 Task: Plan a trip to Kardítsa, Greece from 5th December, 2023 to 10th December, 2023 for 4 adults.2 bedrooms having and 4 beds. Property type can be house. Amenities needed are: washing machine. Booking option can be shelf check-in. Look for 3 properties as per requirement.
Action: Mouse moved to (433, 68)
Screenshot: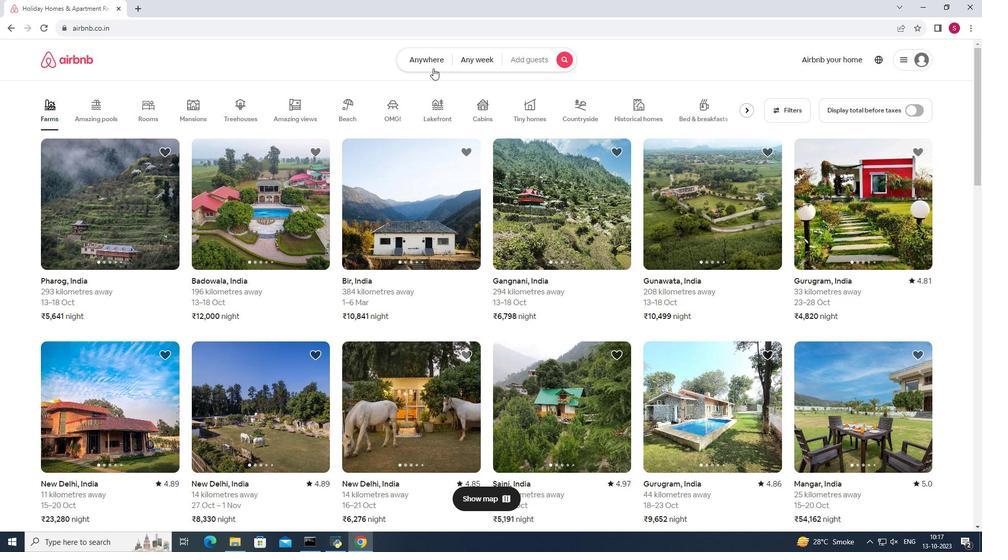 
Action: Mouse pressed left at (433, 68)
Screenshot: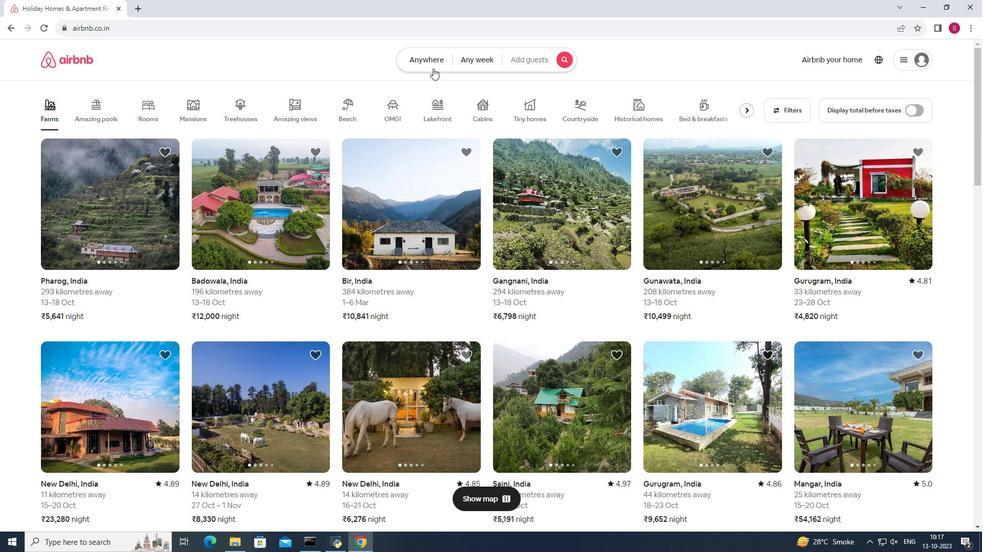 
Action: Mouse moved to (379, 99)
Screenshot: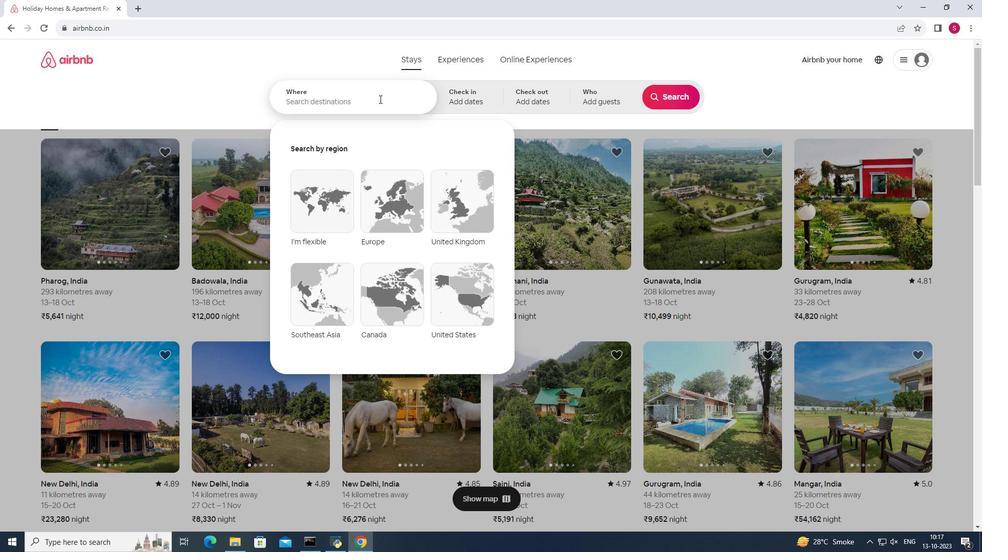 
Action: Mouse pressed left at (379, 99)
Screenshot: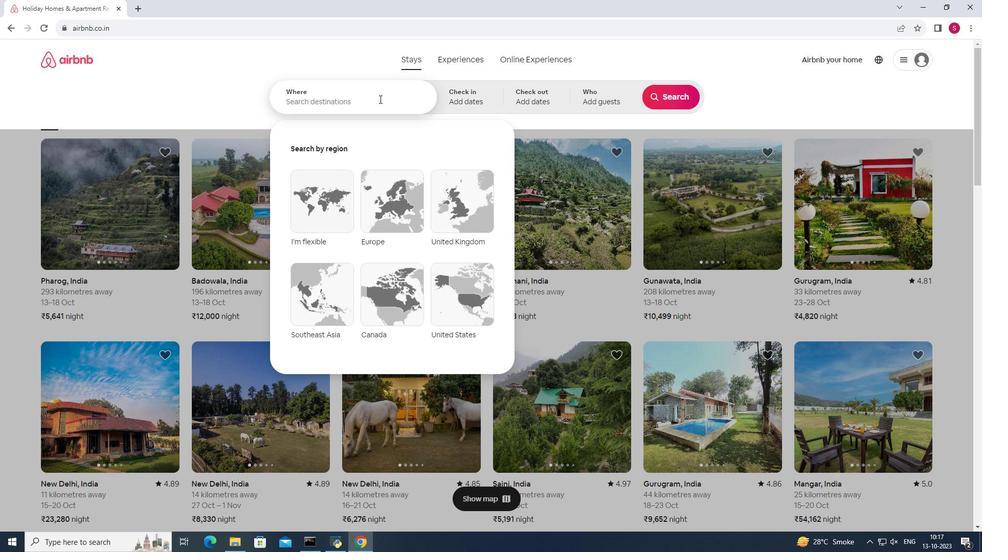 
Action: Key pressed <Key.shift><Key.shift><Key.shift><Key.shift><Key.shift><Key.shift><Key.shift><Key.shift>Karditsa,
Screenshot: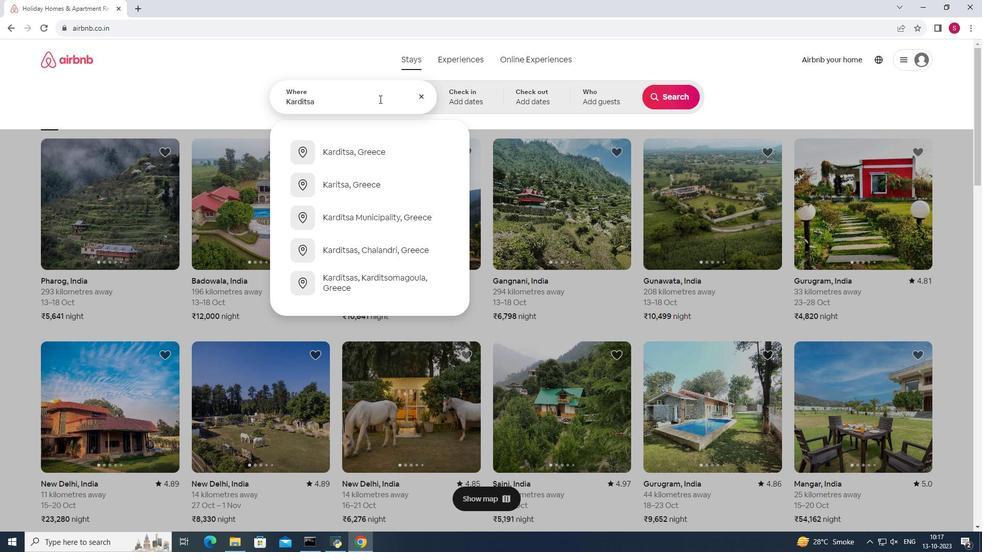 
Action: Mouse moved to (349, 149)
Screenshot: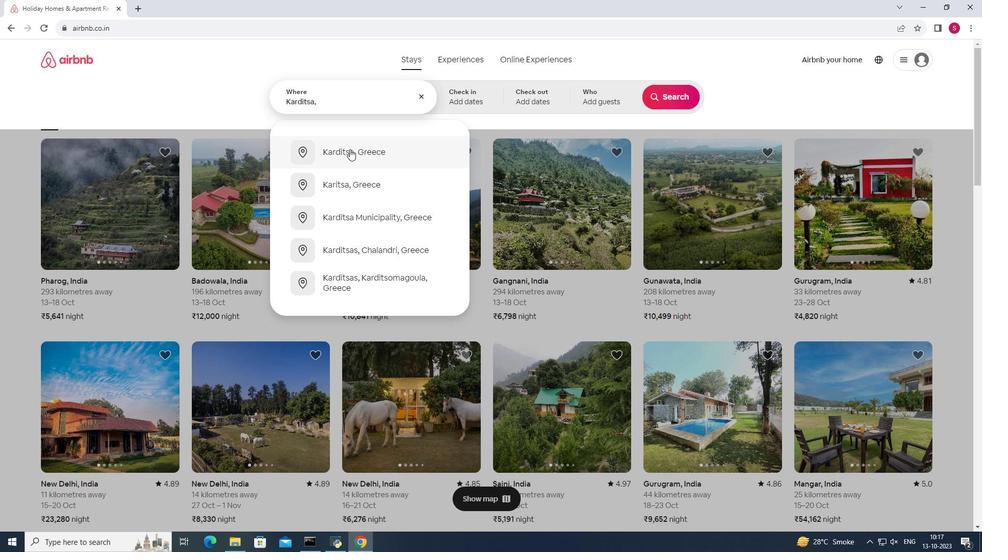 
Action: Mouse pressed left at (349, 149)
Screenshot: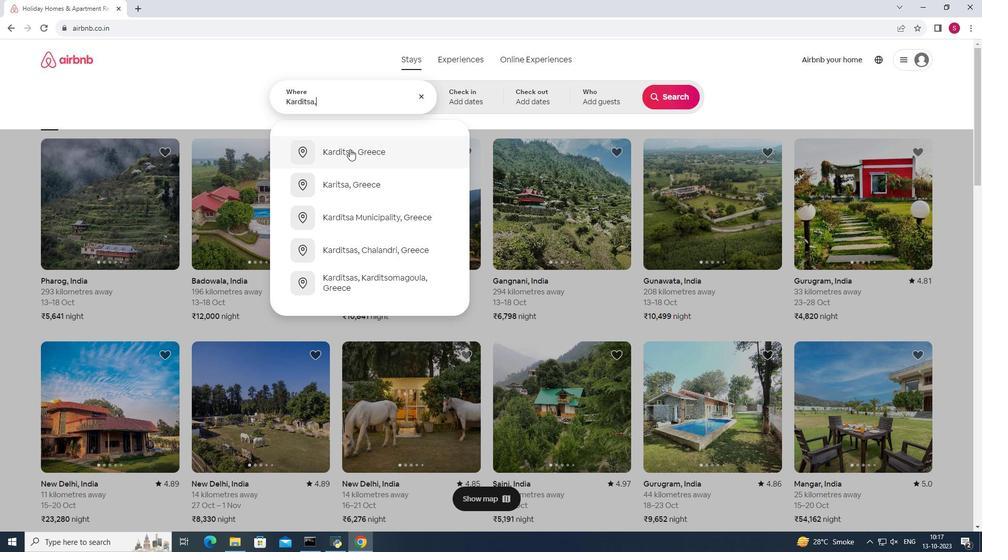 
Action: Mouse moved to (672, 182)
Screenshot: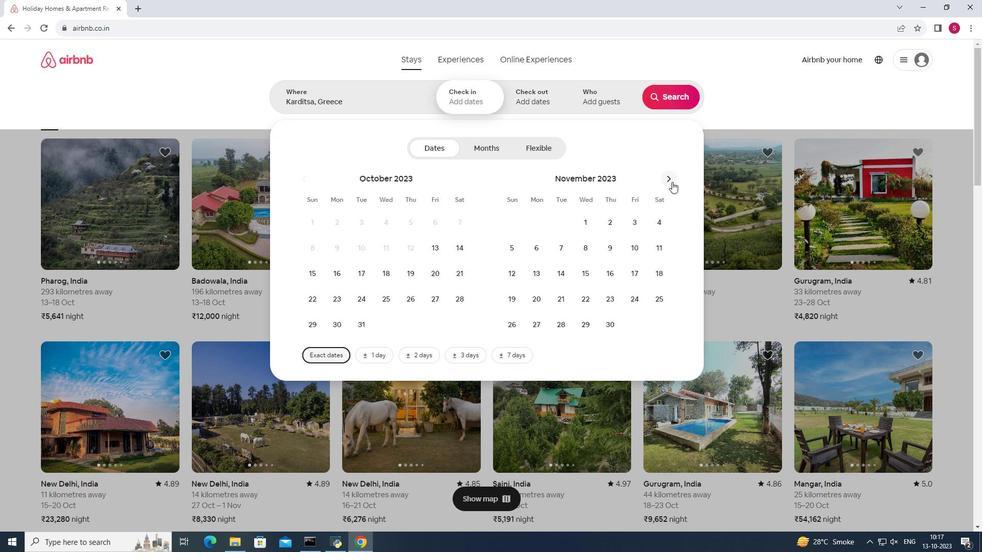 
Action: Mouse pressed left at (672, 182)
Screenshot: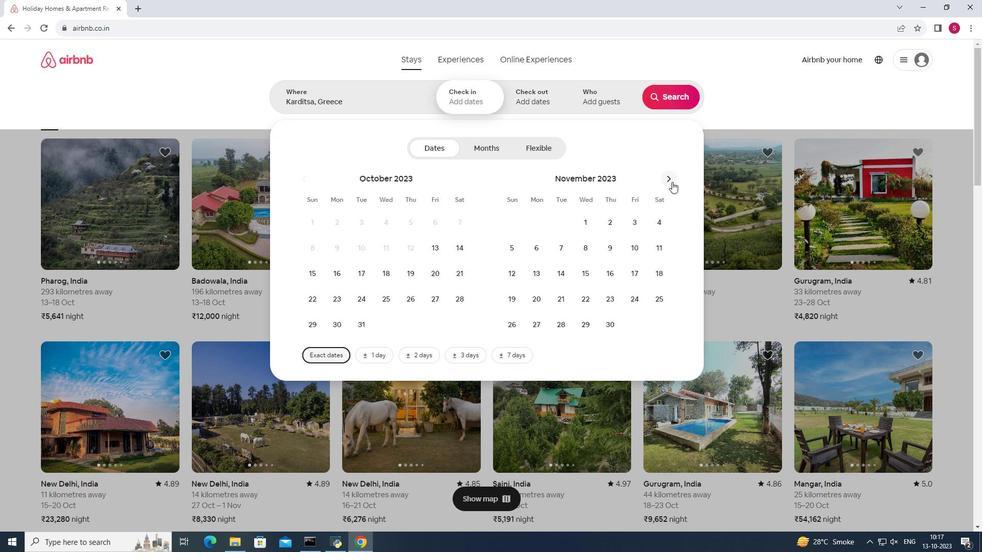 
Action: Mouse pressed left at (672, 182)
Screenshot: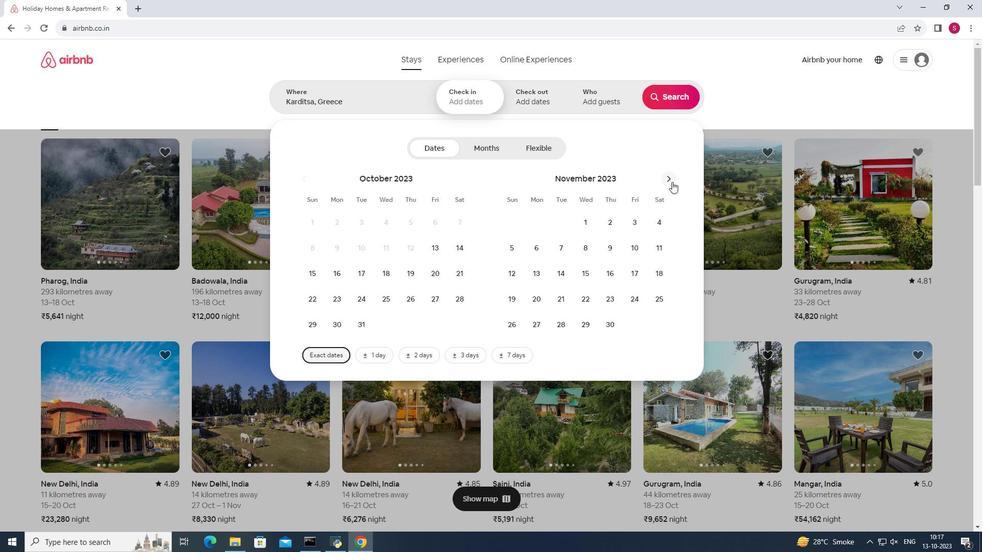 
Action: Mouse moved to (551, 253)
Screenshot: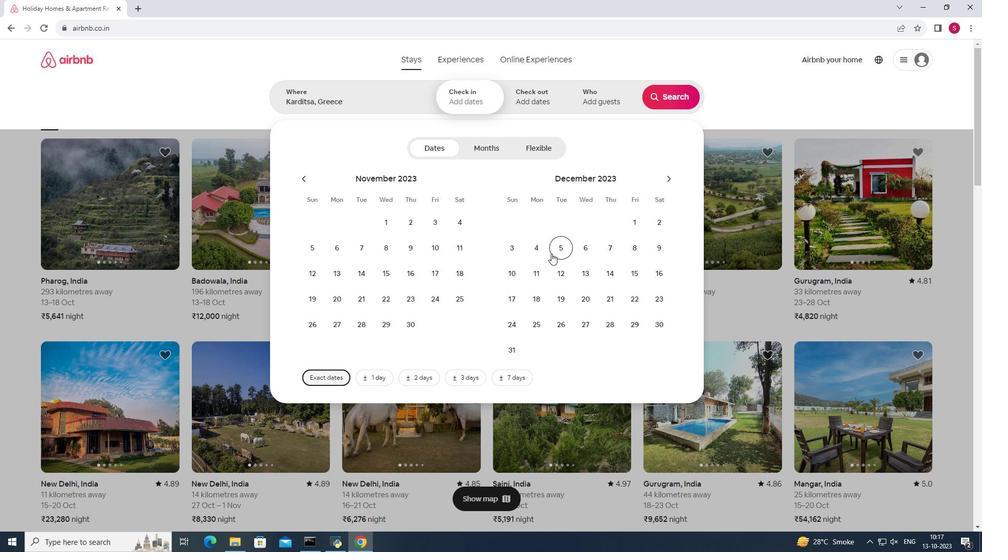 
Action: Mouse pressed left at (551, 253)
Screenshot: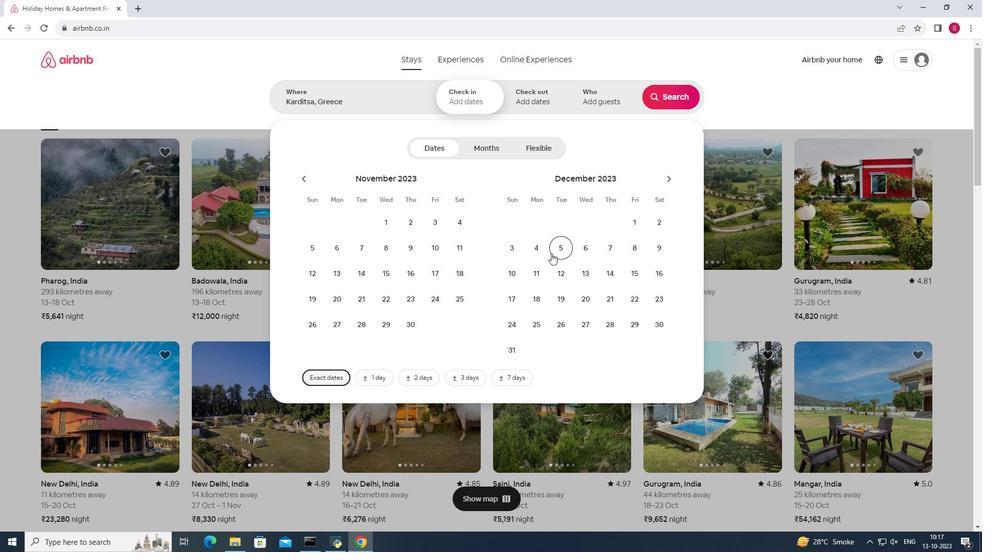 
Action: Mouse moved to (512, 273)
Screenshot: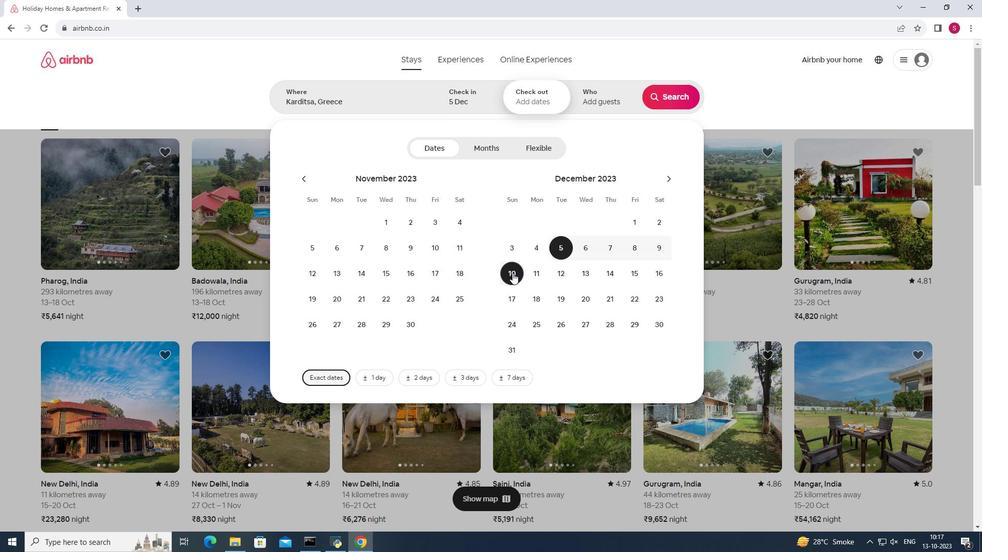 
Action: Mouse pressed left at (512, 273)
Screenshot: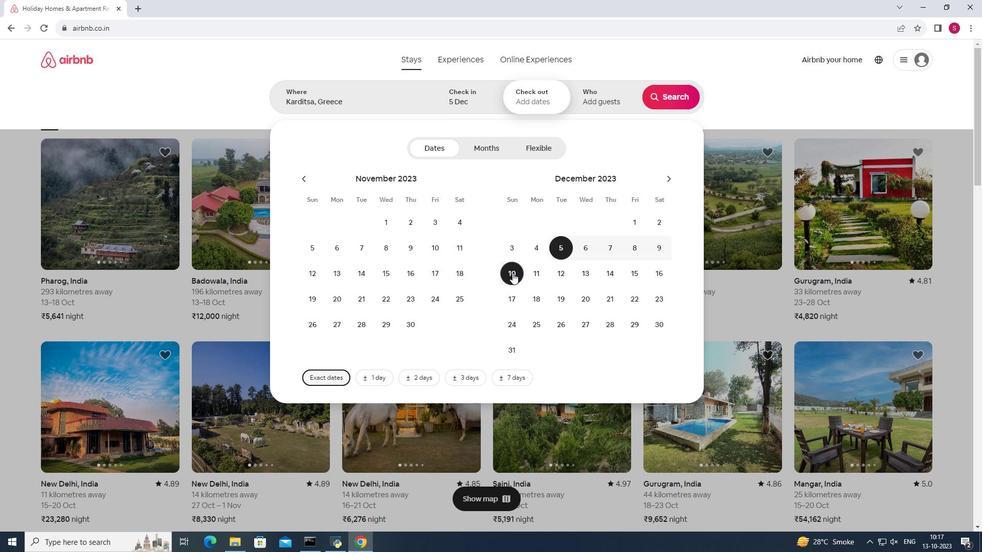 
Action: Mouse moved to (602, 94)
Screenshot: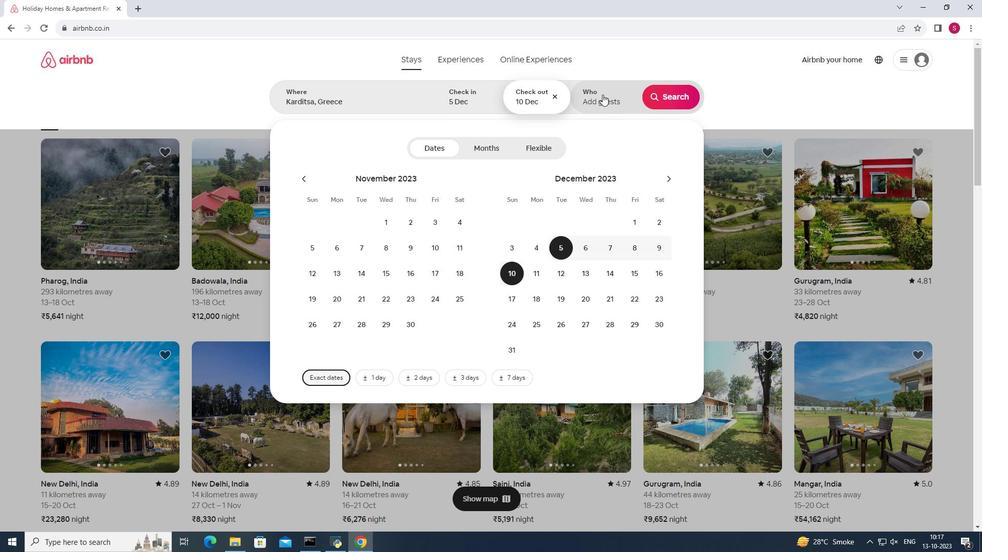 
Action: Mouse pressed left at (602, 94)
Screenshot: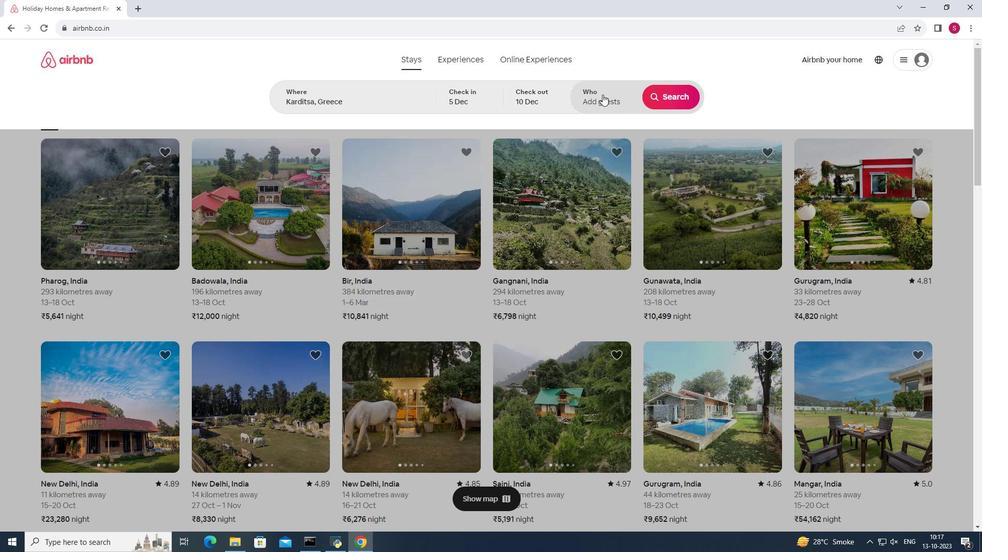 
Action: Mouse pressed left at (602, 94)
Screenshot: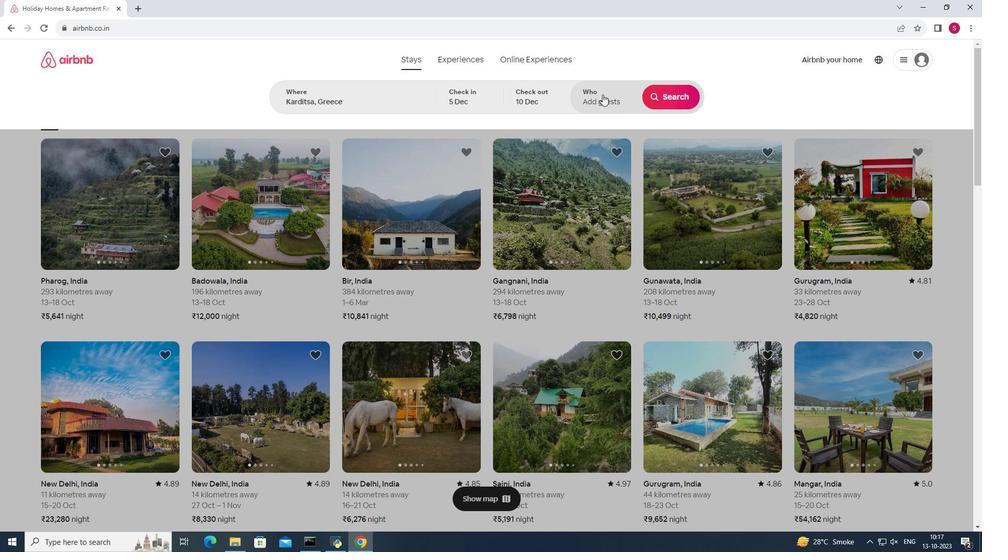 
Action: Mouse moved to (598, 92)
Screenshot: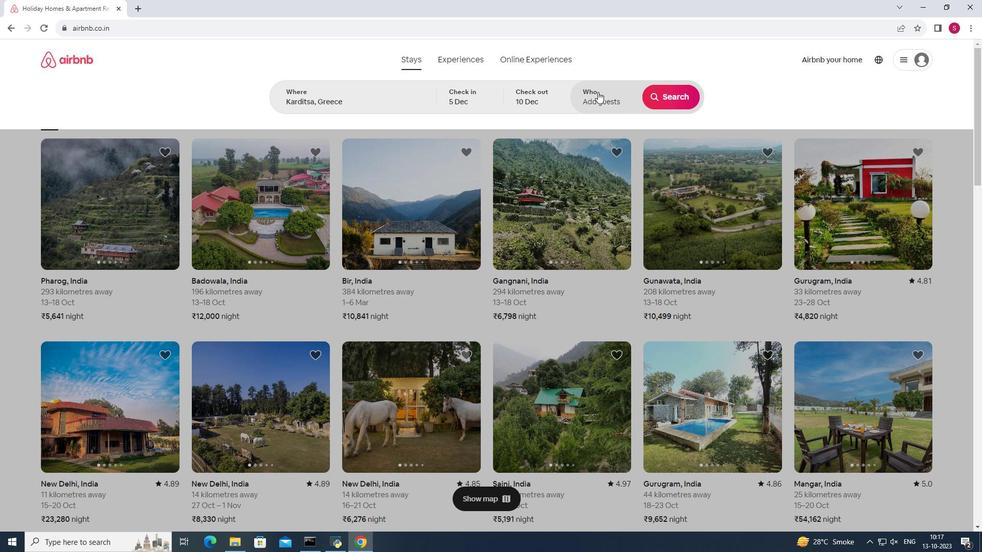 
Action: Mouse pressed left at (598, 92)
Screenshot: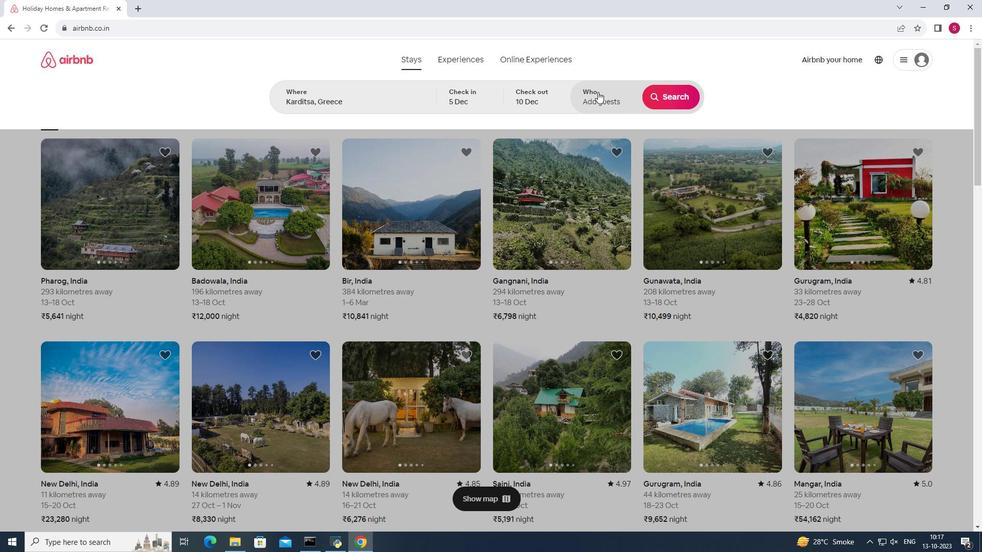 
Action: Mouse moved to (677, 155)
Screenshot: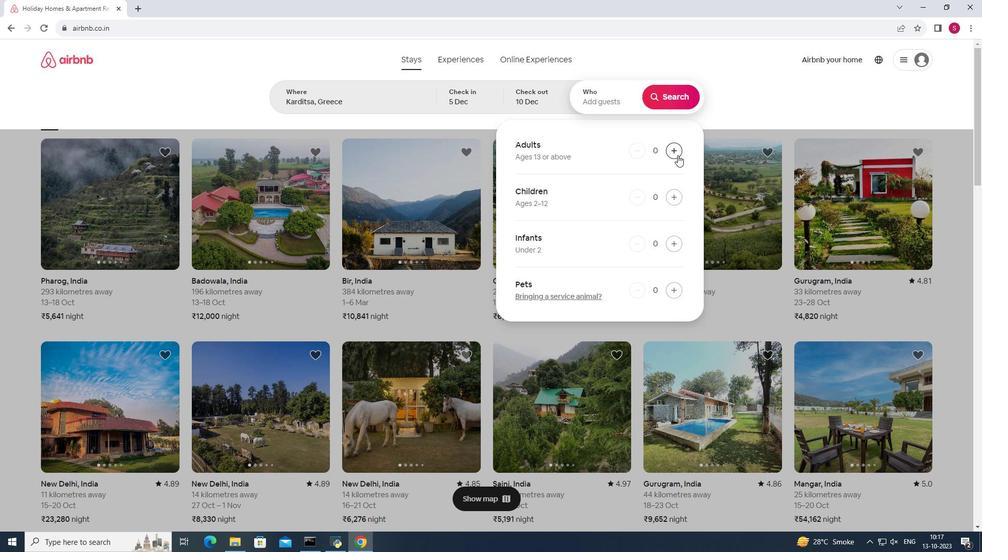 
Action: Mouse pressed left at (677, 155)
Screenshot: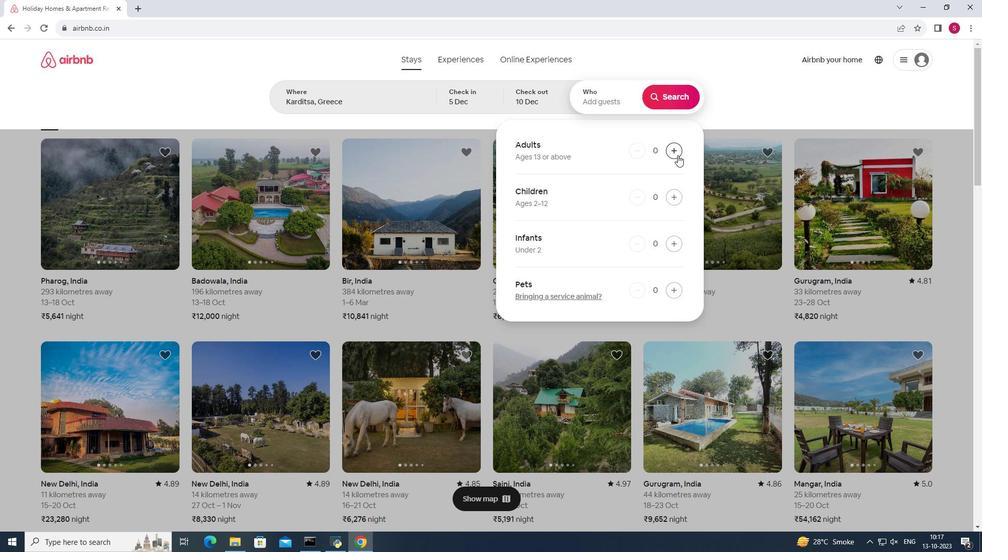 
Action: Mouse pressed left at (677, 155)
Screenshot: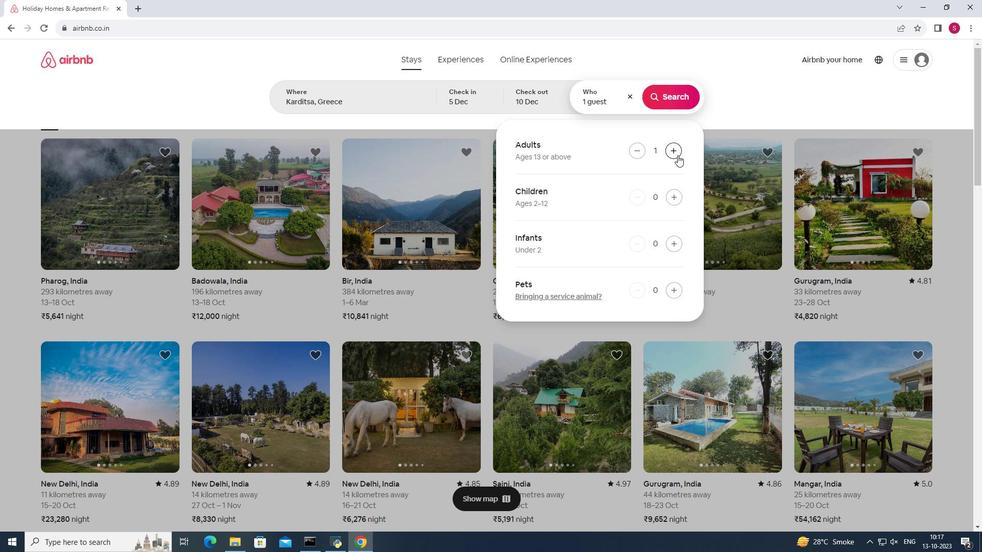 
Action: Mouse pressed left at (677, 155)
Screenshot: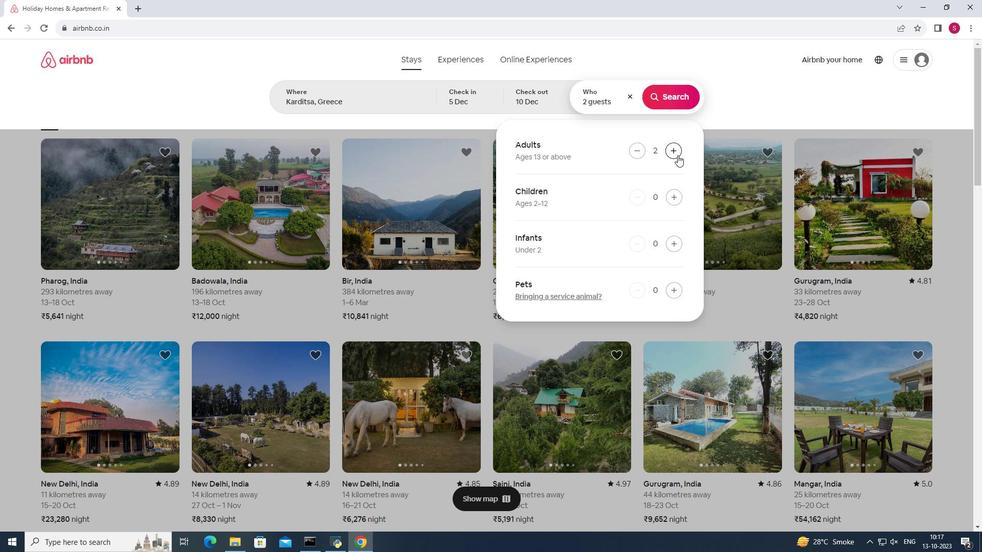 
Action: Mouse pressed left at (677, 155)
Screenshot: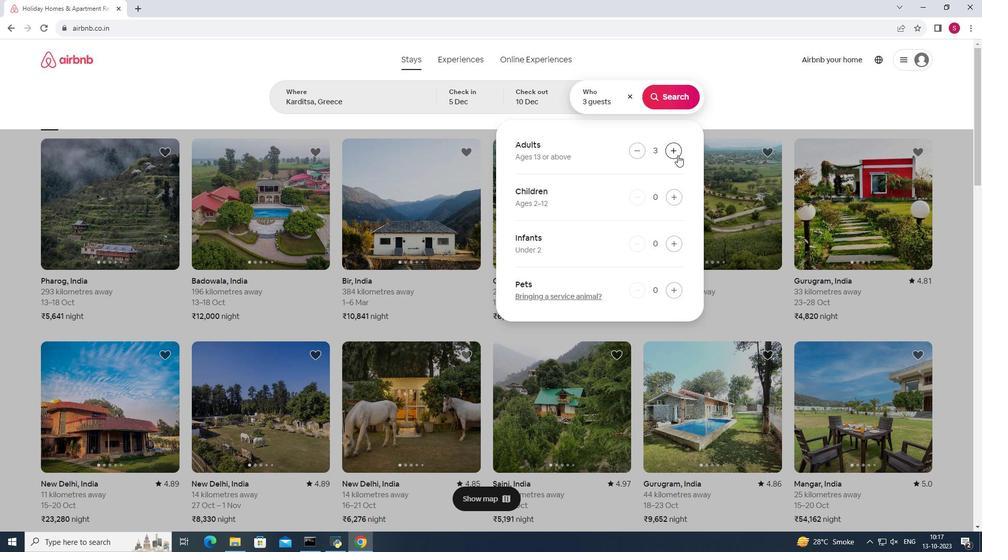 
Action: Mouse pressed left at (677, 155)
Screenshot: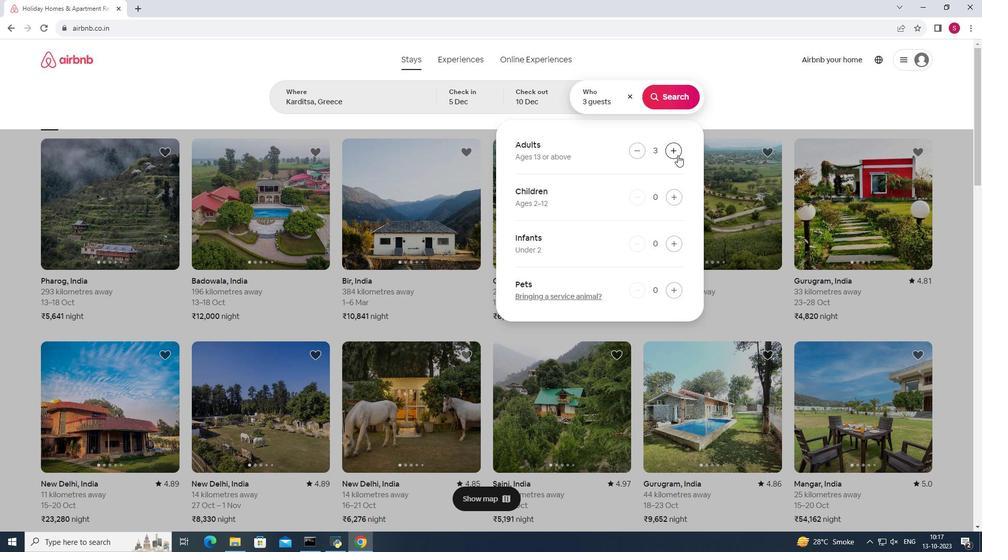 
Action: Mouse moved to (639, 152)
Screenshot: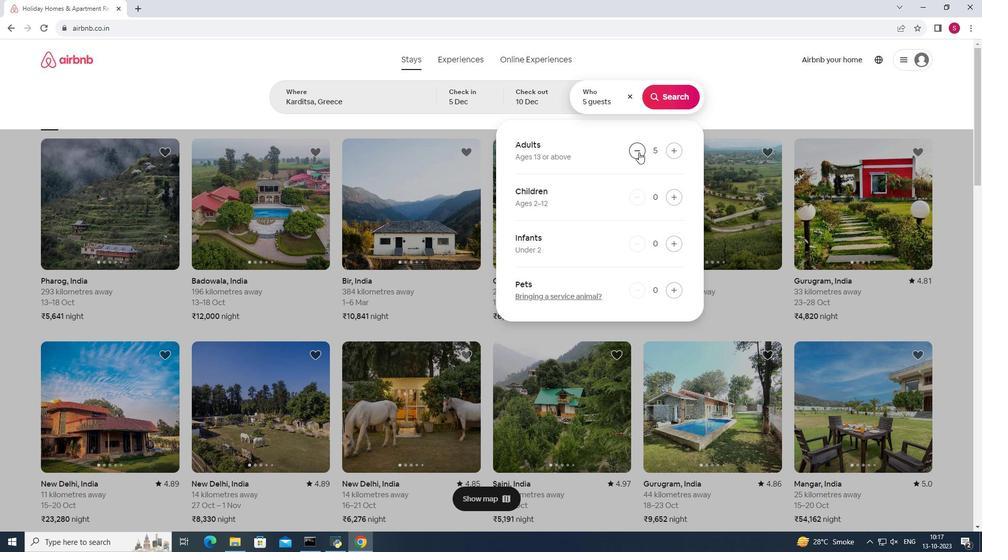 
Action: Mouse pressed left at (639, 152)
Screenshot: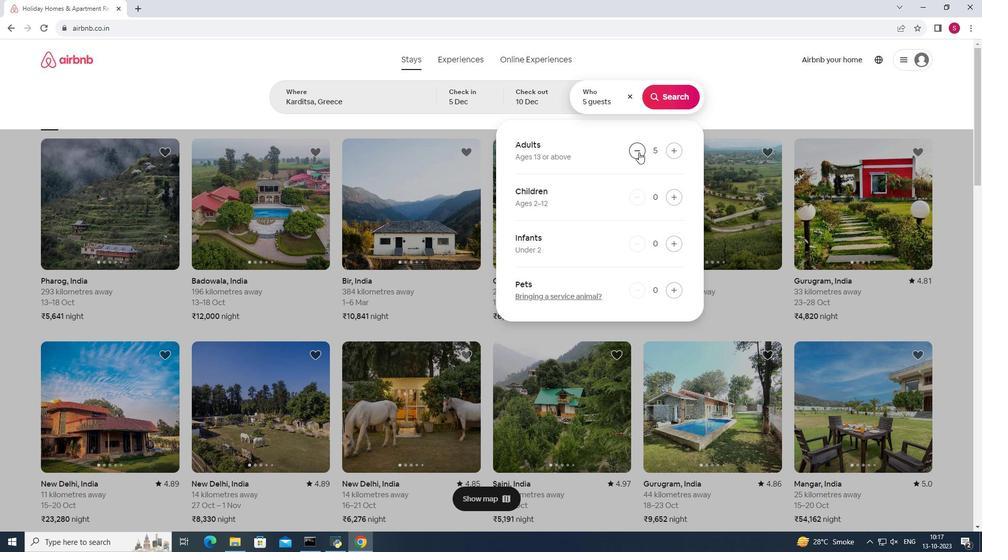 
Action: Mouse moved to (680, 98)
Screenshot: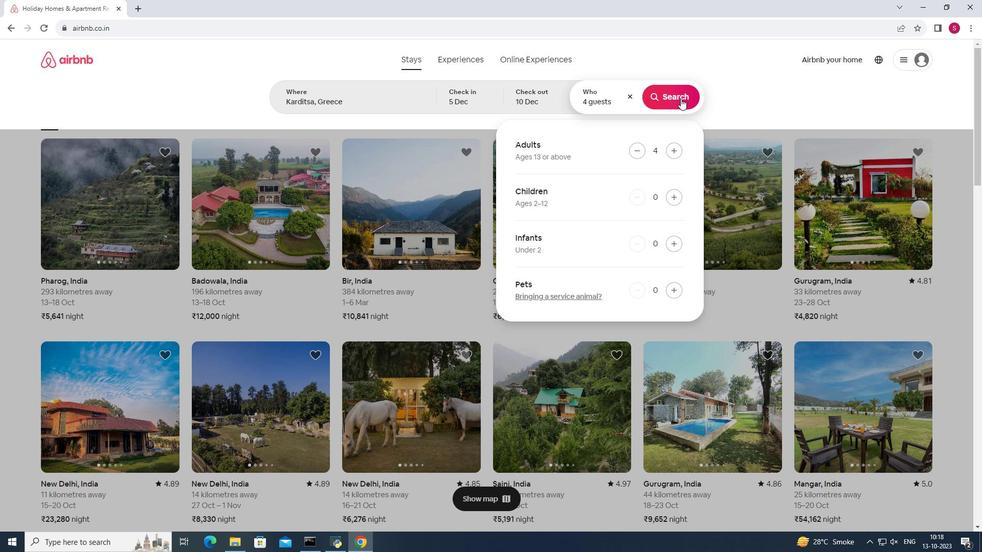 
Action: Mouse pressed left at (680, 98)
Screenshot: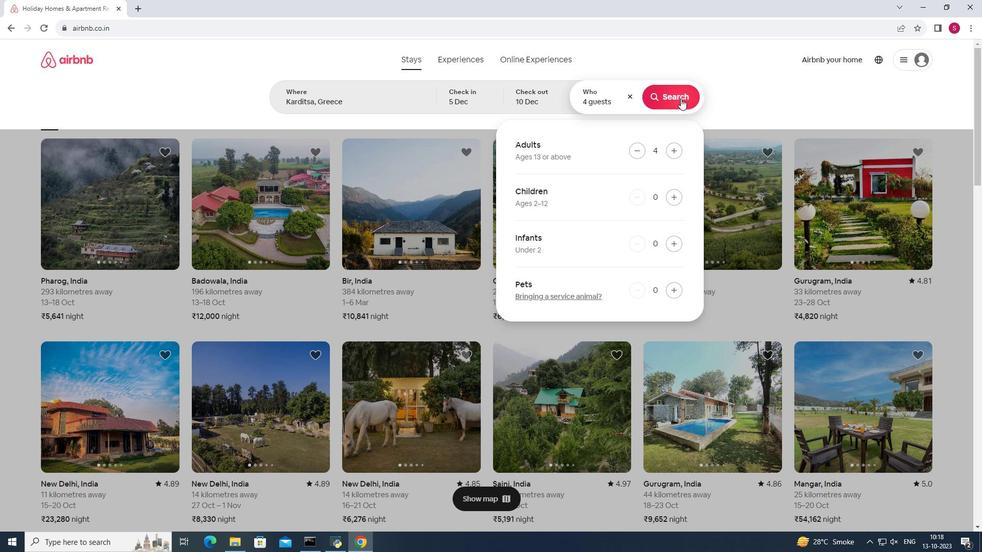 
Action: Mouse moved to (820, 105)
Screenshot: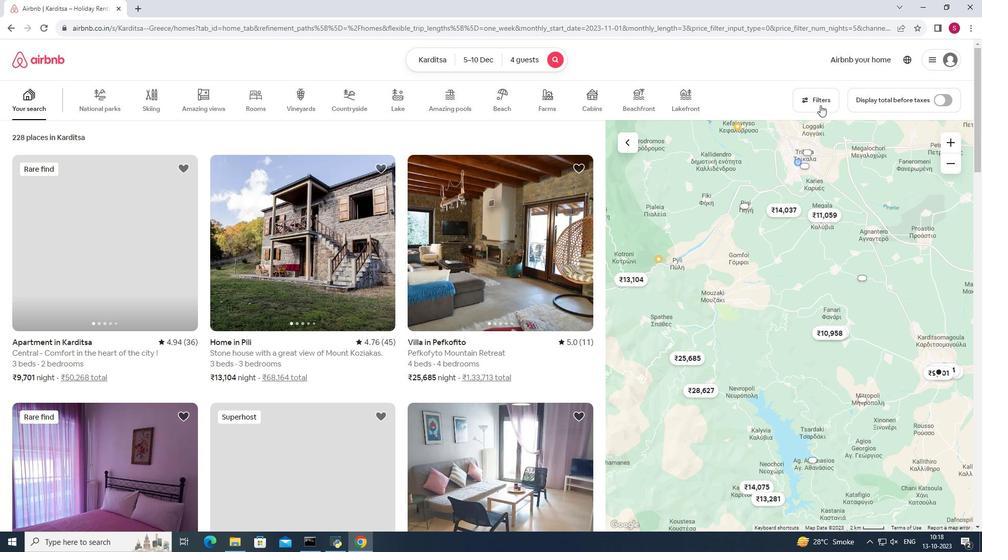 
Action: Mouse pressed left at (820, 105)
Screenshot: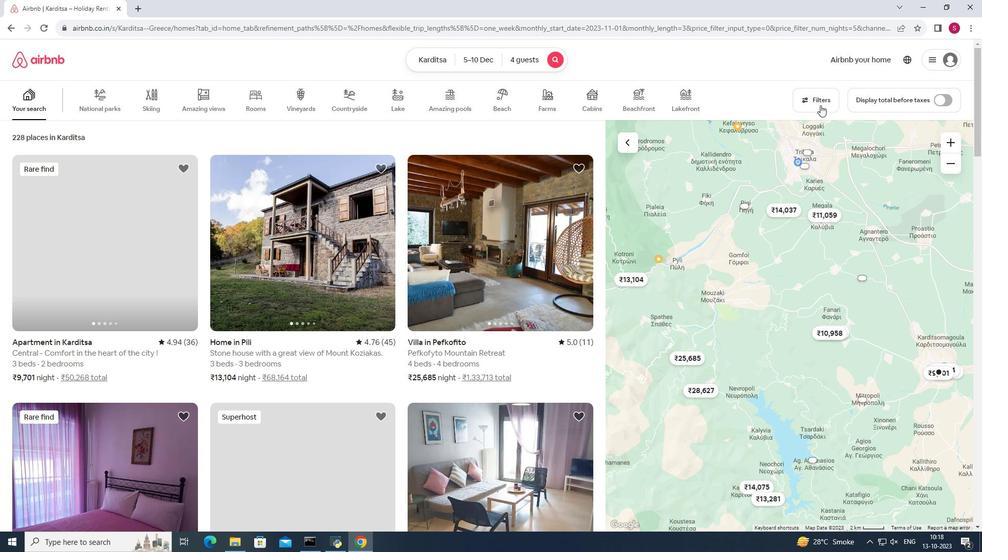 
Action: Mouse pressed left at (820, 105)
Screenshot: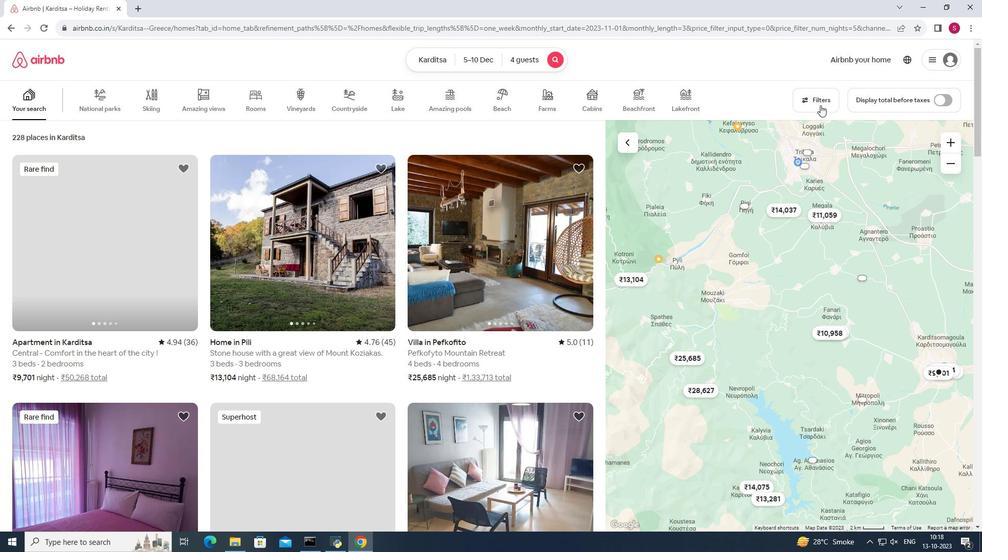 
Action: Mouse moved to (821, 99)
Screenshot: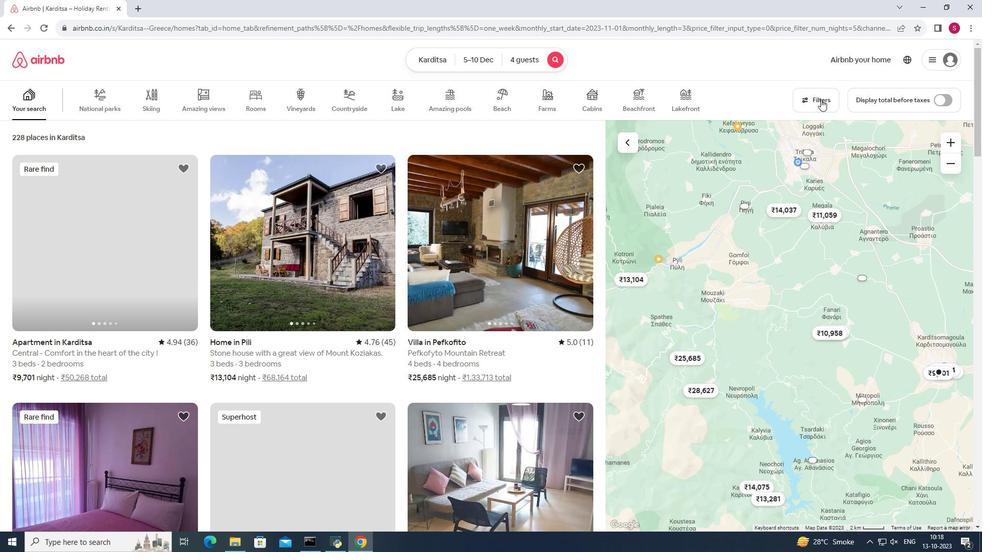 
Action: Mouse pressed left at (821, 99)
Screenshot: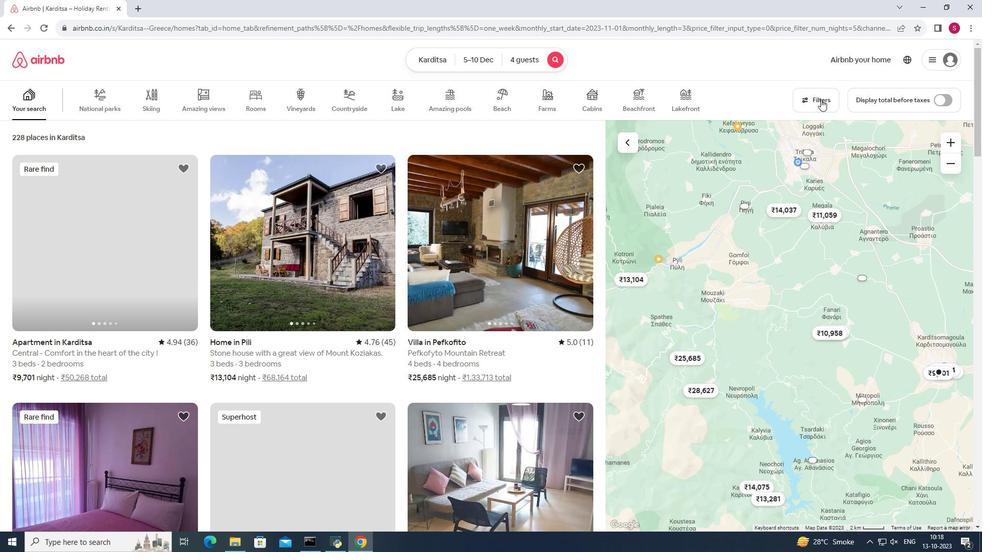 
Action: Mouse moved to (447, 292)
Screenshot: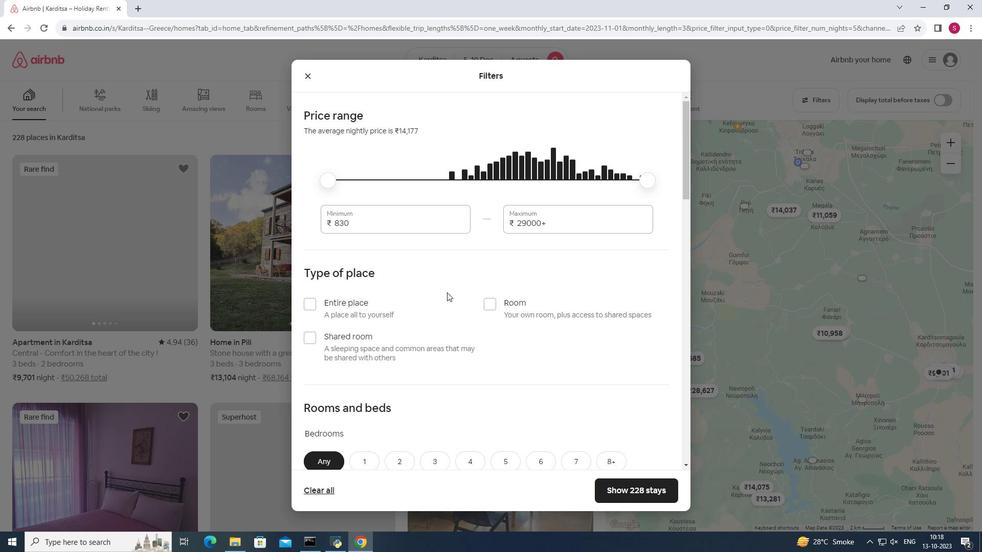 
Action: Mouse scrolled (447, 292) with delta (0, 0)
Screenshot: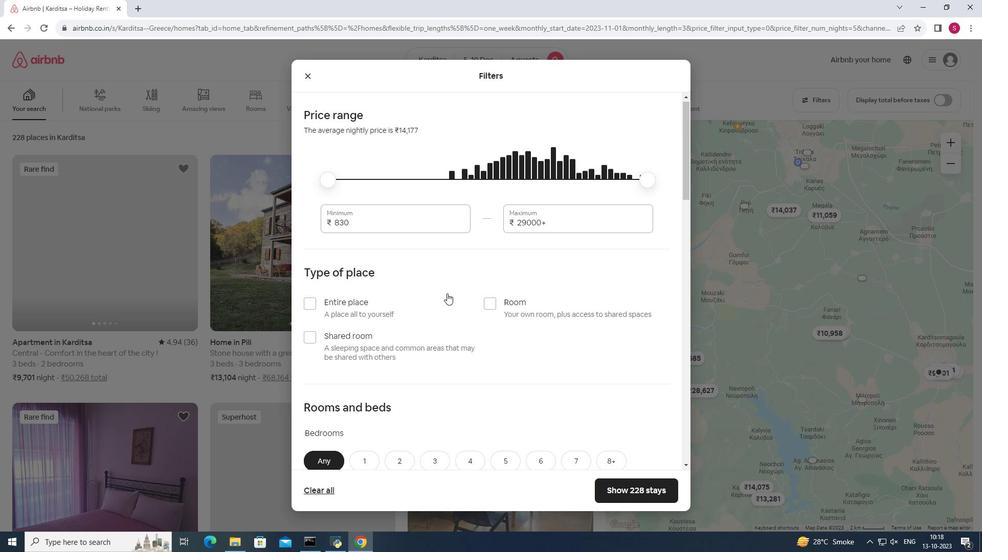 
Action: Mouse moved to (447, 293)
Screenshot: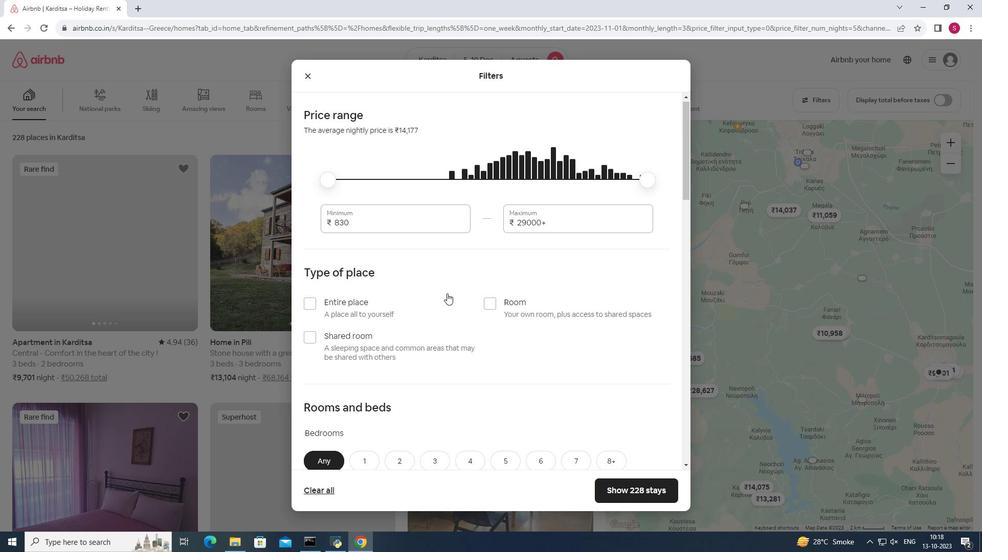 
Action: Mouse scrolled (447, 293) with delta (0, 0)
Screenshot: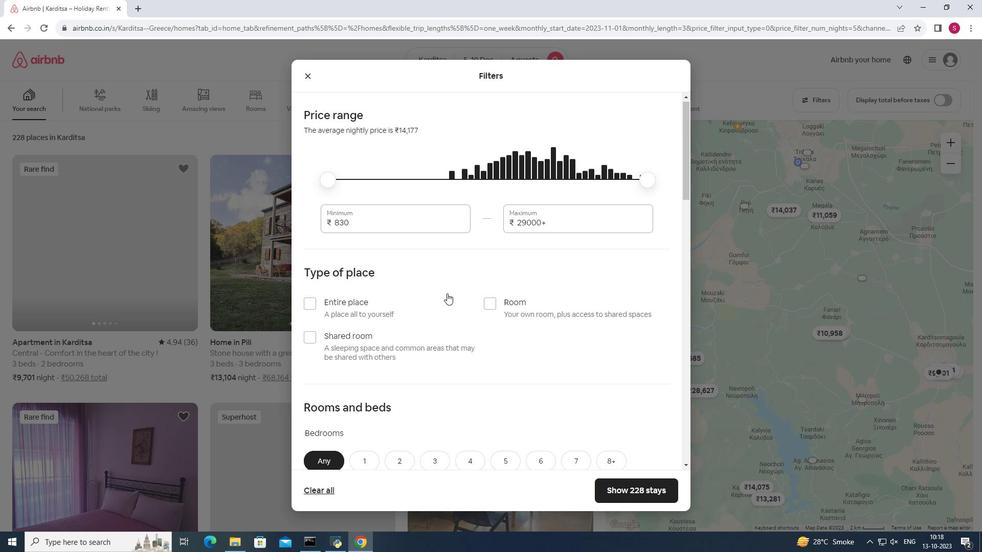 
Action: Mouse scrolled (447, 293) with delta (0, 0)
Screenshot: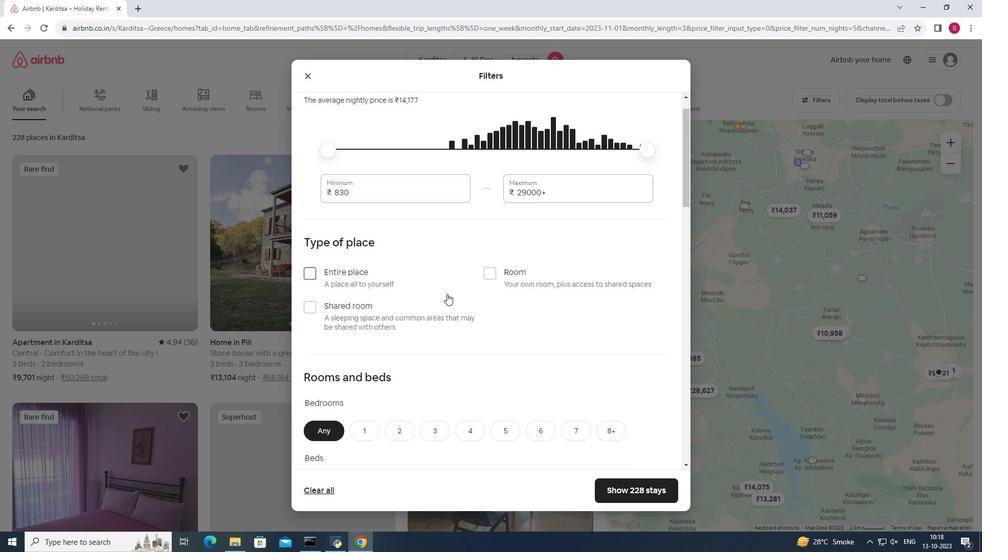 
Action: Mouse moved to (393, 304)
Screenshot: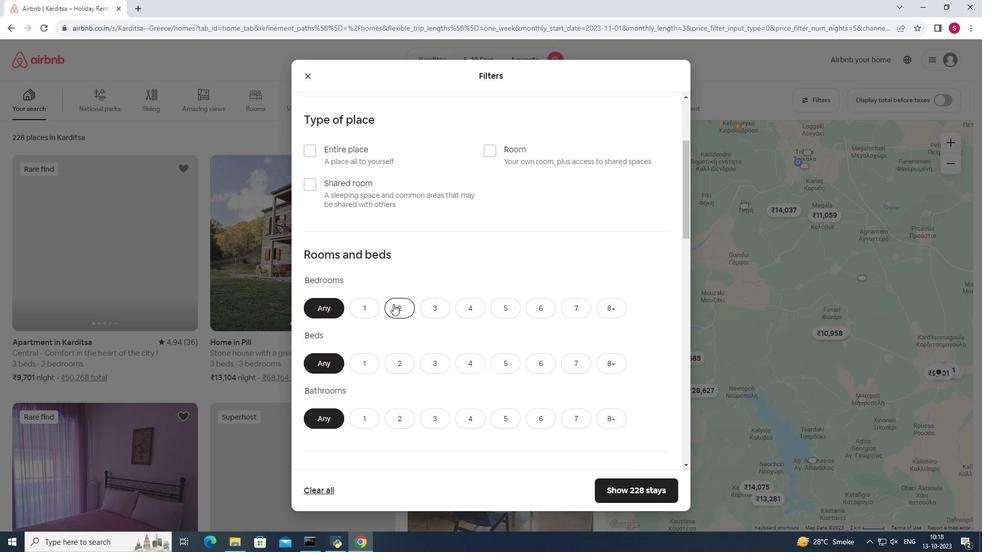 
Action: Mouse pressed left at (393, 304)
Screenshot: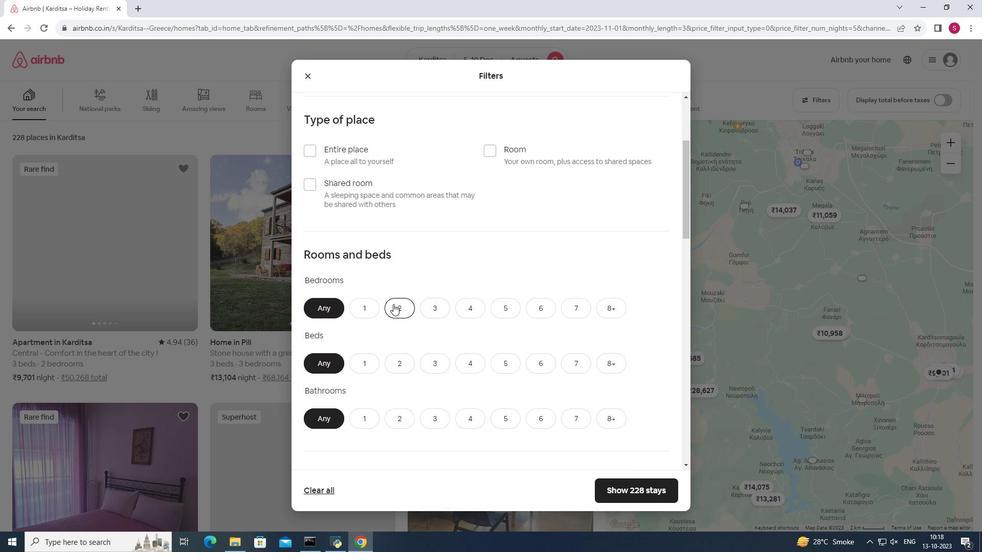 
Action: Mouse moved to (472, 363)
Screenshot: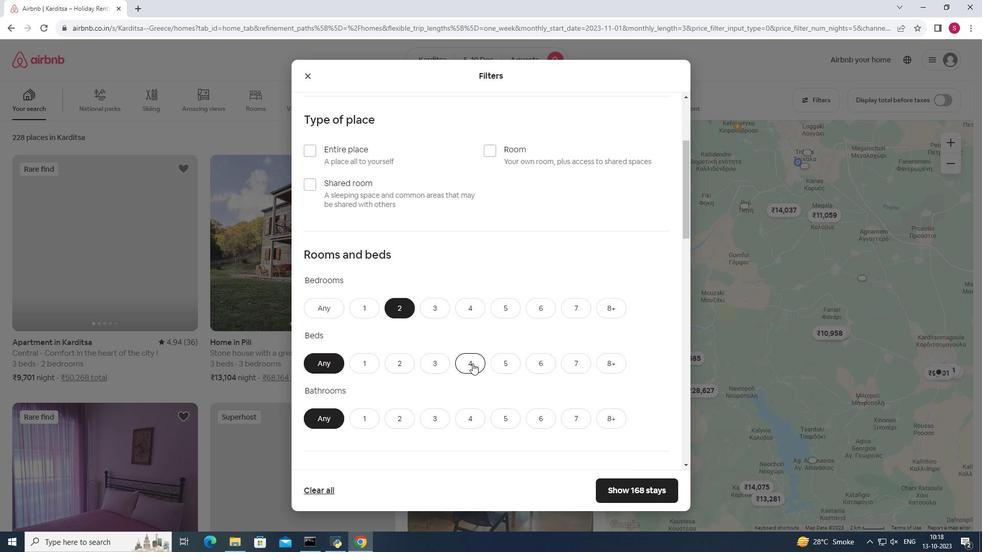 
Action: Mouse pressed left at (472, 363)
Screenshot: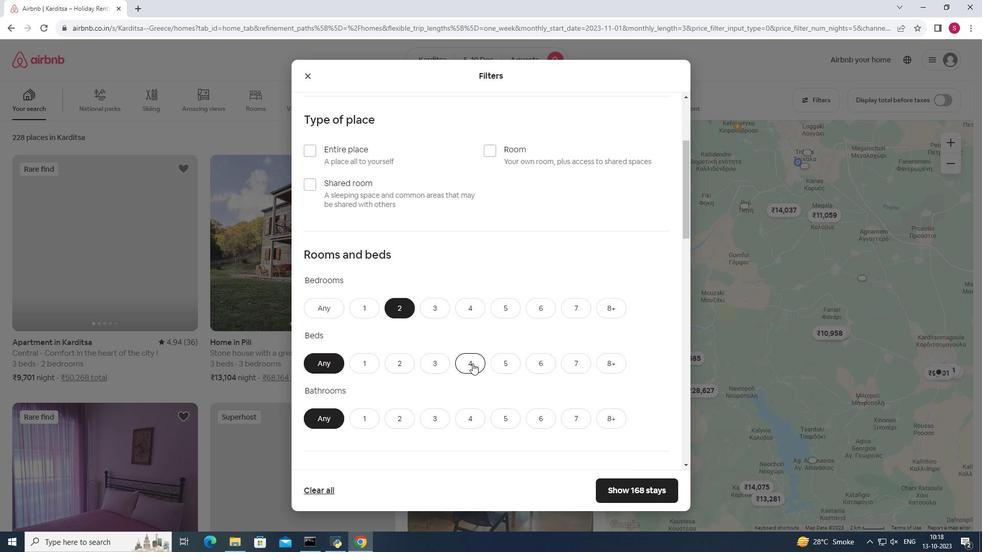 
Action: Mouse scrolled (472, 363) with delta (0, 0)
Screenshot: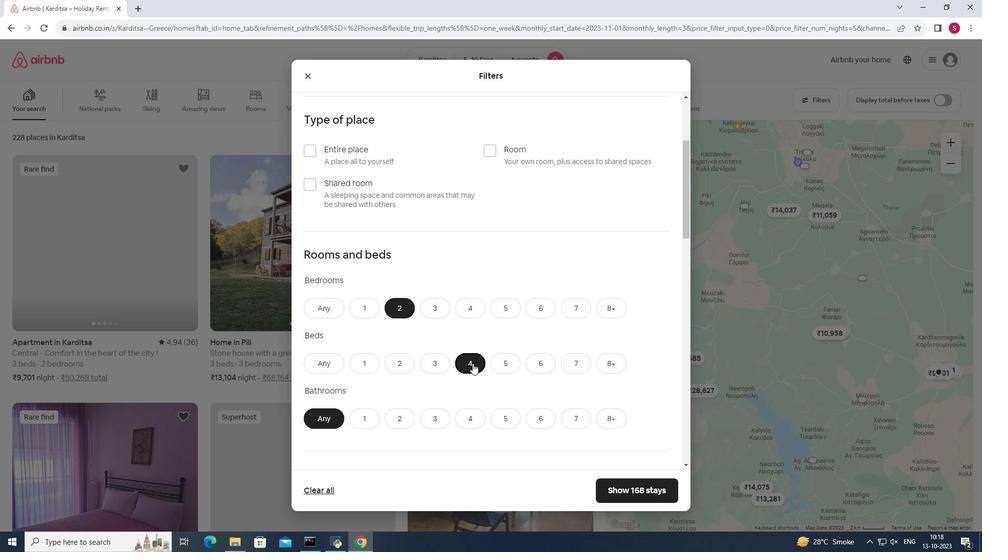 
Action: Mouse scrolled (472, 363) with delta (0, 0)
Screenshot: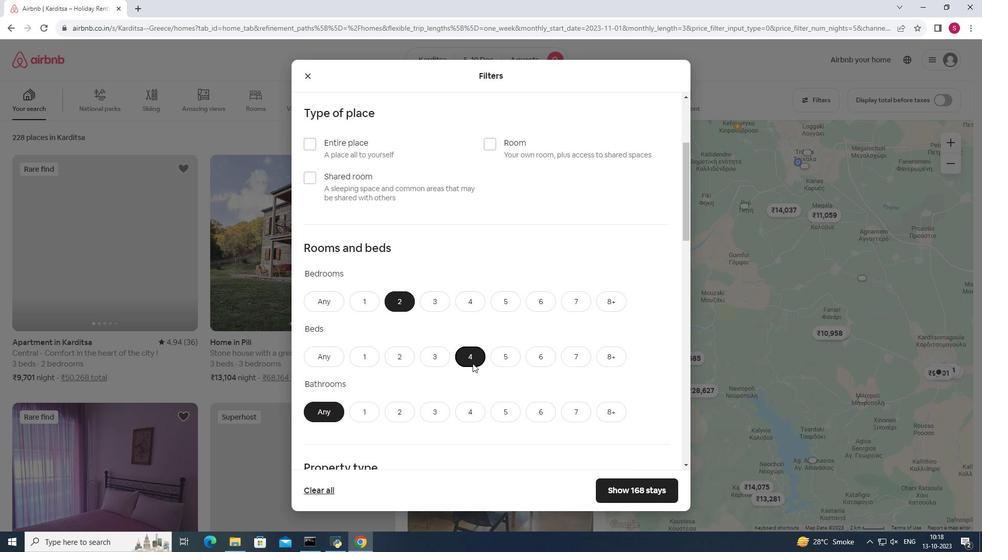 
Action: Mouse moved to (404, 322)
Screenshot: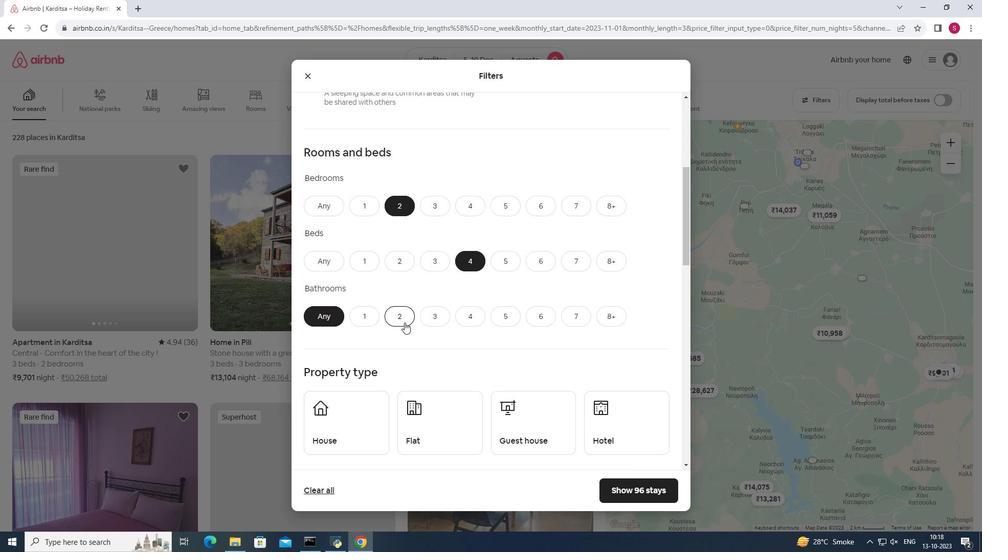 
Action: Mouse pressed left at (404, 322)
Screenshot: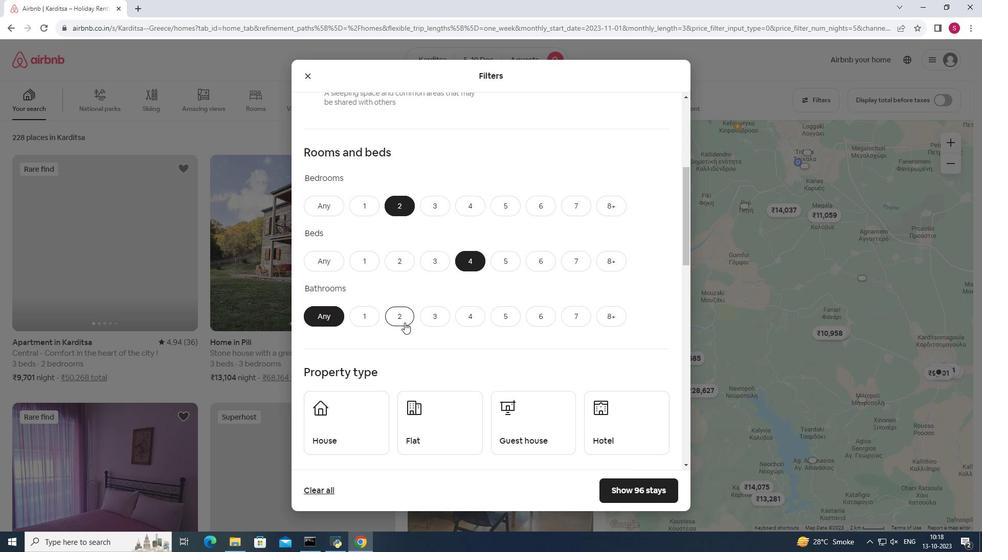 
Action: Mouse pressed left at (404, 322)
Screenshot: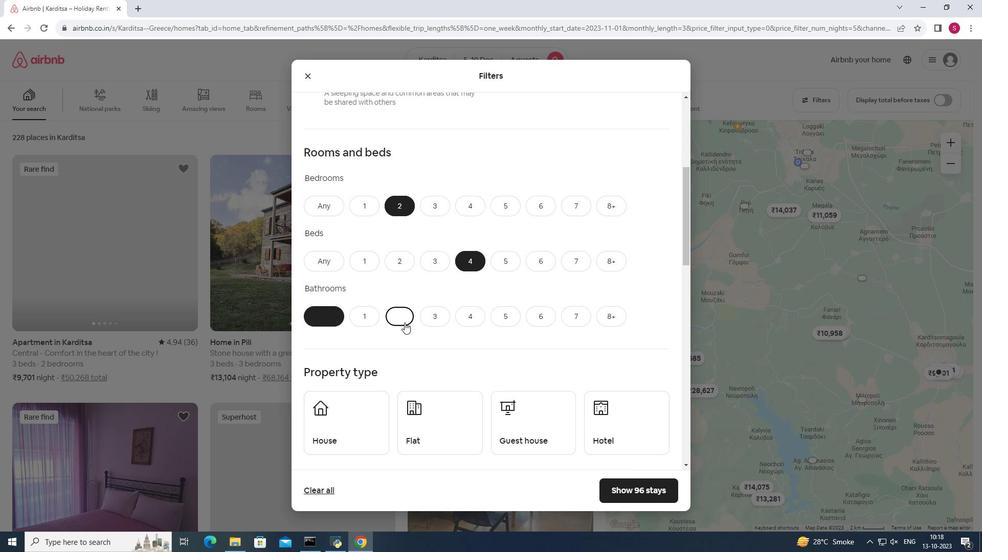 
Action: Mouse scrolled (404, 322) with delta (0, 0)
Screenshot: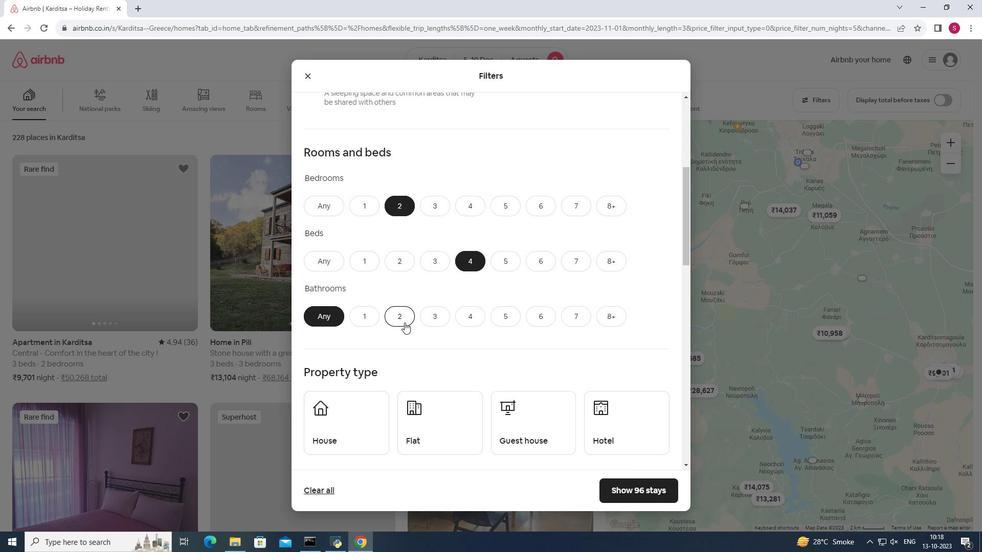 
Action: Mouse scrolled (404, 322) with delta (0, 0)
Screenshot: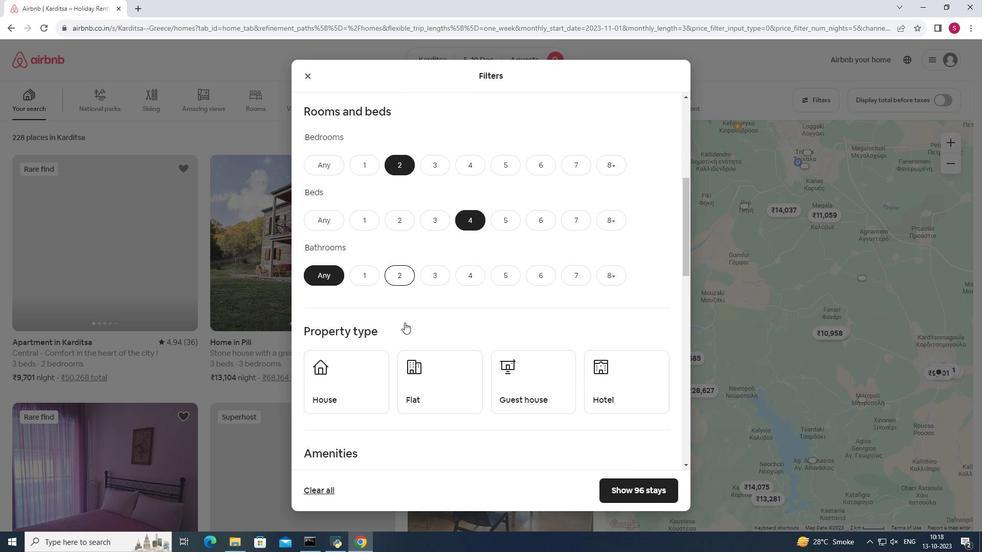 
Action: Mouse moved to (347, 330)
Screenshot: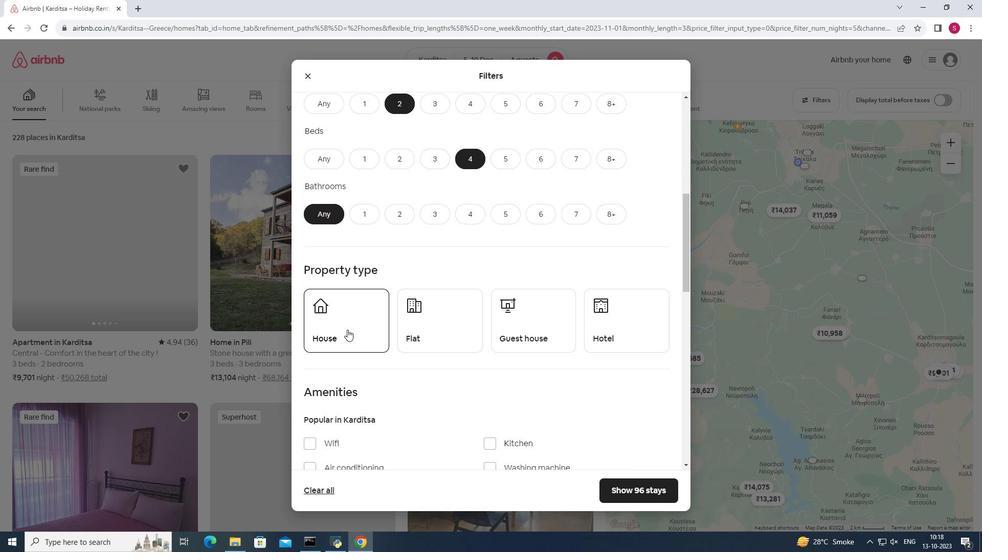 
Action: Mouse pressed left at (347, 330)
Screenshot: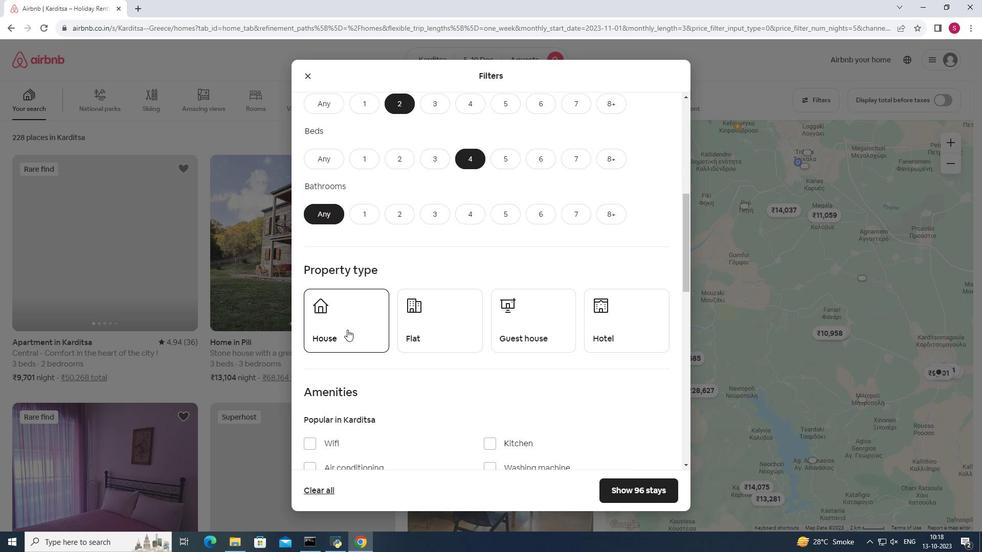 
Action: Mouse moved to (477, 366)
Screenshot: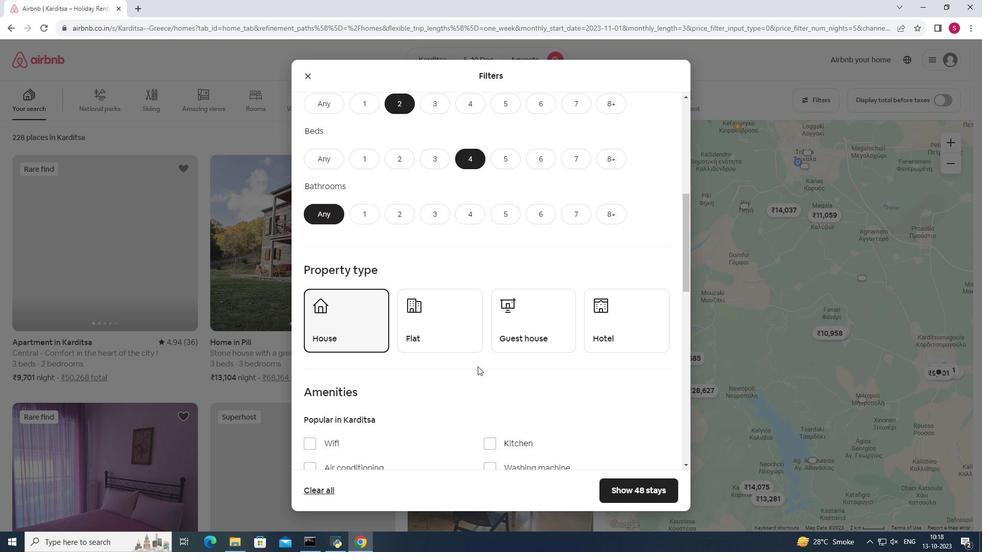 
Action: Mouse scrolled (477, 366) with delta (0, 0)
Screenshot: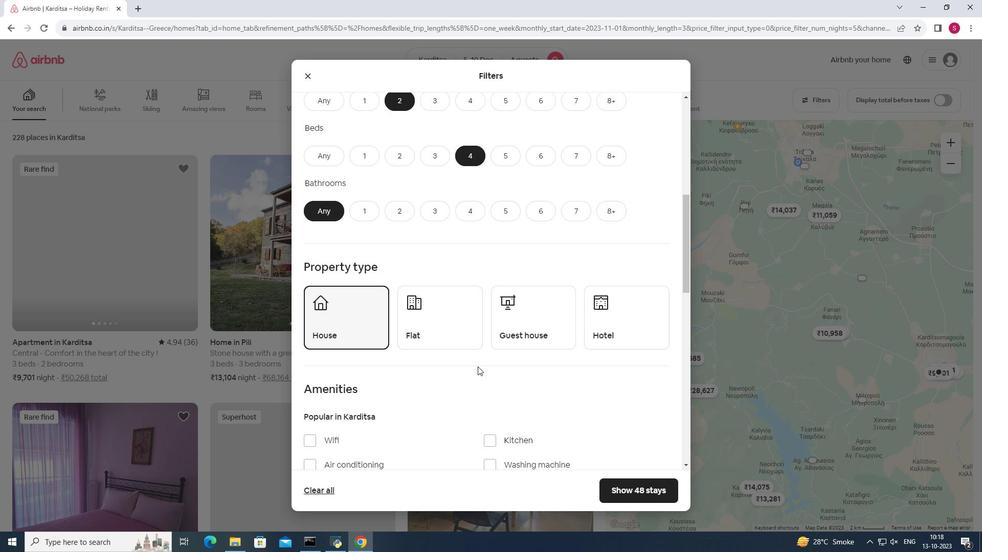 
Action: Mouse scrolled (477, 366) with delta (0, 0)
Screenshot: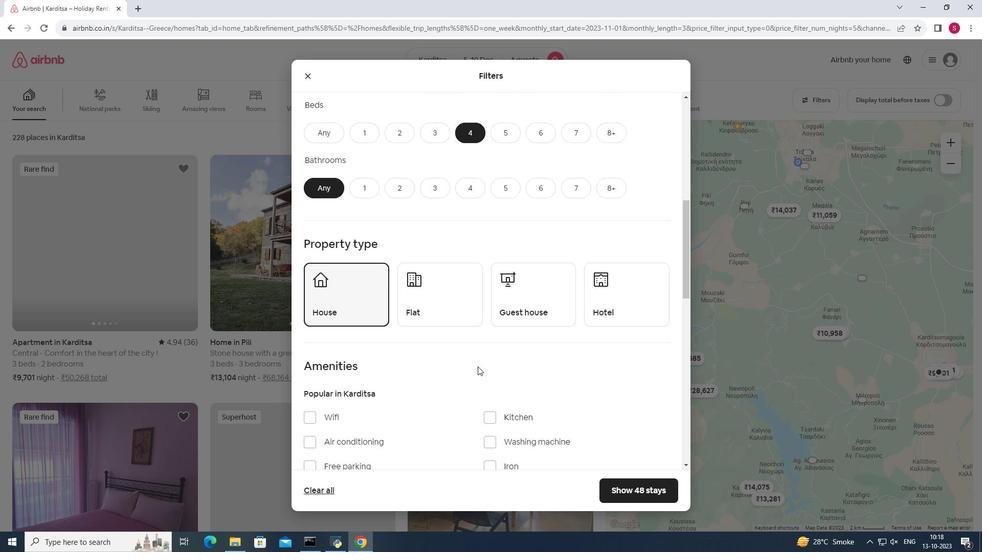 
Action: Mouse moved to (478, 366)
Screenshot: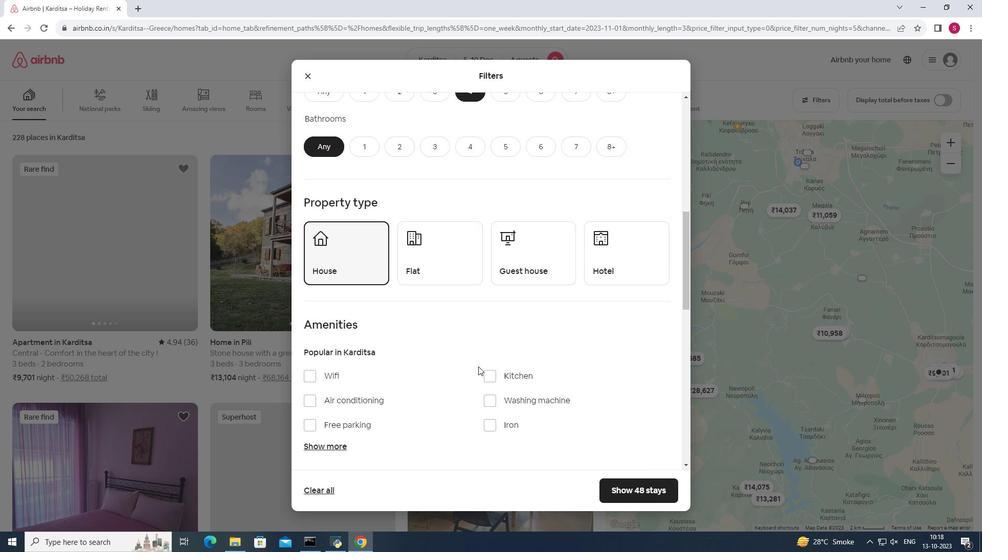 
Action: Mouse scrolled (478, 366) with delta (0, 0)
Screenshot: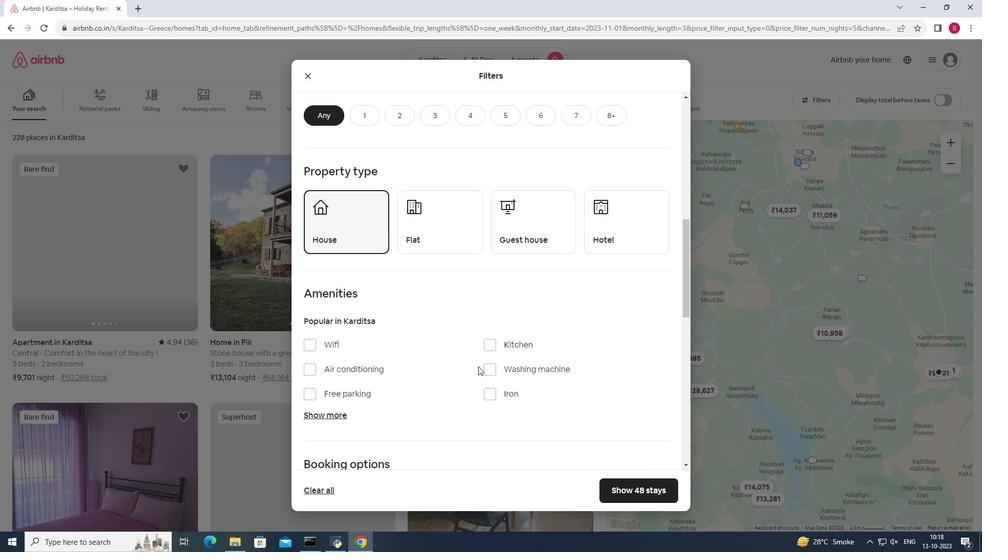 
Action: Mouse moved to (488, 315)
Screenshot: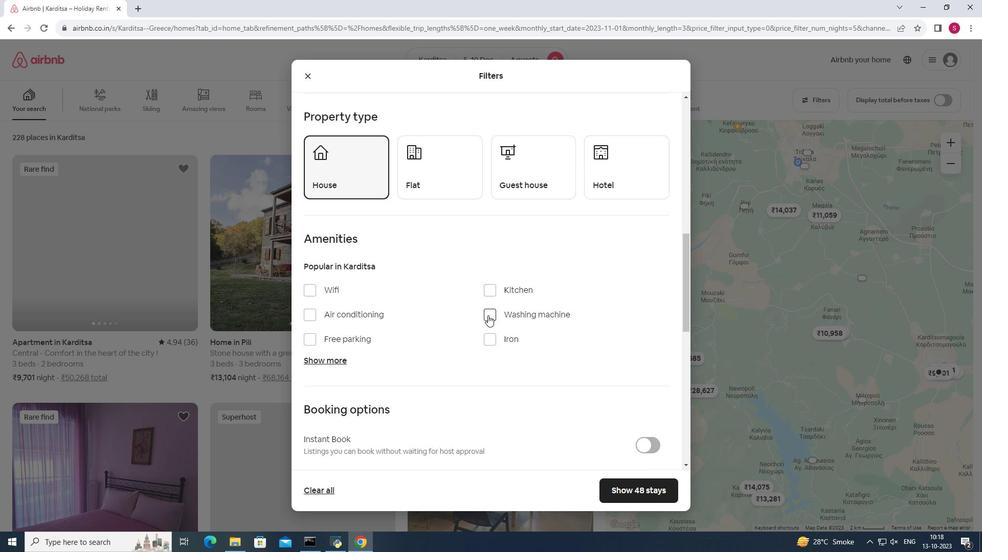 
Action: Mouse pressed left at (488, 315)
Screenshot: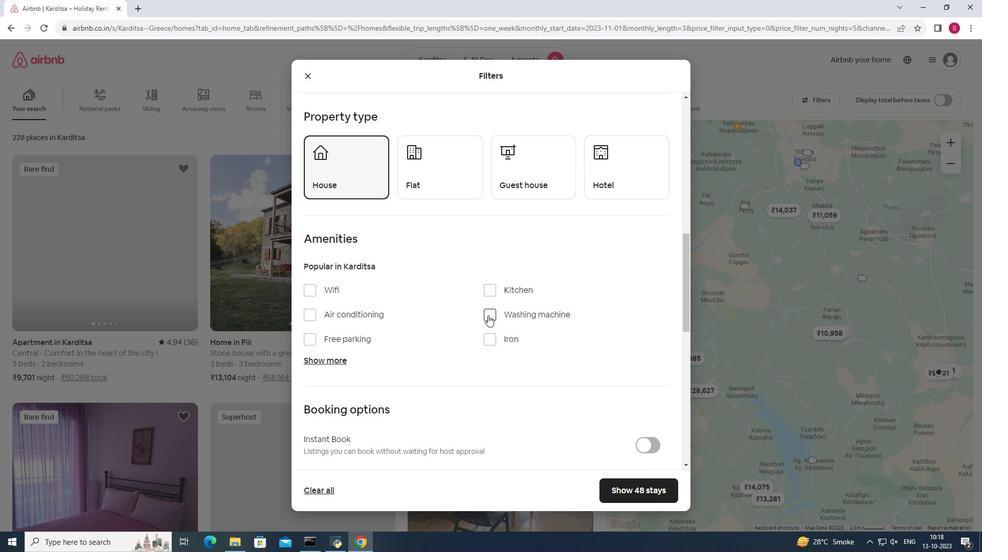 
Action: Mouse moved to (454, 372)
Screenshot: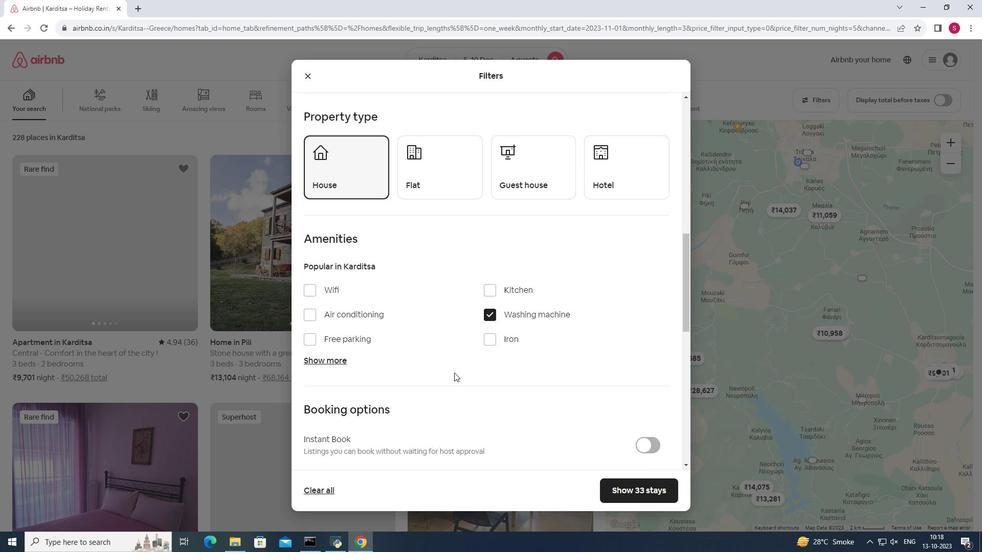 
Action: Mouse scrolled (454, 372) with delta (0, 0)
Screenshot: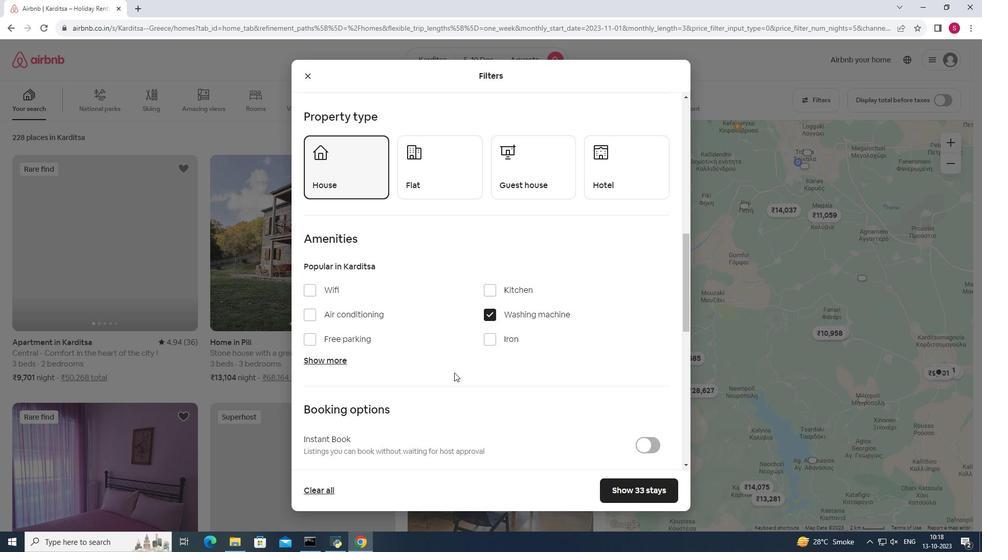 
Action: Mouse scrolled (454, 372) with delta (0, 0)
Screenshot: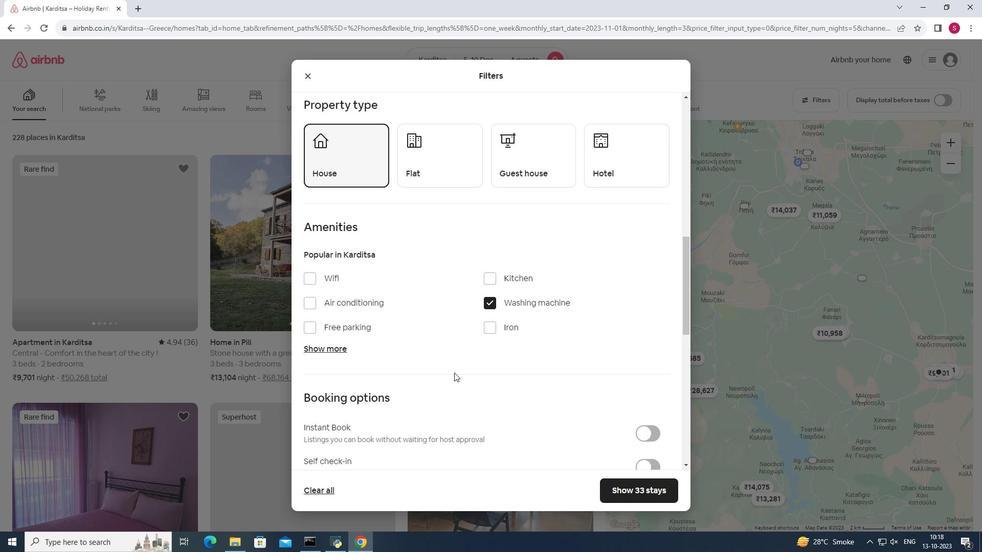 
Action: Mouse moved to (652, 379)
Screenshot: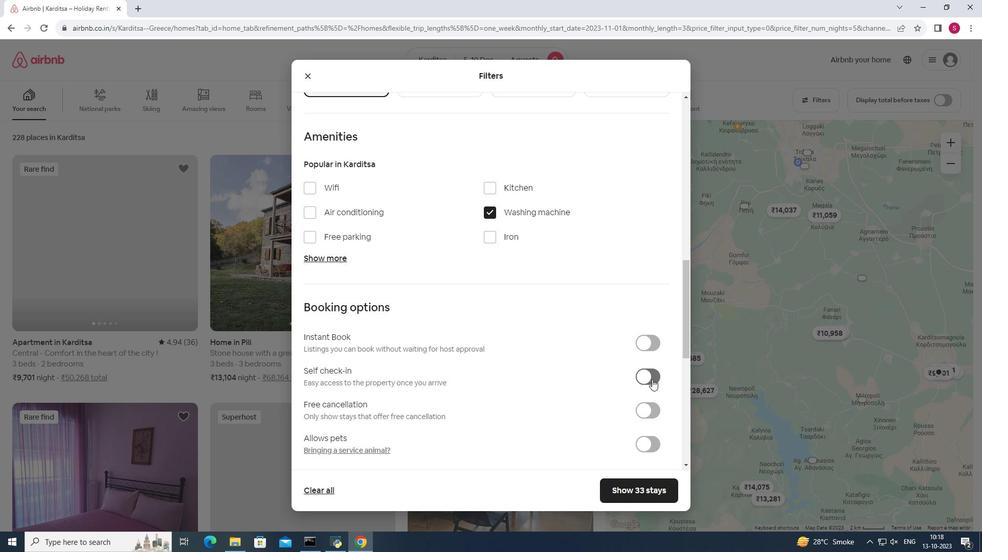 
Action: Mouse pressed left at (652, 379)
Screenshot: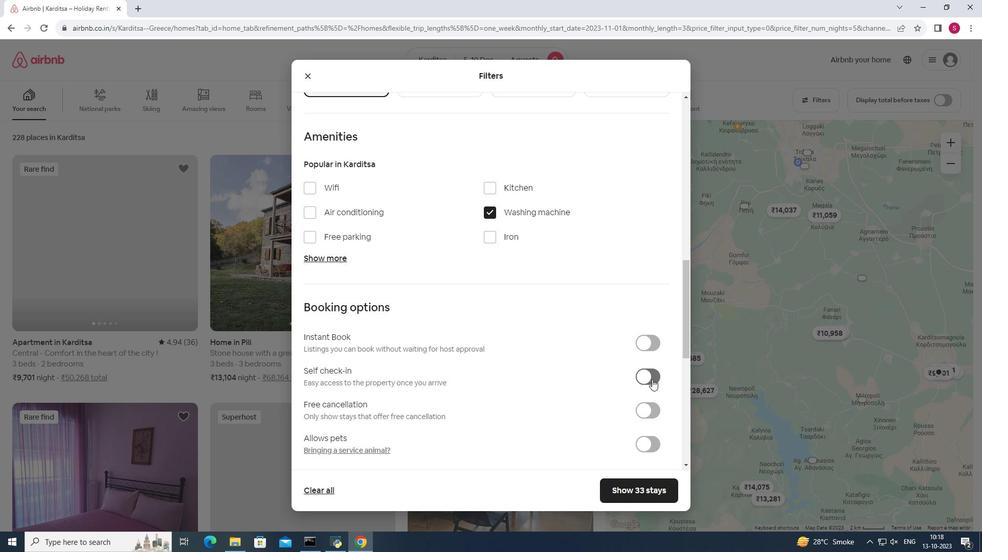 
Action: Mouse moved to (645, 493)
Screenshot: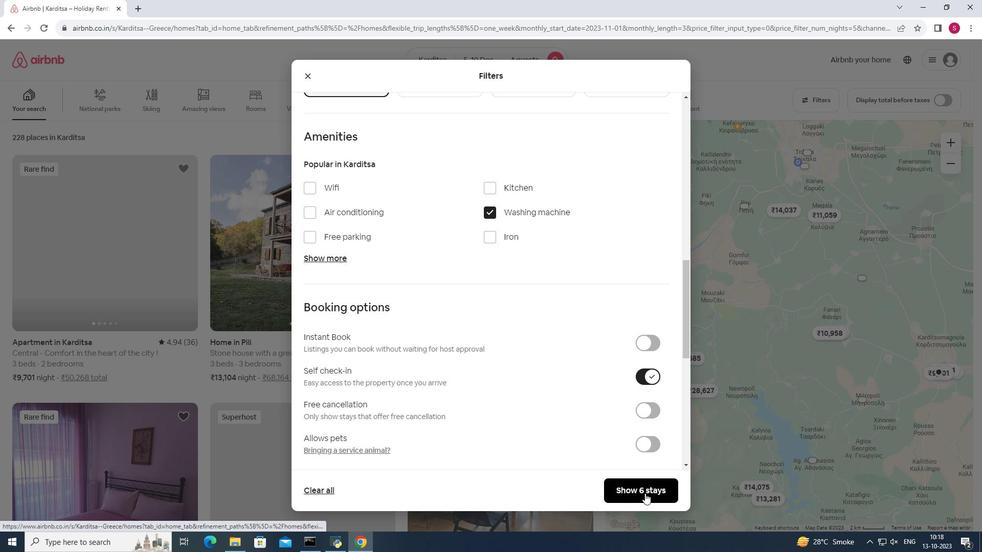 
Action: Mouse pressed left at (645, 493)
Screenshot: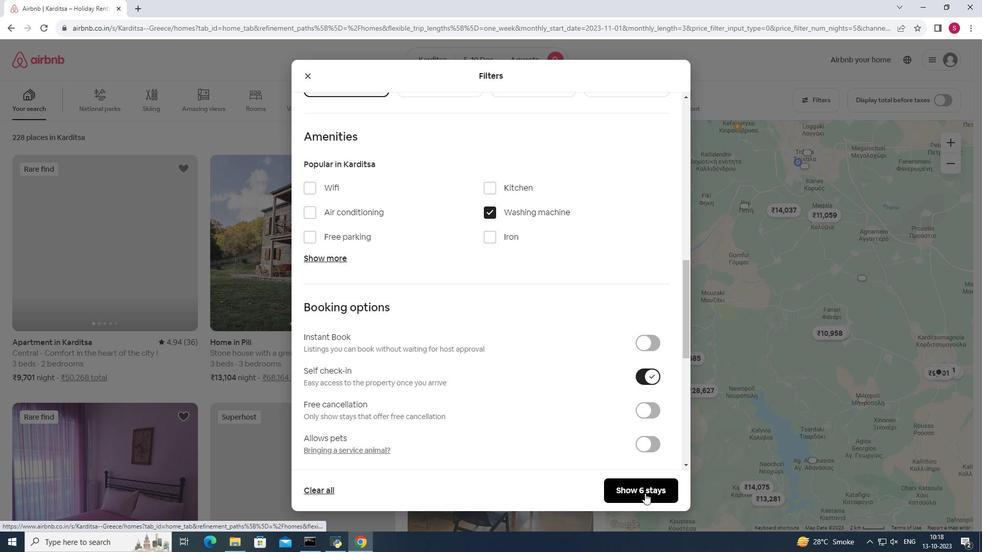 
Action: Mouse moved to (353, 386)
Screenshot: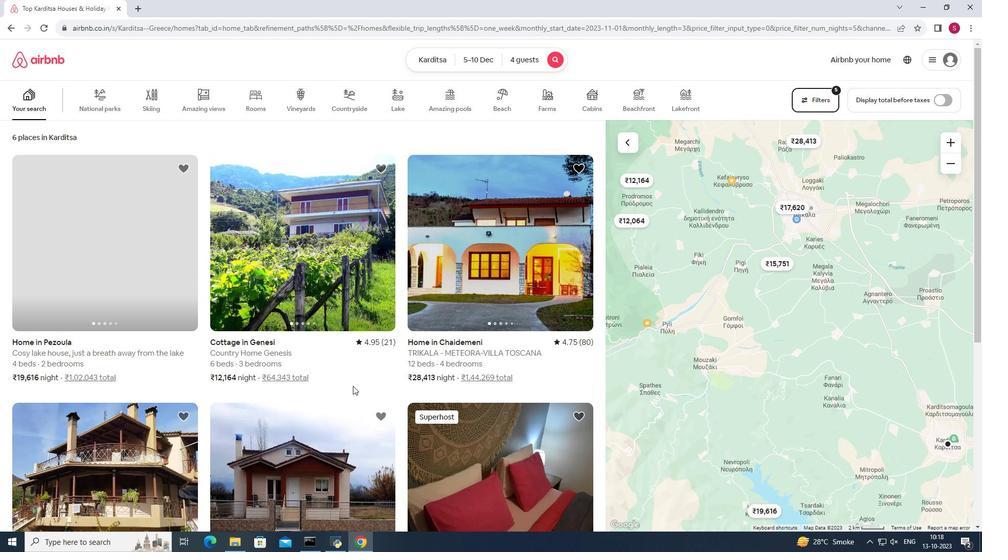 
Action: Mouse scrolled (353, 385) with delta (0, 0)
Screenshot: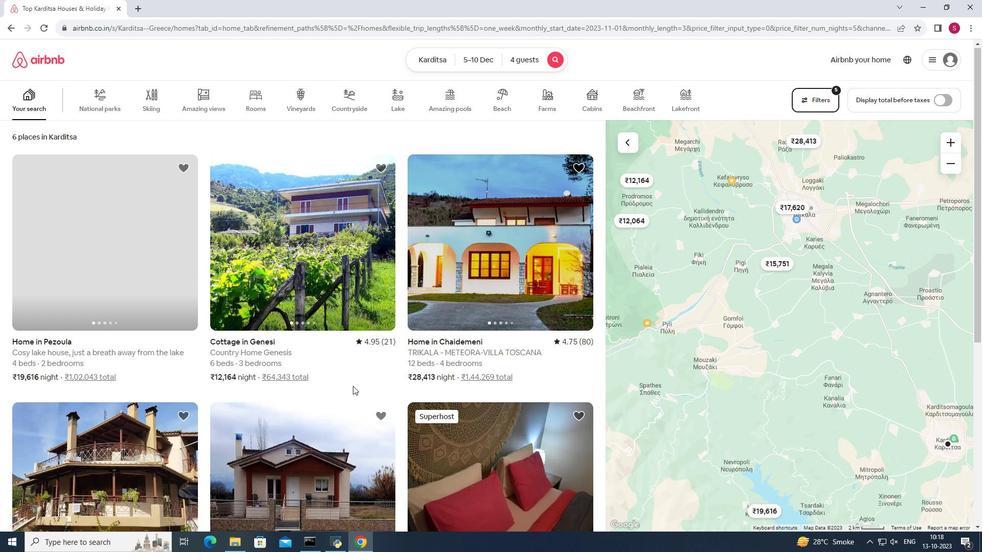 
Action: Mouse scrolled (353, 385) with delta (0, 0)
Screenshot: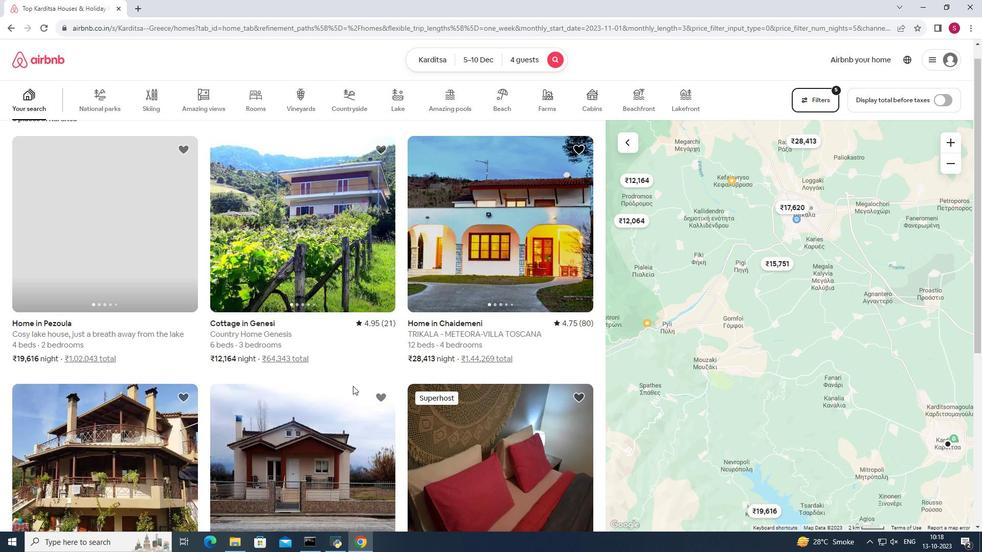
Action: Mouse scrolled (353, 385) with delta (0, 0)
Screenshot: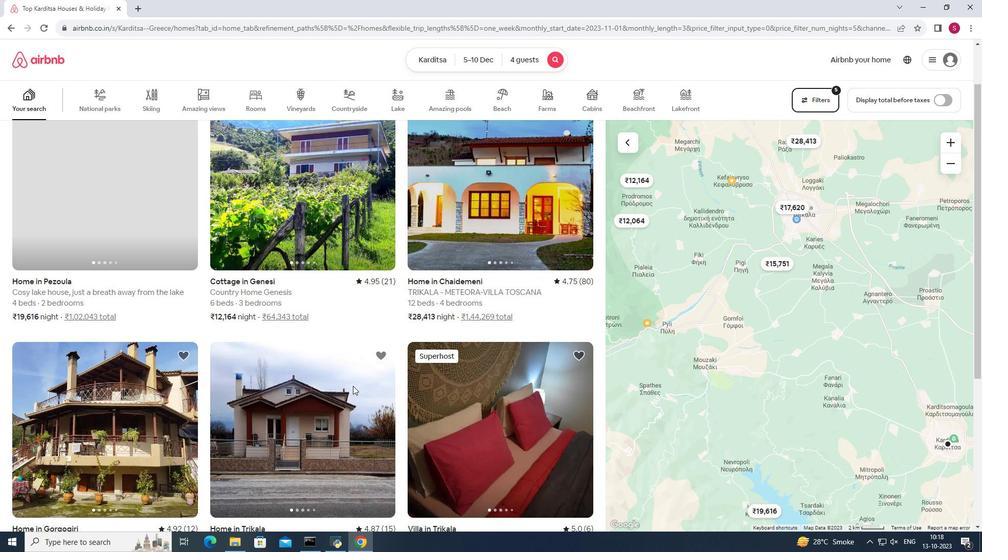 
Action: Mouse scrolled (353, 385) with delta (0, 0)
Screenshot: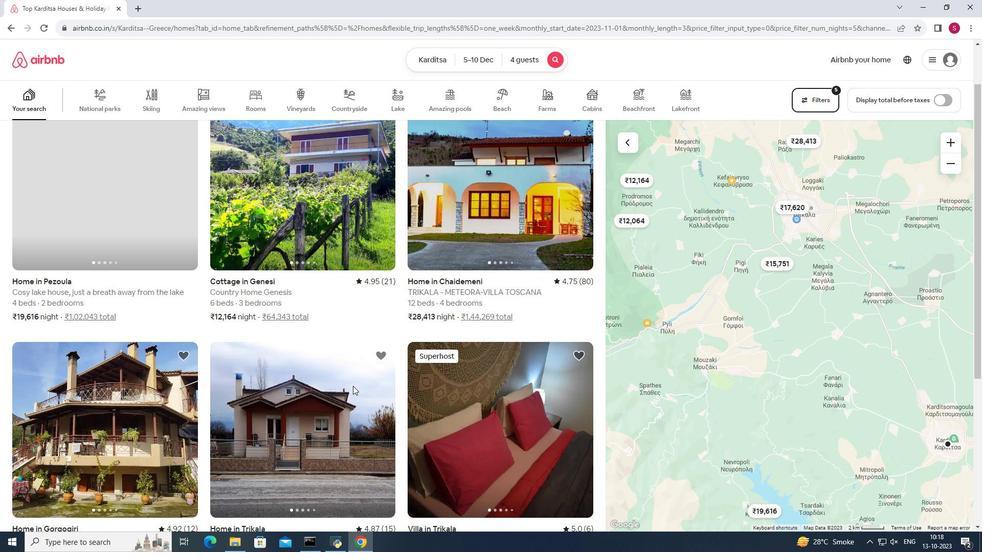 
Action: Mouse scrolled (353, 386) with delta (0, 0)
Screenshot: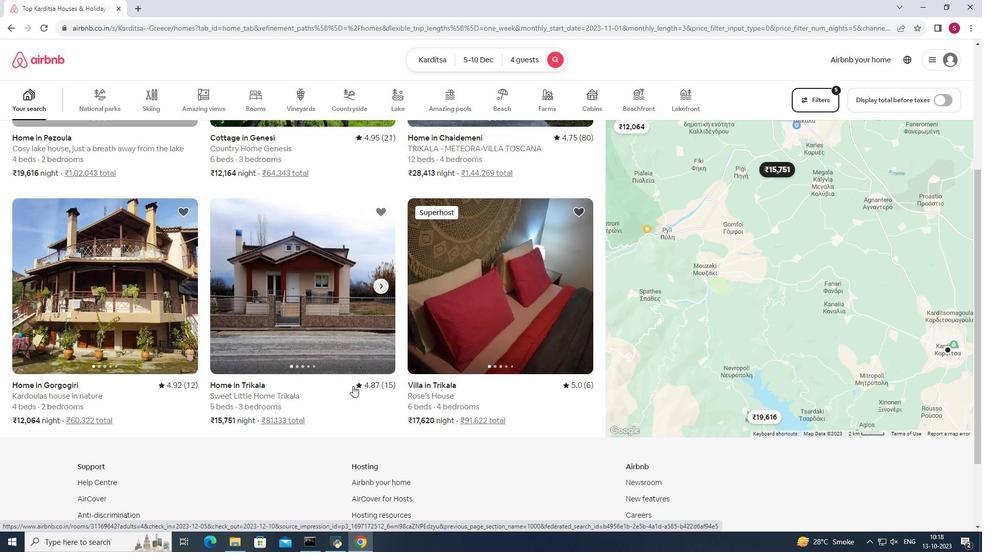 
Action: Mouse scrolled (353, 386) with delta (0, 0)
Screenshot: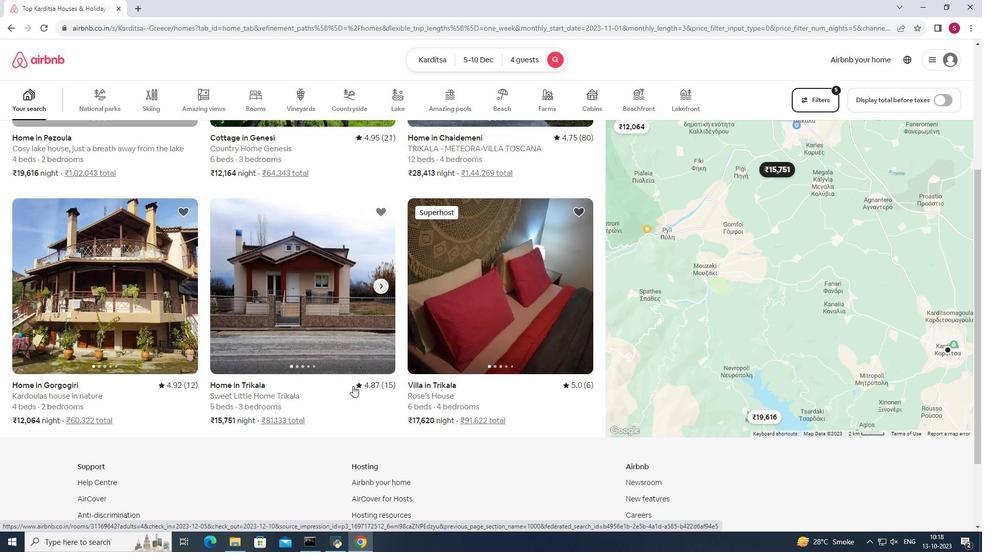 
Action: Mouse scrolled (353, 386) with delta (0, 0)
Screenshot: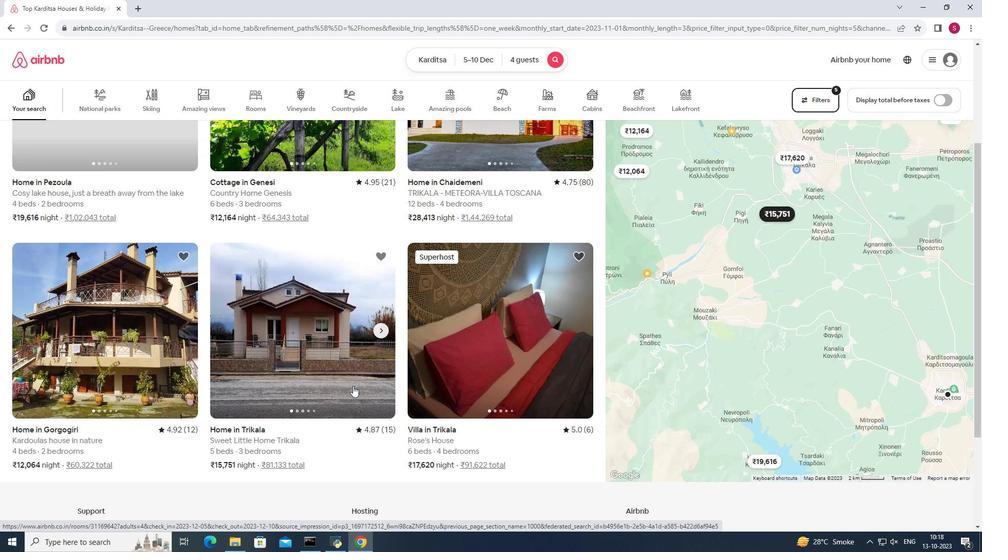 
Action: Mouse scrolled (353, 386) with delta (0, 0)
Screenshot: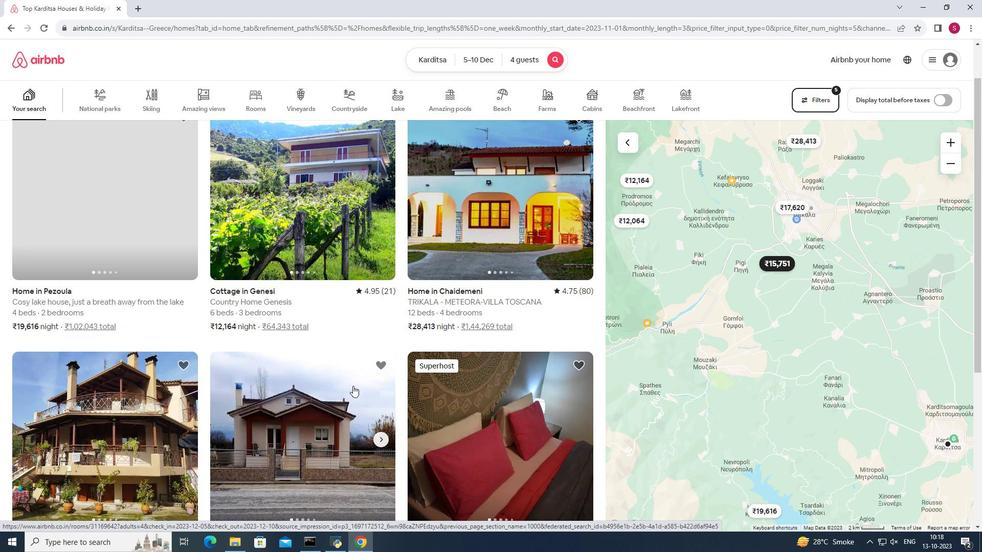 
Action: Mouse scrolled (353, 385) with delta (0, 0)
Screenshot: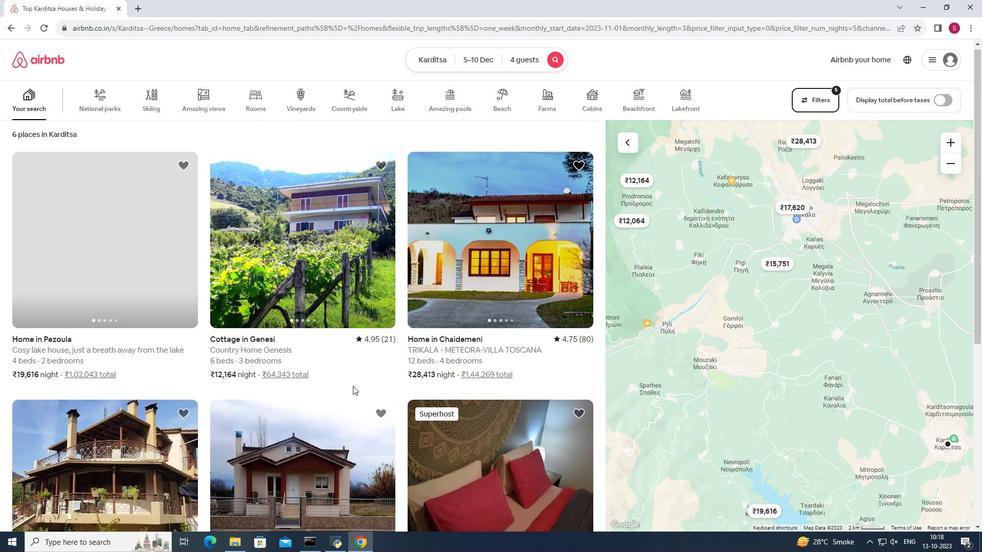 
Action: Mouse scrolled (353, 385) with delta (0, 0)
Screenshot: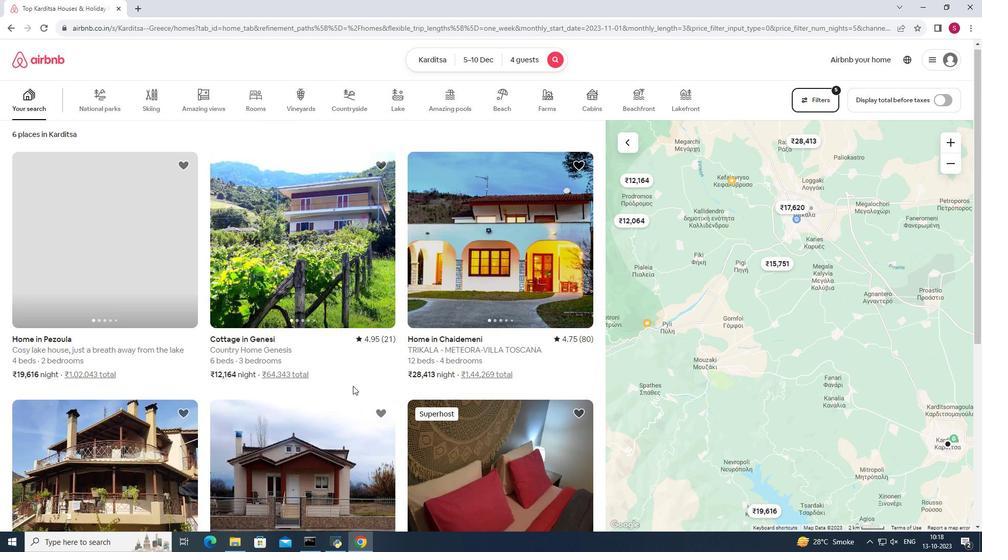 
Action: Mouse moved to (290, 399)
Screenshot: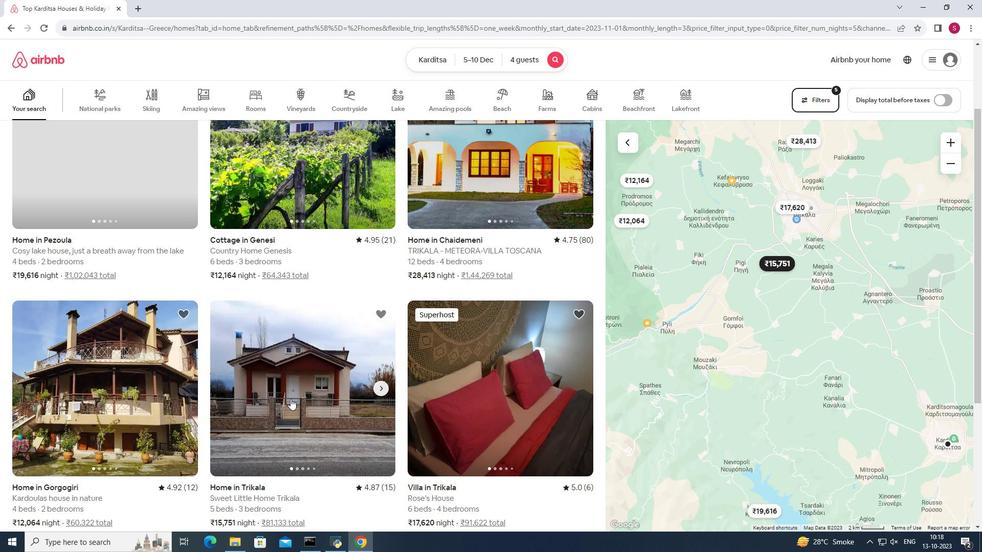 
Action: Mouse pressed left at (290, 399)
Screenshot: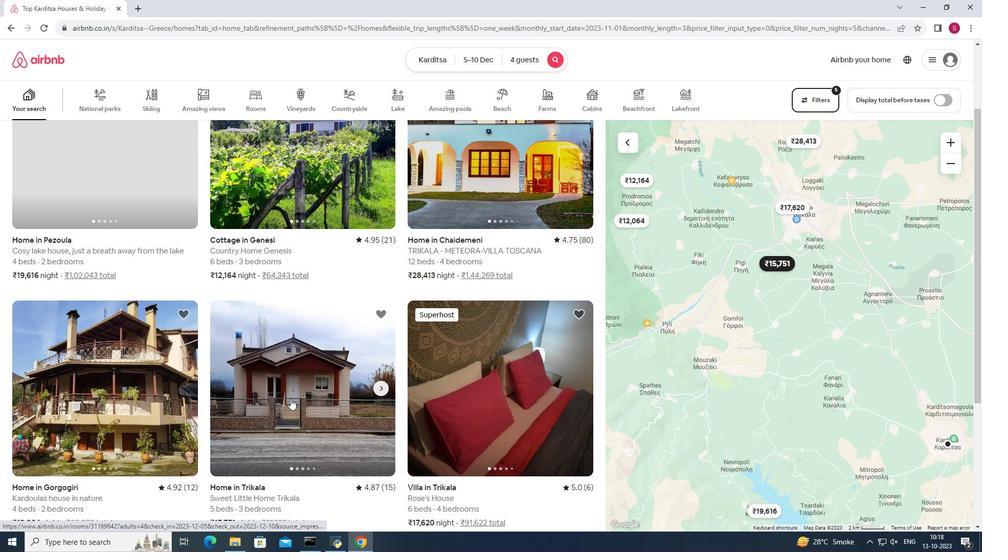 
Action: Mouse moved to (744, 378)
Screenshot: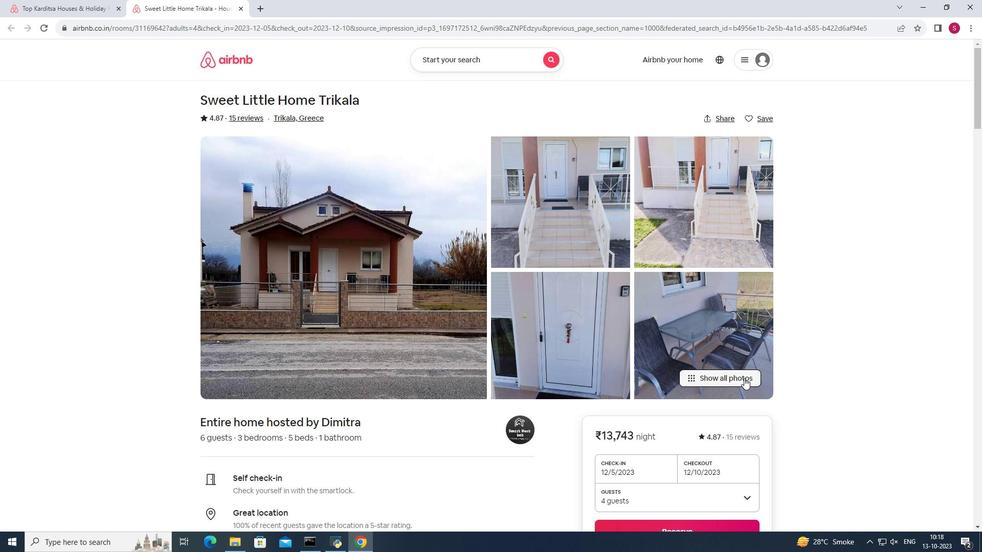 
Action: Mouse pressed left at (744, 378)
Screenshot: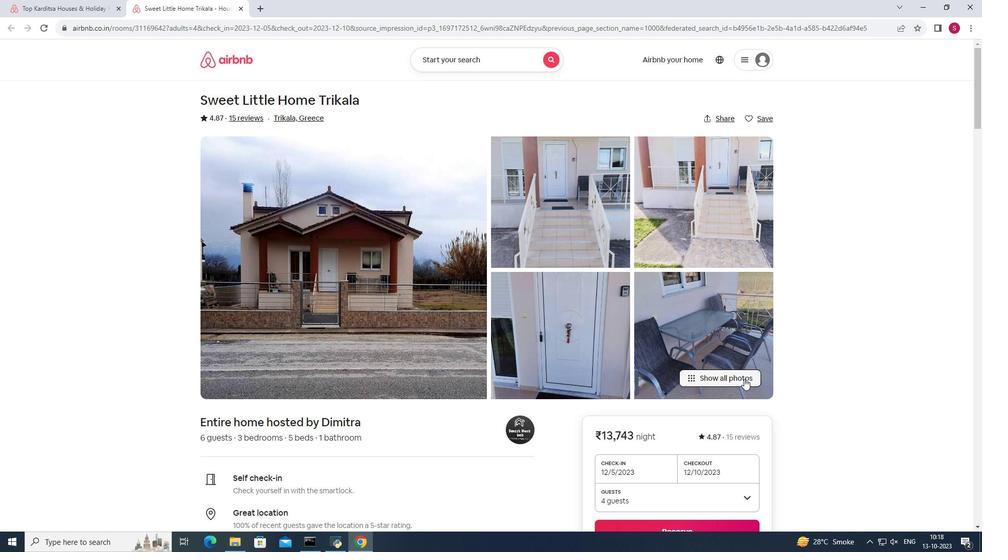 
Action: Mouse moved to (722, 355)
Screenshot: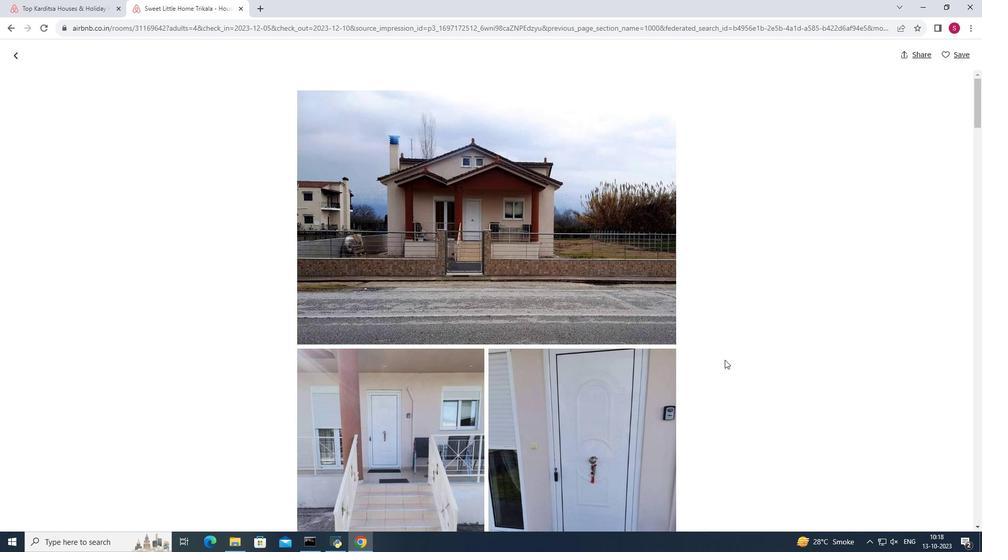 
Action: Mouse scrolled (722, 355) with delta (0, 0)
Screenshot: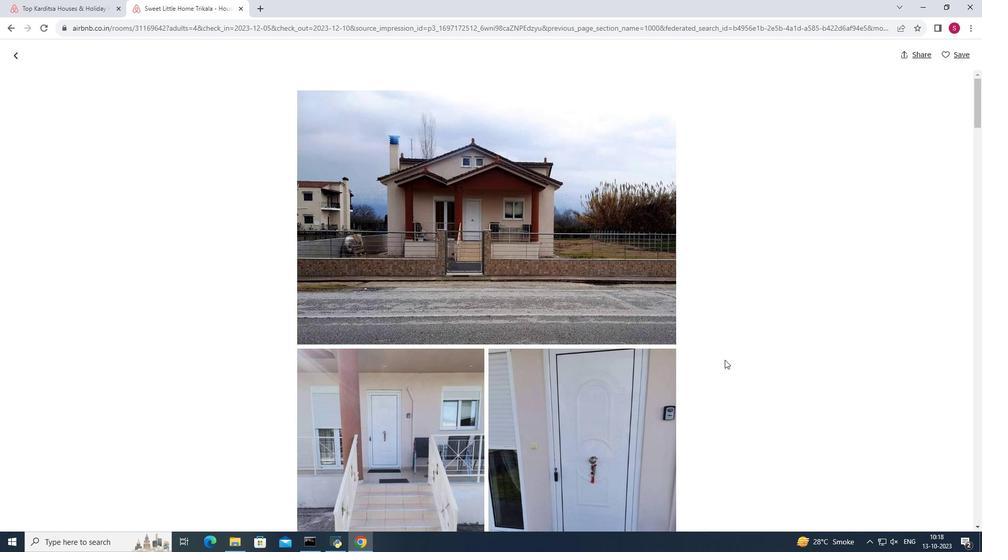 
Action: Mouse moved to (725, 361)
Screenshot: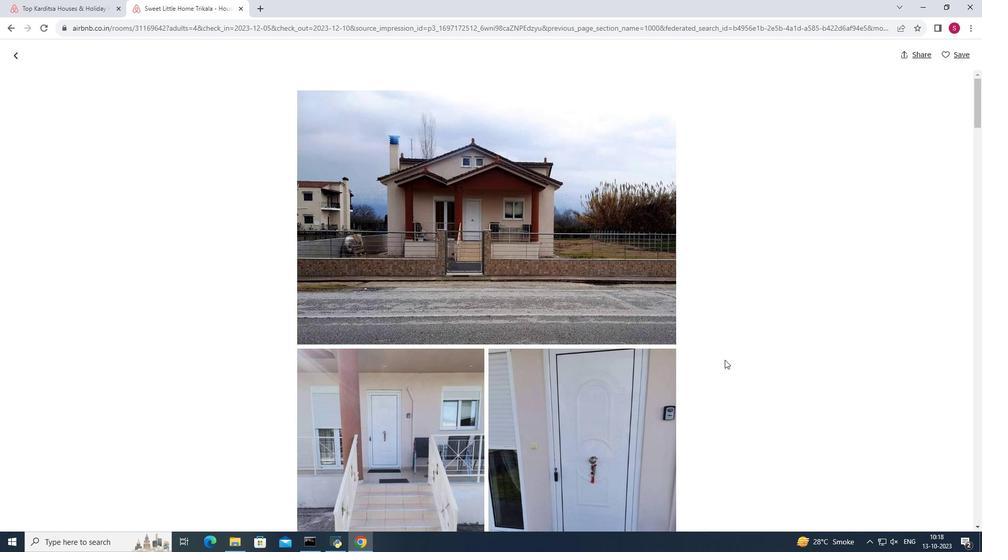 
Action: Mouse scrolled (725, 361) with delta (0, 0)
Screenshot: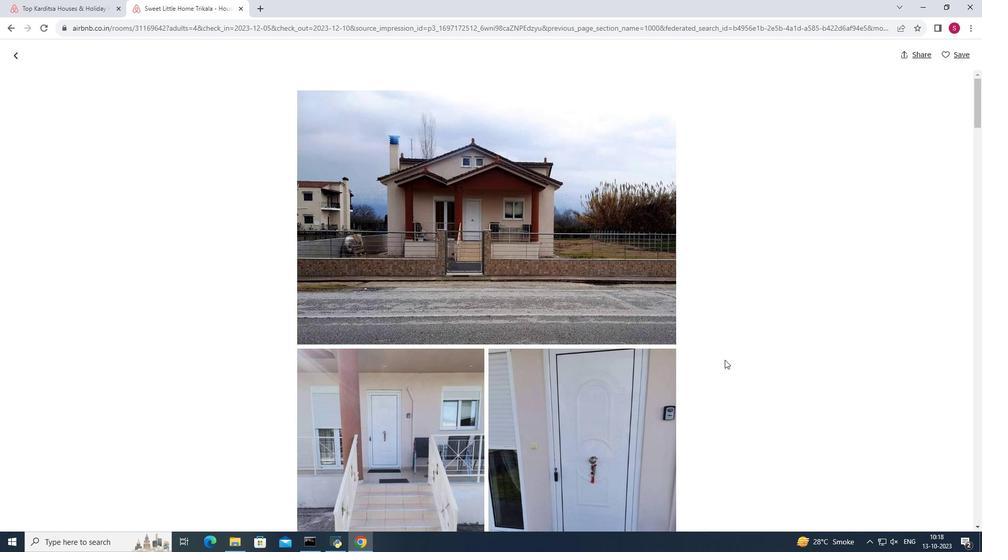 
Action: Mouse moved to (727, 367)
Screenshot: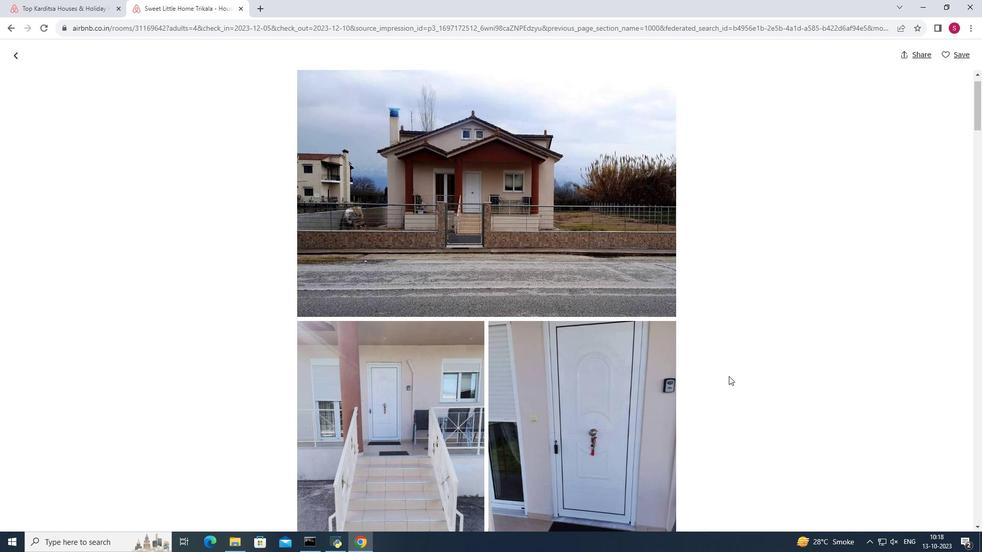 
Action: Mouse scrolled (727, 367) with delta (0, 0)
Screenshot: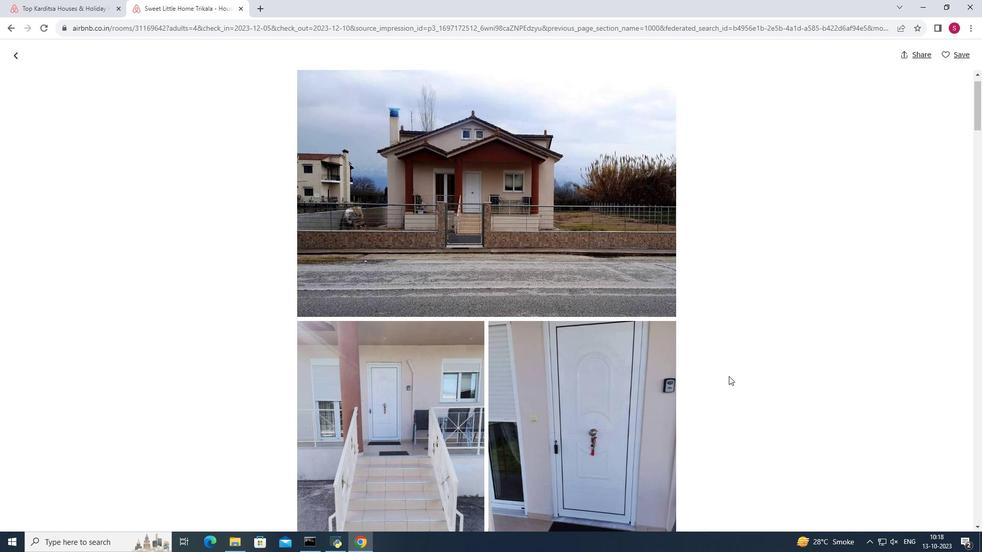 
Action: Mouse moved to (728, 372)
Screenshot: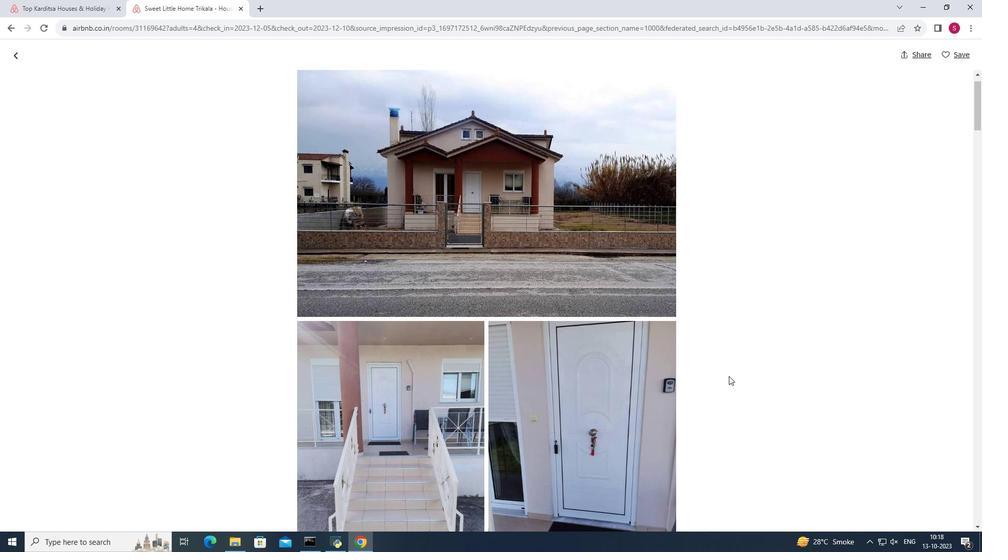 
Action: Mouse scrolled (728, 372) with delta (0, 0)
Screenshot: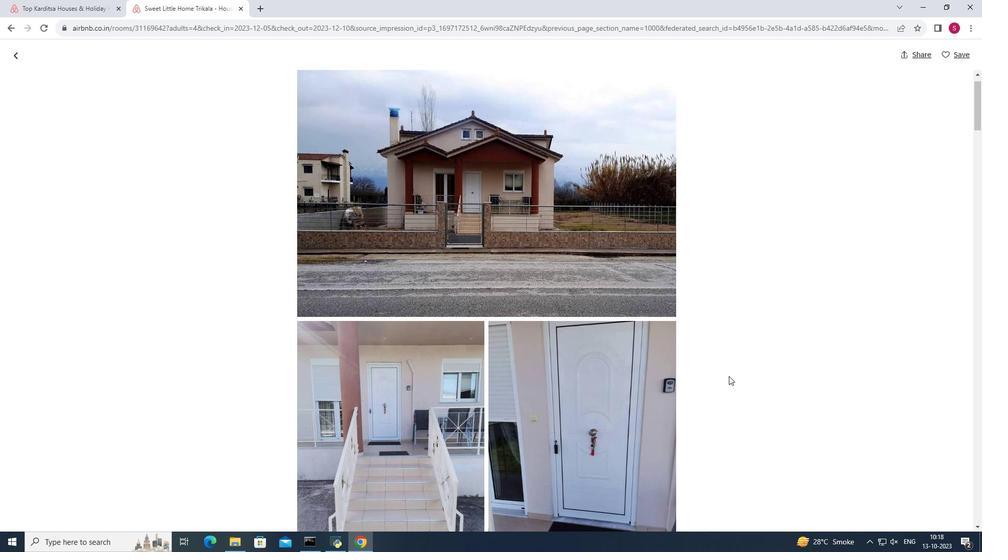 
Action: Mouse moved to (729, 377)
Screenshot: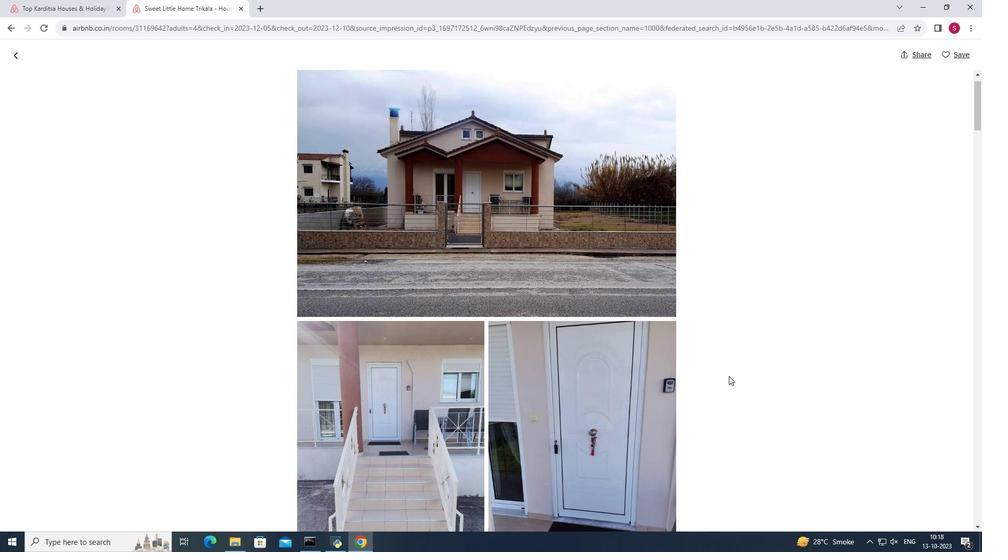
Action: Mouse scrolled (729, 377) with delta (0, 0)
Screenshot: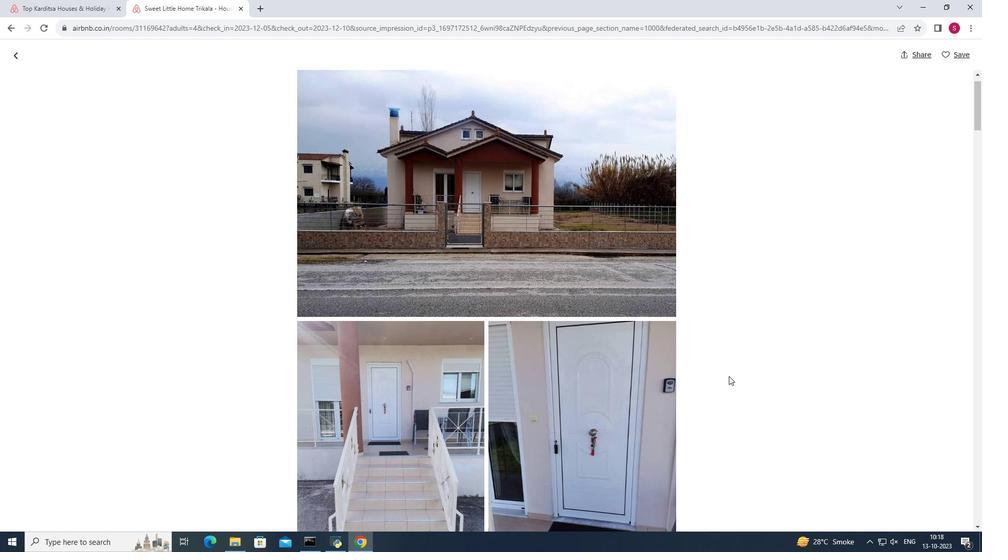 
Action: Mouse moved to (741, 389)
Screenshot: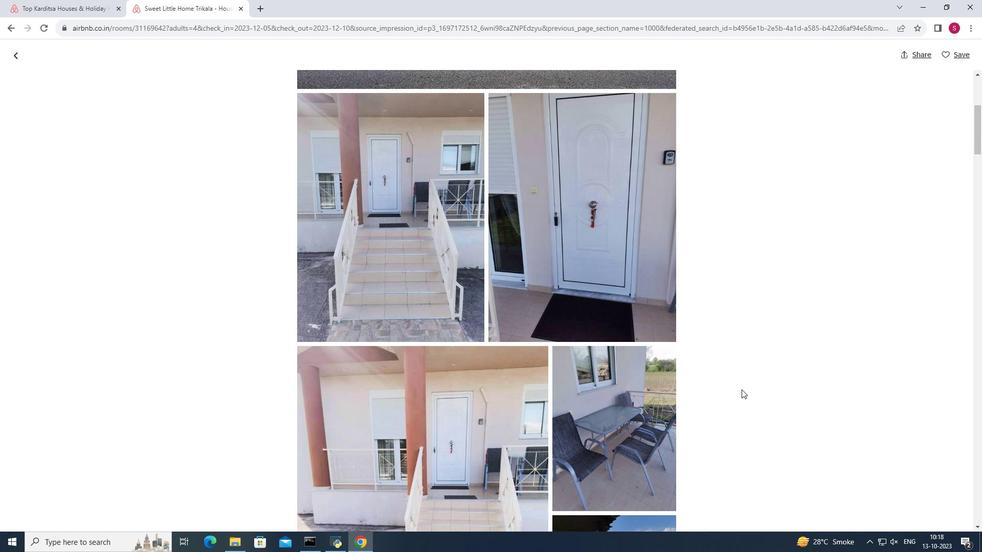 
Action: Mouse scrolled (741, 389) with delta (0, 0)
Screenshot: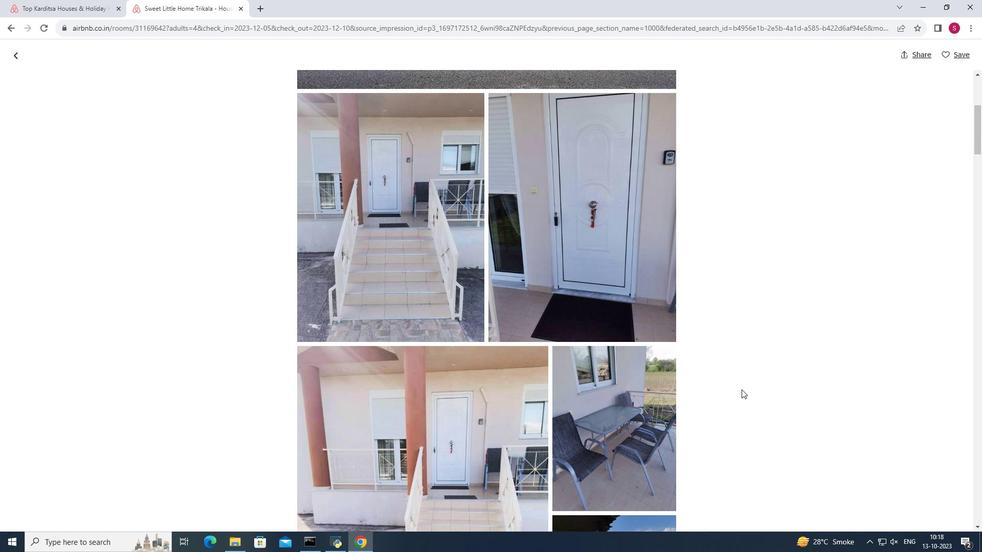 
Action: Mouse moved to (742, 390)
Screenshot: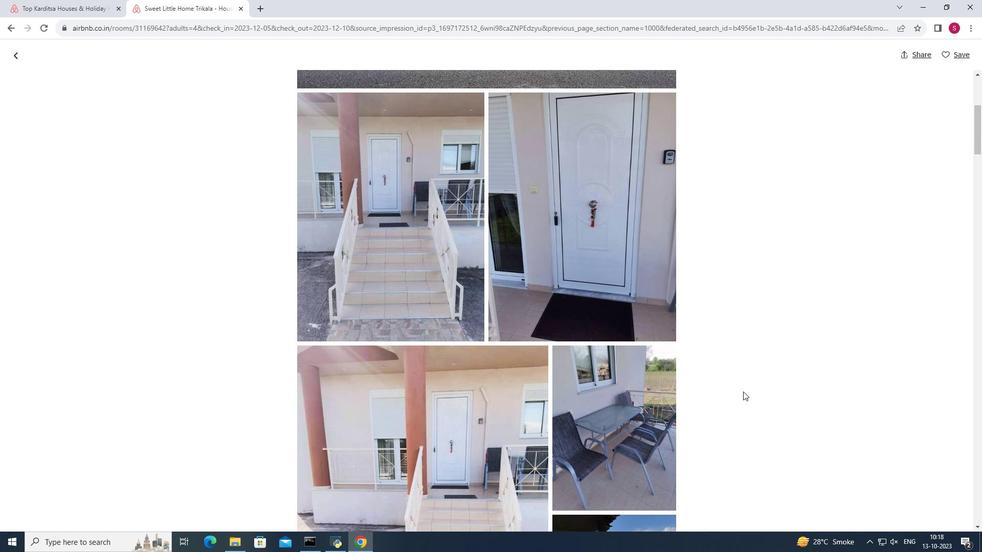 
Action: Mouse scrolled (742, 390) with delta (0, 0)
Screenshot: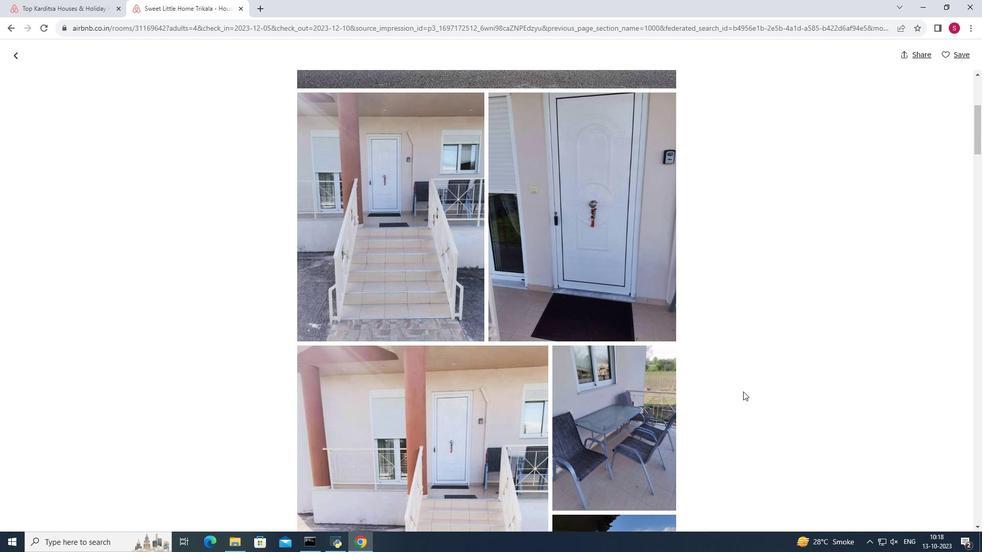 
Action: Mouse moved to (743, 391)
Screenshot: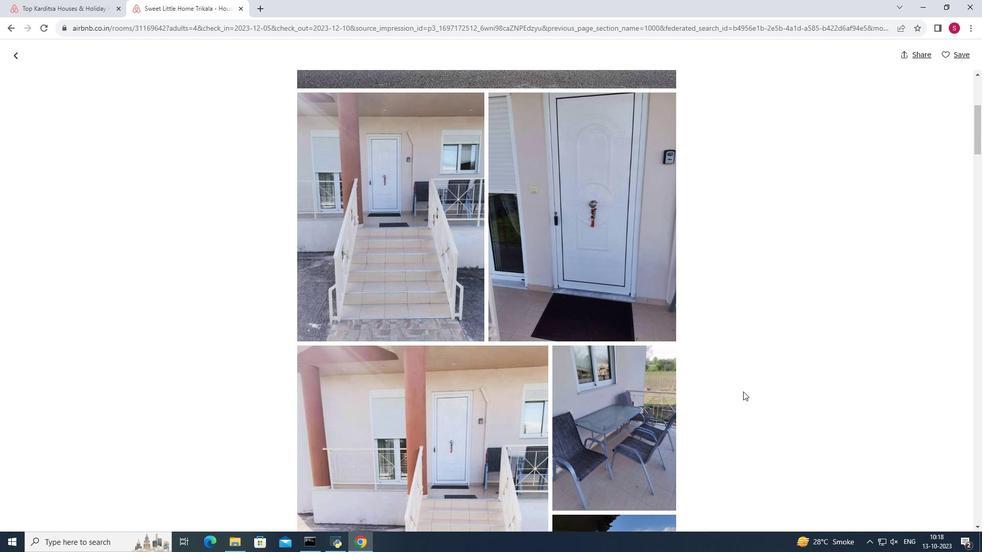 
Action: Mouse scrolled (743, 391) with delta (0, 0)
Screenshot: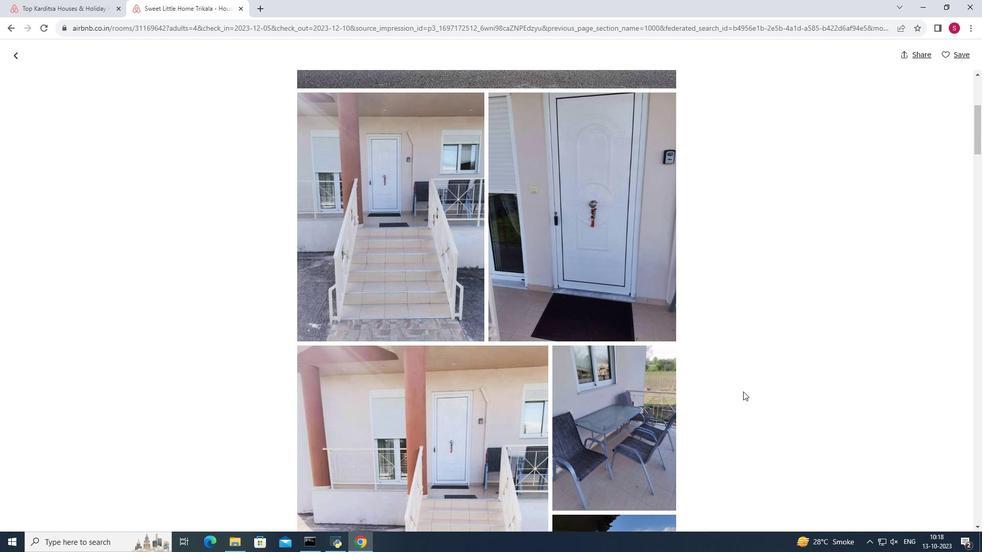 
Action: Mouse moved to (743, 392)
Screenshot: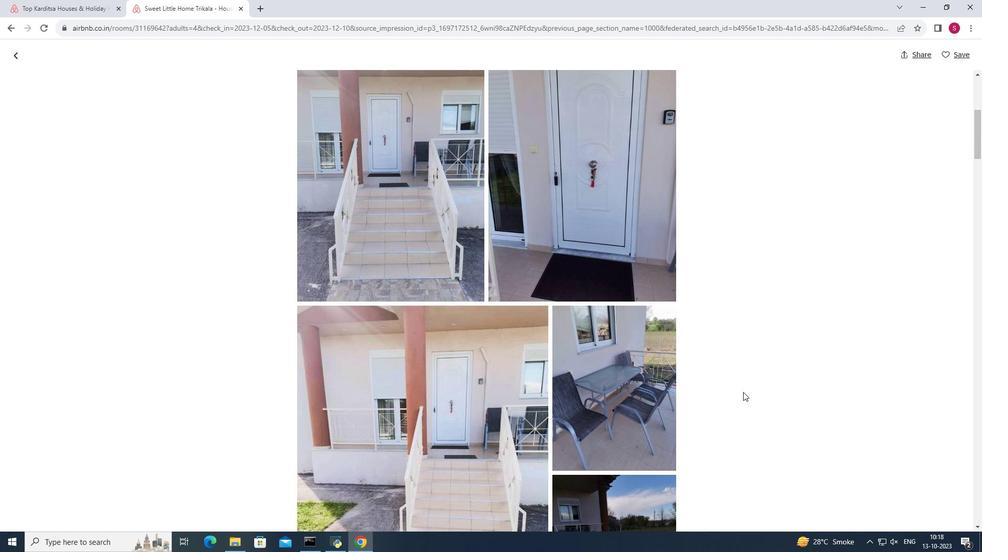 
Action: Mouse scrolled (743, 391) with delta (0, 0)
Screenshot: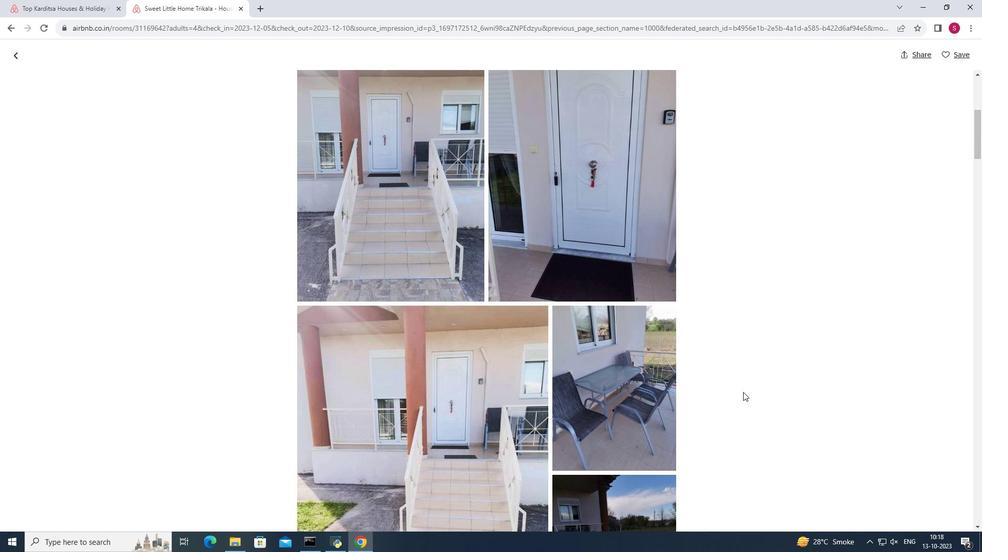
Action: Mouse scrolled (743, 391) with delta (0, 0)
Screenshot: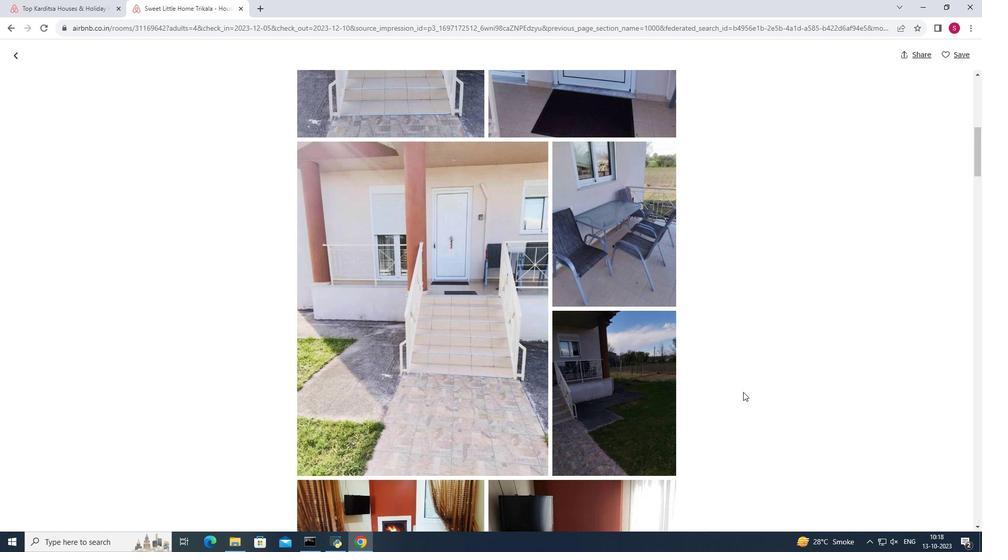 
Action: Mouse scrolled (743, 391) with delta (0, 0)
Screenshot: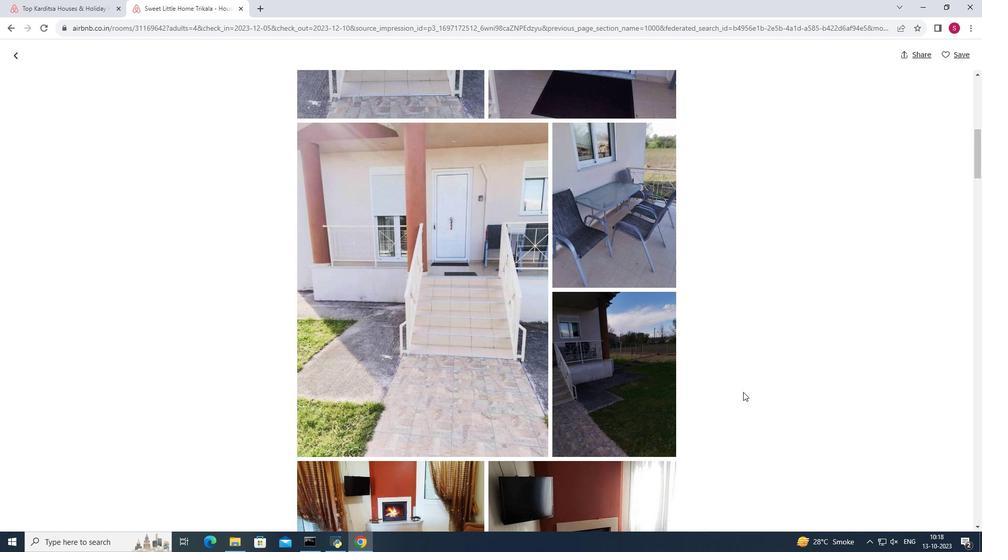 
Action: Mouse scrolled (743, 391) with delta (0, 0)
Screenshot: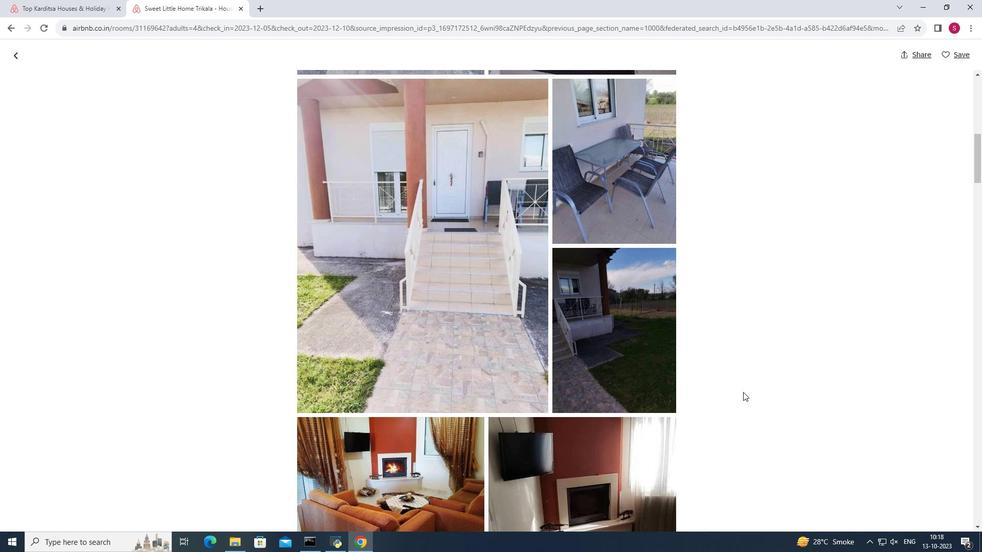 
Action: Mouse scrolled (743, 391) with delta (0, 0)
Screenshot: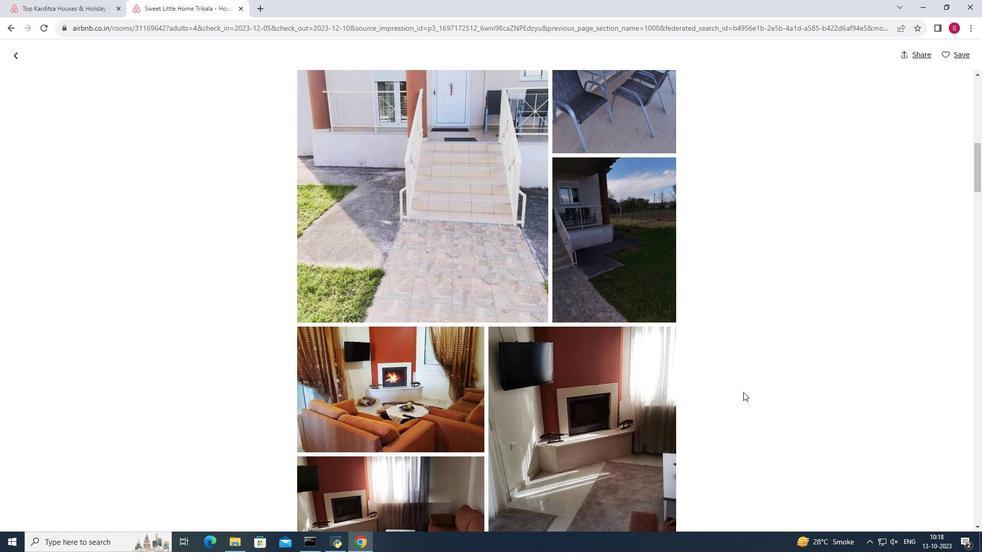 
Action: Mouse scrolled (743, 391) with delta (0, 0)
Screenshot: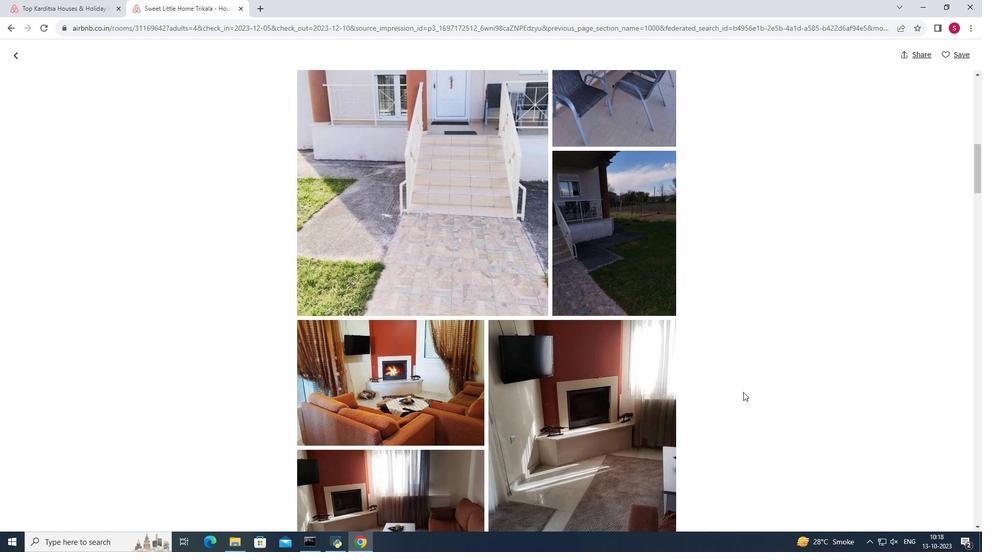 
Action: Mouse scrolled (743, 391) with delta (0, 0)
Screenshot: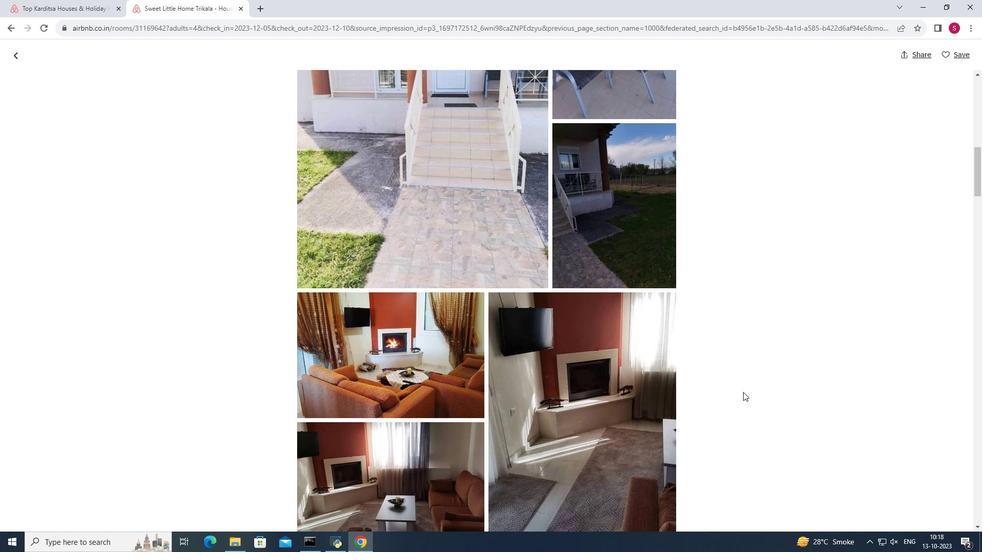 
Action: Mouse scrolled (743, 391) with delta (0, 0)
Screenshot: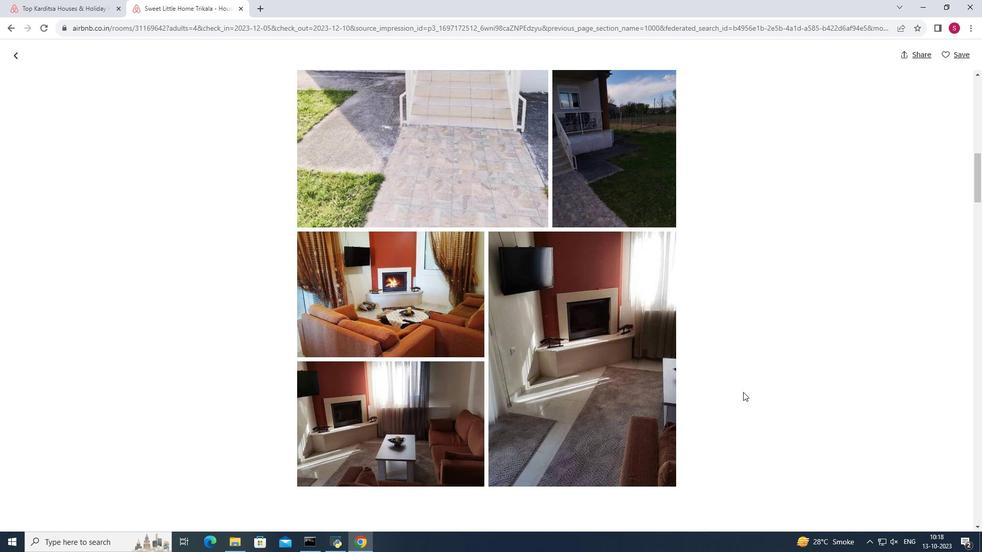 
Action: Mouse scrolled (743, 392) with delta (0, 0)
Screenshot: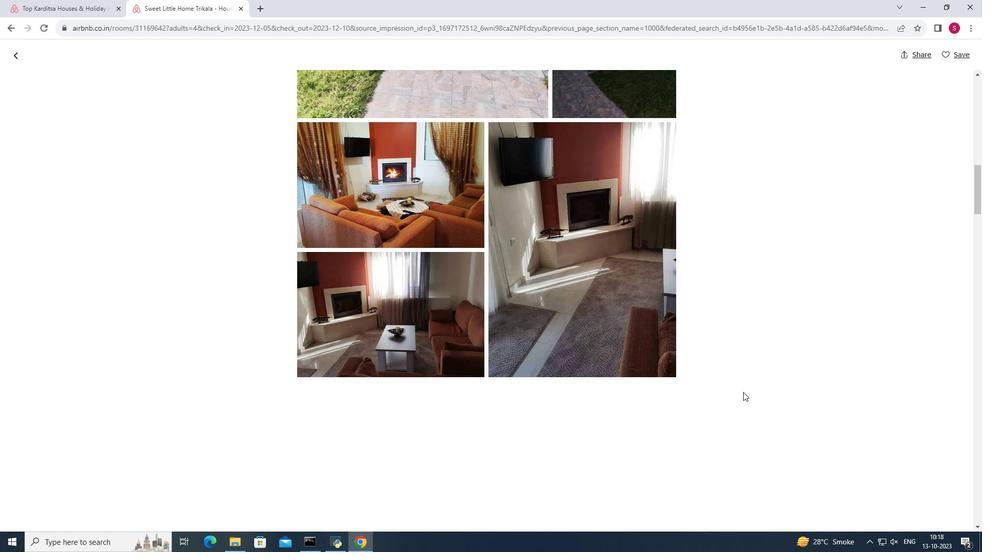 
Action: Mouse scrolled (743, 392) with delta (0, 0)
Screenshot: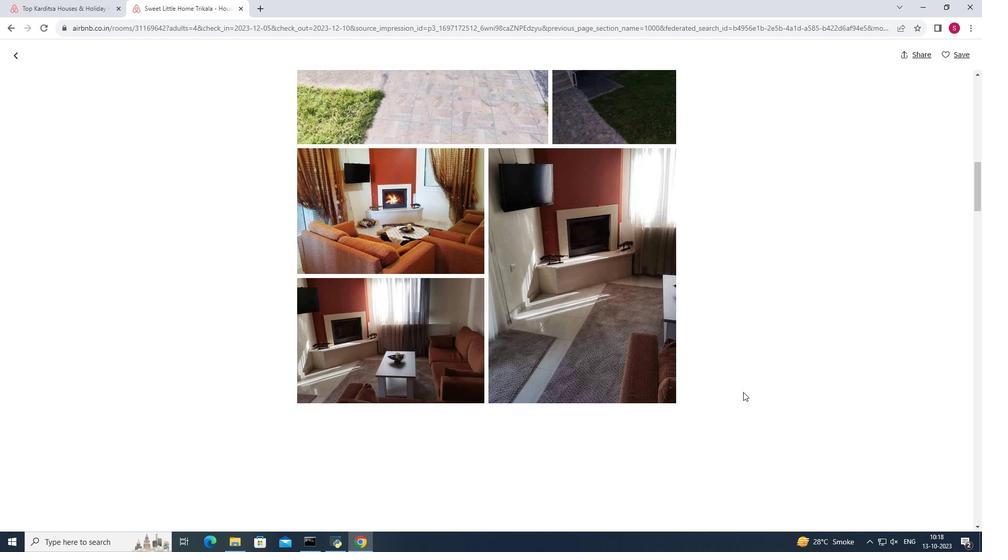 
Action: Mouse scrolled (743, 392) with delta (0, 0)
Screenshot: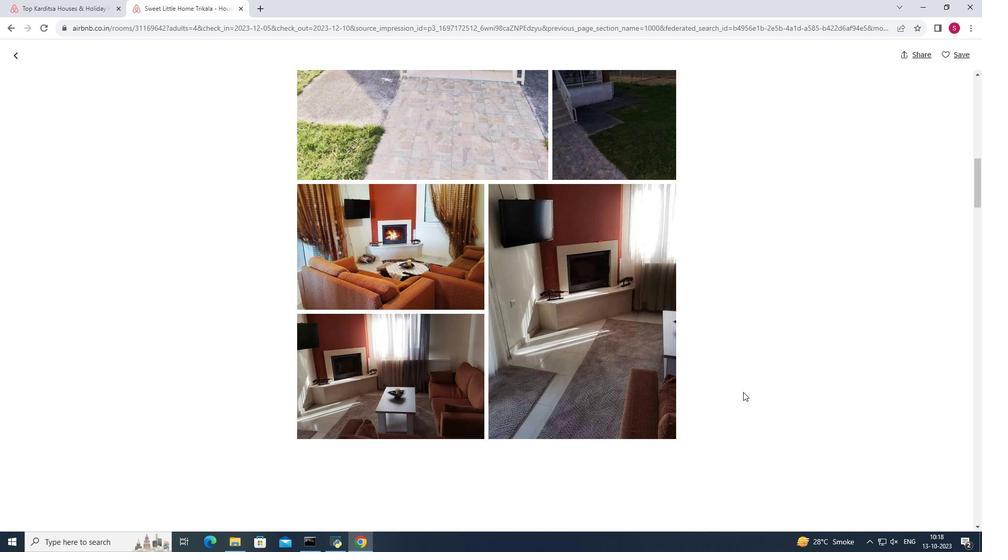 
Action: Mouse scrolled (743, 392) with delta (0, 0)
Screenshot: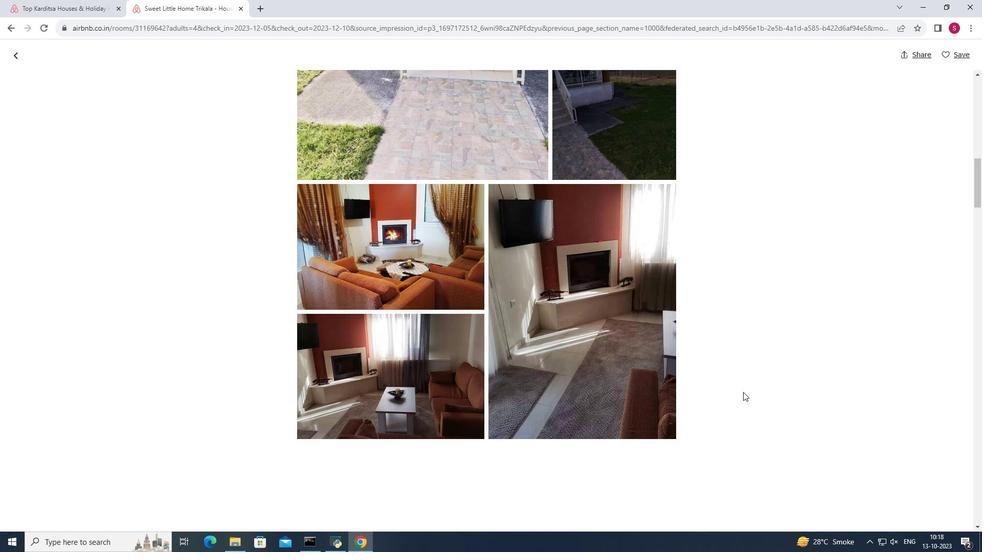 
Action: Mouse scrolled (743, 391) with delta (0, 0)
Screenshot: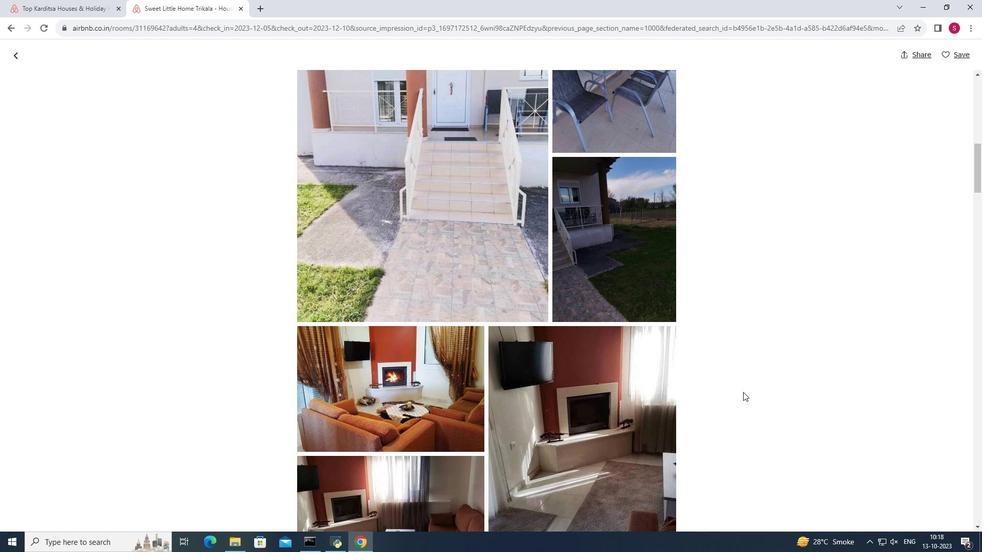 
Action: Mouse scrolled (743, 391) with delta (0, 0)
Screenshot: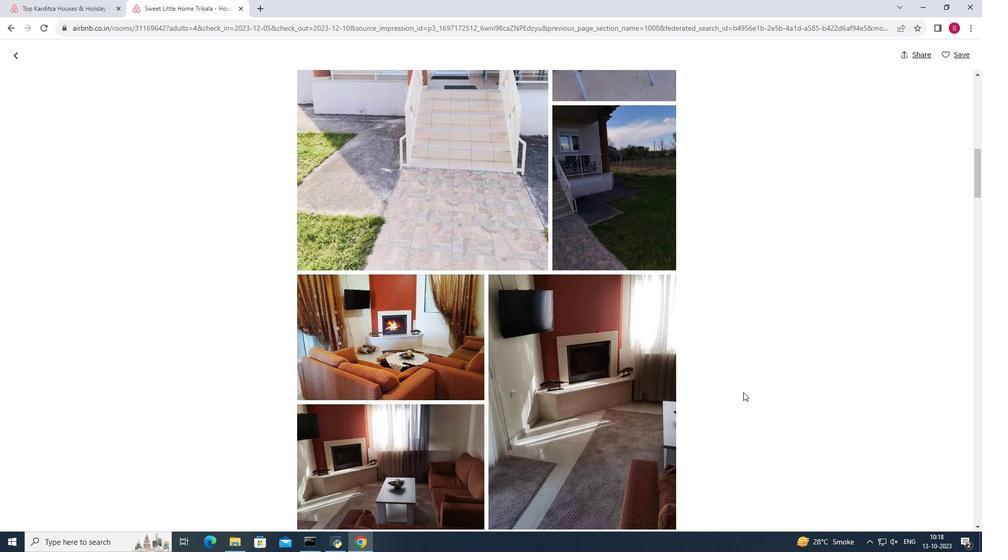 
Action: Mouse scrolled (743, 392) with delta (0, 0)
Screenshot: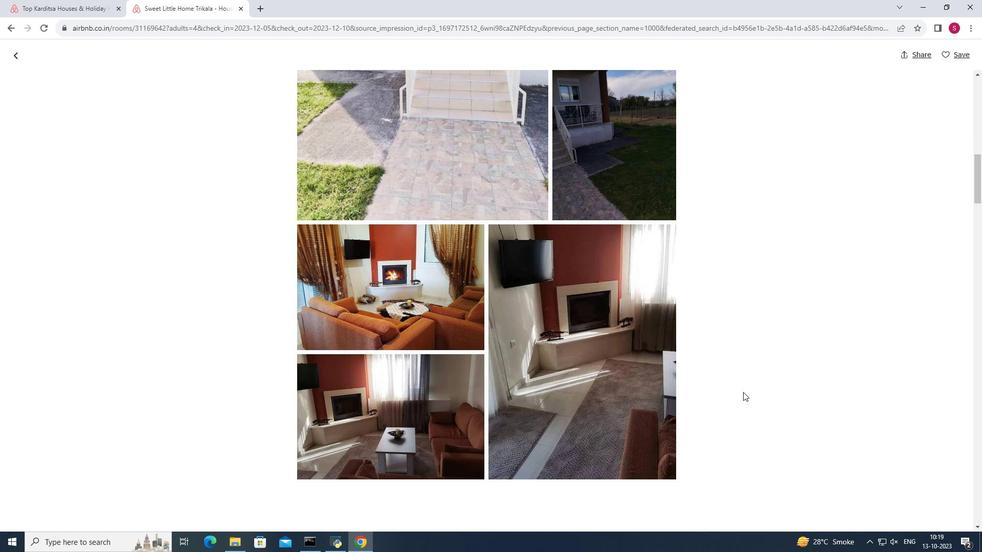 
Action: Mouse scrolled (743, 392) with delta (0, 0)
Screenshot: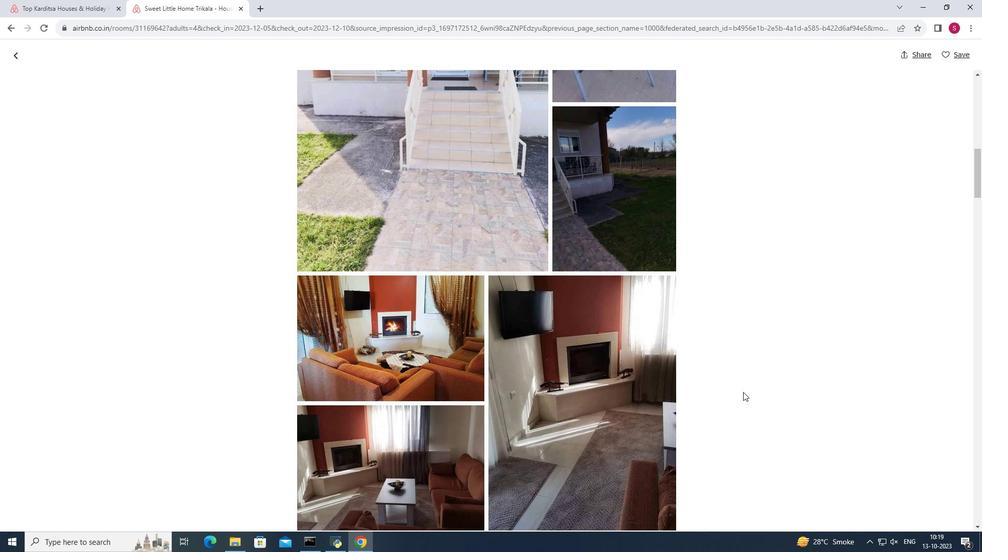 
Action: Mouse scrolled (743, 392) with delta (0, 0)
Screenshot: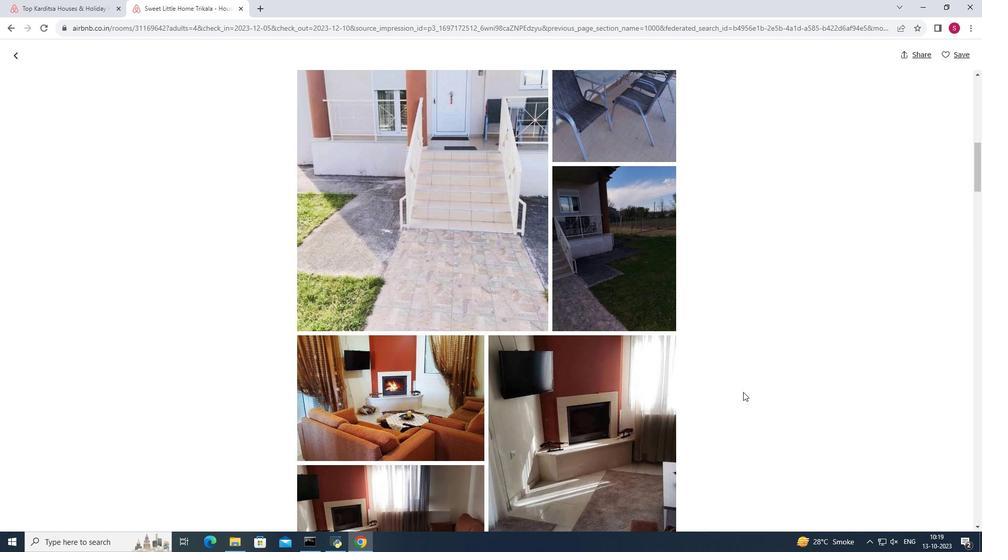 
Action: Mouse scrolled (743, 392) with delta (0, 0)
Screenshot: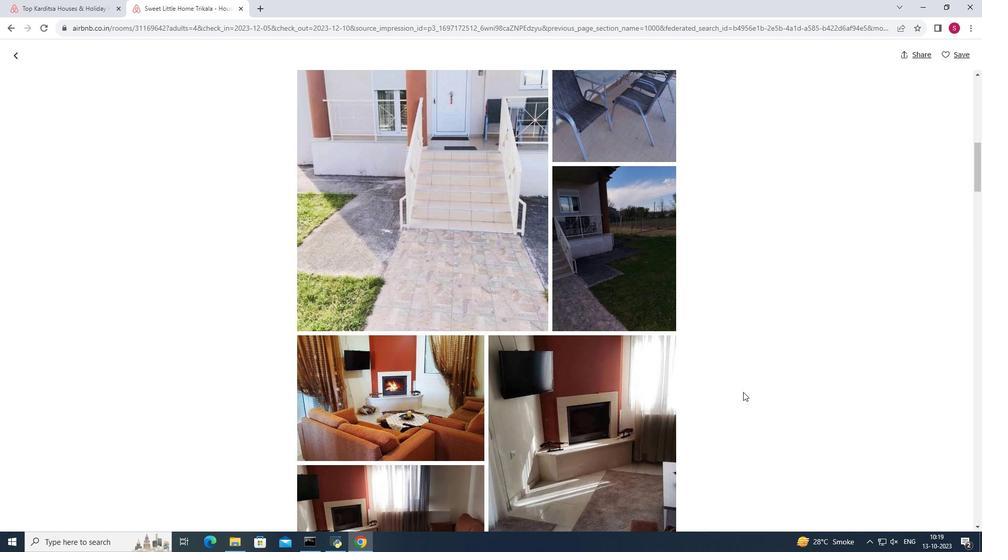 
Action: Mouse scrolled (743, 392) with delta (0, 0)
Screenshot: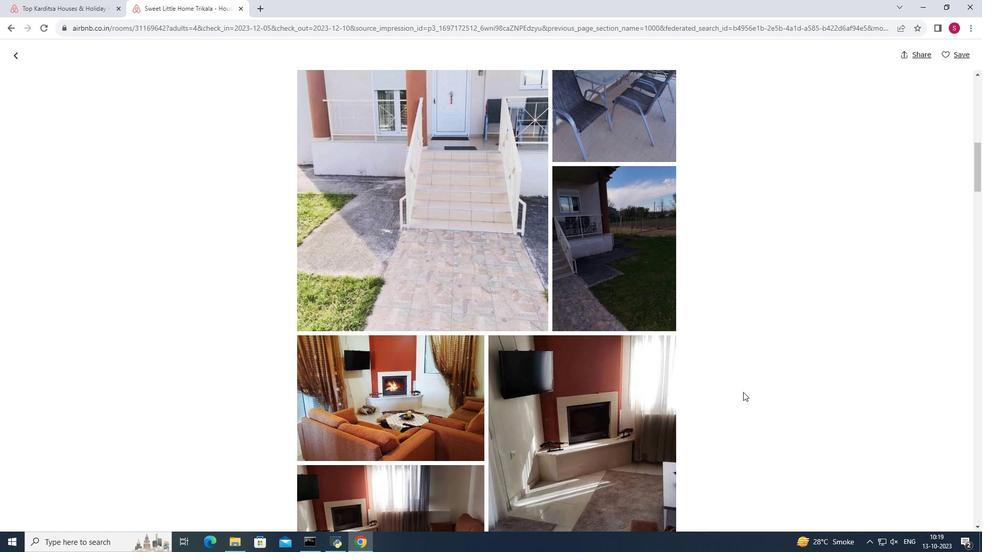 
Action: Mouse scrolled (743, 392) with delta (0, 0)
Screenshot: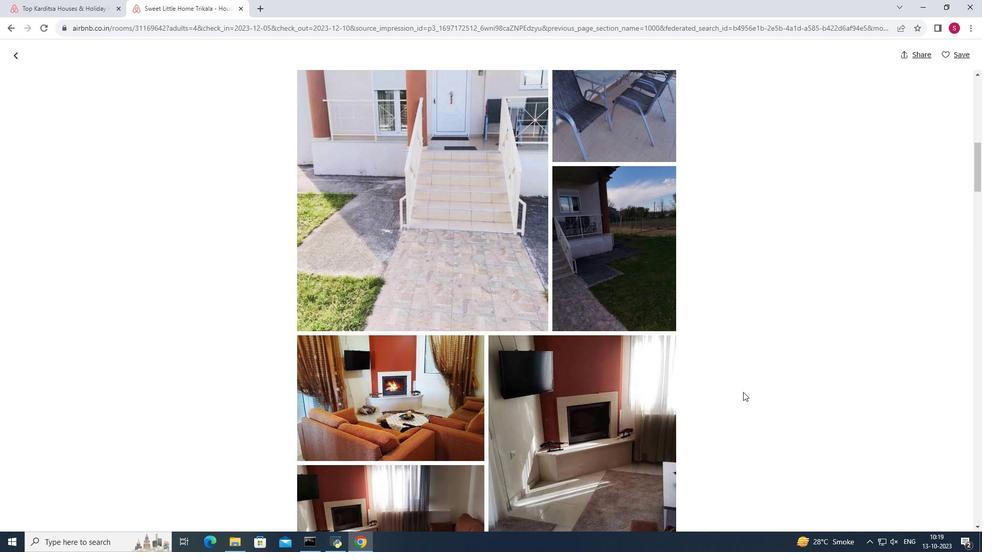 
Action: Mouse scrolled (743, 392) with delta (0, 0)
Screenshot: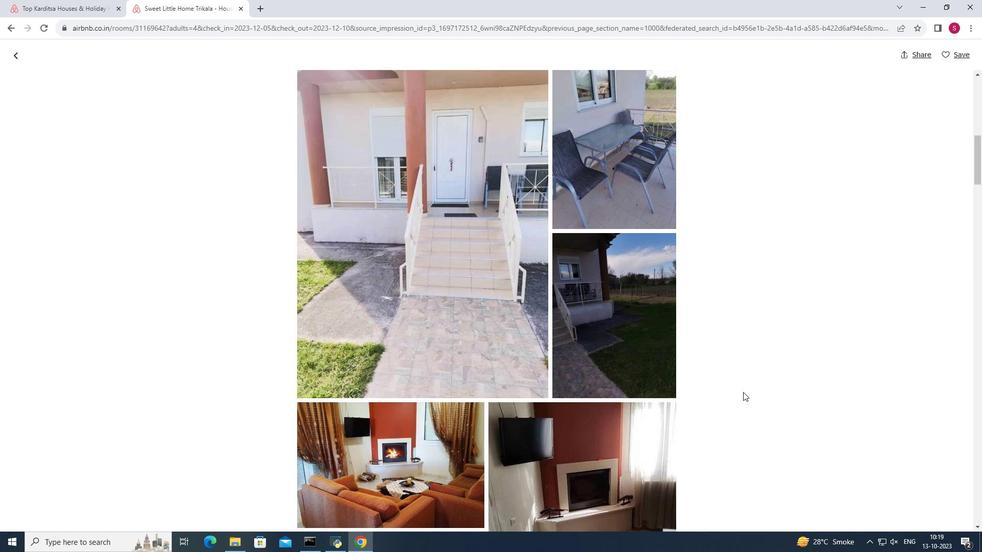 
Action: Mouse scrolled (743, 392) with delta (0, 0)
Screenshot: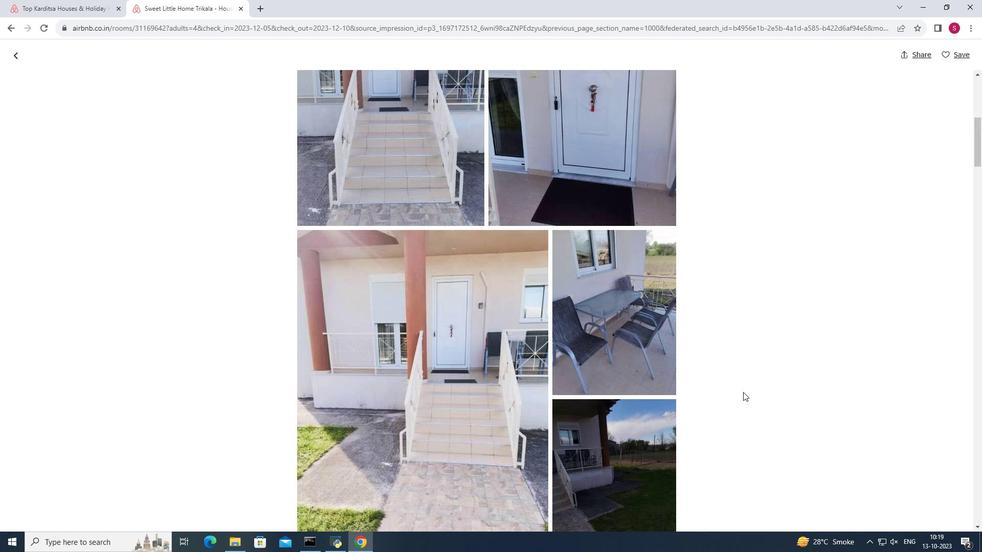 
Action: Mouse scrolled (743, 392) with delta (0, 0)
Screenshot: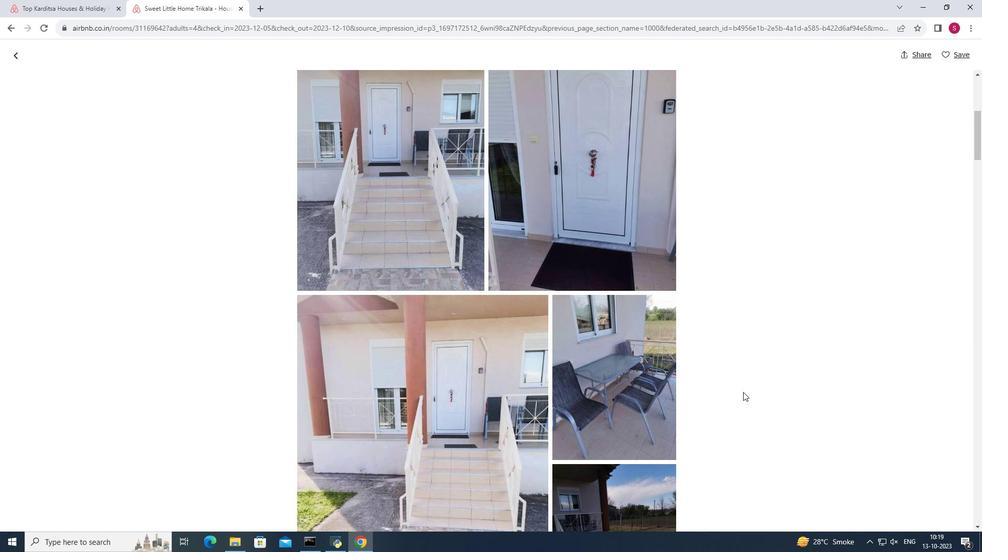 
Action: Mouse scrolled (743, 392) with delta (0, 0)
Screenshot: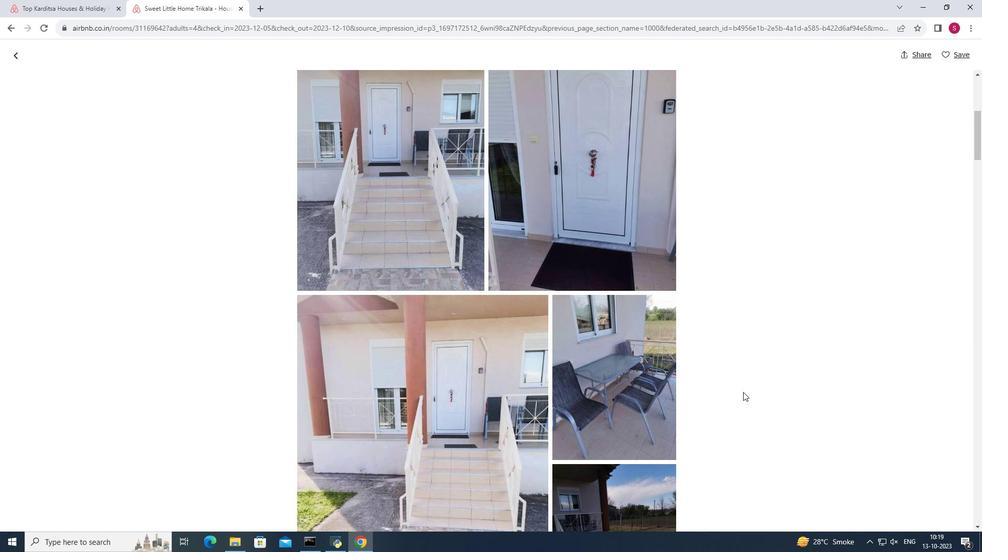 
Action: Mouse scrolled (743, 392) with delta (0, 0)
Screenshot: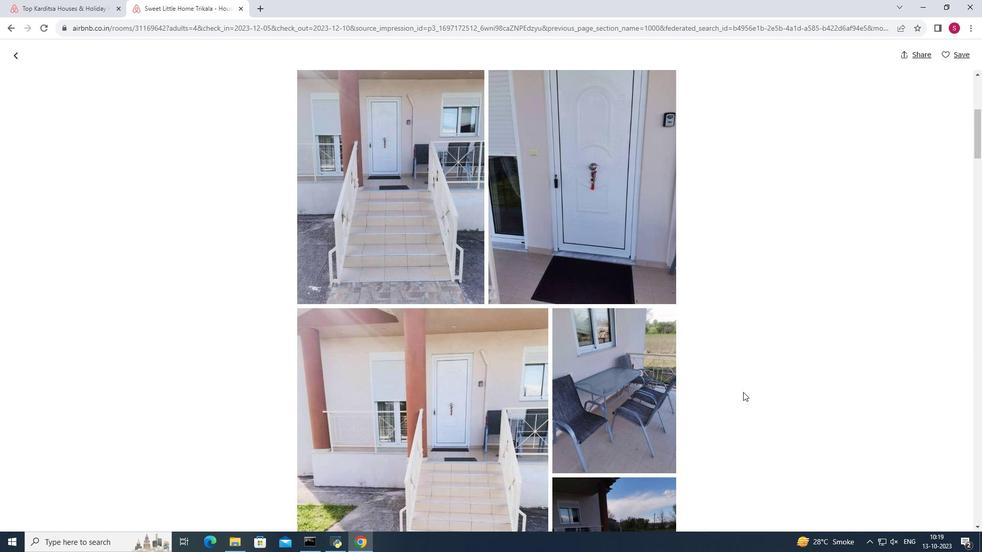 
Action: Mouse scrolled (743, 392) with delta (0, 0)
Screenshot: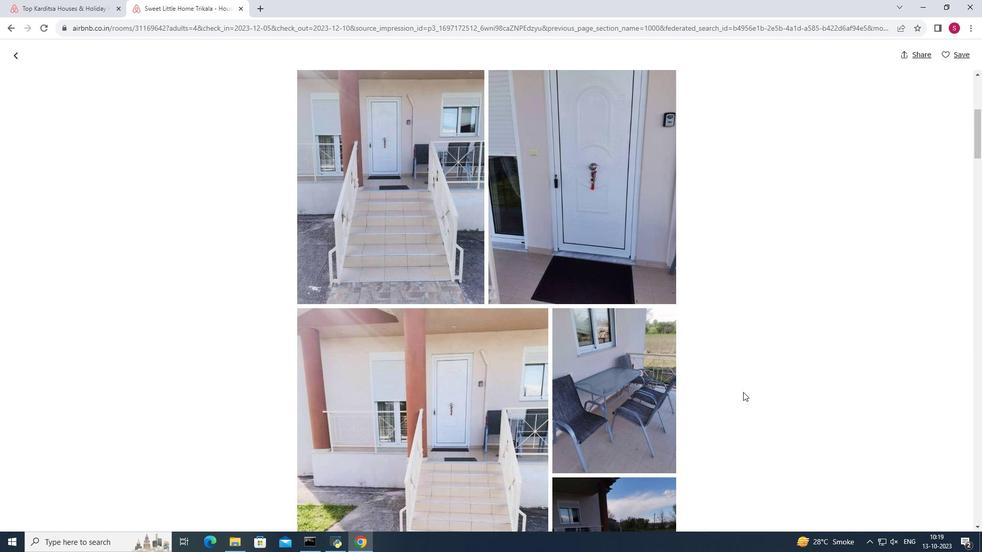 
Action: Mouse scrolled (743, 392) with delta (0, 0)
Screenshot: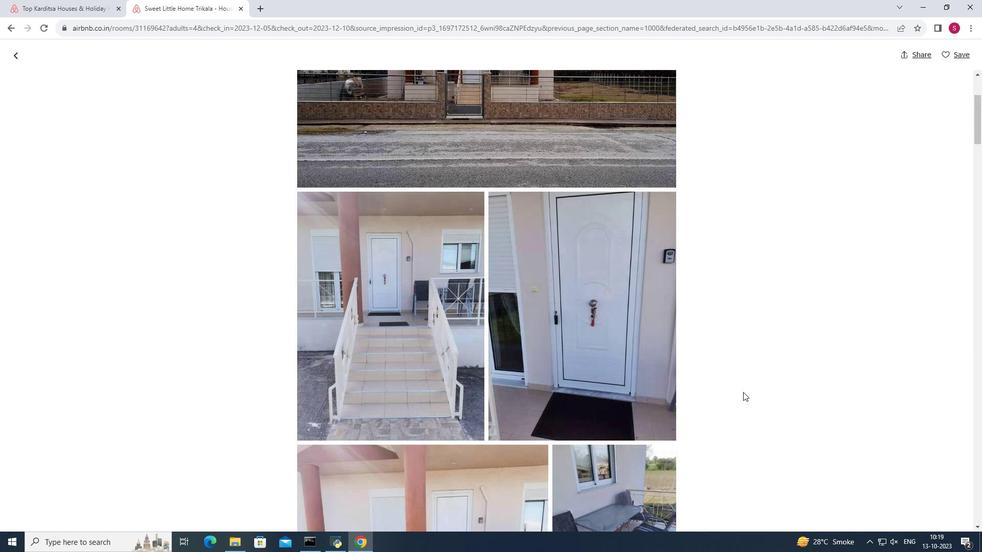 
Action: Mouse moved to (15, 54)
Screenshot: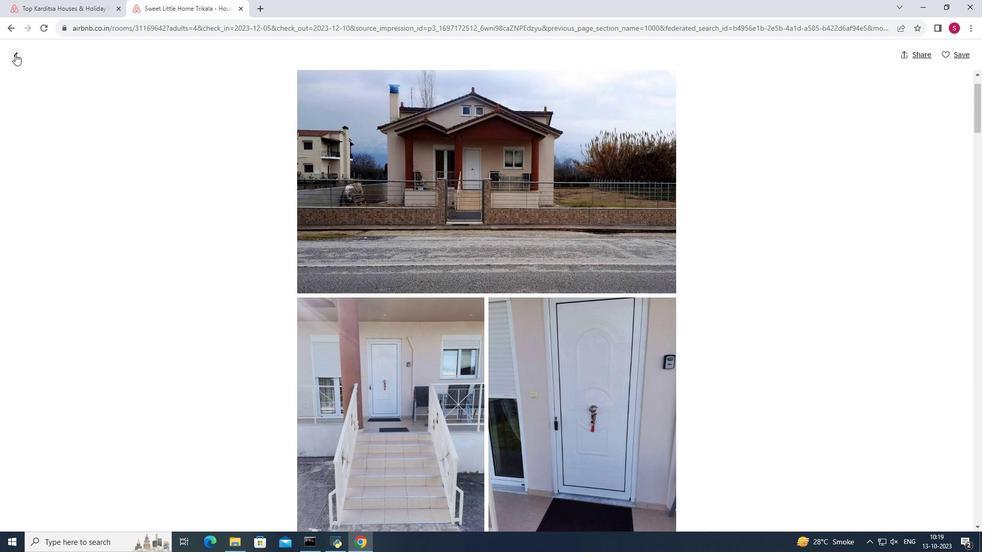 
Action: Mouse pressed left at (15, 54)
Screenshot: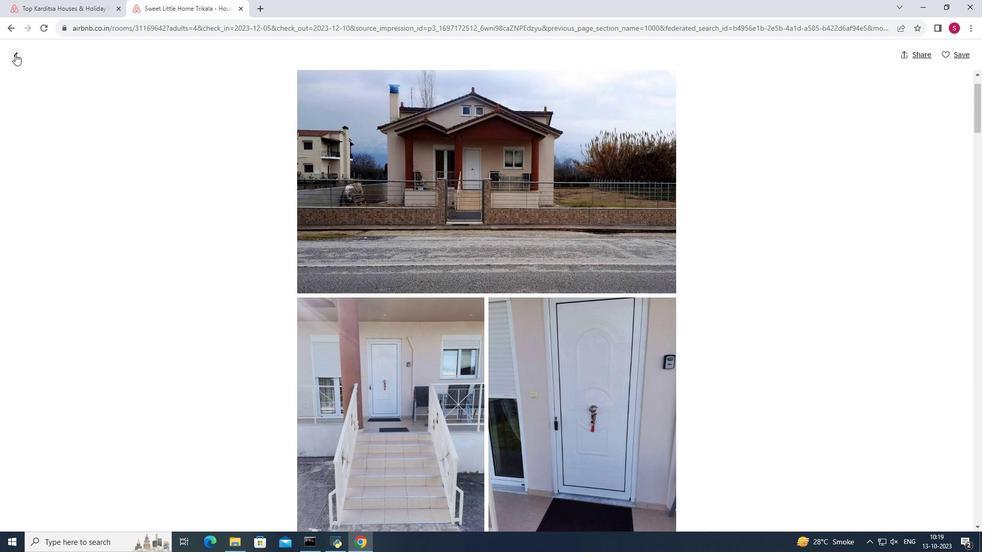 
Action: Mouse moved to (938, 429)
Screenshot: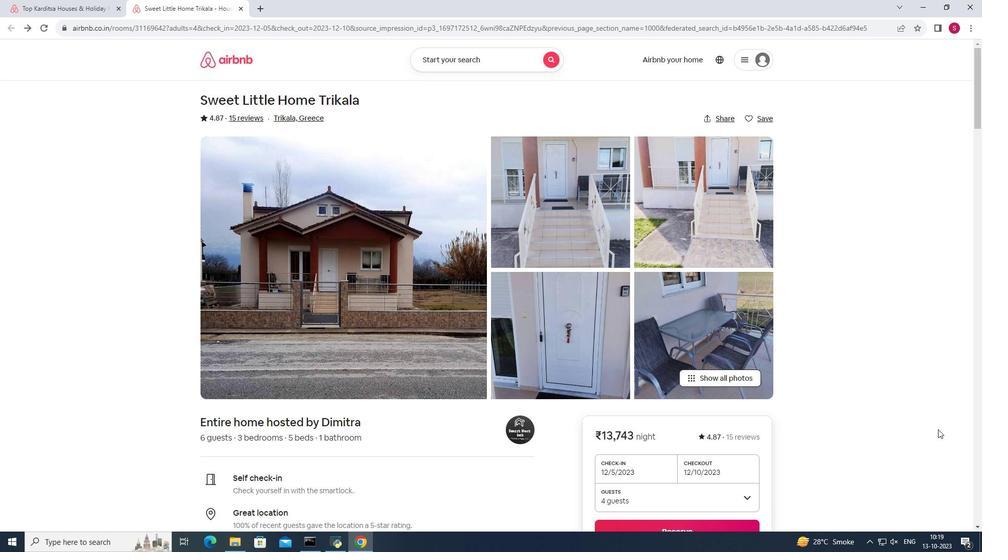 
Action: Mouse scrolled (938, 429) with delta (0, 0)
Screenshot: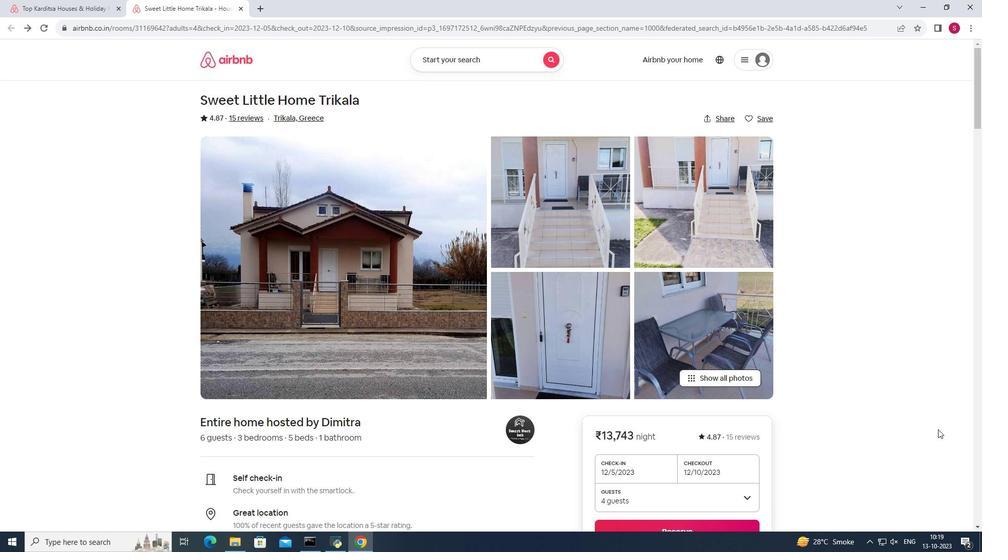 
Action: Mouse scrolled (938, 429) with delta (0, 0)
Screenshot: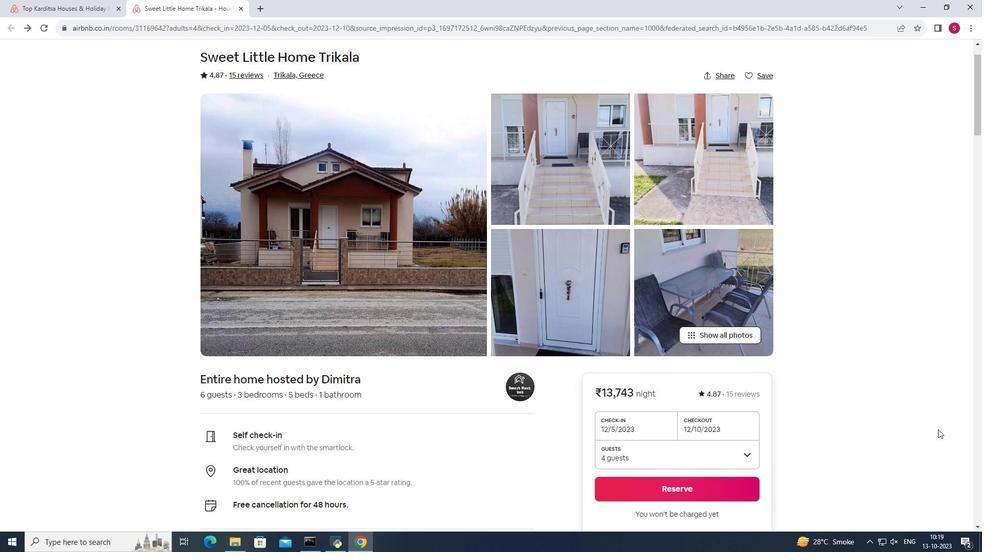 
Action: Mouse scrolled (938, 429) with delta (0, 0)
Screenshot: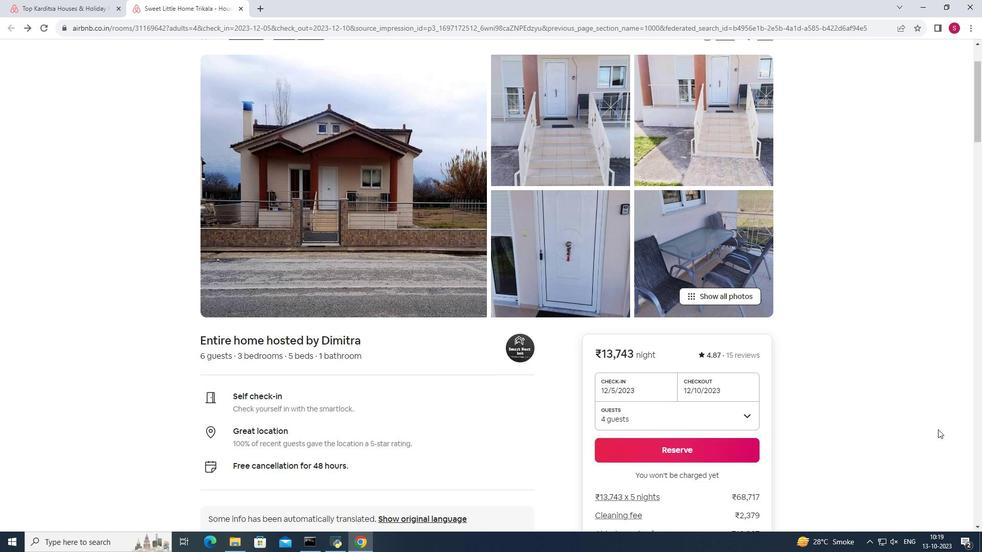 
Action: Mouse scrolled (938, 429) with delta (0, 0)
Screenshot: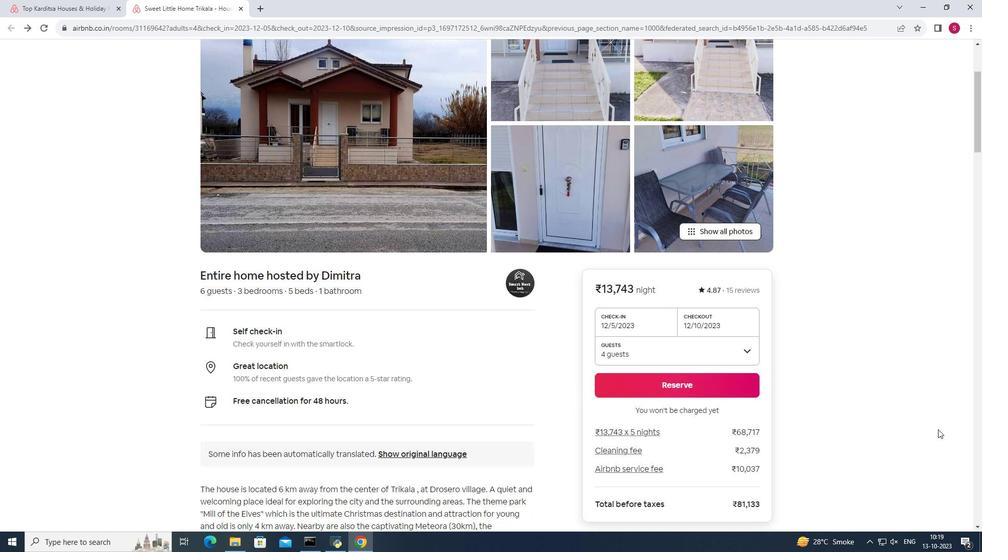 
Action: Mouse scrolled (938, 429) with delta (0, 0)
Screenshot: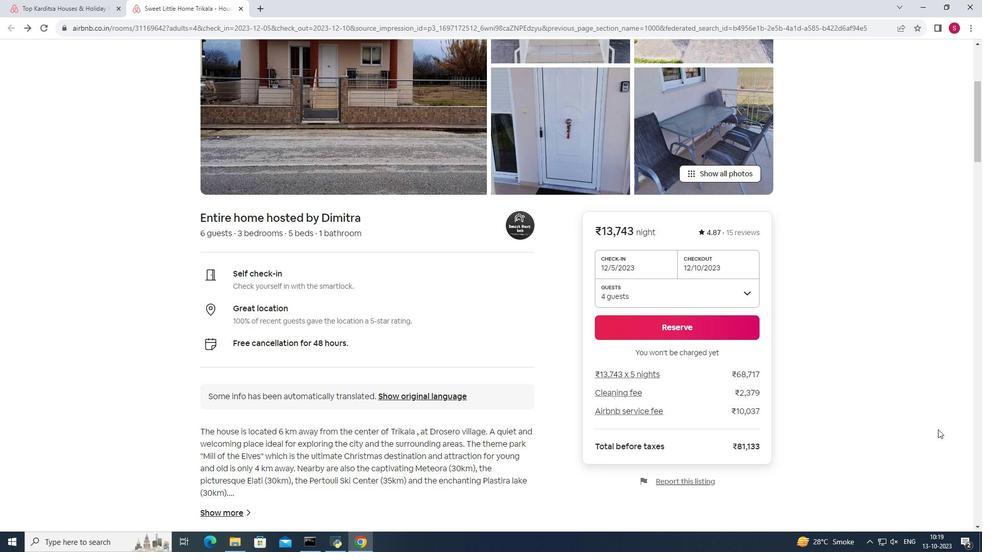 
Action: Mouse scrolled (938, 429) with delta (0, 0)
Screenshot: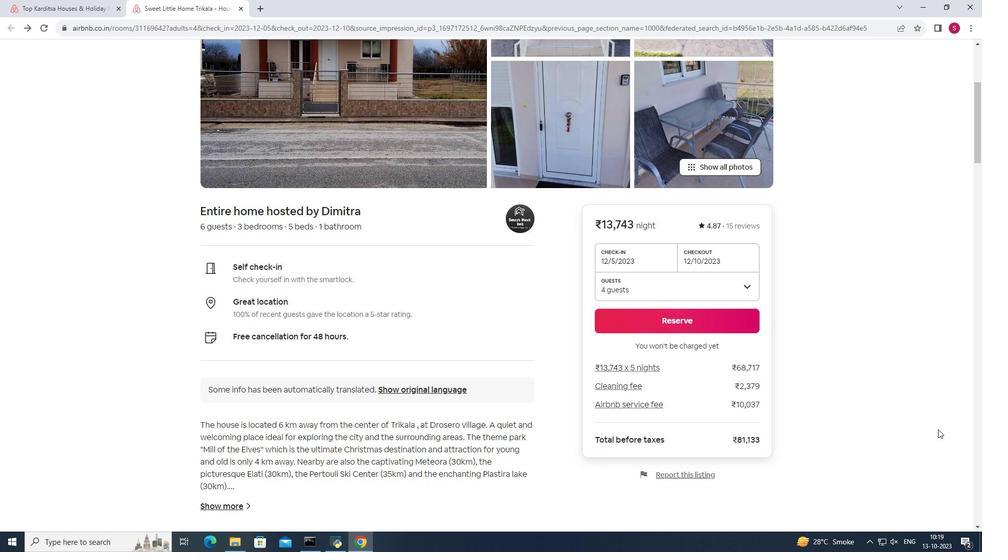 
Action: Mouse scrolled (938, 429) with delta (0, 0)
Screenshot: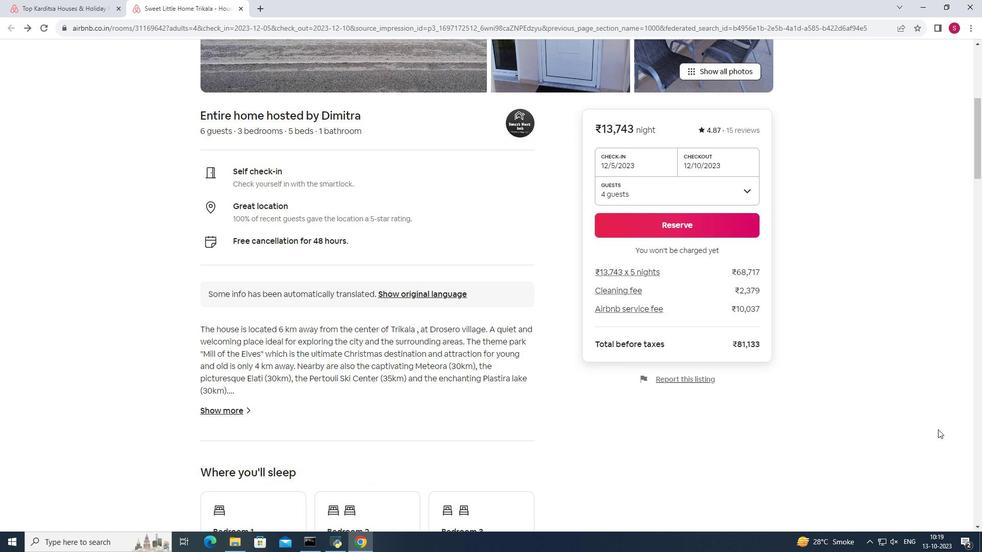 
Action: Mouse moved to (235, 359)
Screenshot: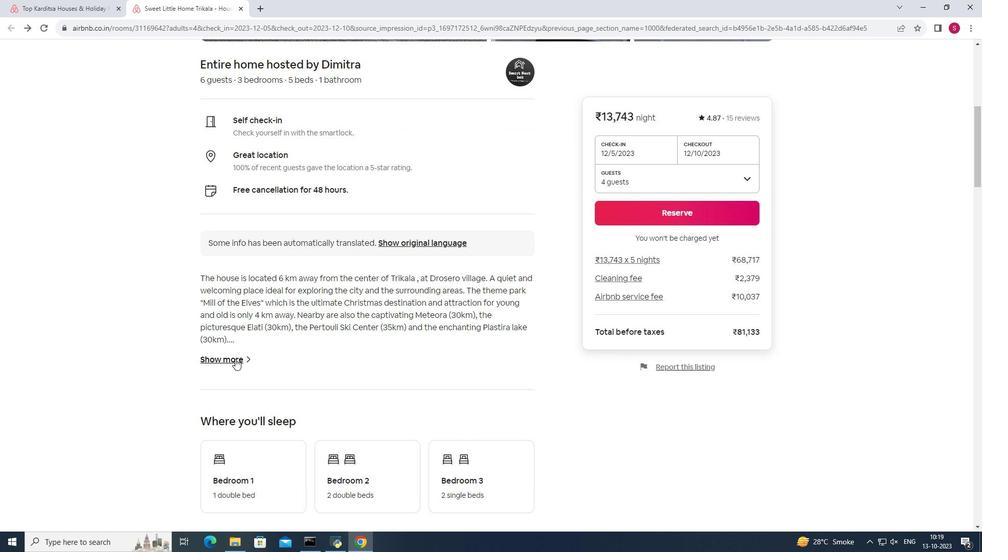 
Action: Mouse pressed left at (235, 359)
Screenshot: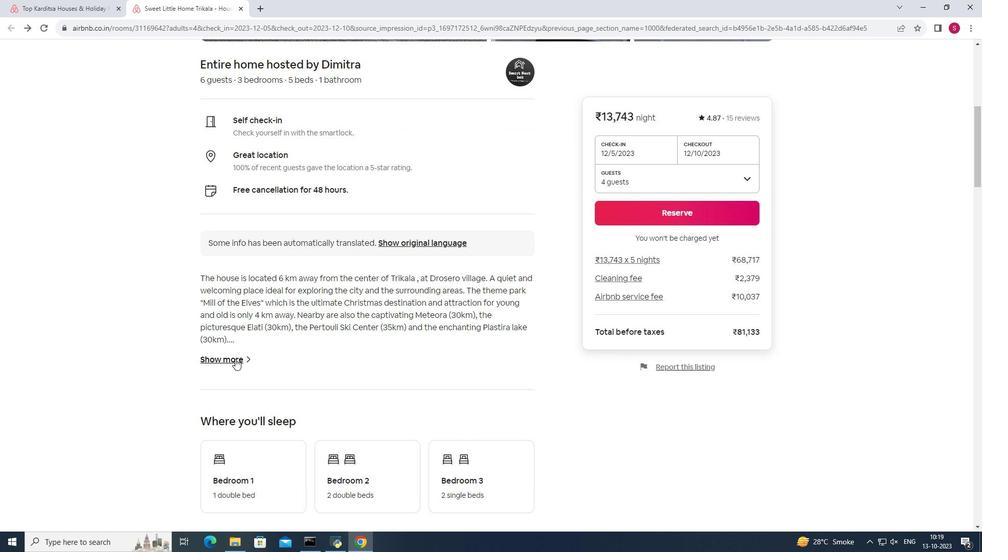 
Action: Mouse moved to (669, 410)
Screenshot: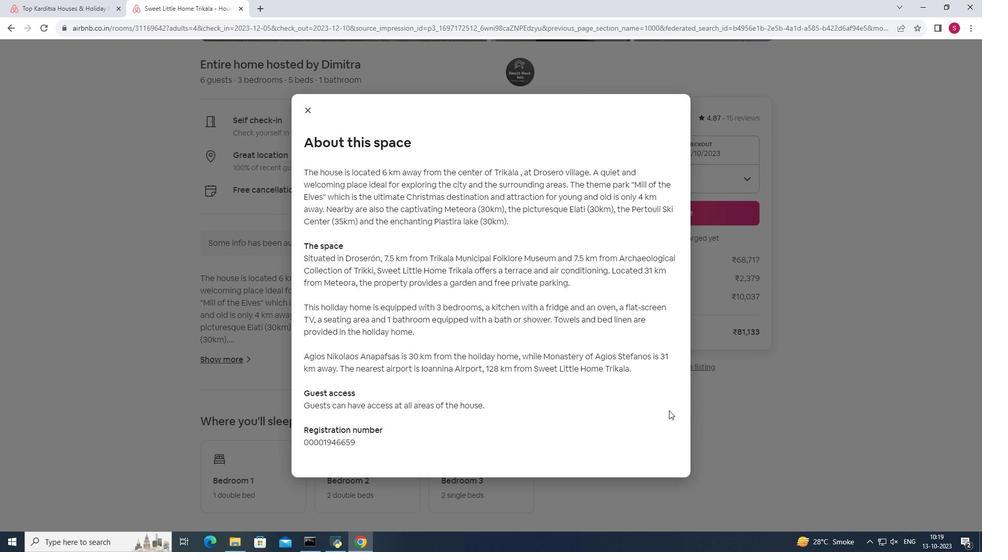 
Action: Mouse scrolled (669, 410) with delta (0, 0)
Screenshot: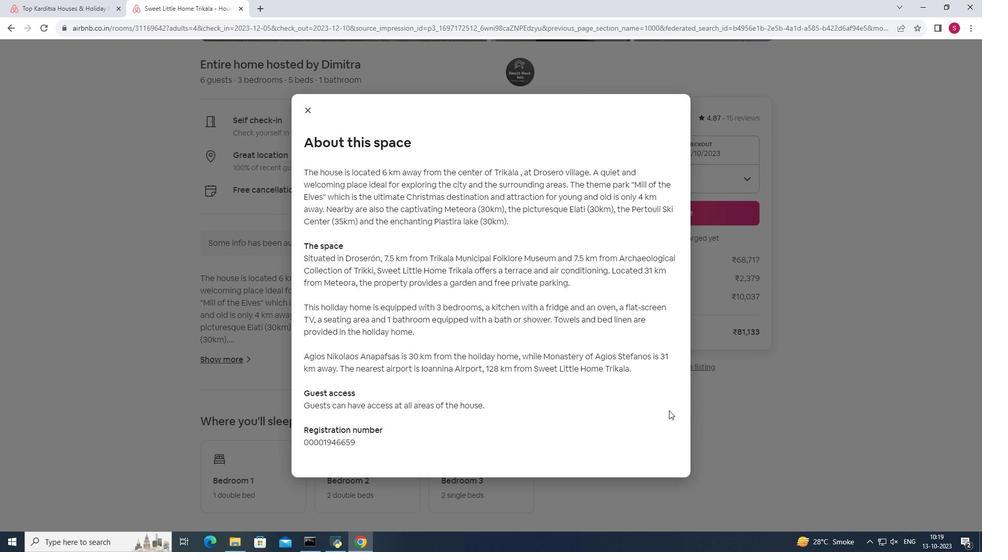 
Action: Mouse scrolled (669, 410) with delta (0, 0)
Screenshot: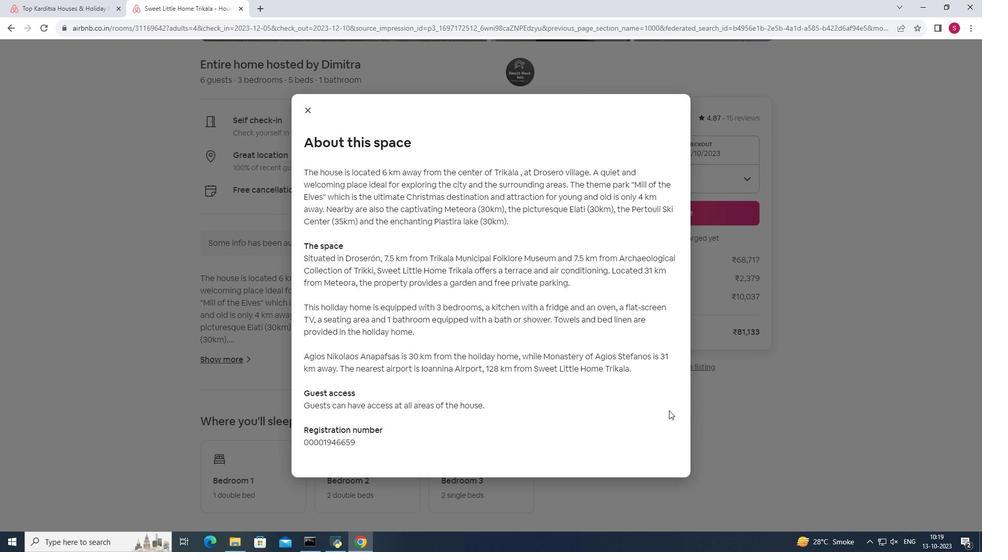 
Action: Mouse moved to (310, 112)
Screenshot: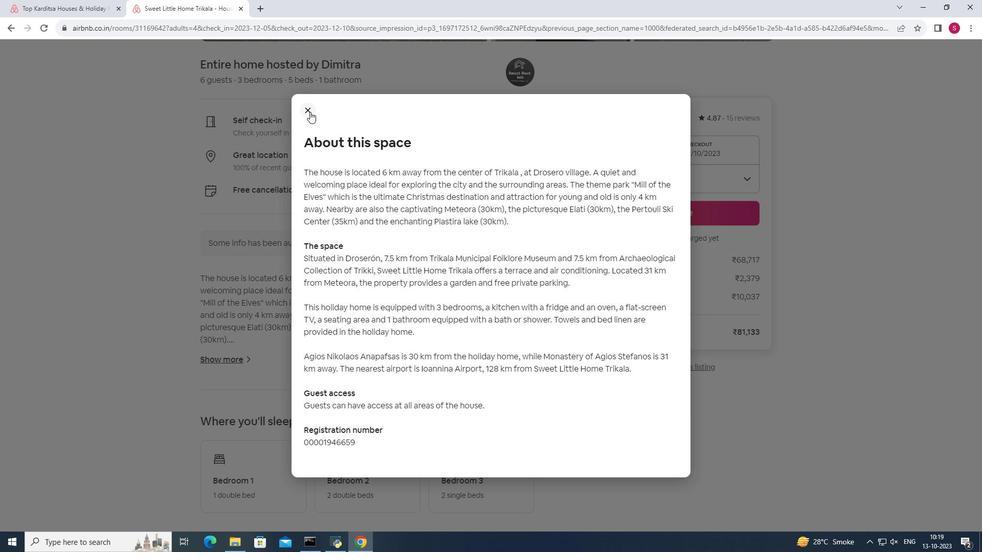 
Action: Mouse pressed left at (310, 112)
Screenshot: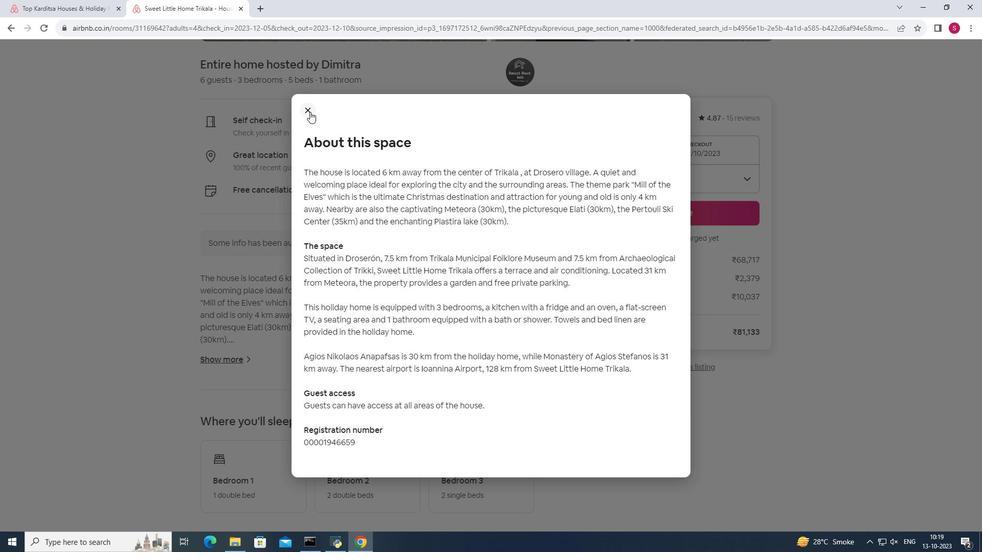 
Action: Mouse moved to (873, 436)
Screenshot: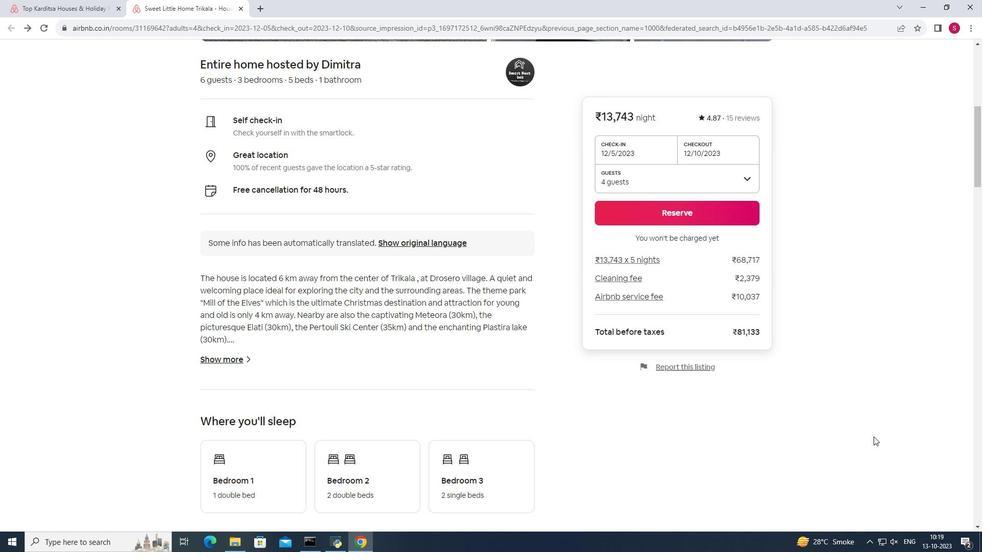 
Action: Mouse scrolled (873, 436) with delta (0, 0)
Screenshot: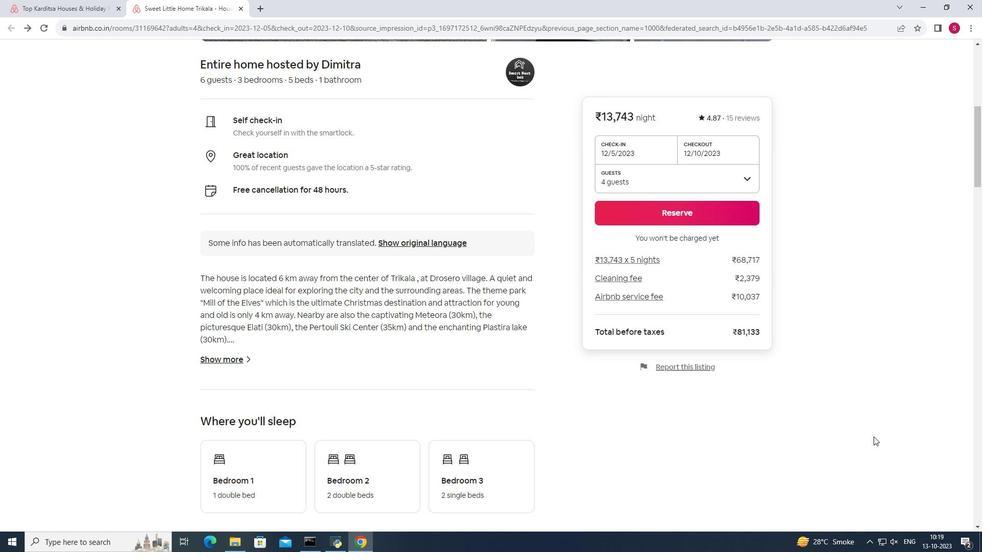 
Action: Mouse scrolled (873, 436) with delta (0, 0)
Screenshot: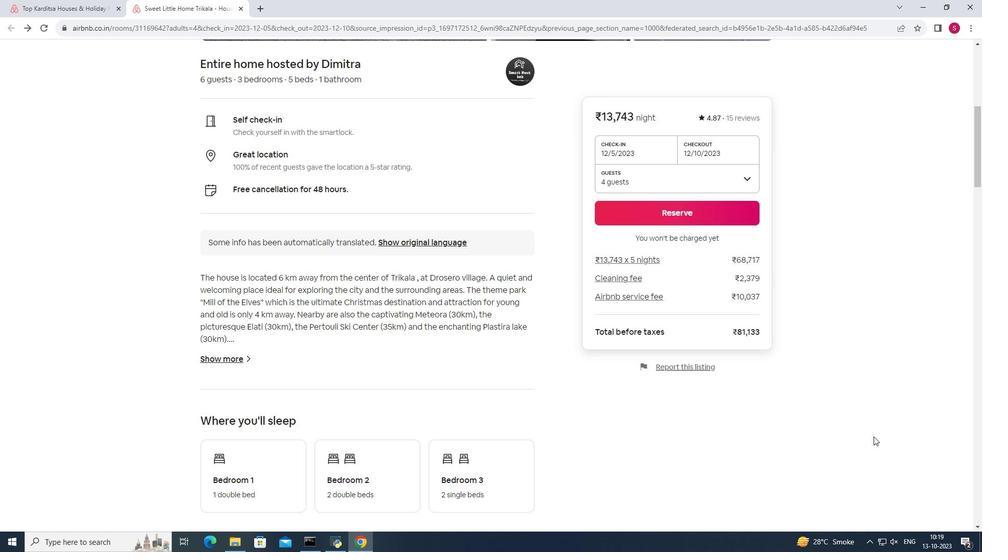 
Action: Mouse scrolled (873, 436) with delta (0, 0)
Screenshot: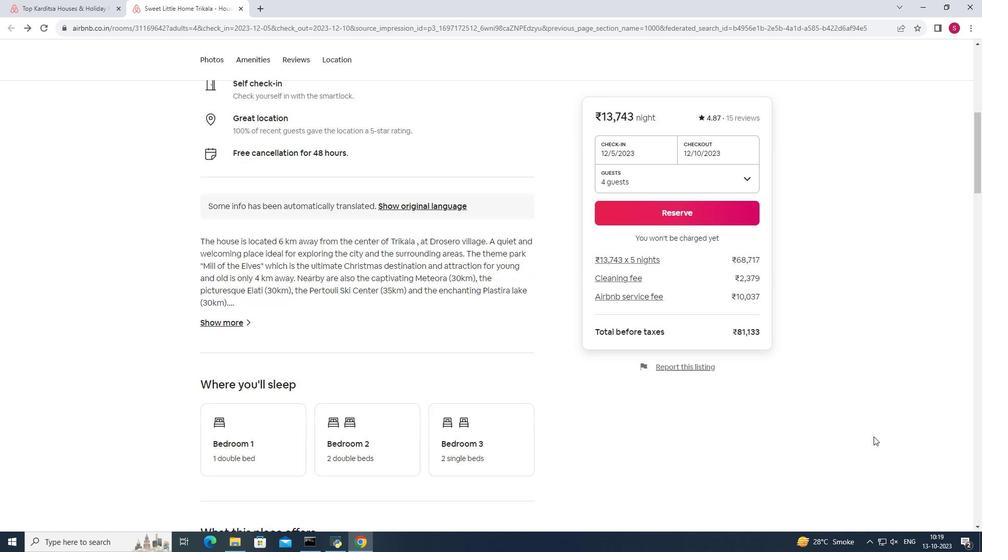
Action: Mouse scrolled (873, 436) with delta (0, 0)
Screenshot: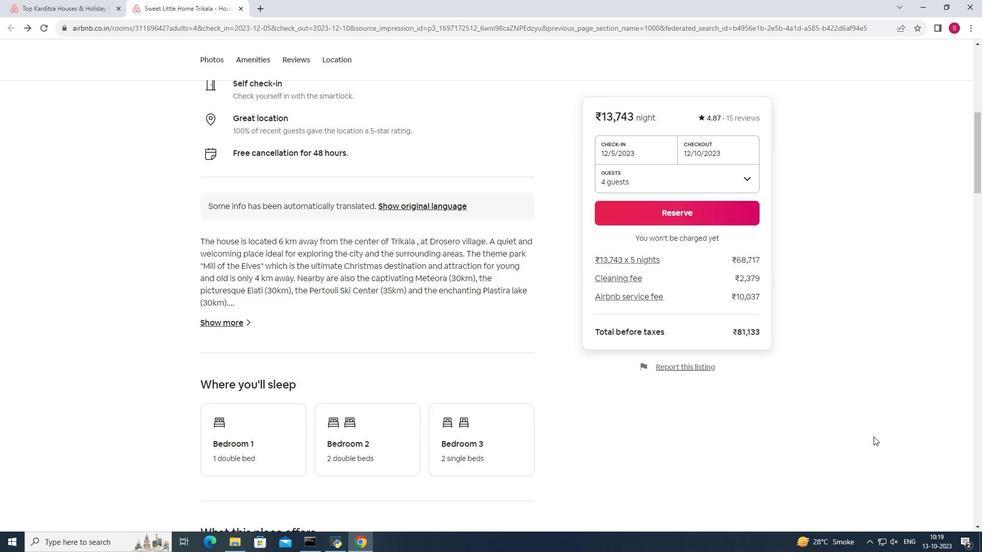 
Action: Mouse scrolled (873, 436) with delta (0, 0)
Screenshot: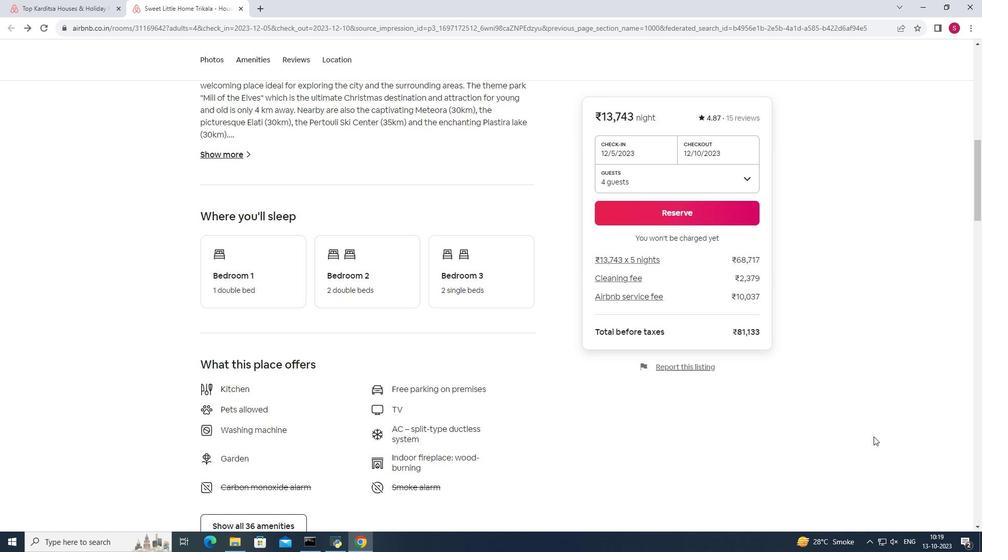 
Action: Mouse scrolled (873, 436) with delta (0, 0)
Screenshot: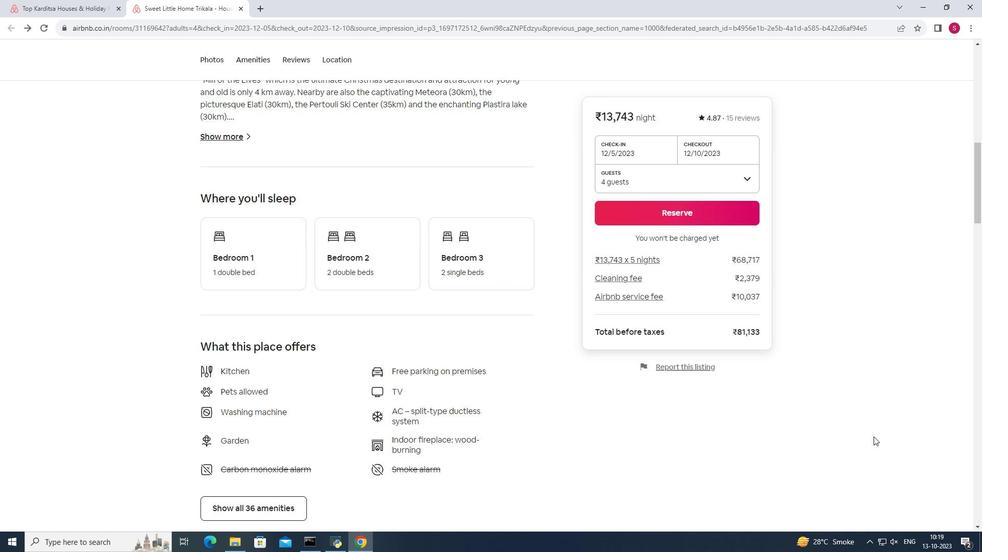 
Action: Mouse scrolled (873, 436) with delta (0, 0)
Screenshot: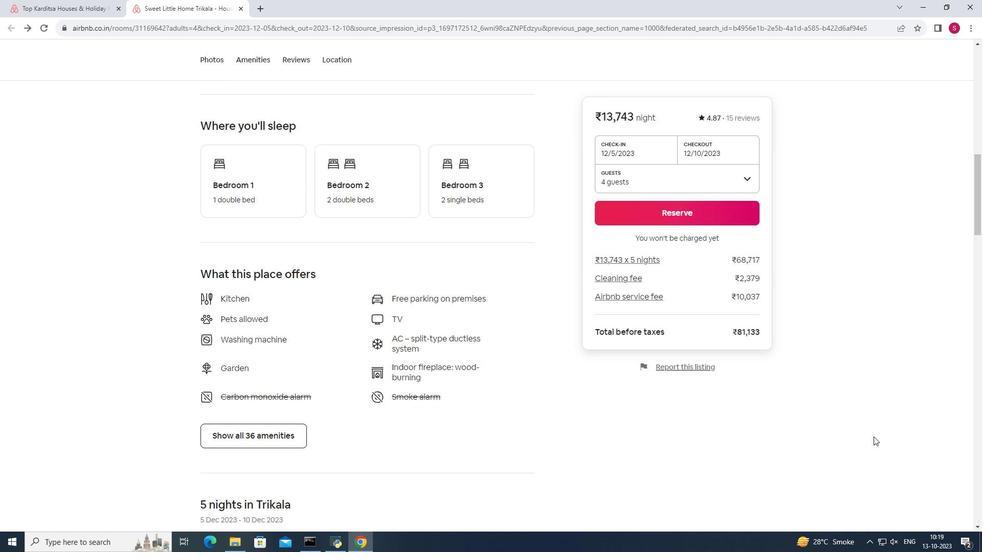 
Action: Mouse moved to (267, 379)
Screenshot: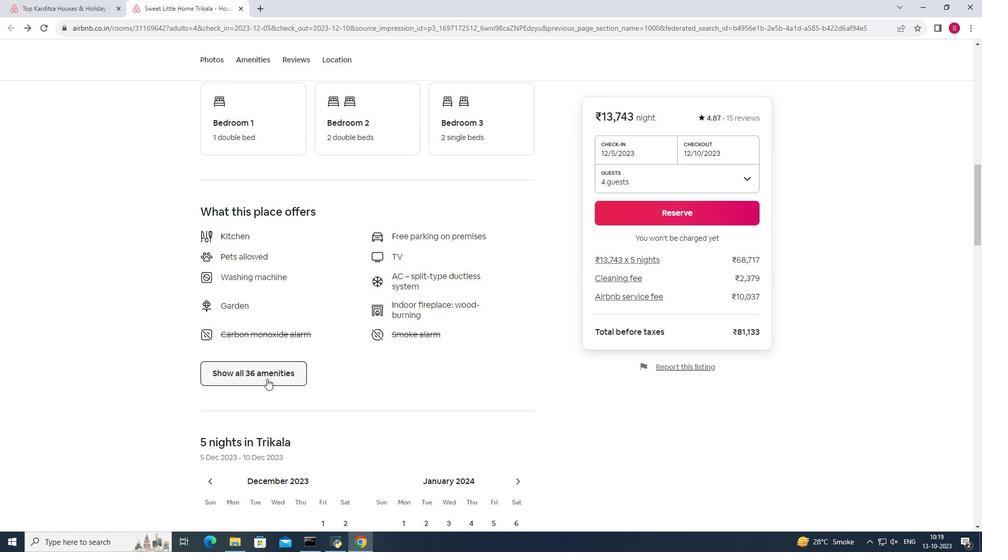 
Action: Mouse pressed left at (267, 379)
Screenshot: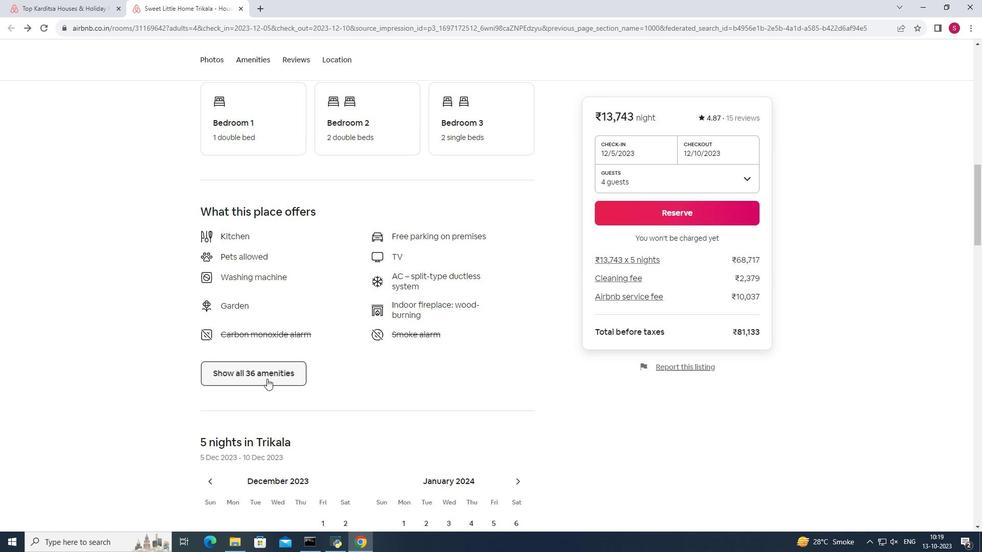 
Action: Mouse moved to (659, 397)
Screenshot: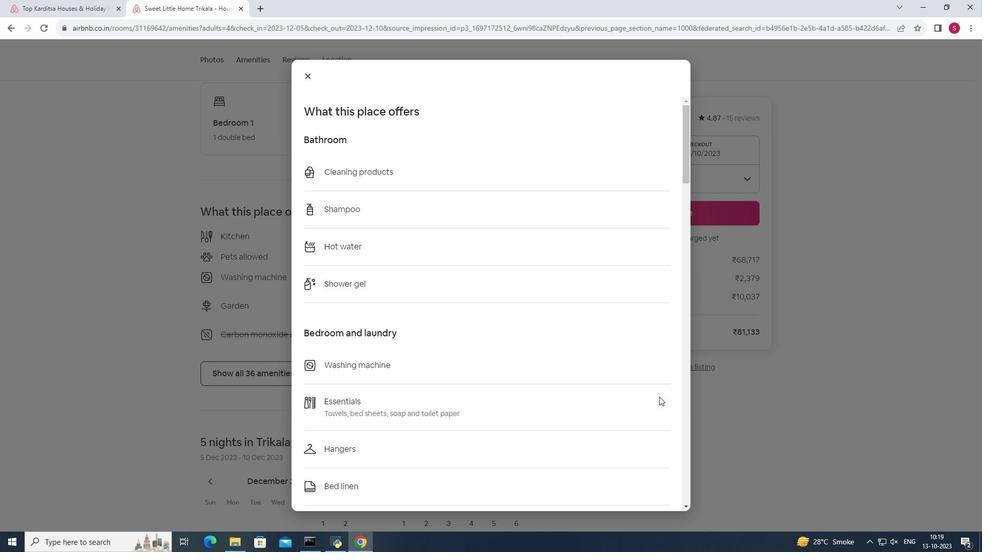 
Action: Mouse scrolled (659, 396) with delta (0, 0)
Screenshot: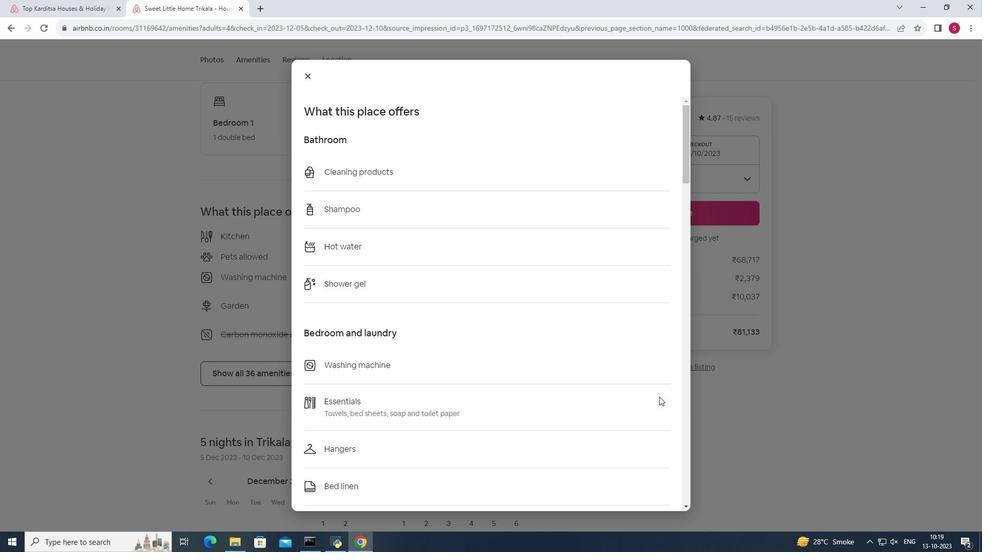 
Action: Mouse scrolled (659, 396) with delta (0, 0)
Screenshot: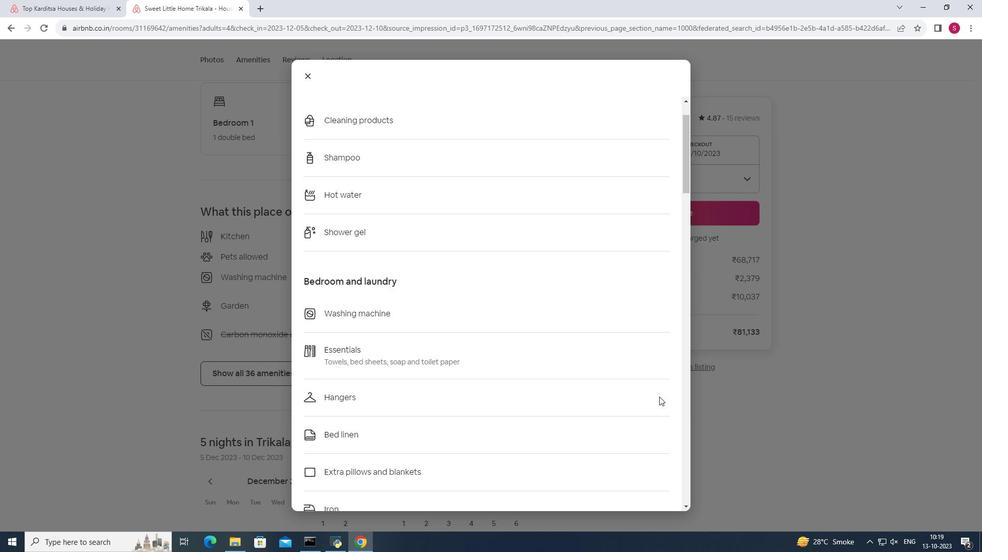
Action: Mouse scrolled (659, 396) with delta (0, 0)
Screenshot: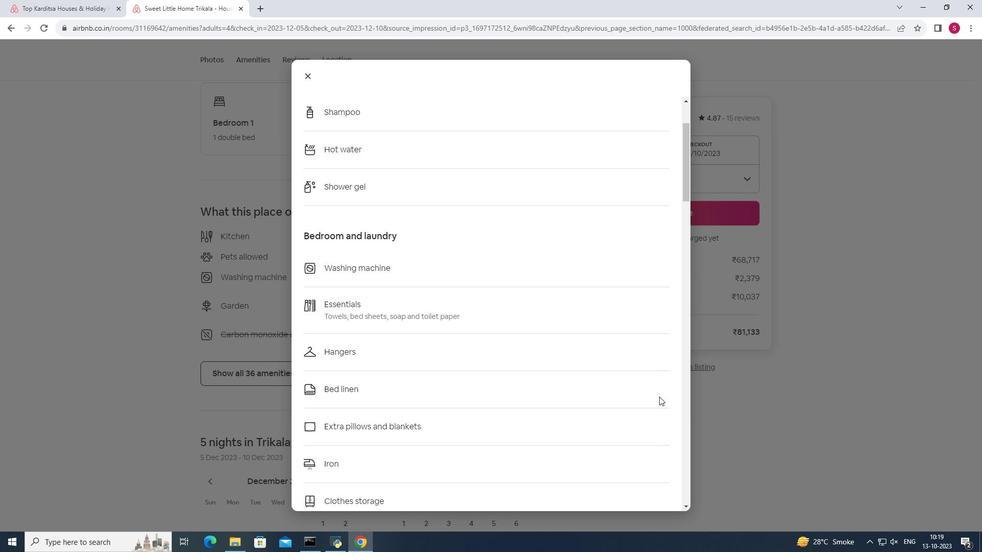 
Action: Mouse scrolled (659, 396) with delta (0, 0)
Screenshot: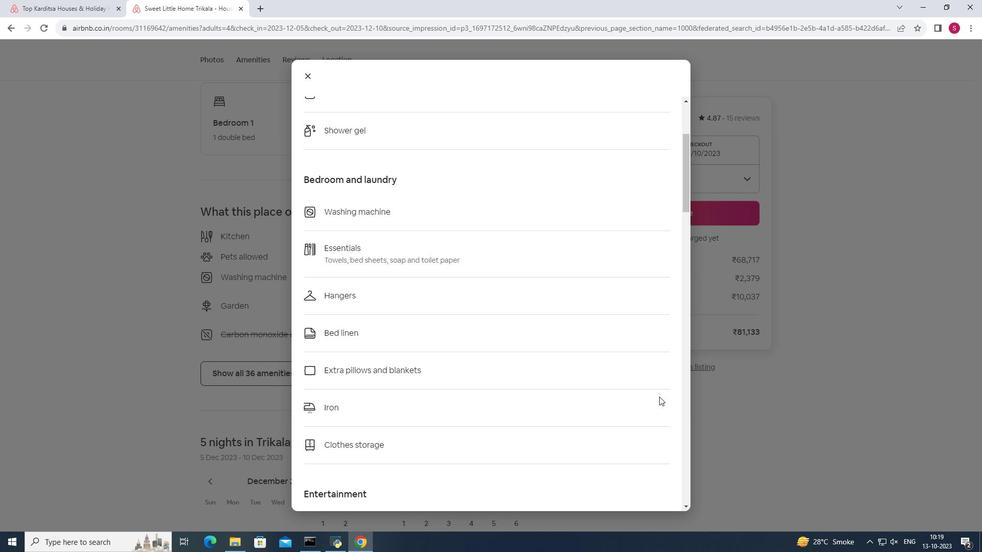 
Action: Mouse scrolled (659, 396) with delta (0, 0)
Screenshot: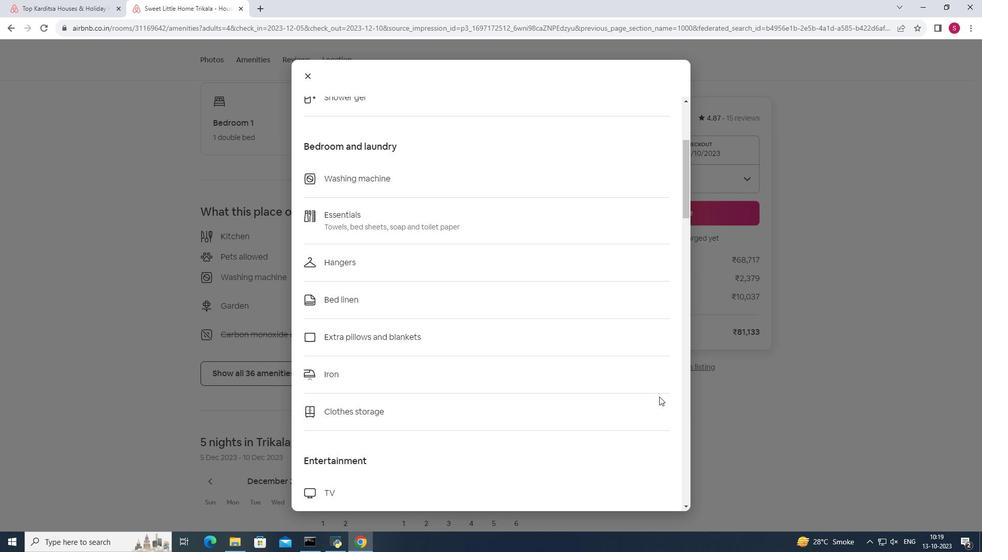 
Action: Mouse scrolled (659, 396) with delta (0, 0)
Screenshot: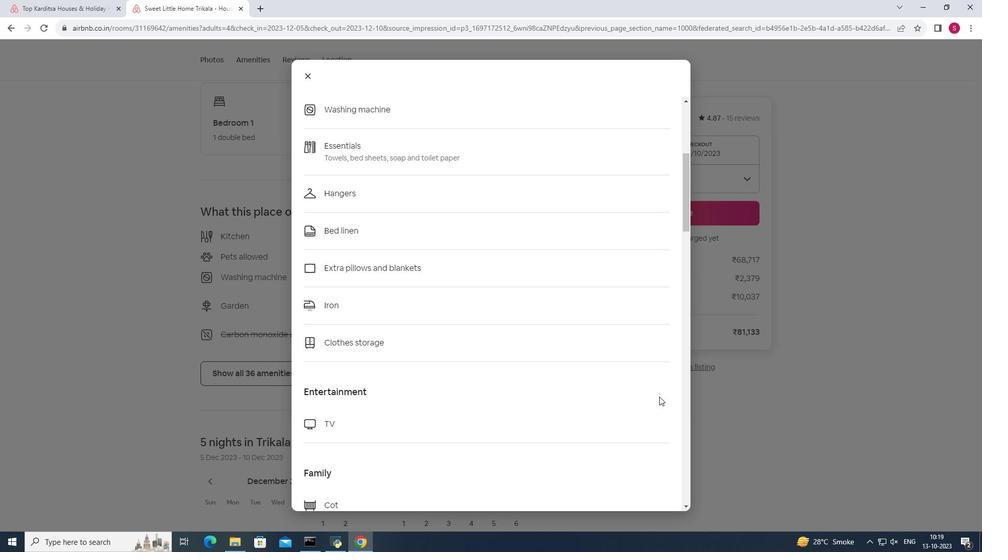
Action: Mouse scrolled (659, 396) with delta (0, 0)
Screenshot: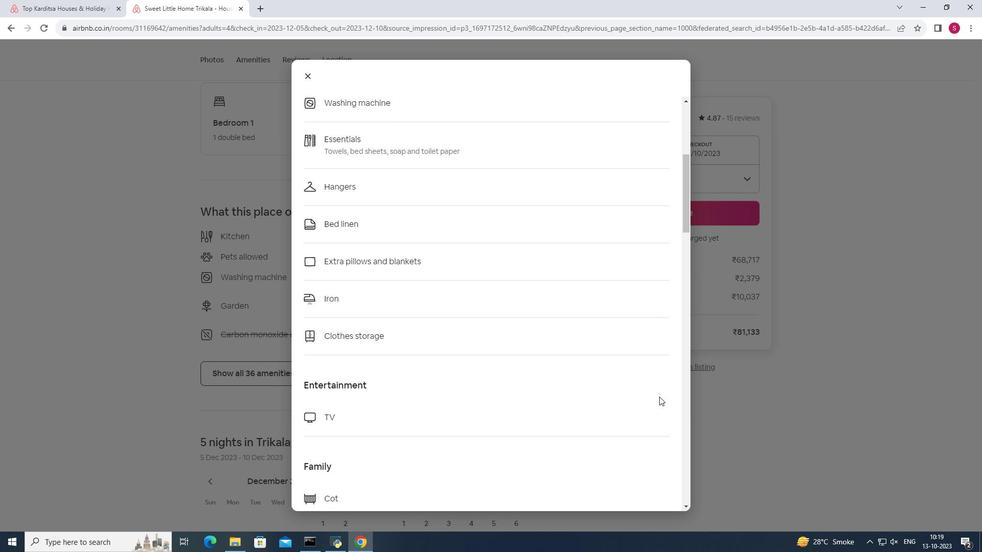 
Action: Mouse scrolled (659, 396) with delta (0, 0)
Screenshot: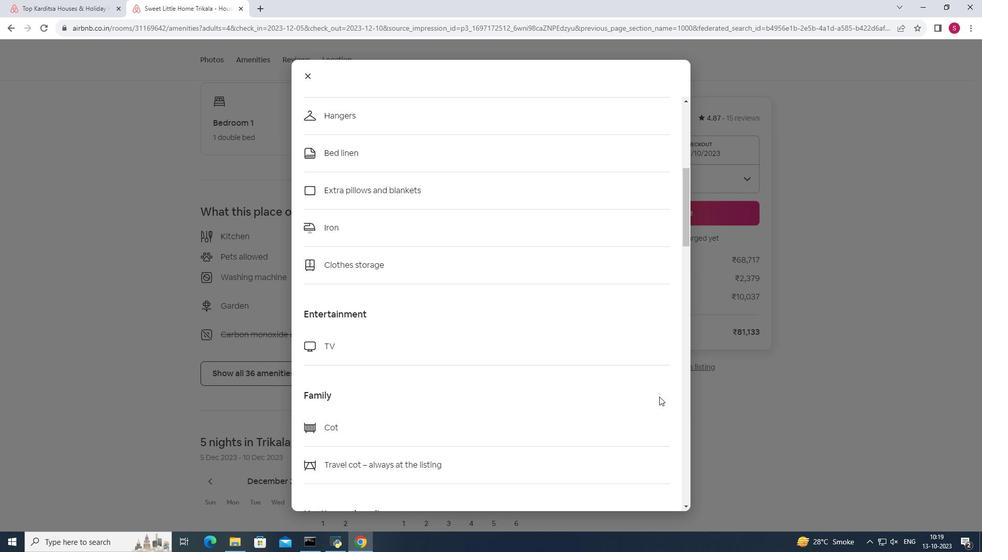 
Action: Mouse scrolled (659, 396) with delta (0, 0)
Screenshot: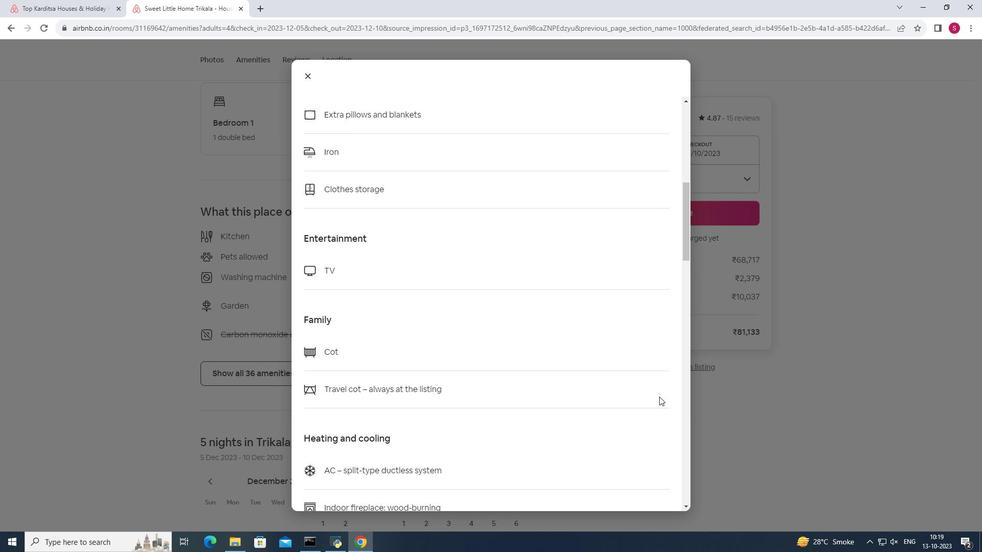 
Action: Mouse scrolled (659, 396) with delta (0, 0)
Screenshot: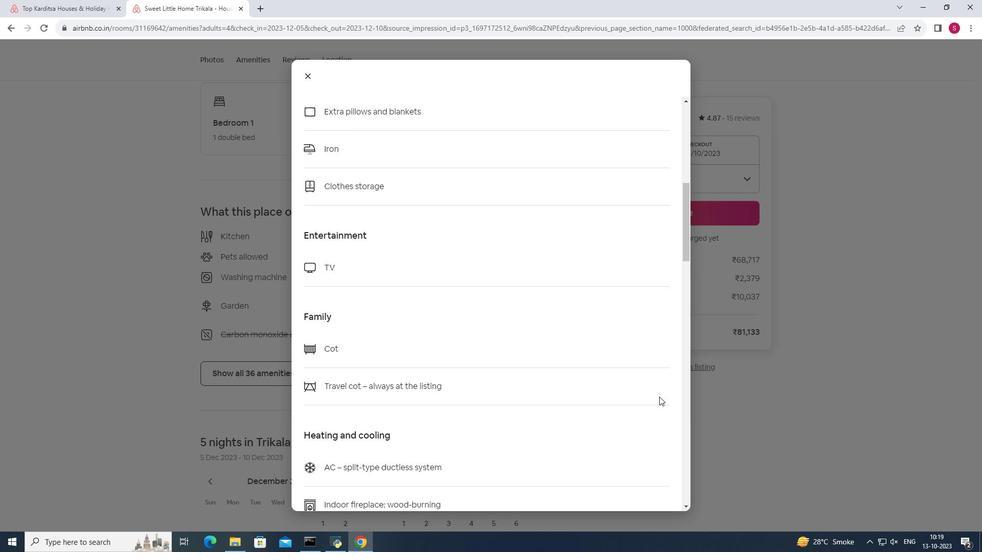 
Action: Mouse scrolled (659, 396) with delta (0, 0)
Screenshot: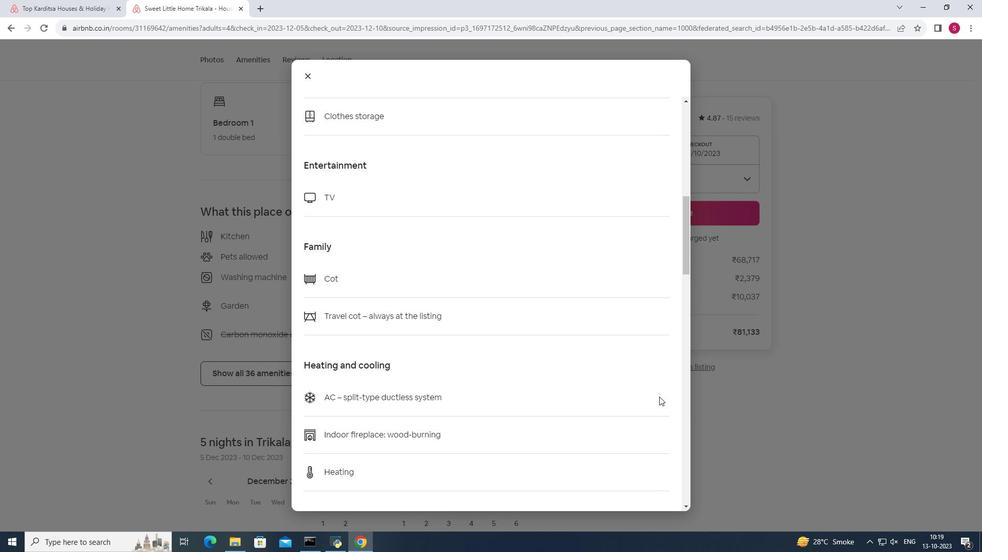 
Action: Mouse scrolled (659, 396) with delta (0, 0)
Screenshot: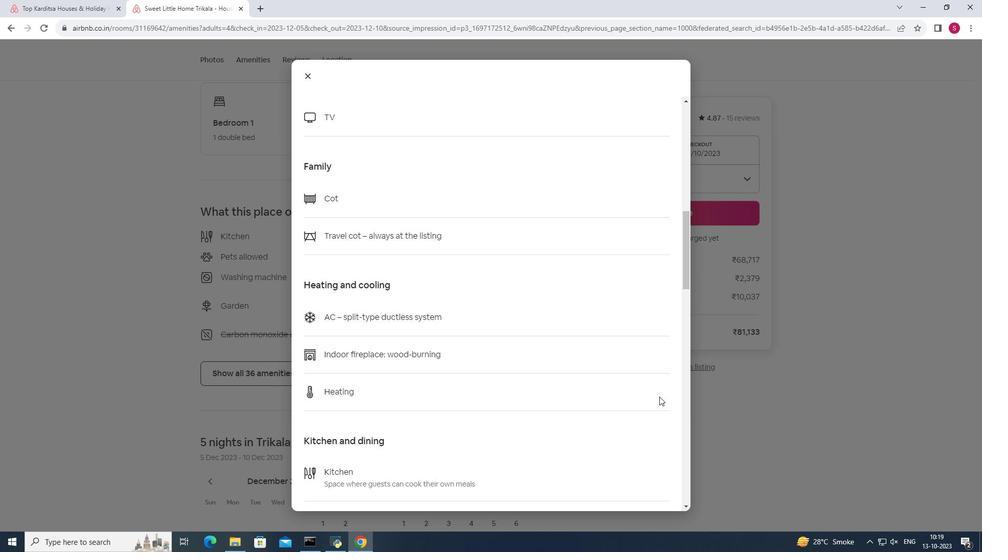 
Action: Mouse scrolled (659, 396) with delta (0, 0)
Screenshot: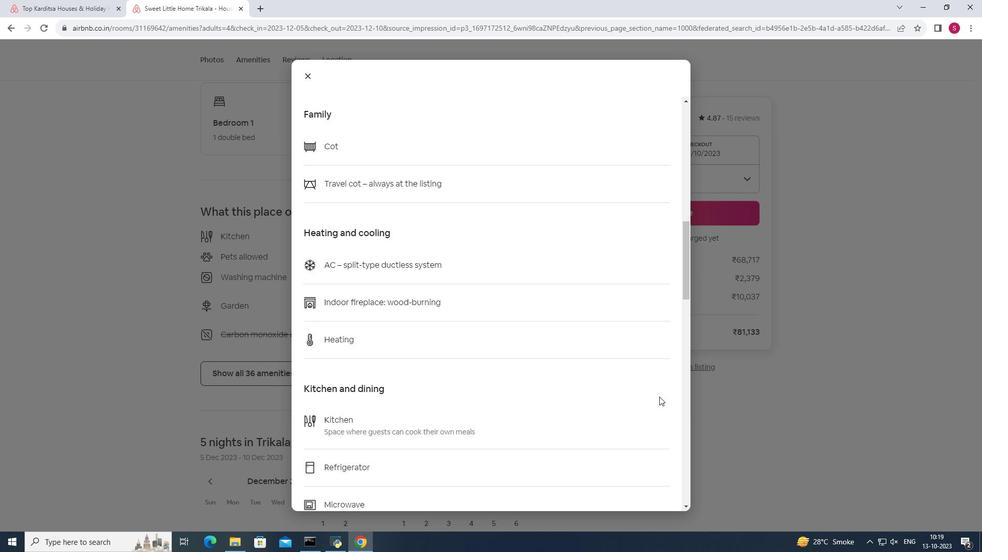 
Action: Mouse scrolled (659, 396) with delta (0, 0)
Screenshot: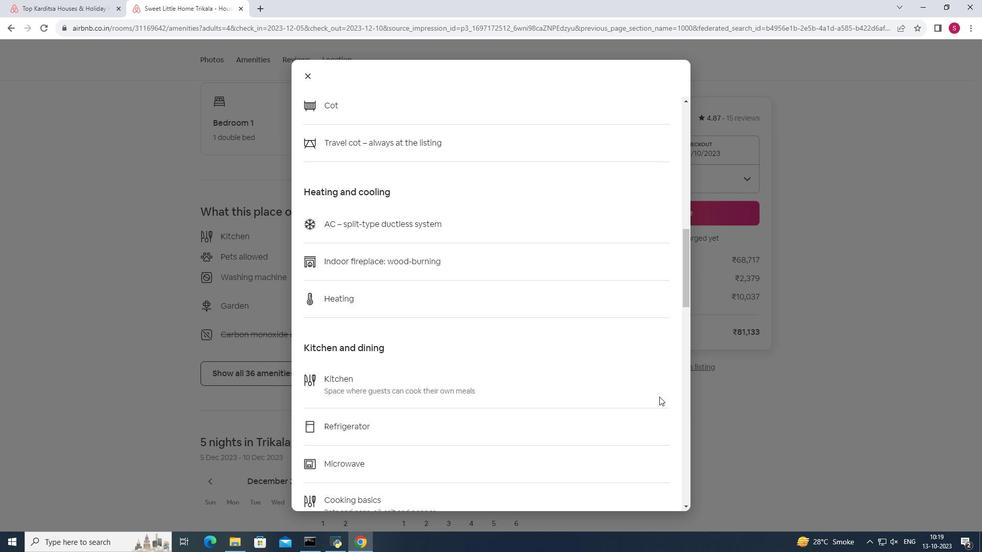 
Action: Mouse scrolled (659, 396) with delta (0, 0)
Screenshot: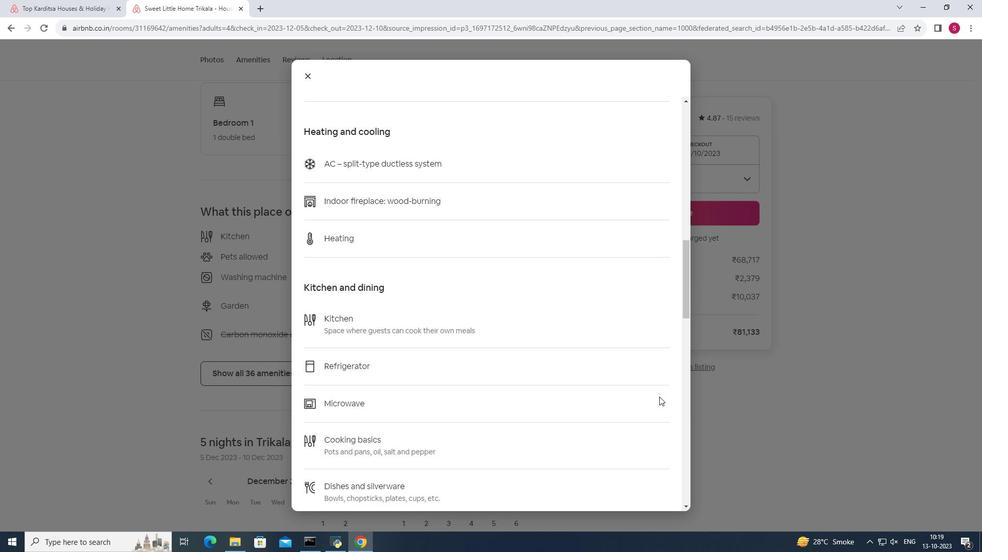 
Action: Mouse scrolled (659, 396) with delta (0, 0)
Screenshot: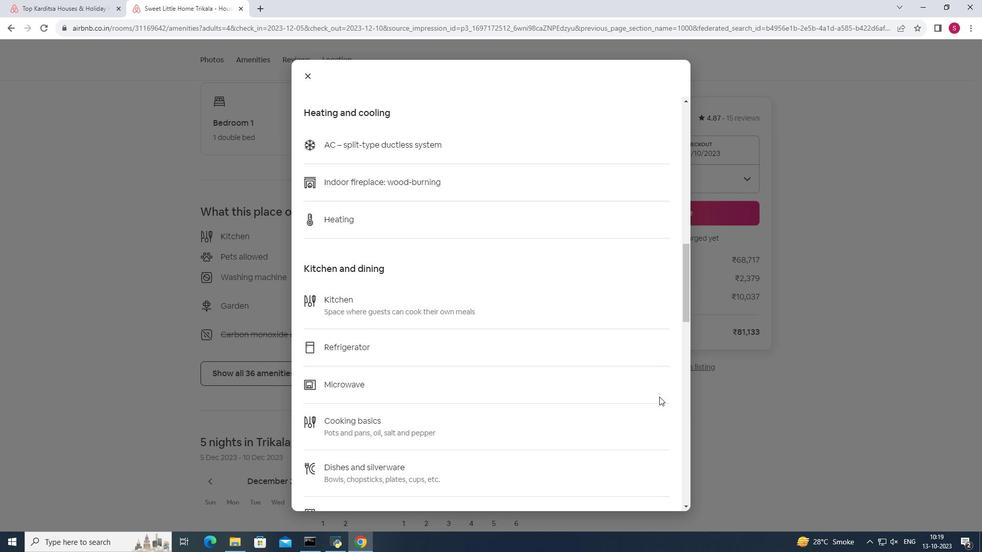
Action: Mouse scrolled (659, 396) with delta (0, 0)
Screenshot: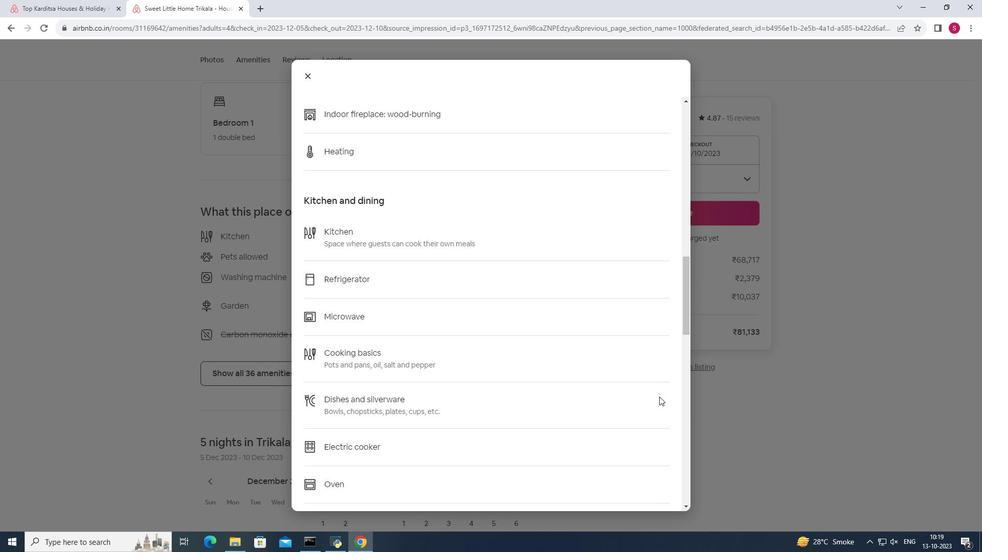 
Action: Mouse scrolled (659, 396) with delta (0, 0)
Screenshot: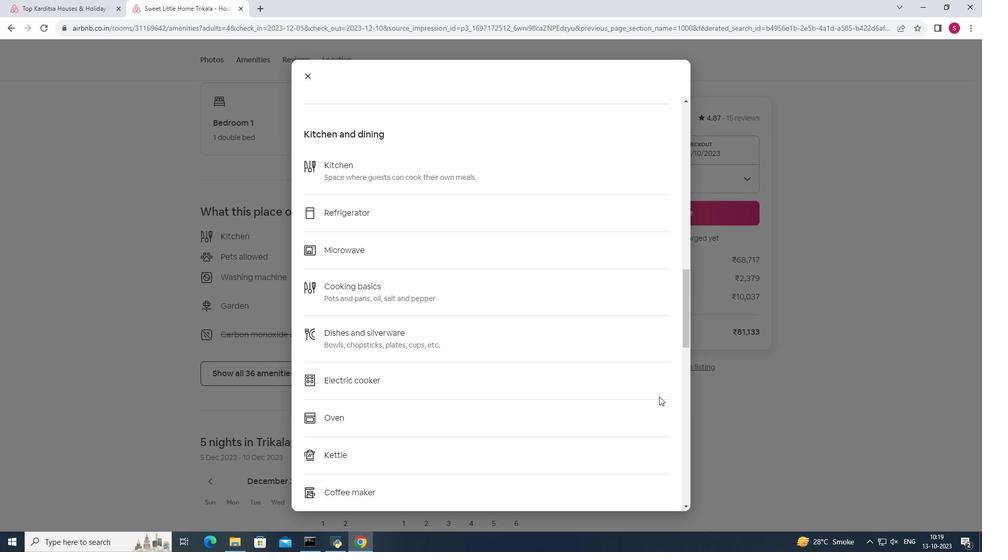 
Action: Mouse scrolled (659, 396) with delta (0, 0)
Screenshot: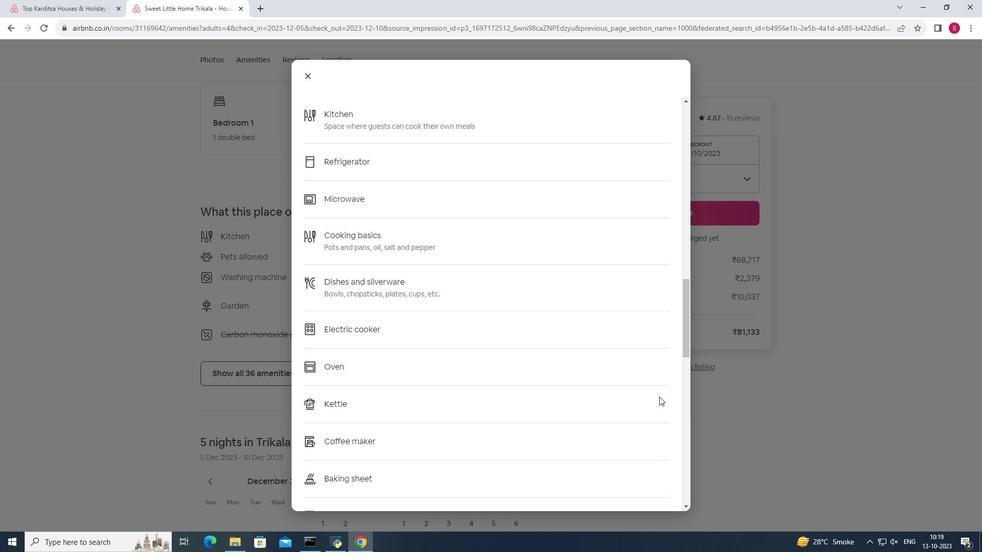 
Action: Mouse scrolled (659, 396) with delta (0, 0)
Screenshot: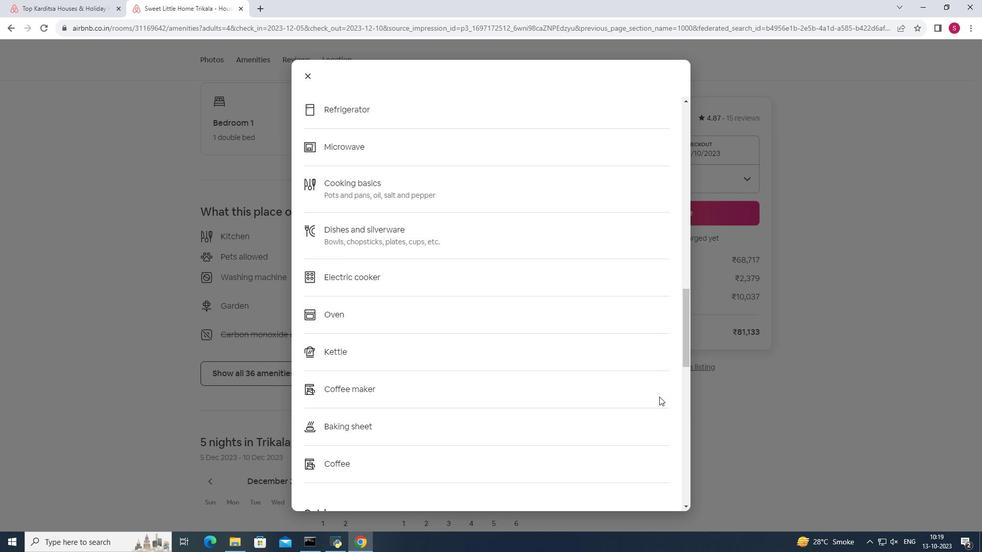 
Action: Mouse scrolled (659, 396) with delta (0, 0)
Screenshot: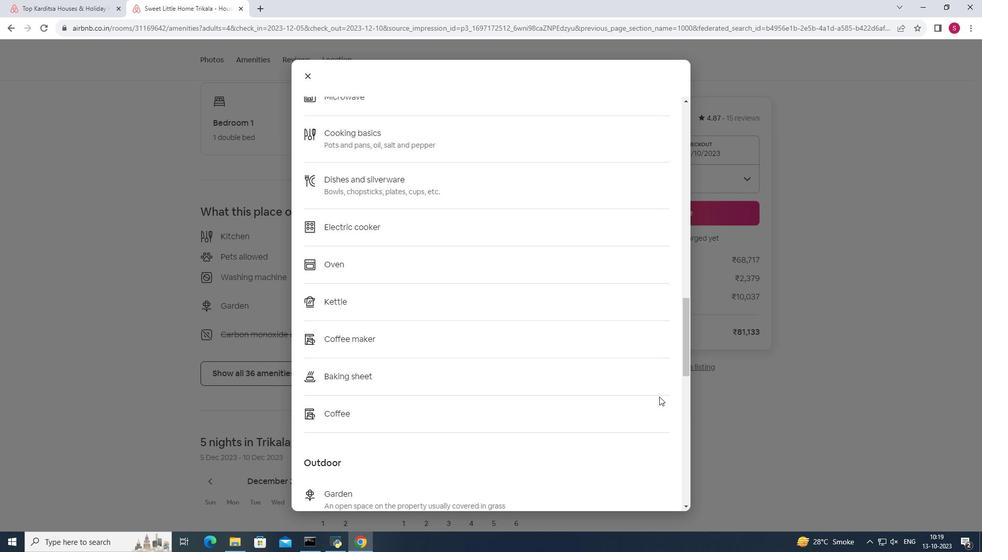 
Action: Mouse scrolled (659, 396) with delta (0, 0)
Screenshot: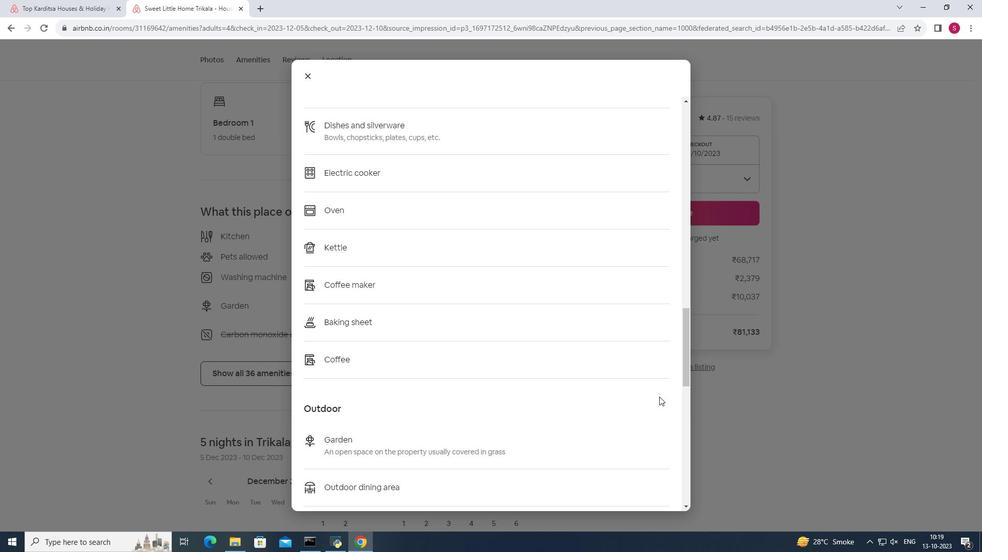 
Action: Mouse scrolled (659, 396) with delta (0, 0)
Screenshot: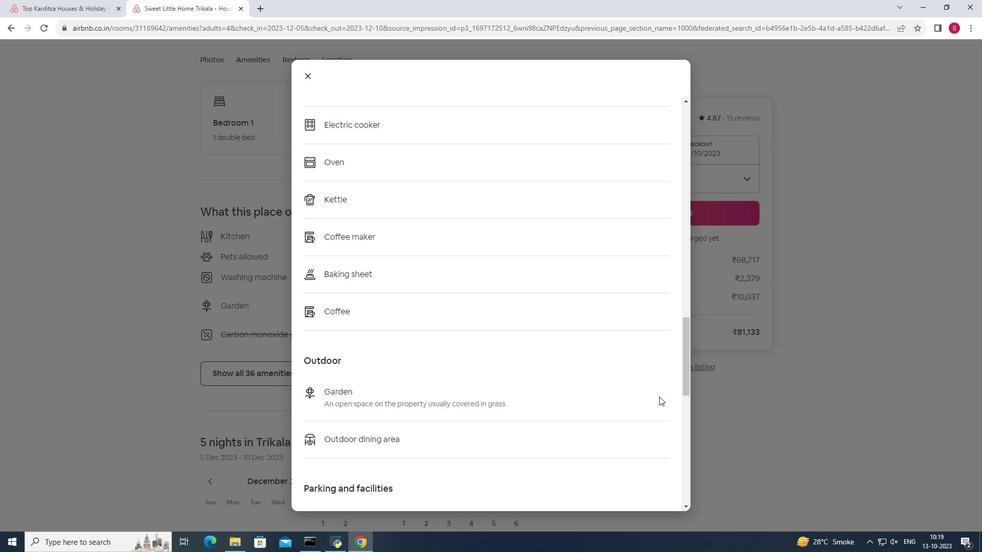 
Action: Mouse scrolled (659, 396) with delta (0, 0)
Screenshot: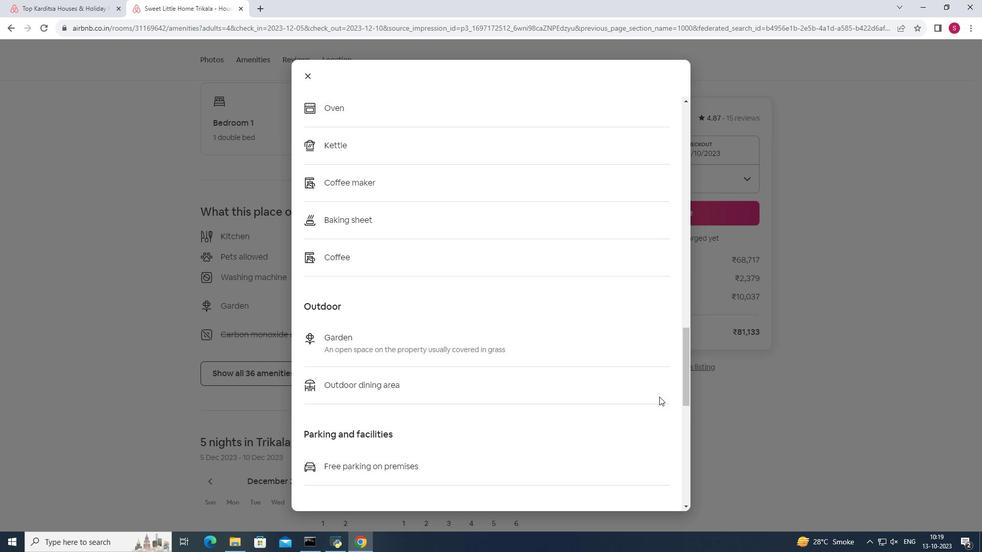 
Action: Mouse scrolled (659, 396) with delta (0, 0)
Screenshot: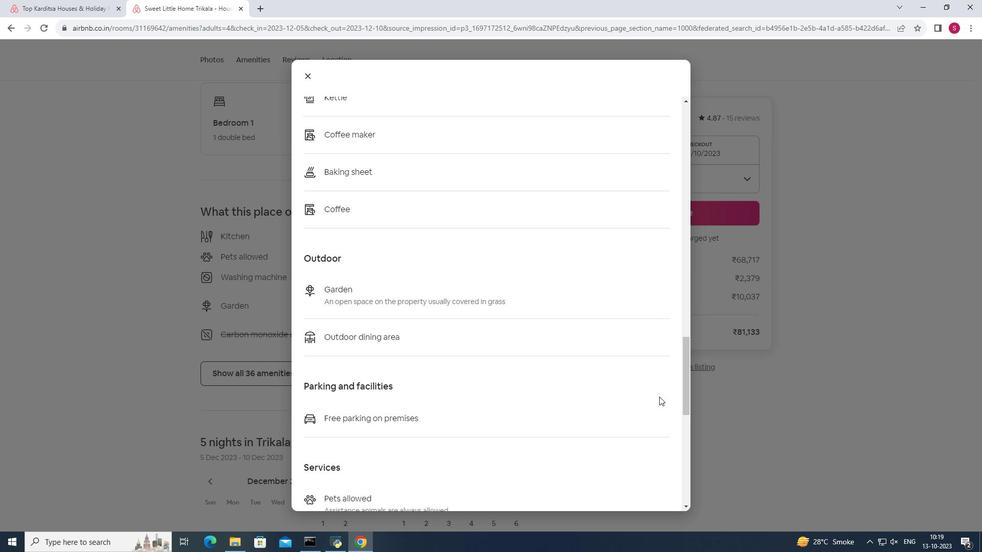 
Action: Mouse scrolled (659, 396) with delta (0, 0)
Screenshot: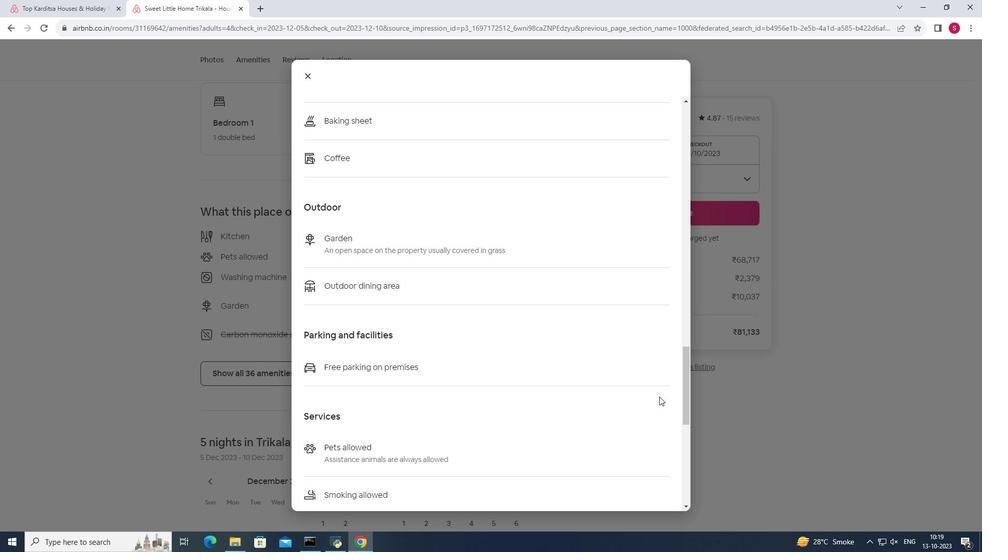 
Action: Mouse scrolled (659, 396) with delta (0, 0)
Screenshot: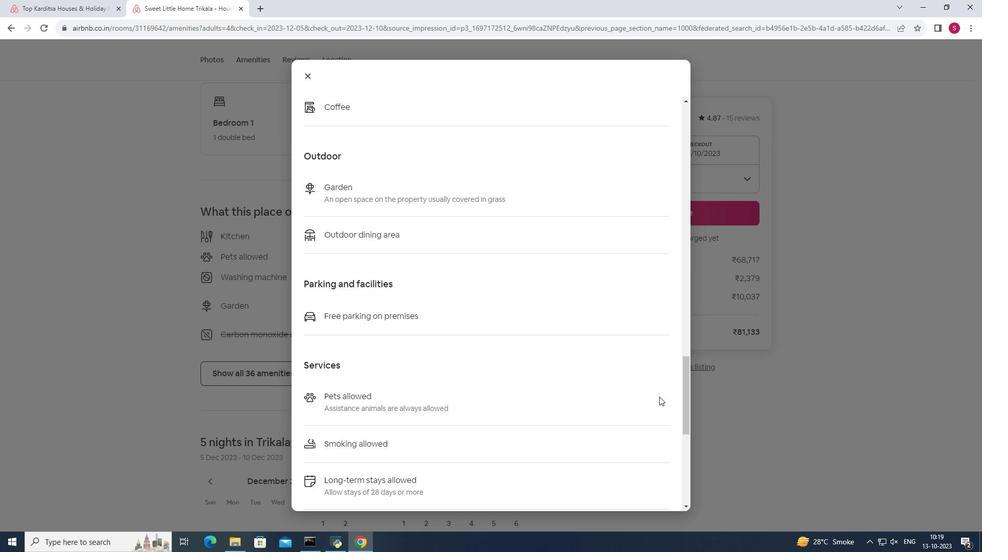 
Action: Mouse scrolled (659, 396) with delta (0, 0)
Screenshot: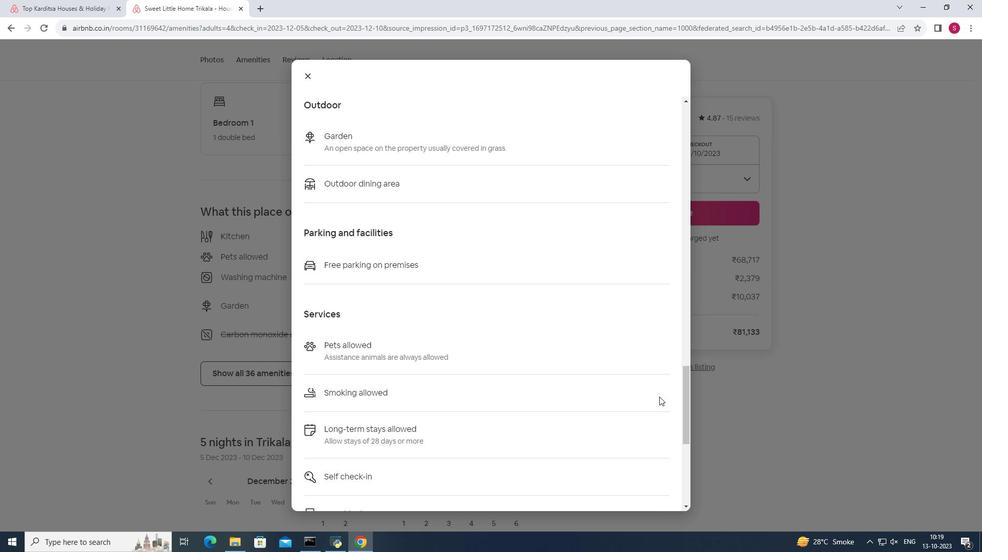 
Action: Mouse scrolled (659, 396) with delta (0, 0)
Screenshot: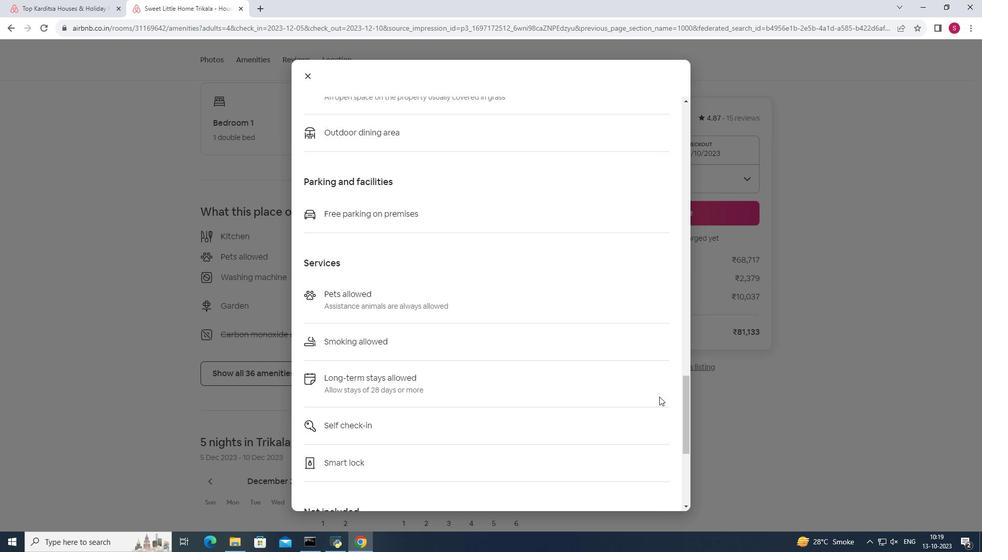 
Action: Mouse scrolled (659, 396) with delta (0, 0)
Screenshot: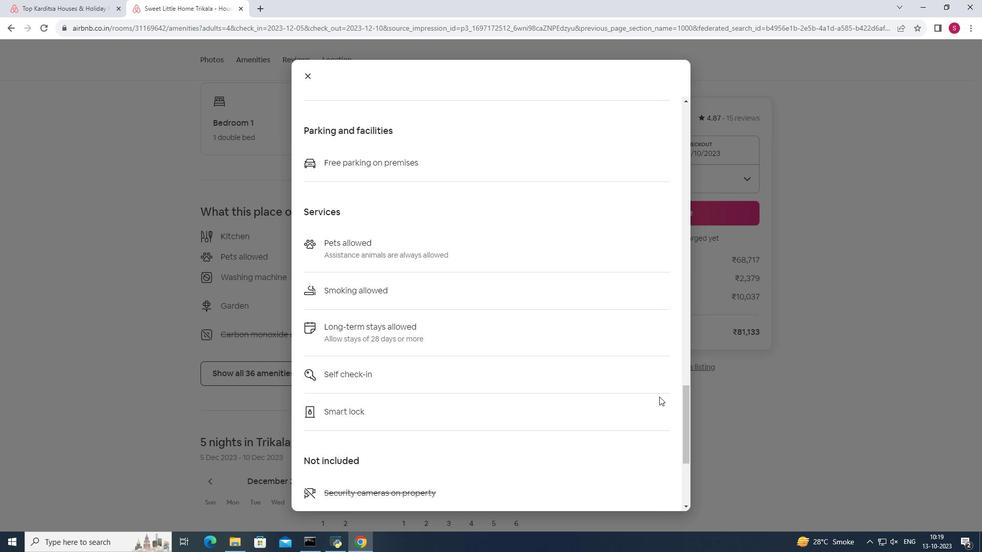 
Action: Mouse scrolled (659, 396) with delta (0, 0)
Screenshot: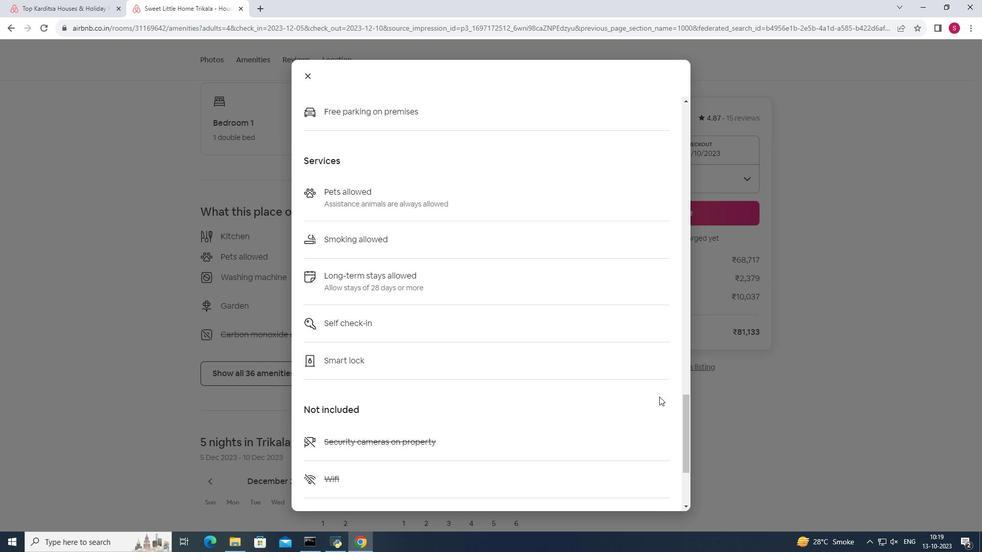
Action: Mouse scrolled (659, 396) with delta (0, 0)
Screenshot: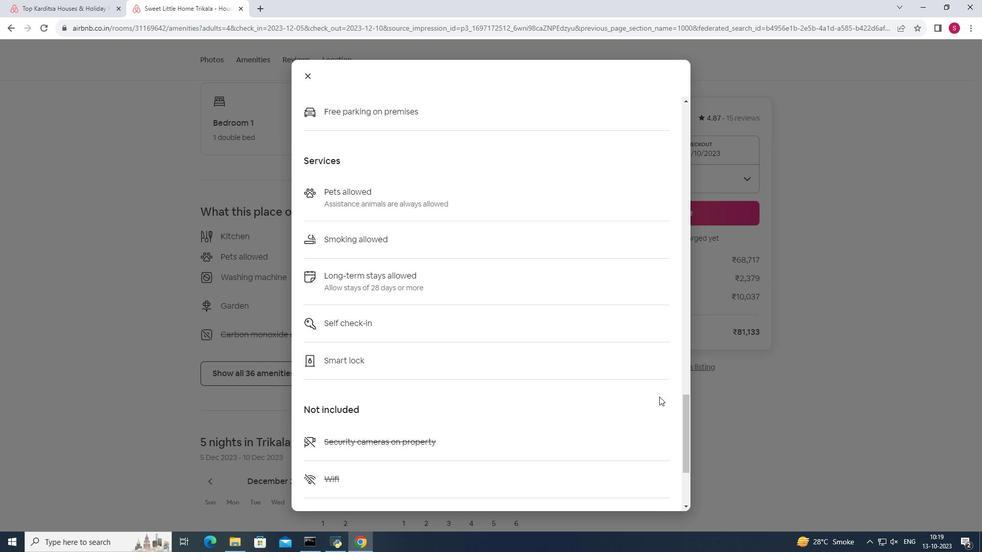 
Action: Mouse scrolled (659, 396) with delta (0, 0)
Screenshot: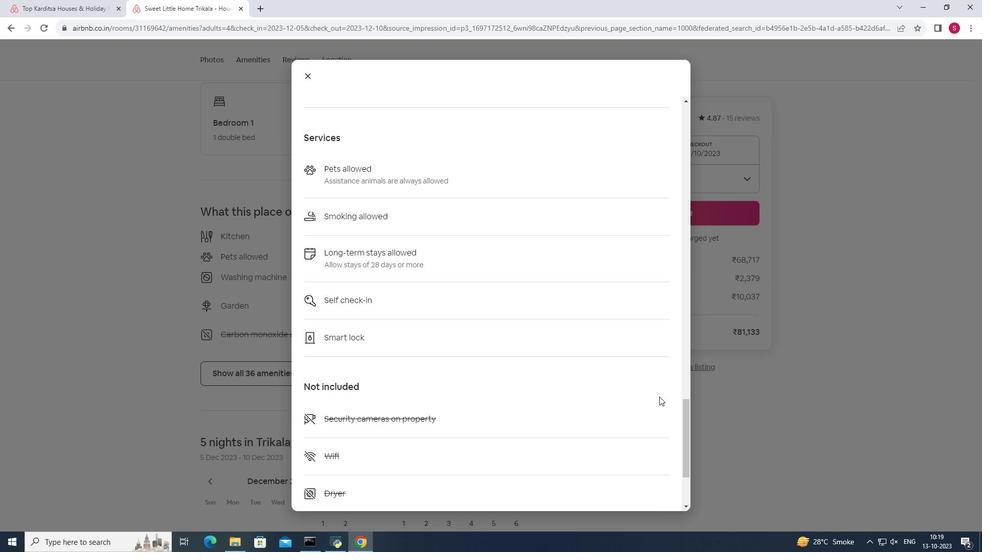 
Action: Mouse moved to (304, 75)
Screenshot: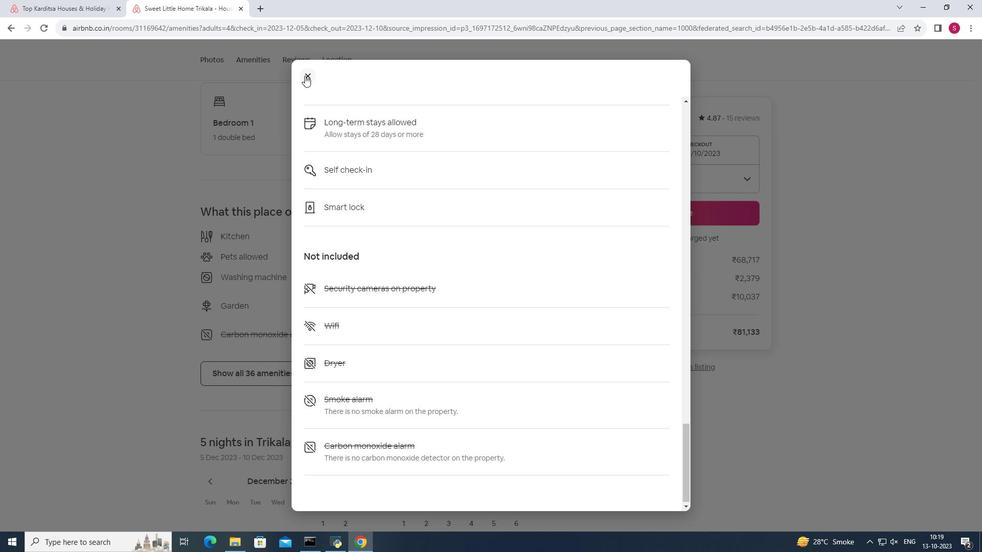 
Action: Mouse pressed left at (304, 75)
Screenshot: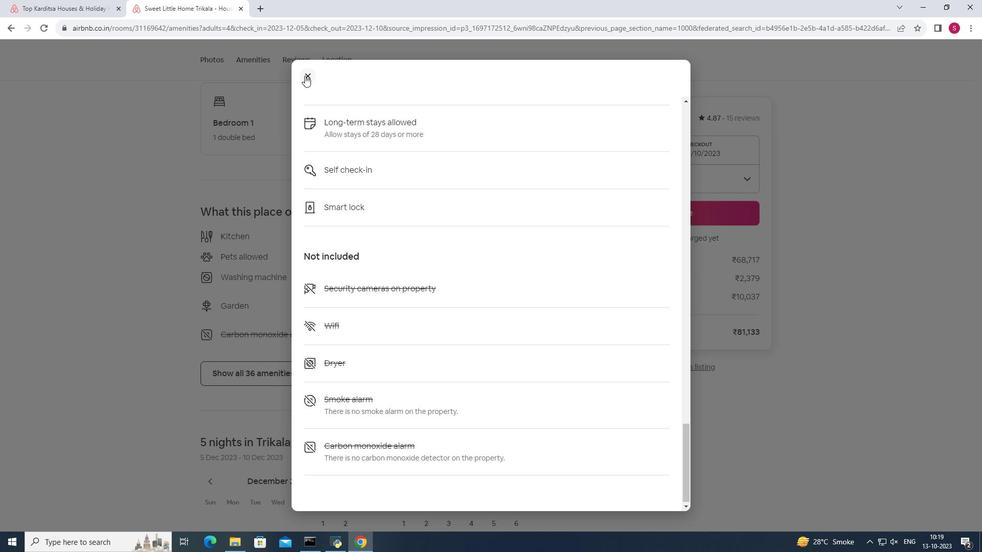 
Action: Mouse moved to (895, 399)
Screenshot: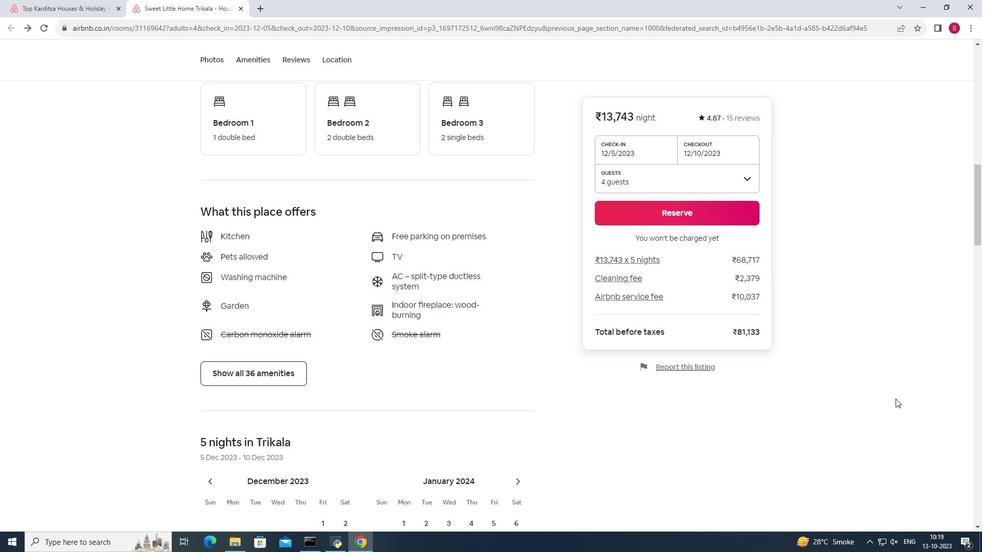 
Action: Mouse scrolled (895, 398) with delta (0, 0)
Screenshot: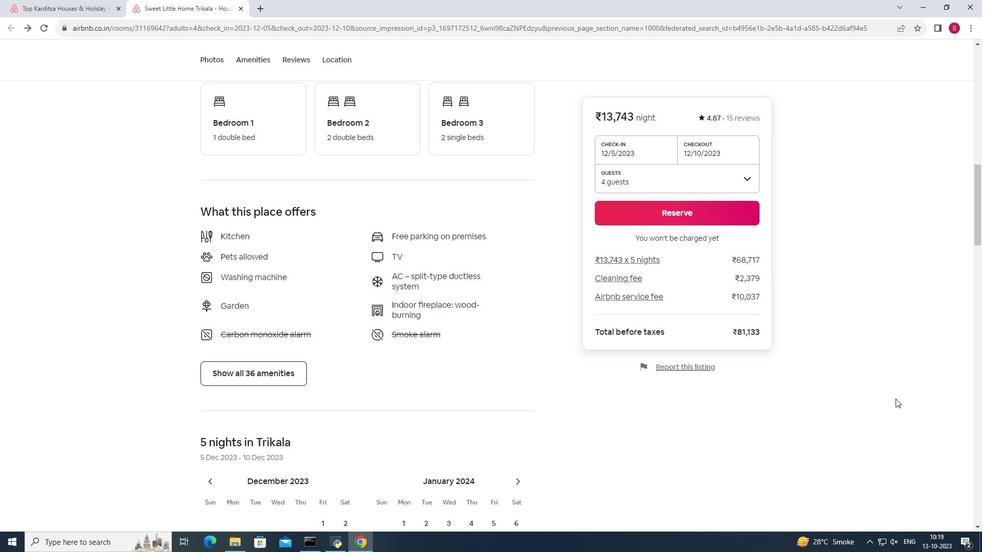 
Action: Mouse scrolled (895, 398) with delta (0, 0)
Screenshot: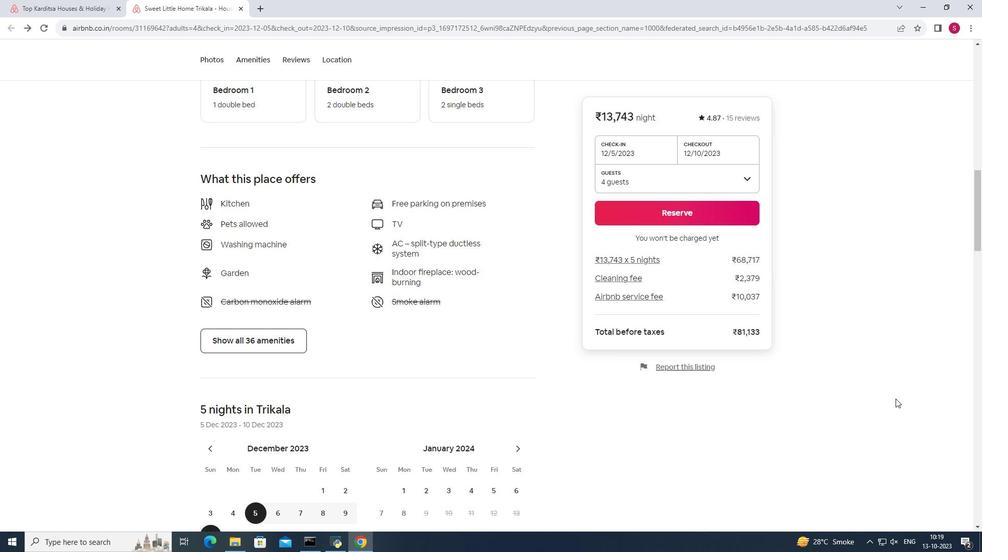 
Action: Mouse scrolled (895, 398) with delta (0, 0)
Screenshot: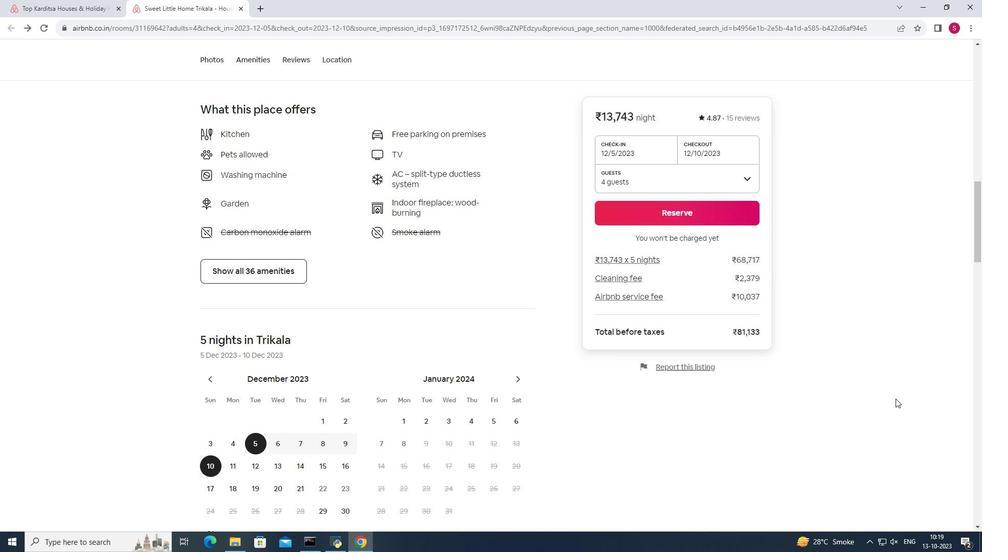 
Action: Mouse scrolled (895, 398) with delta (0, 0)
Screenshot: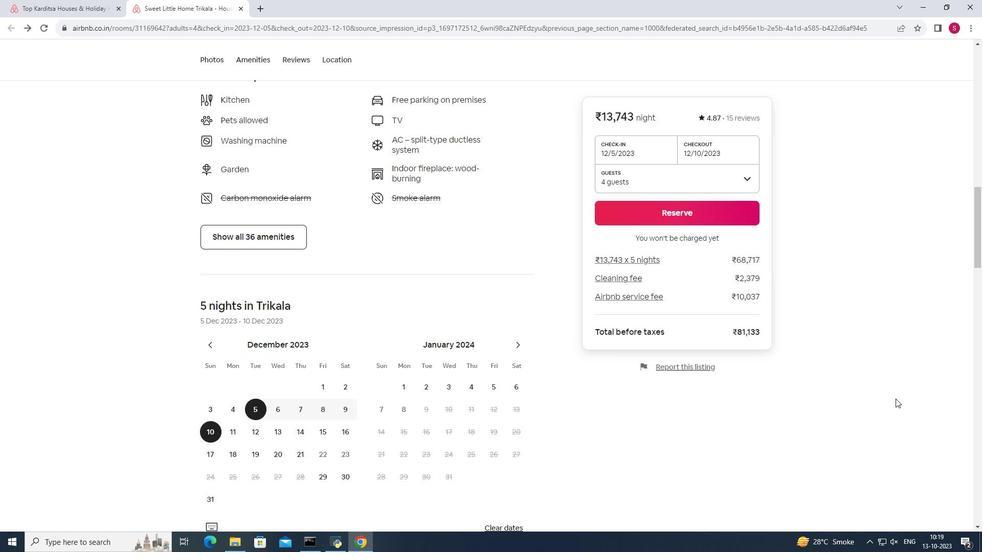 
Action: Mouse scrolled (895, 398) with delta (0, 0)
Screenshot: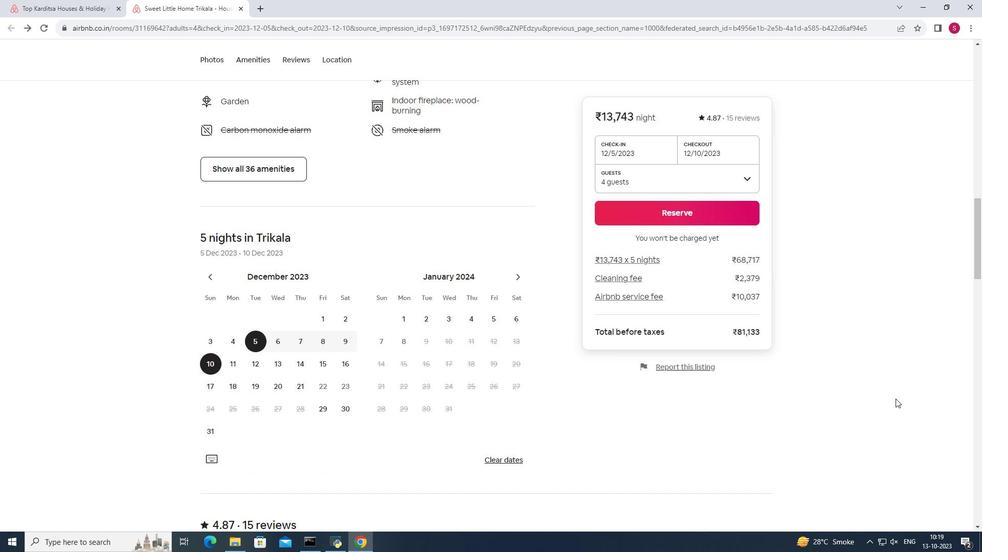 
Action: Mouse scrolled (895, 398) with delta (0, 0)
Screenshot: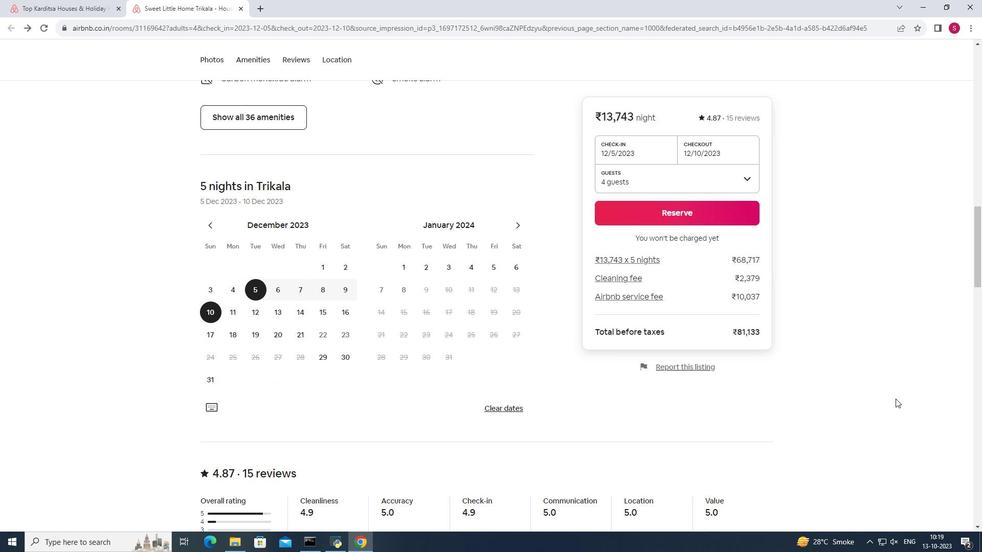 
Action: Mouse scrolled (895, 398) with delta (0, 0)
Screenshot: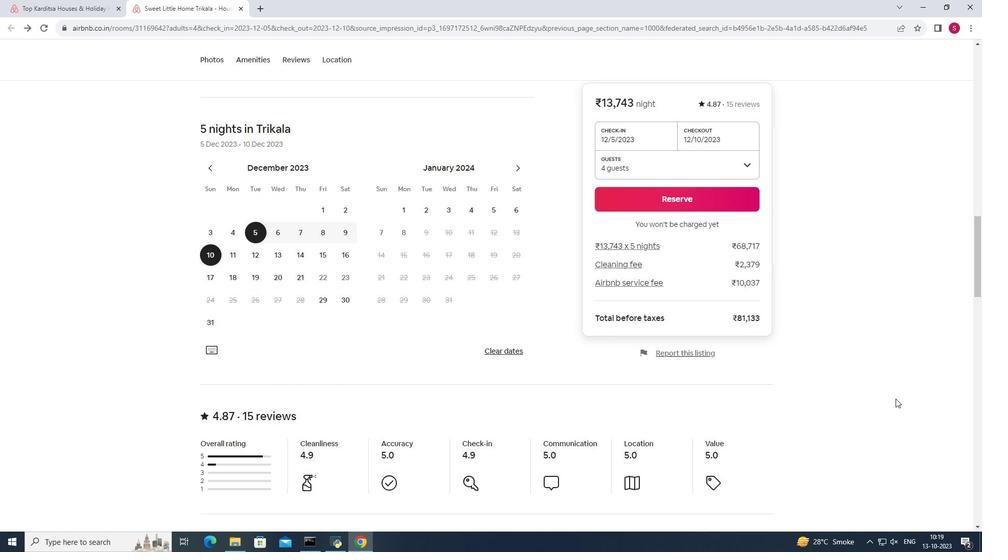 
Action: Mouse scrolled (895, 398) with delta (0, 0)
Screenshot: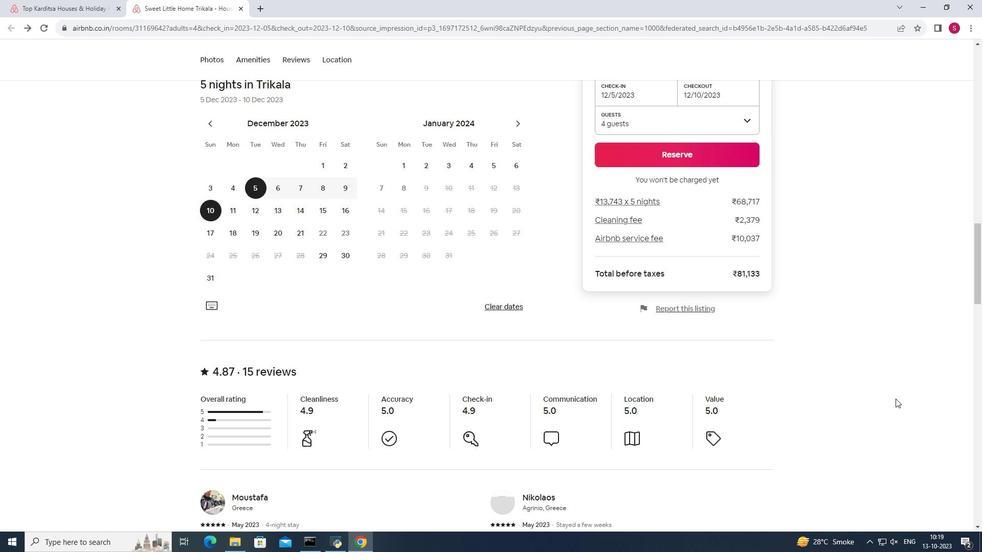 
Action: Mouse scrolled (895, 398) with delta (0, 0)
Screenshot: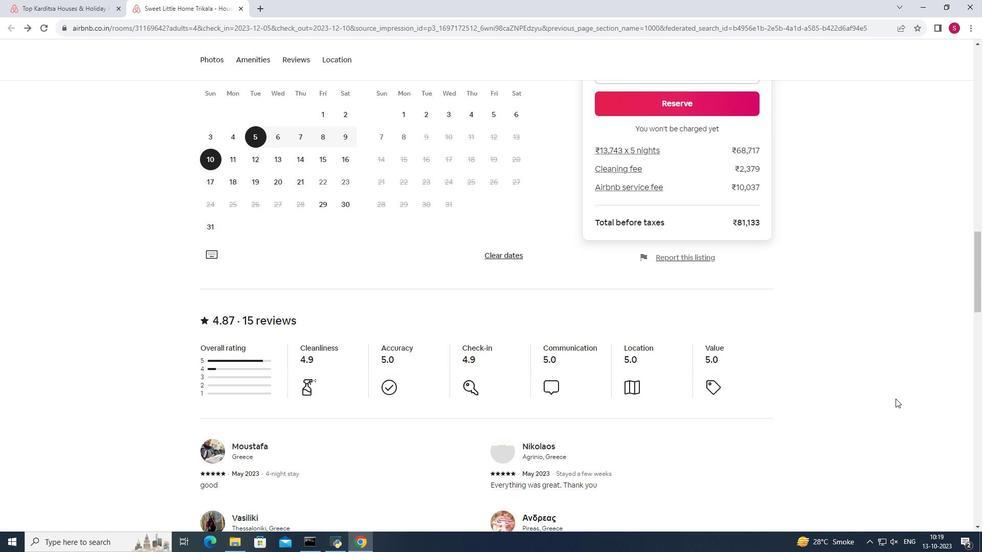 
Action: Mouse scrolled (895, 398) with delta (0, 0)
Screenshot: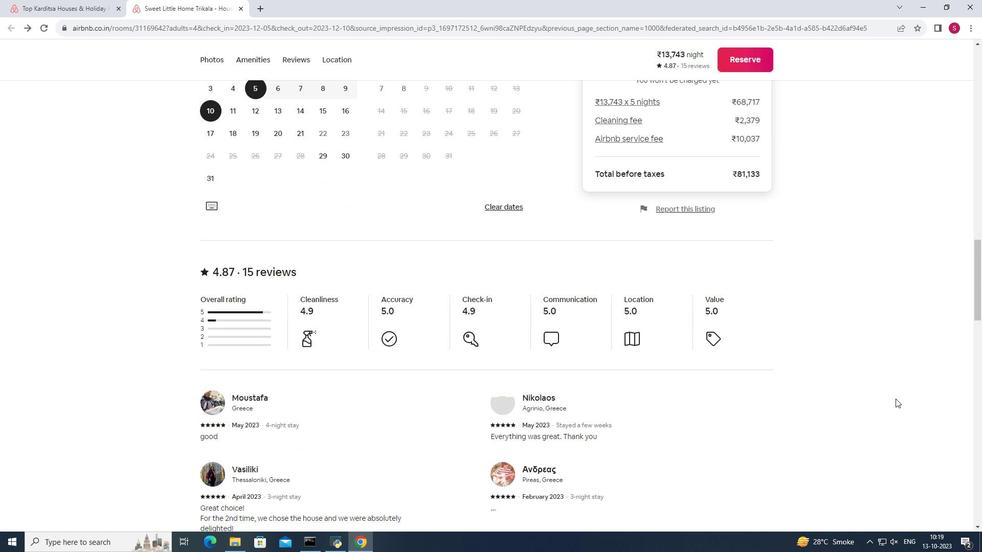 
Action: Mouse scrolled (895, 398) with delta (0, 0)
Screenshot: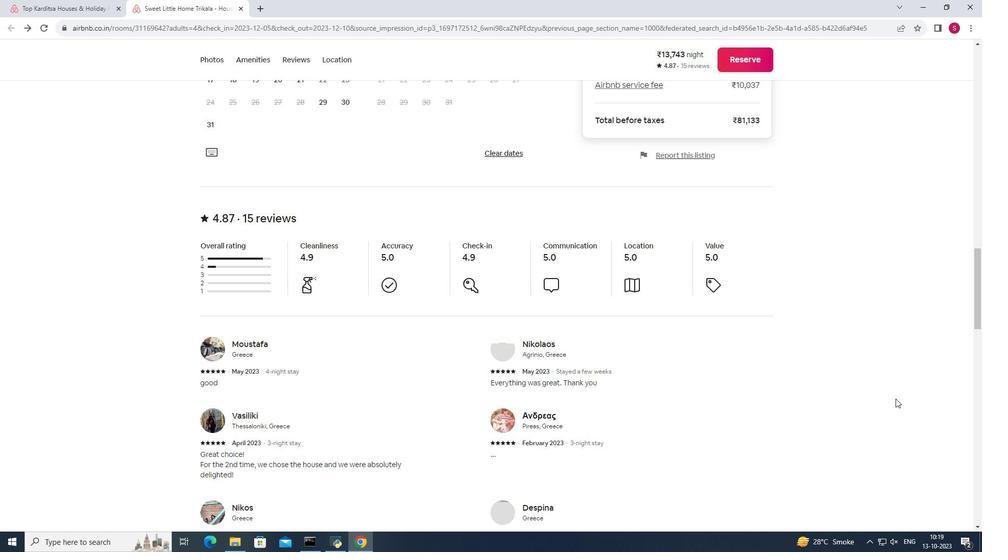 
Action: Mouse scrolled (895, 398) with delta (0, 0)
Screenshot: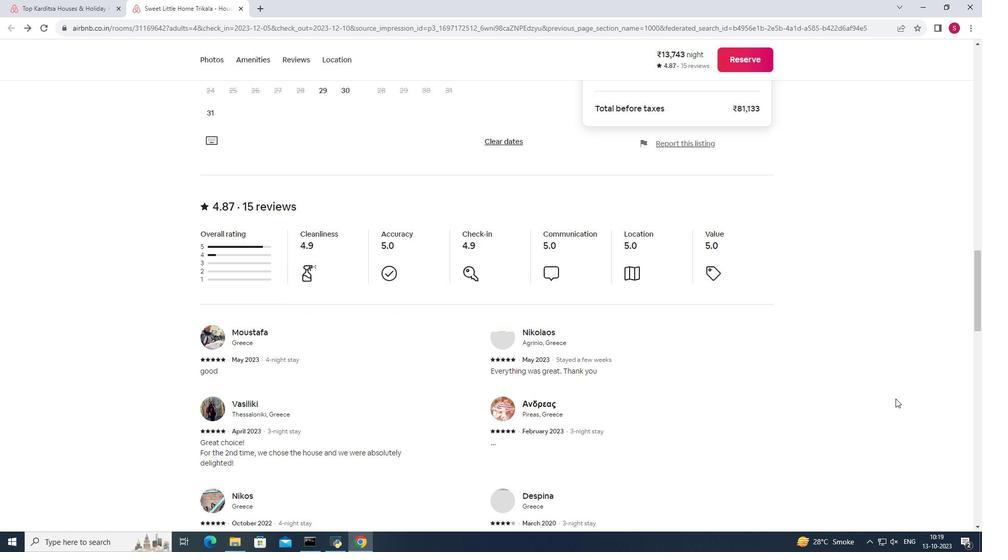
Action: Mouse scrolled (895, 398) with delta (0, 0)
Screenshot: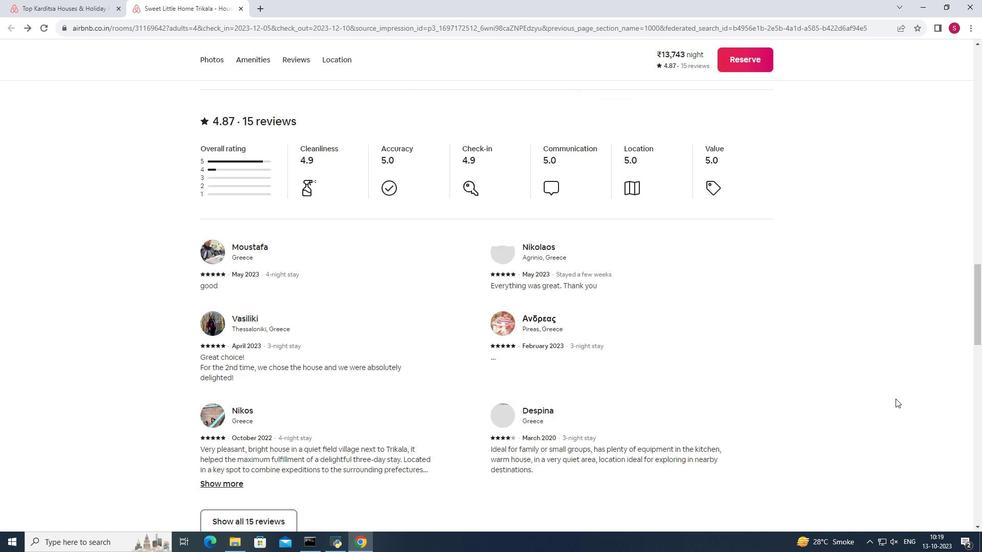 
Action: Mouse moved to (288, 474)
Screenshot: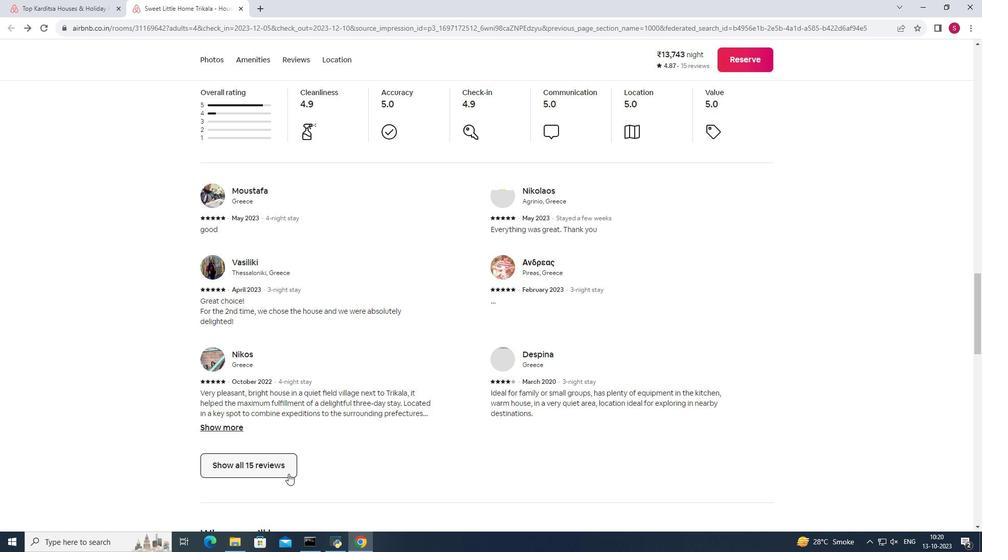 
Action: Mouse pressed left at (288, 474)
Screenshot: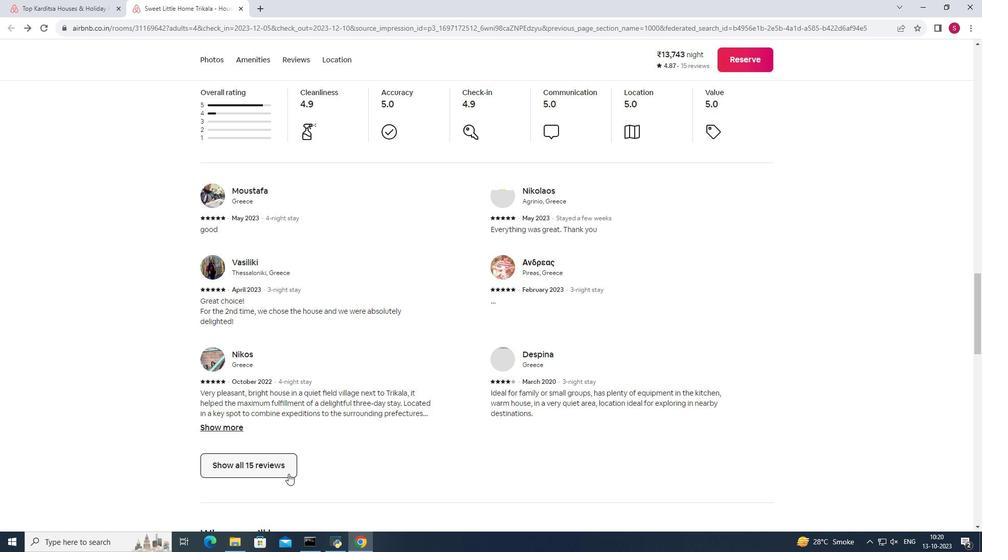 
Action: Mouse moved to (697, 407)
Screenshot: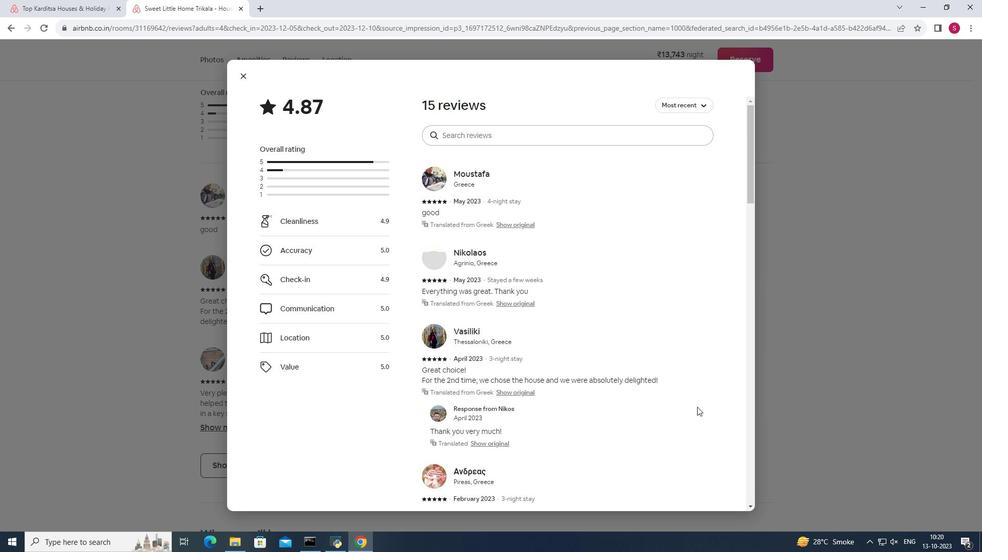 
Action: Mouse scrolled (697, 406) with delta (0, 0)
Screenshot: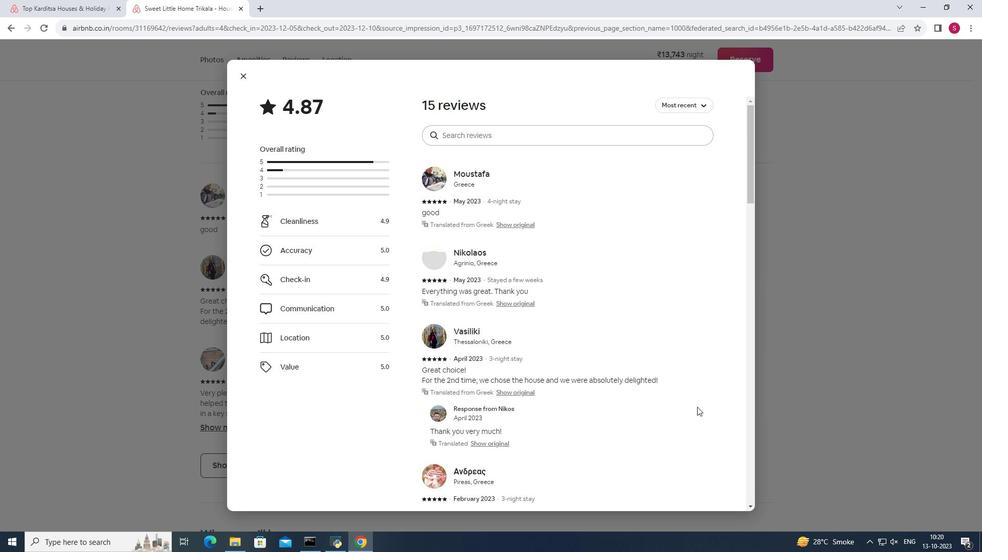 
Action: Mouse scrolled (697, 406) with delta (0, 0)
Screenshot: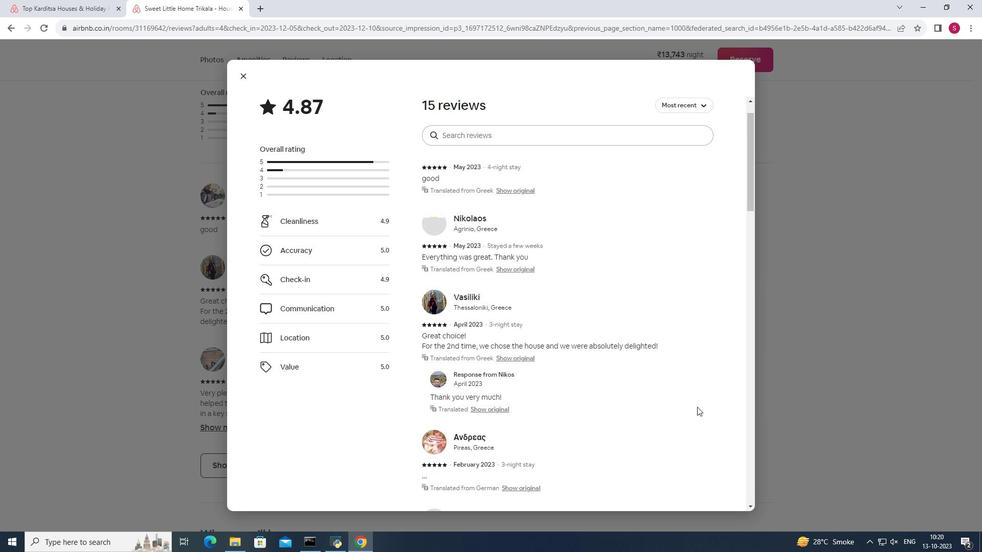 
Action: Mouse scrolled (697, 406) with delta (0, 0)
Screenshot: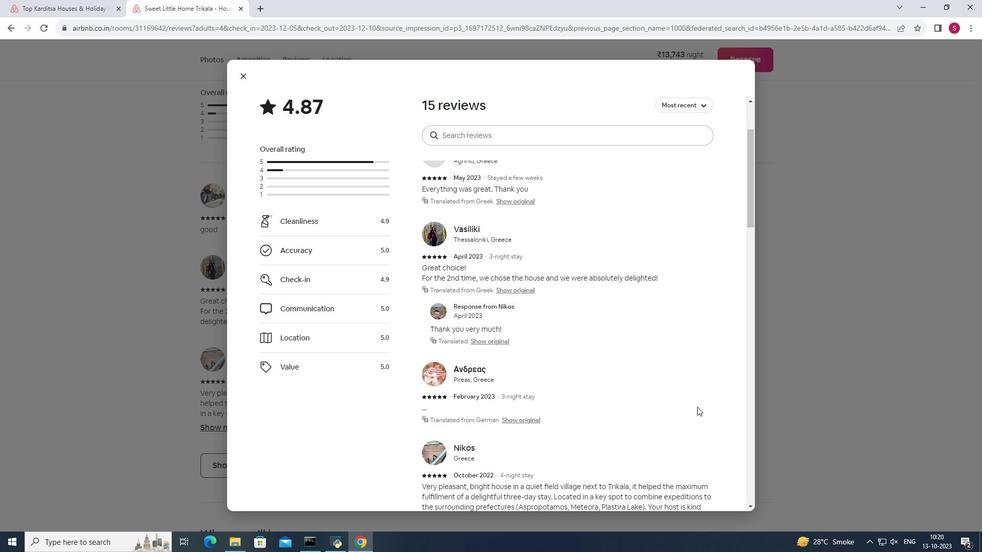
Action: Mouse scrolled (697, 406) with delta (0, 0)
Screenshot: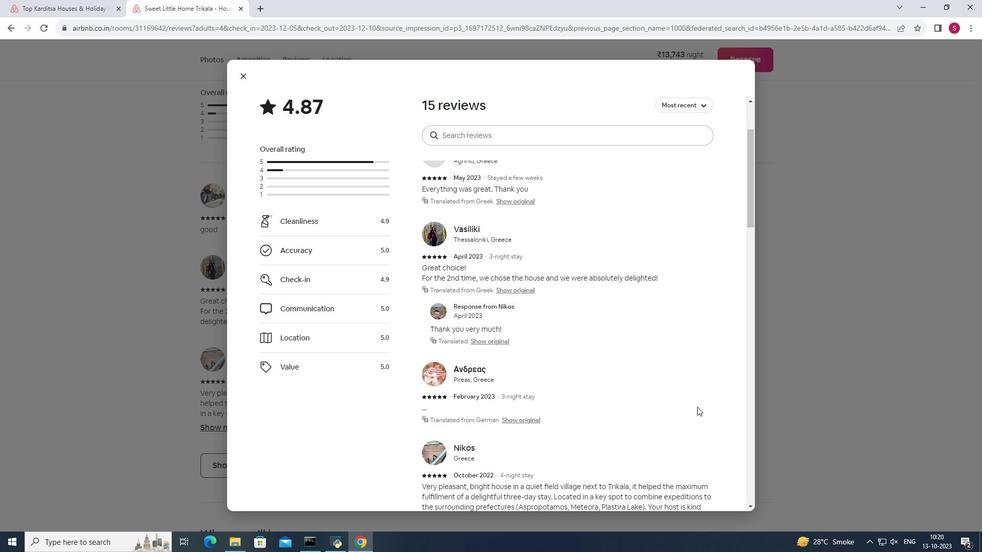 
Action: Mouse scrolled (697, 406) with delta (0, 0)
Screenshot: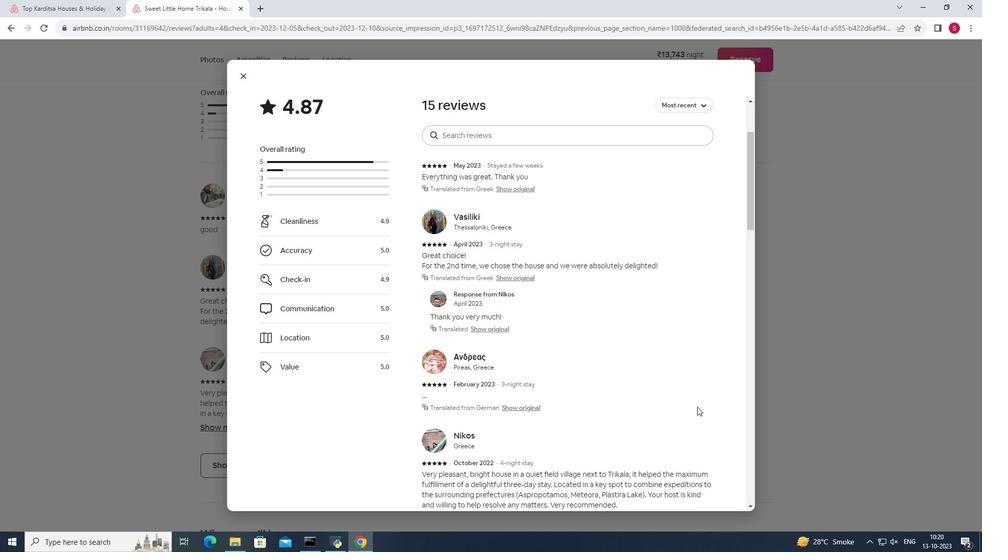 
Action: Mouse scrolled (697, 406) with delta (0, 0)
Screenshot: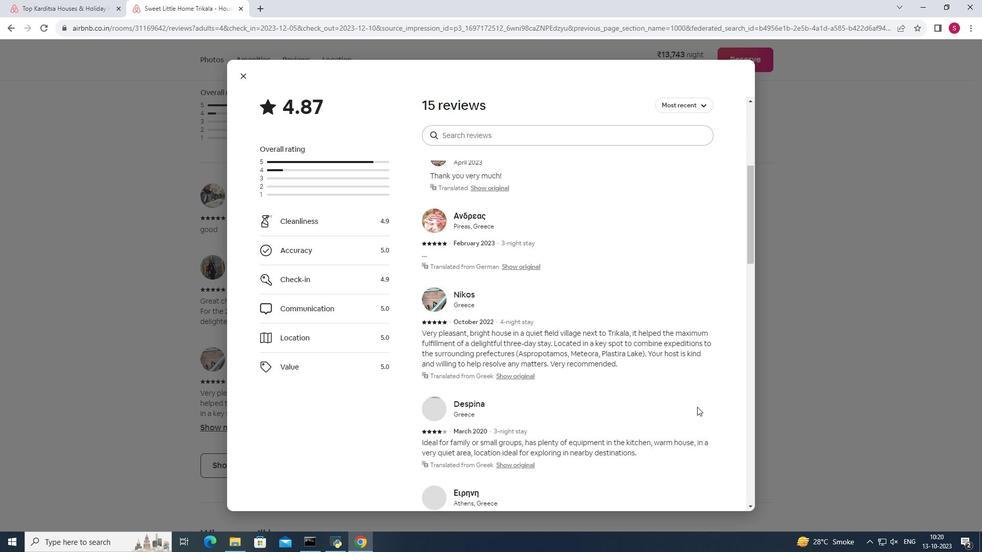 
Action: Mouse scrolled (697, 406) with delta (0, 0)
Screenshot: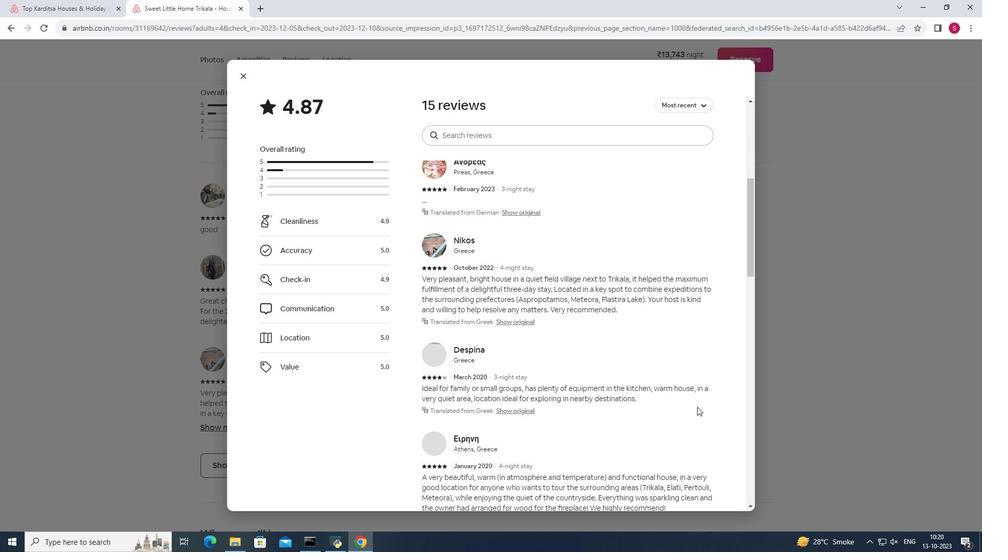 
Action: Mouse scrolled (697, 406) with delta (0, 0)
Screenshot: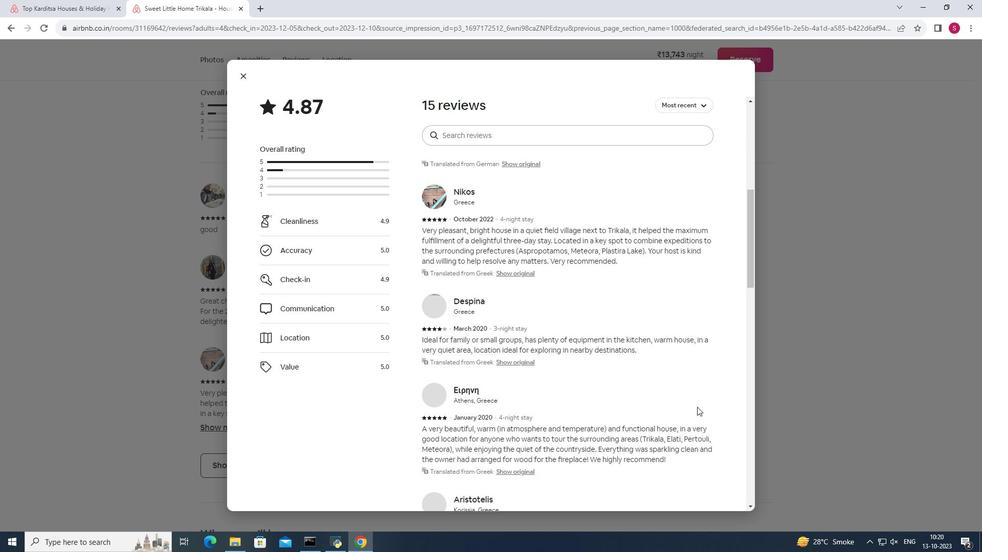 
Action: Mouse scrolled (697, 406) with delta (0, 0)
Screenshot: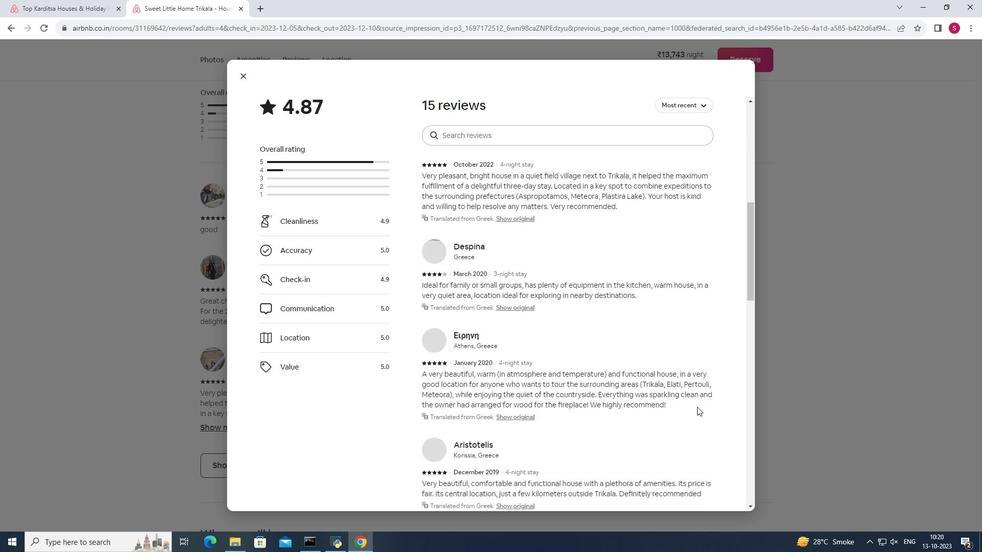 
Action: Mouse scrolled (697, 406) with delta (0, 0)
Screenshot: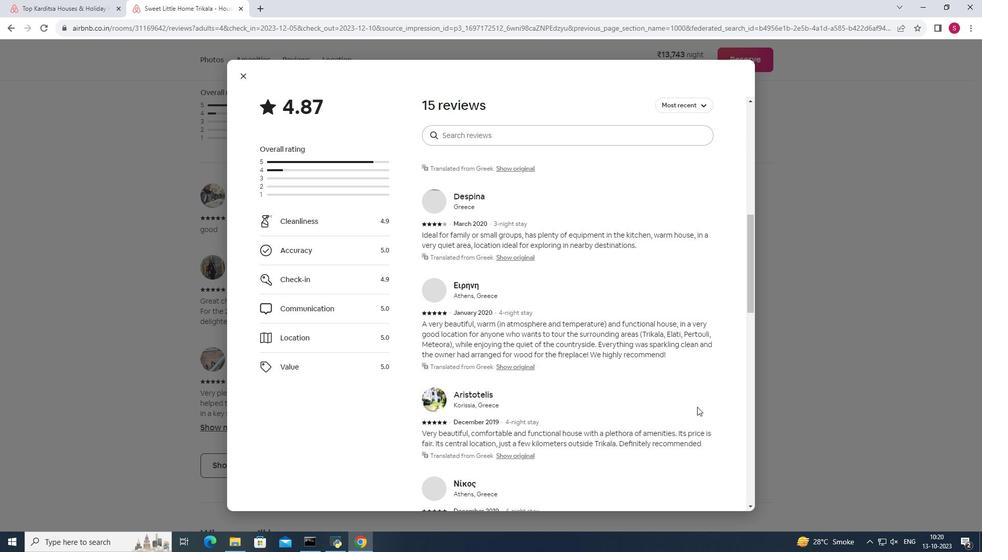 
Action: Mouse scrolled (697, 406) with delta (0, 0)
Screenshot: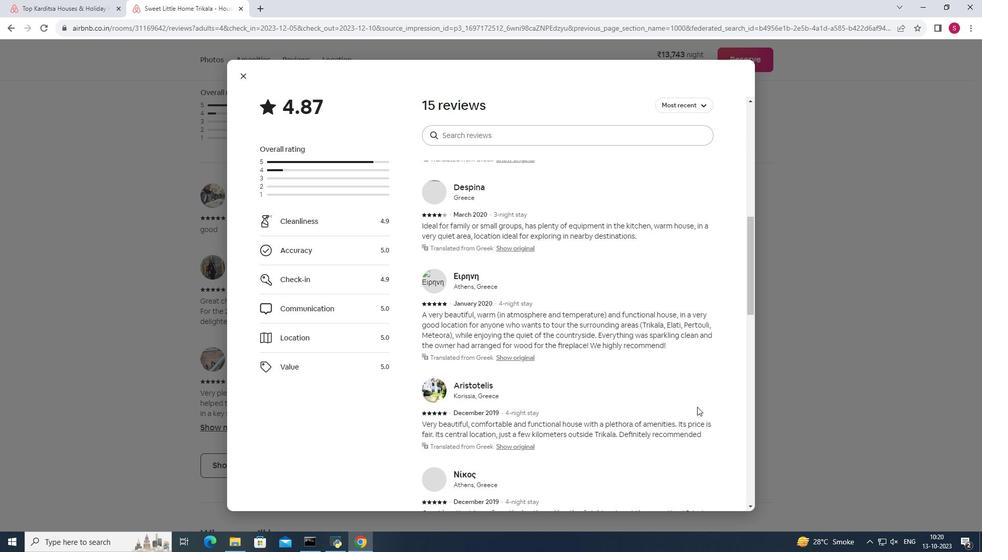 
Action: Mouse scrolled (697, 406) with delta (0, 0)
Screenshot: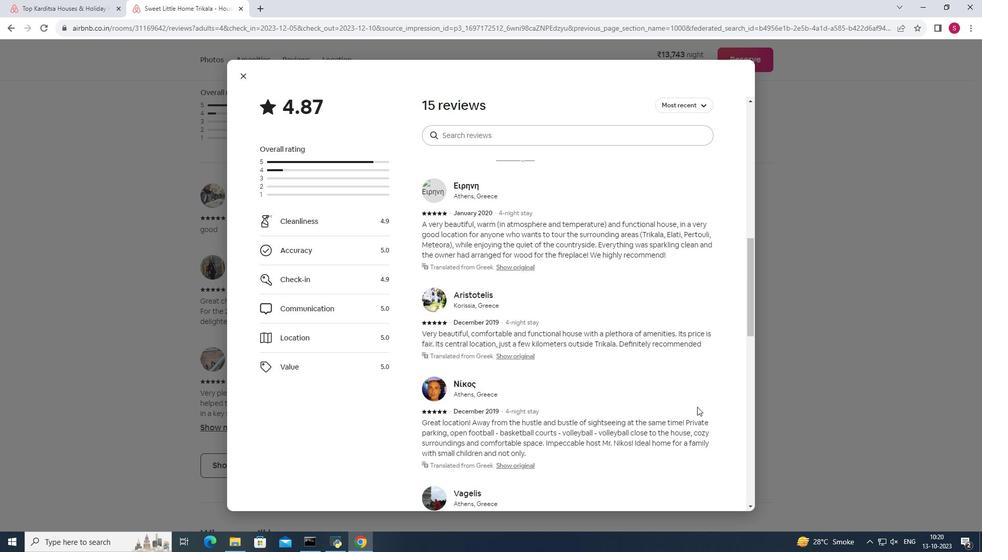 
Action: Mouse scrolled (697, 406) with delta (0, 0)
Screenshot: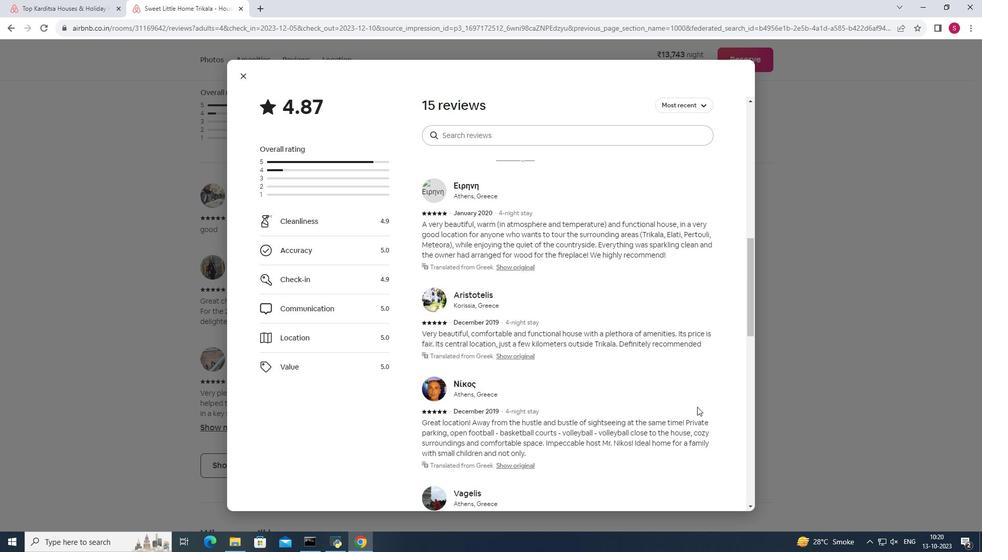 
Action: Mouse scrolled (697, 406) with delta (0, 0)
Screenshot: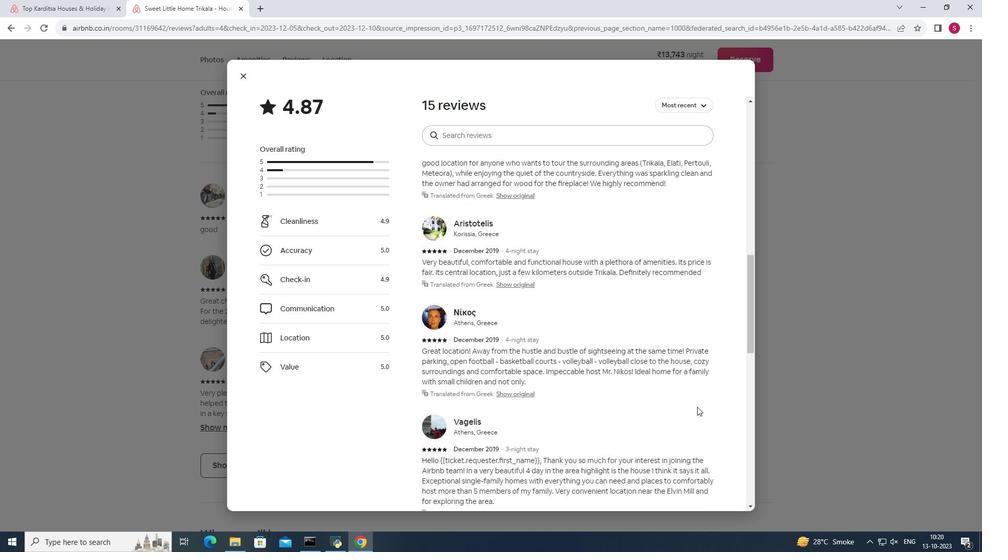 
Action: Mouse scrolled (697, 406) with delta (0, 0)
Screenshot: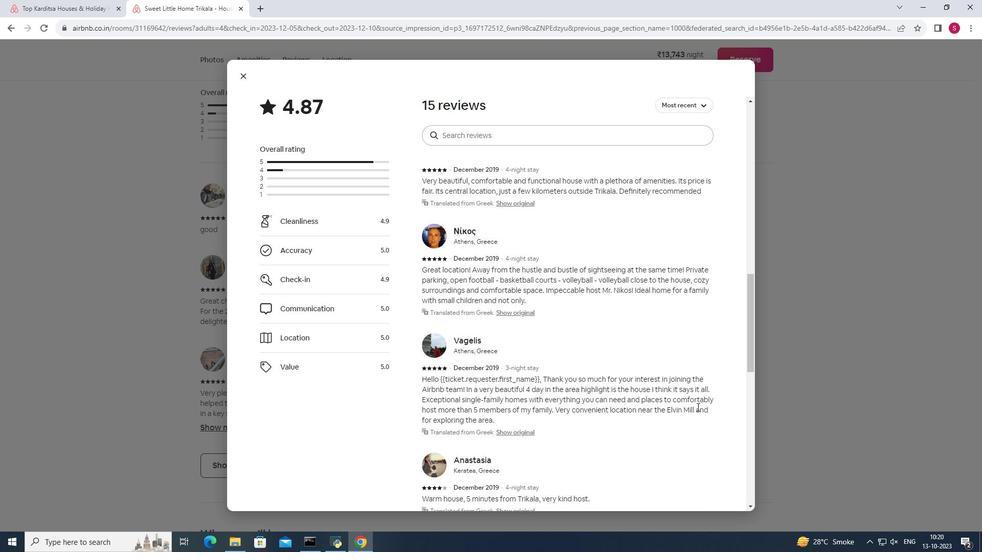 
Action: Mouse scrolled (697, 406) with delta (0, 0)
Screenshot: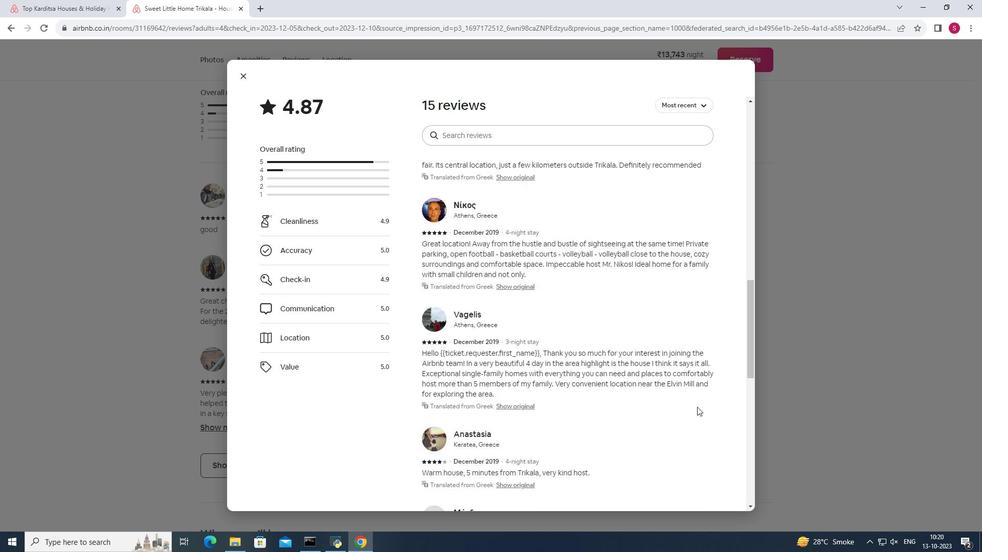 
Action: Mouse scrolled (697, 406) with delta (0, 0)
Screenshot: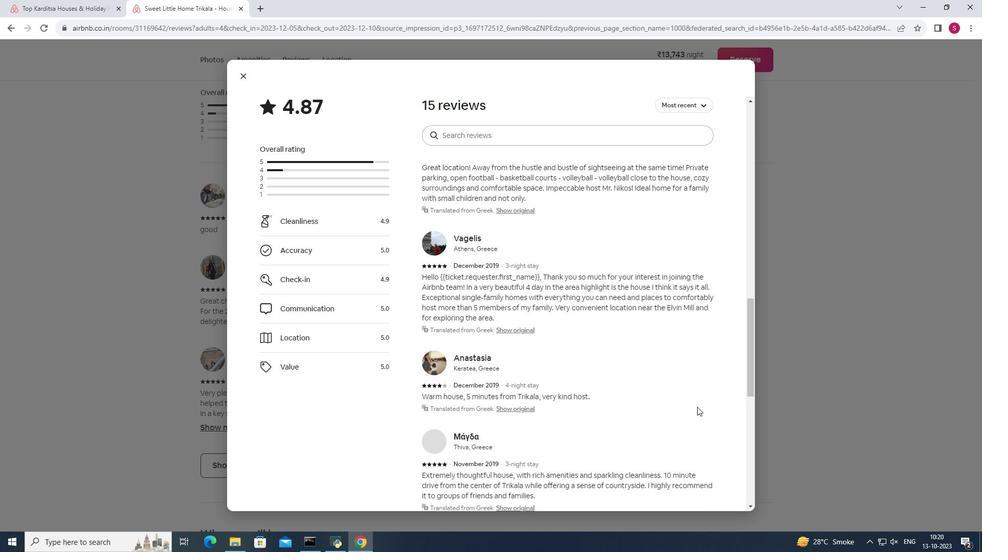 
Action: Mouse scrolled (697, 406) with delta (0, 0)
Screenshot: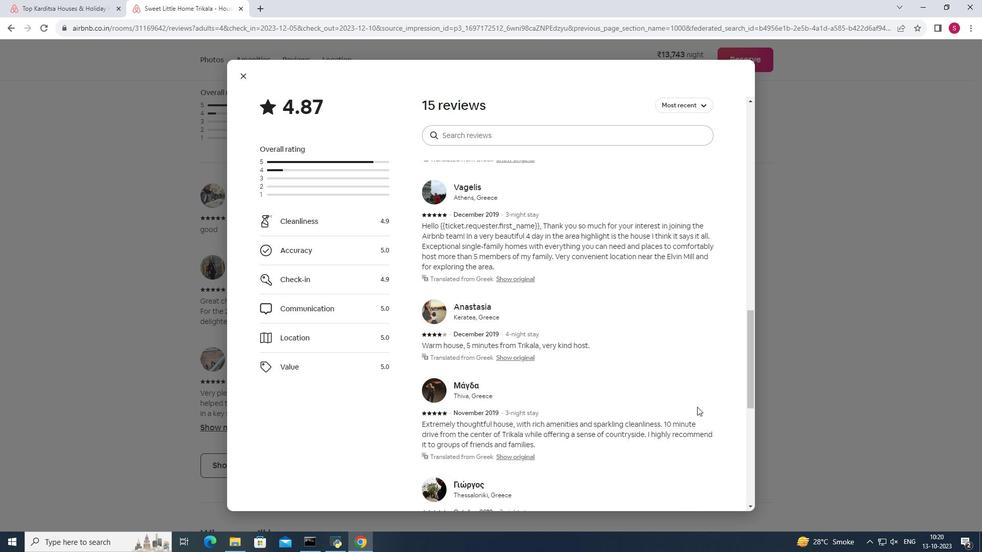 
Action: Mouse scrolled (697, 406) with delta (0, 0)
Screenshot: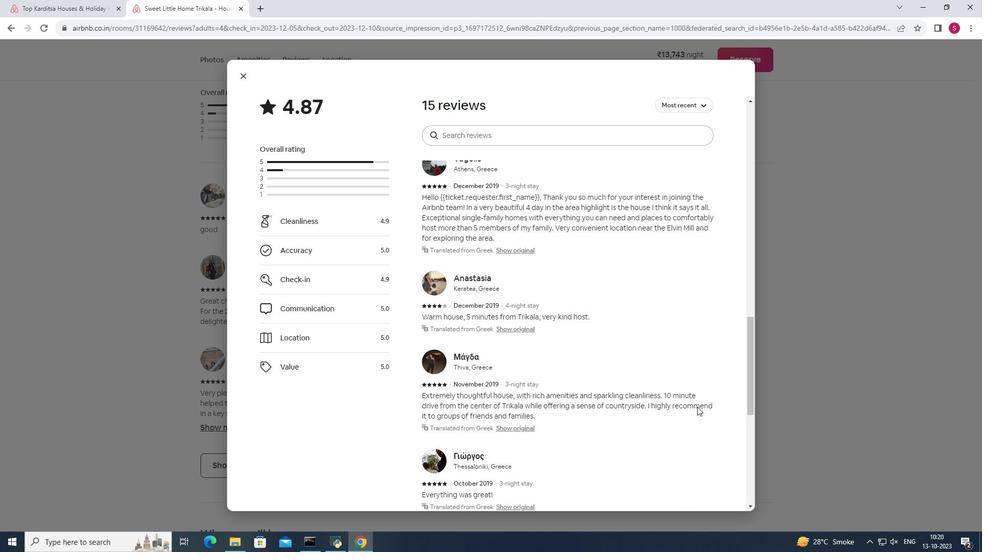 
Action: Mouse scrolled (697, 406) with delta (0, 0)
Screenshot: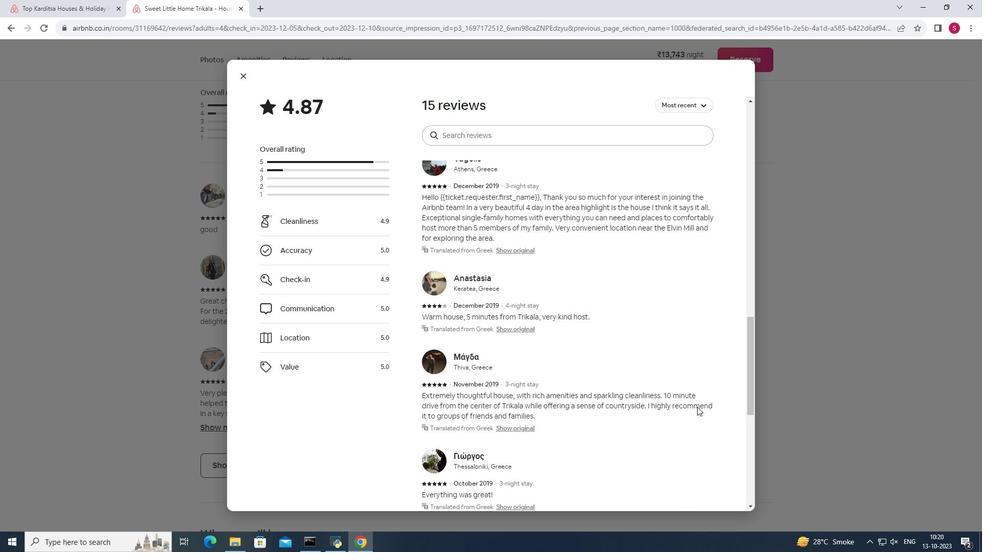 
Action: Mouse scrolled (697, 406) with delta (0, 0)
Screenshot: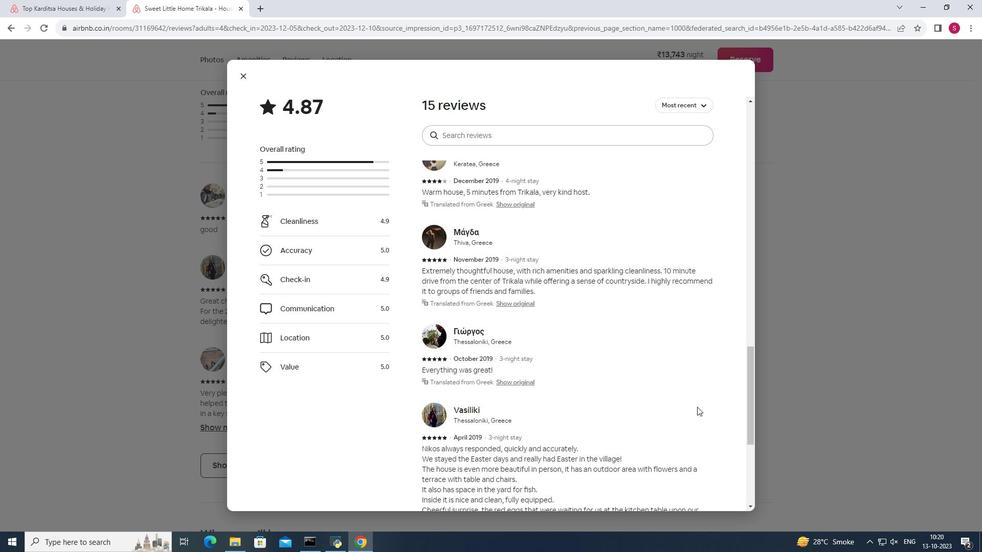 
Action: Mouse scrolled (697, 406) with delta (0, 0)
Screenshot: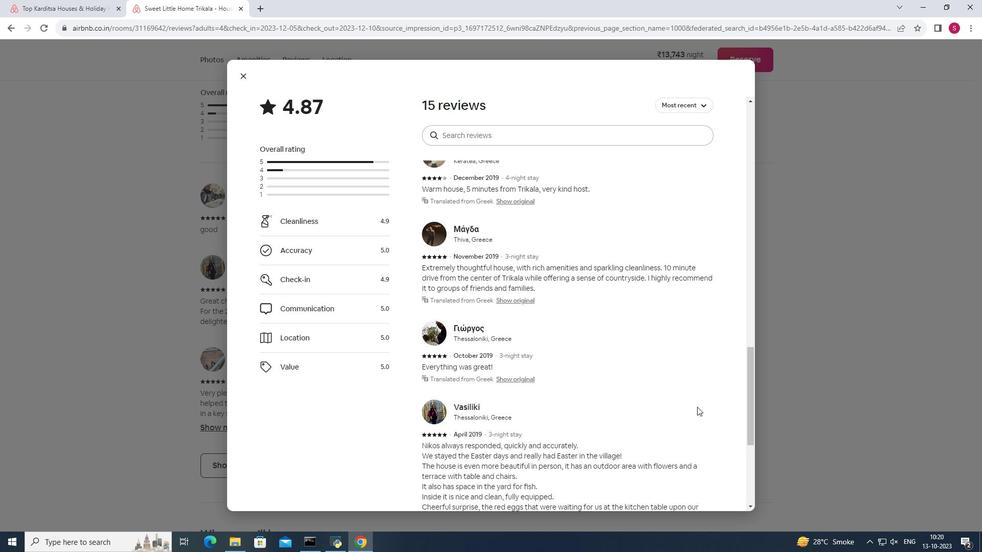 
Action: Mouse scrolled (697, 406) with delta (0, 0)
Screenshot: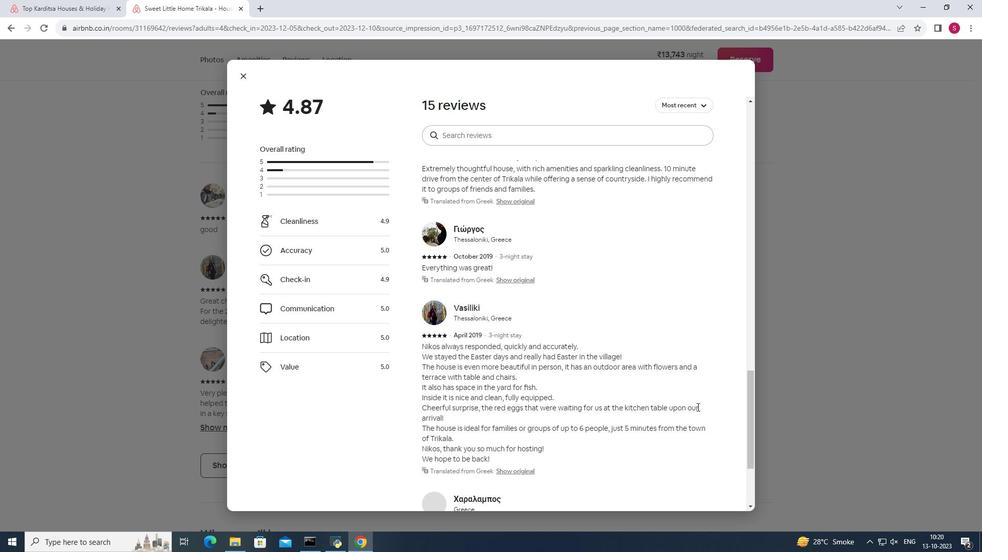 
Action: Mouse scrolled (697, 406) with delta (0, 0)
Screenshot: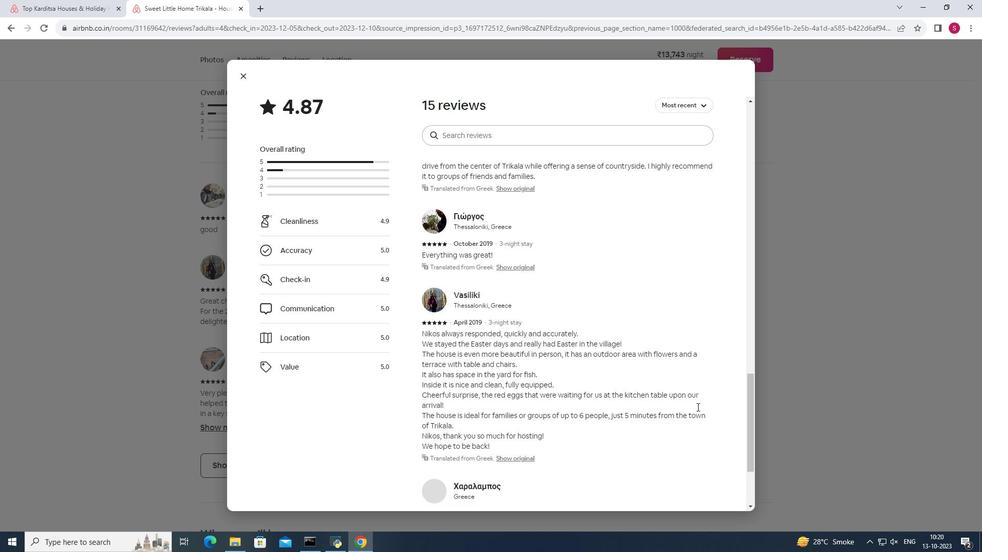 
Action: Mouse scrolled (697, 406) with delta (0, 0)
Screenshot: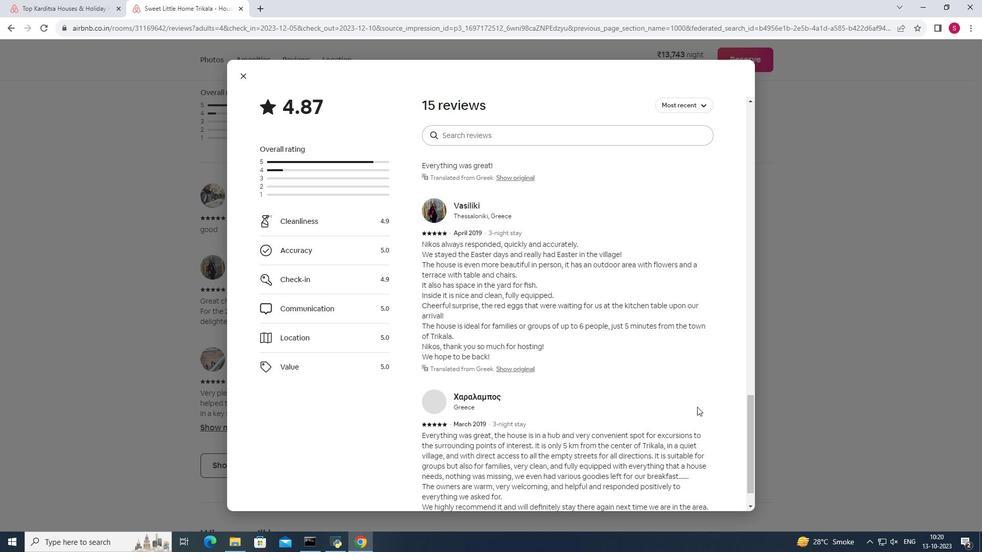 
Action: Mouse moved to (245, 74)
Screenshot: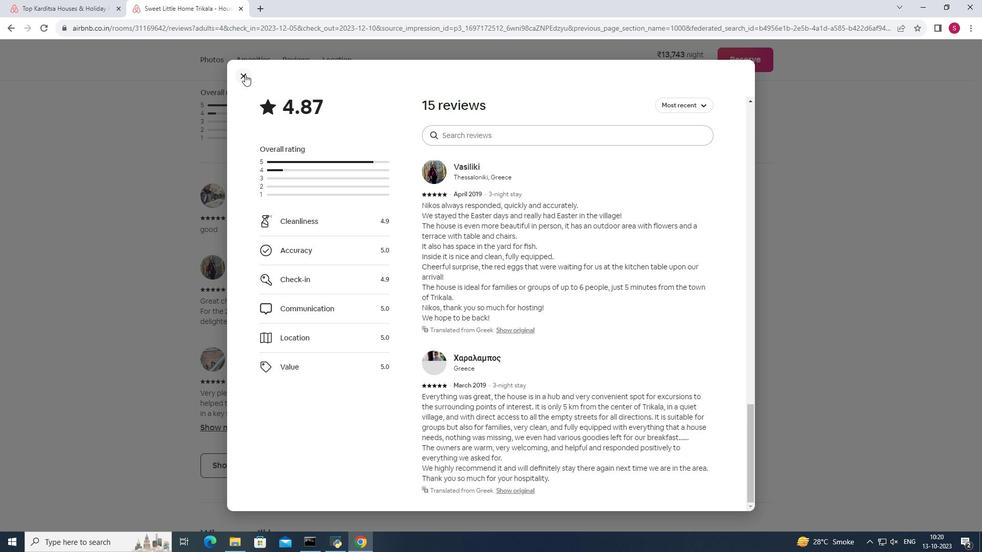 
Action: Mouse pressed left at (245, 74)
Screenshot: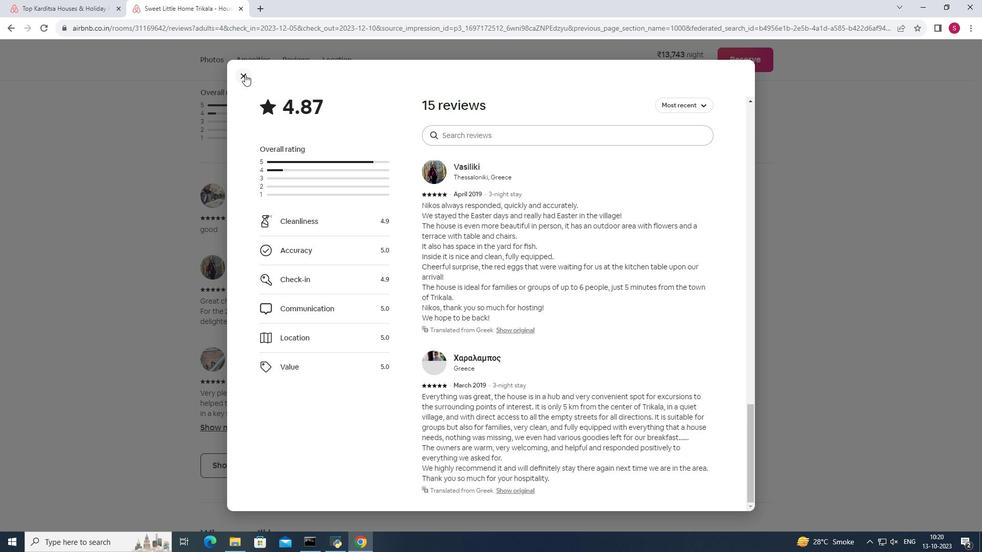 
Action: Mouse moved to (926, 285)
Screenshot: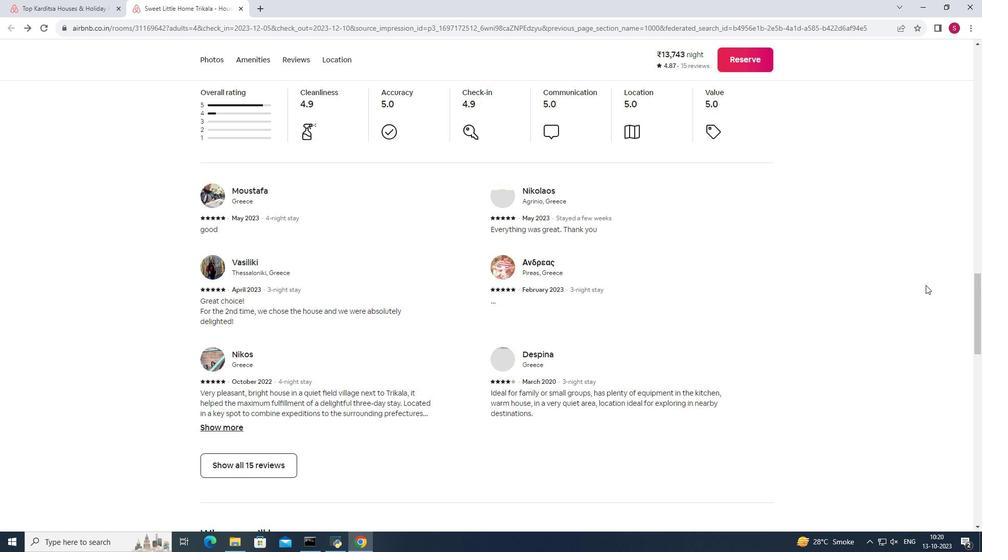 
Action: Mouse scrolled (926, 284) with delta (0, 0)
Screenshot: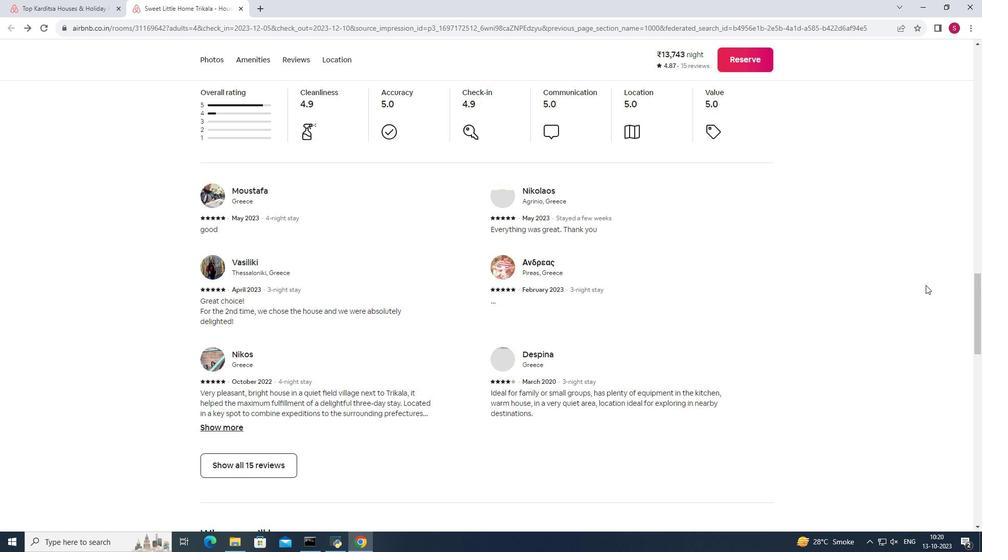 
Action: Mouse scrolled (926, 284) with delta (0, 0)
Screenshot: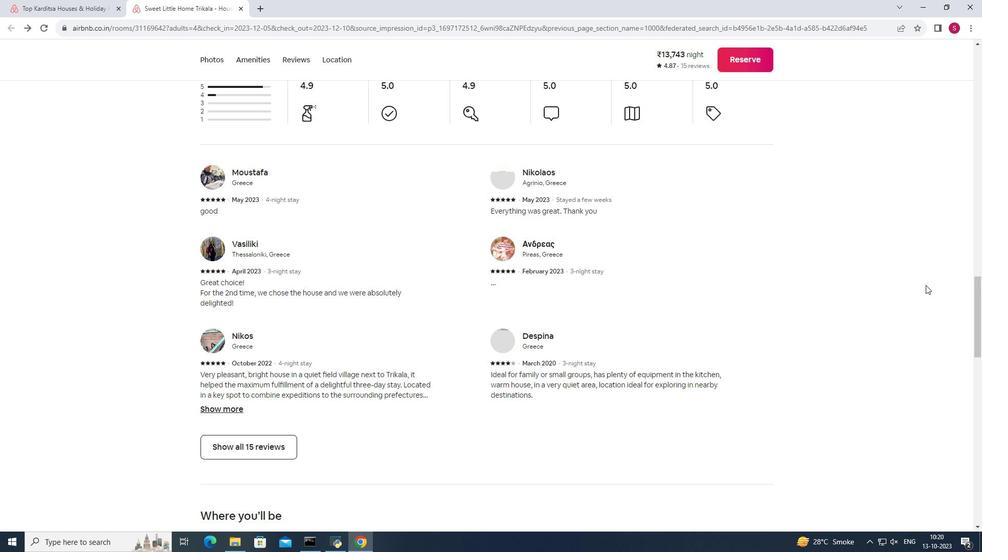 
Action: Mouse scrolled (926, 284) with delta (0, 0)
Screenshot: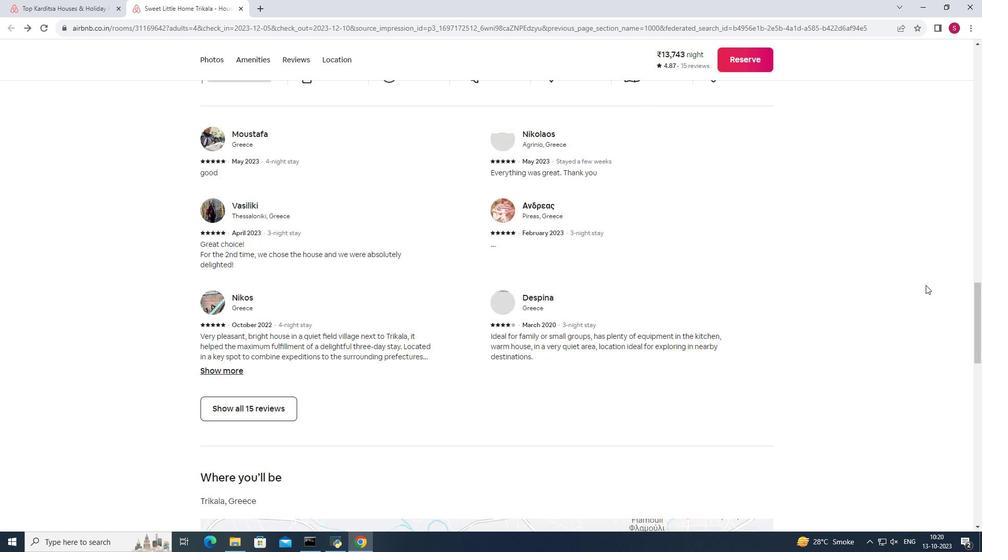 
Action: Mouse scrolled (926, 284) with delta (0, 0)
Screenshot: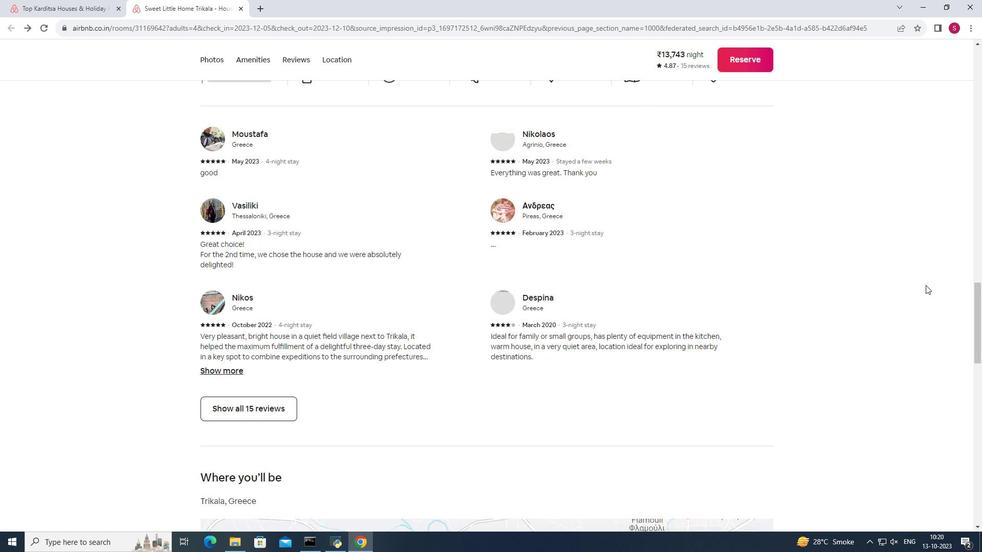 
Action: Mouse scrolled (926, 284) with delta (0, 0)
Screenshot: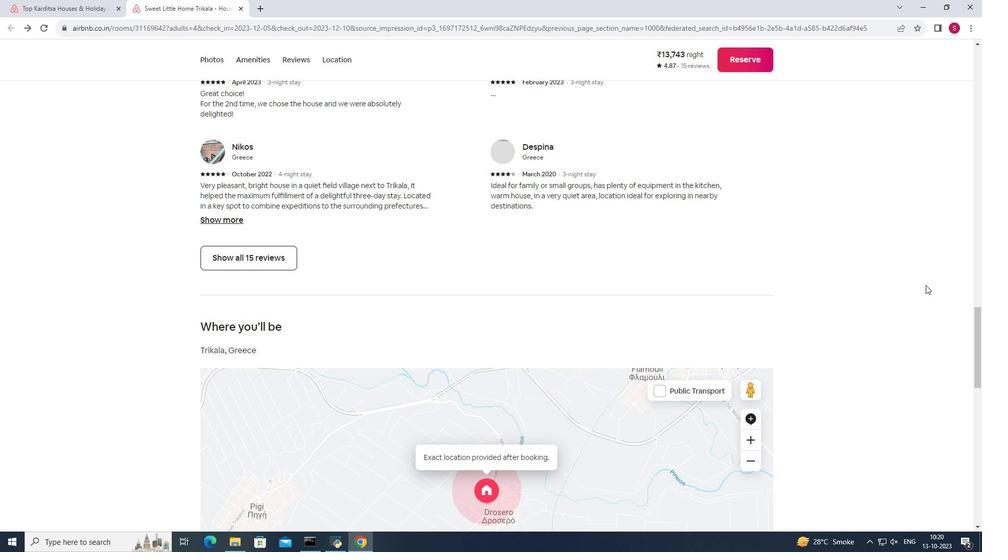 
Action: Mouse scrolled (926, 284) with delta (0, 0)
Screenshot: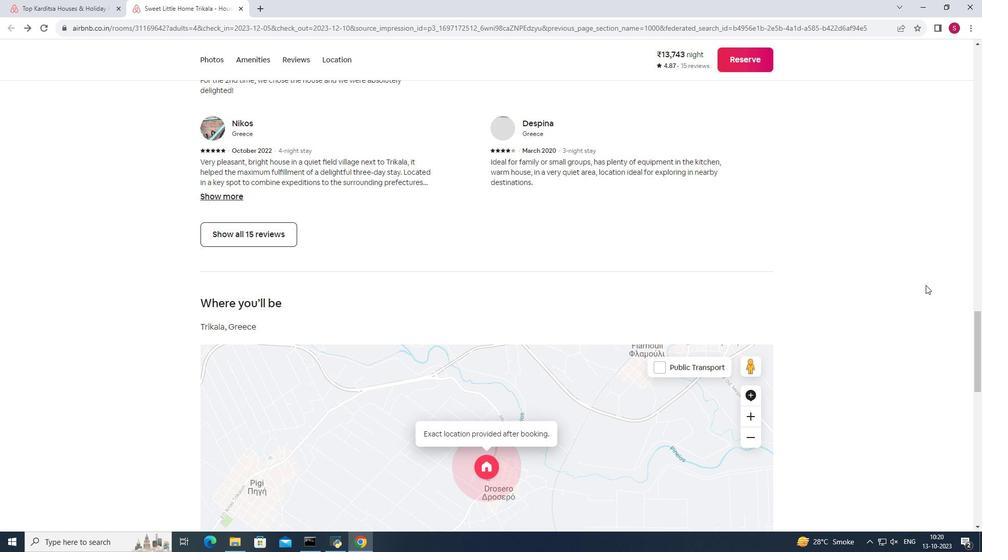 
Action: Mouse scrolled (926, 284) with delta (0, 0)
Screenshot: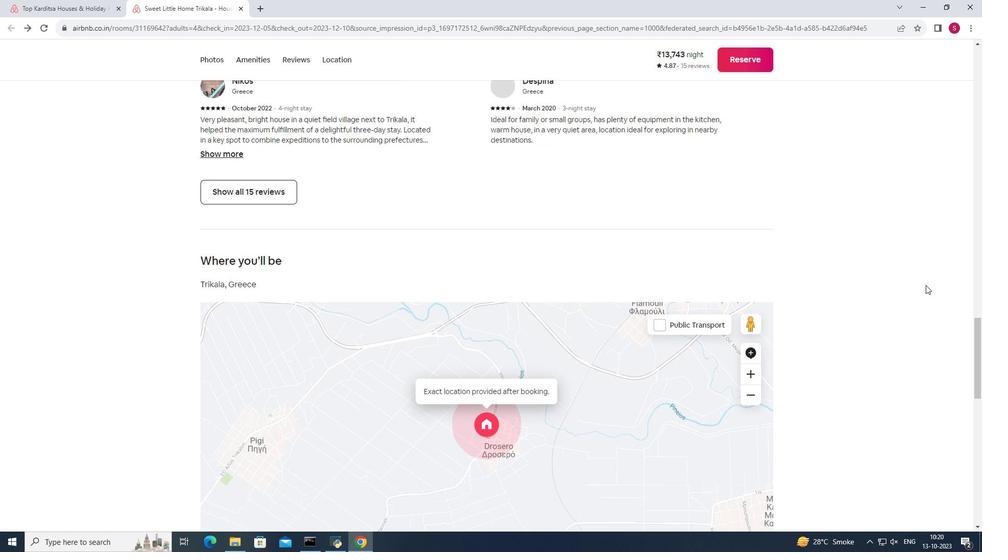 
Action: Mouse moved to (924, 284)
Screenshot: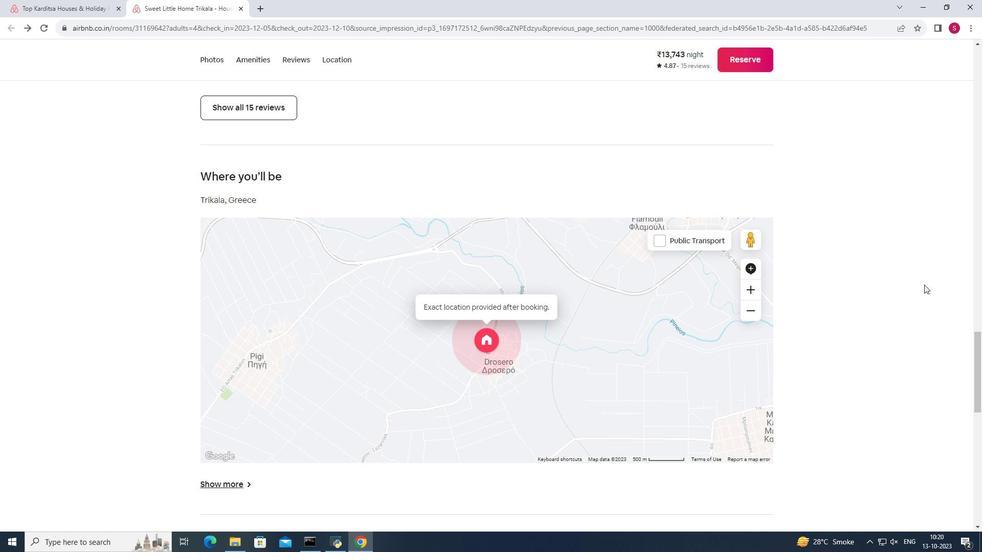 
Action: Mouse scrolled (924, 284) with delta (0, 0)
Screenshot: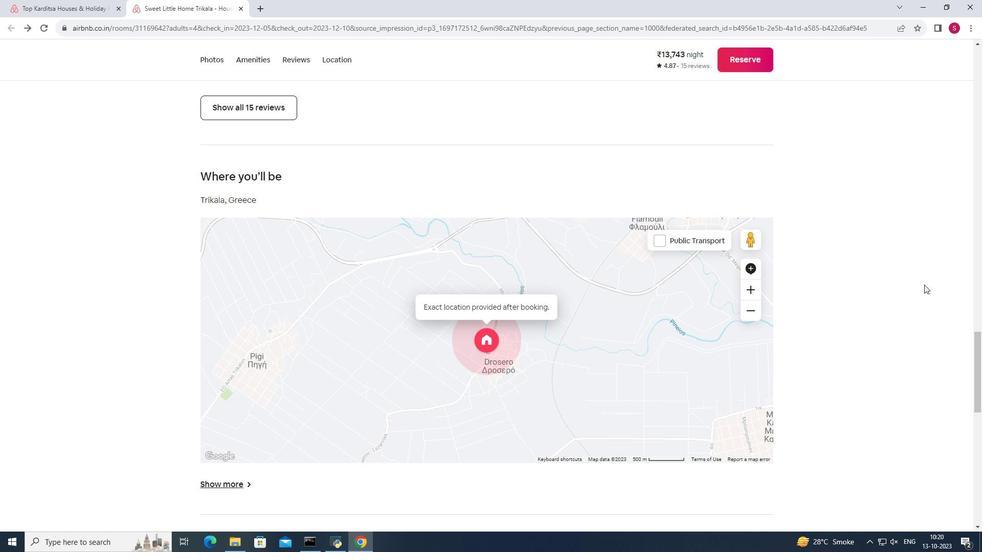 
Action: Mouse scrolled (924, 284) with delta (0, 0)
Screenshot: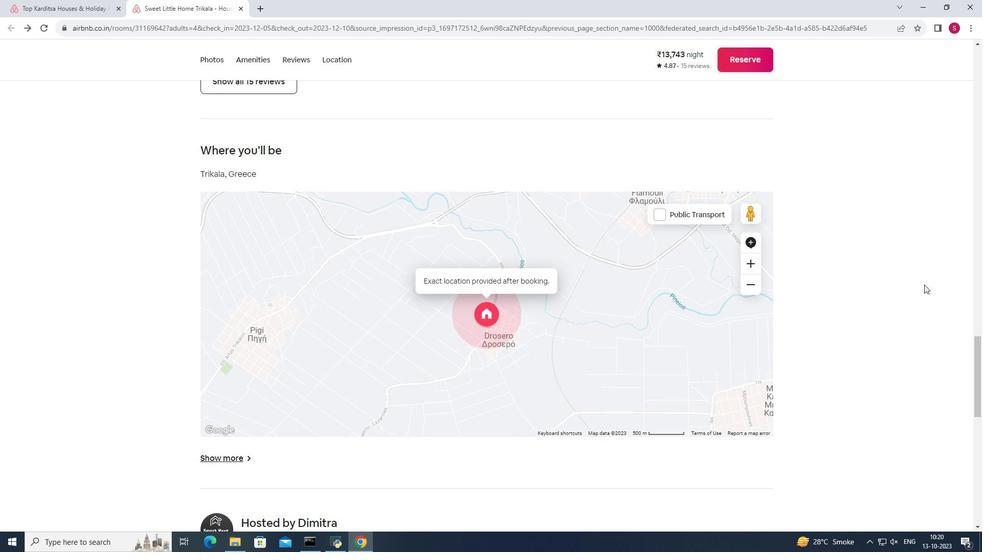 
Action: Mouse scrolled (924, 284) with delta (0, 0)
Screenshot: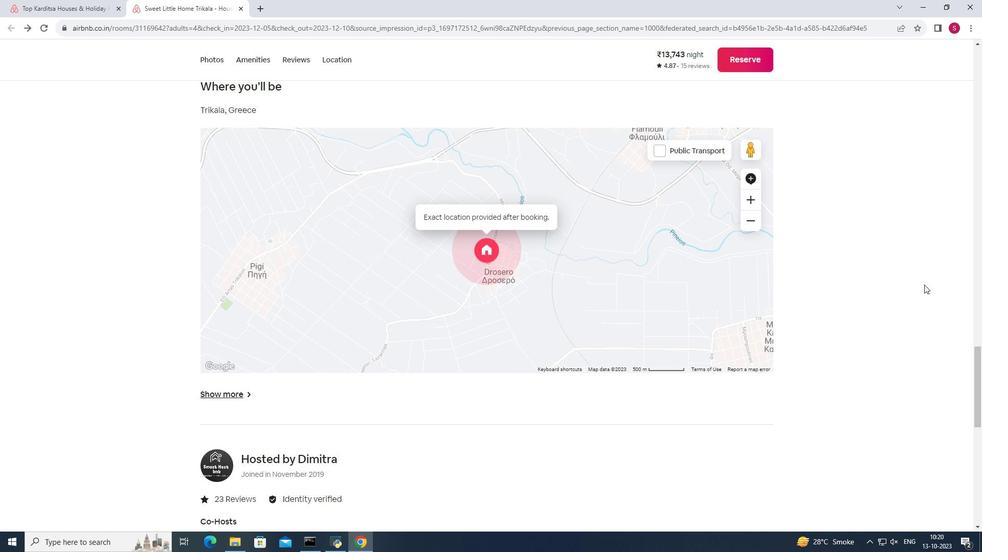 
Action: Mouse scrolled (924, 284) with delta (0, 0)
Screenshot: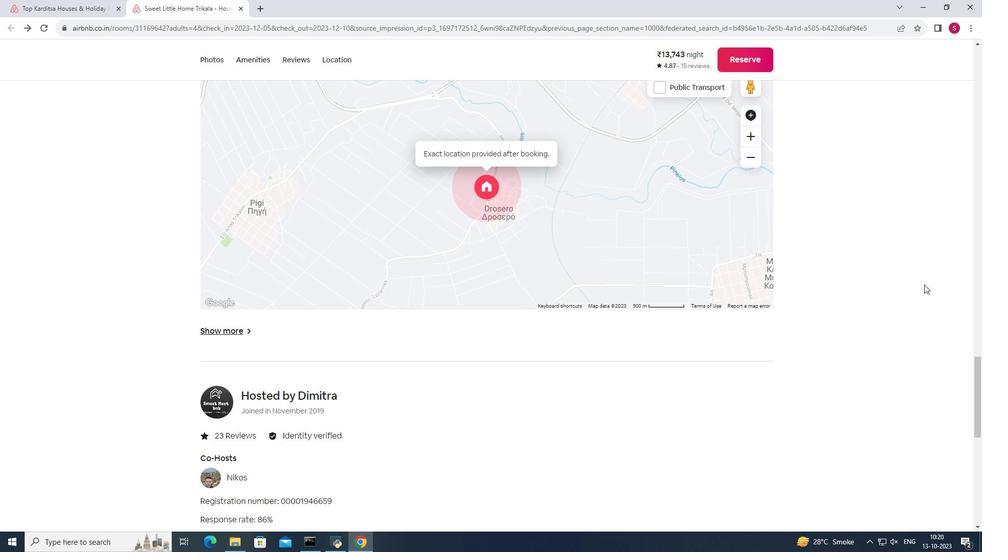 
Action: Mouse scrolled (924, 284) with delta (0, 0)
Screenshot: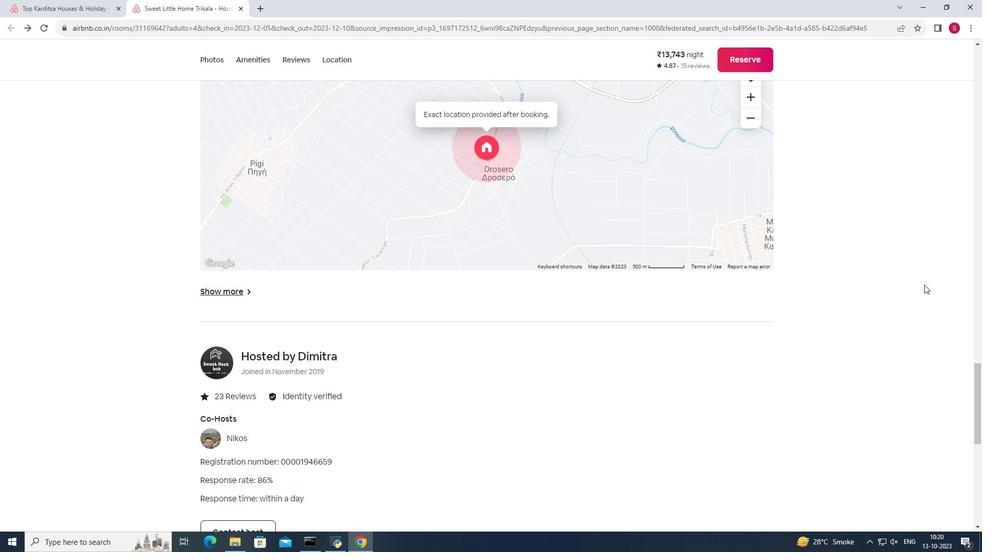 
Action: Mouse scrolled (924, 284) with delta (0, 0)
Screenshot: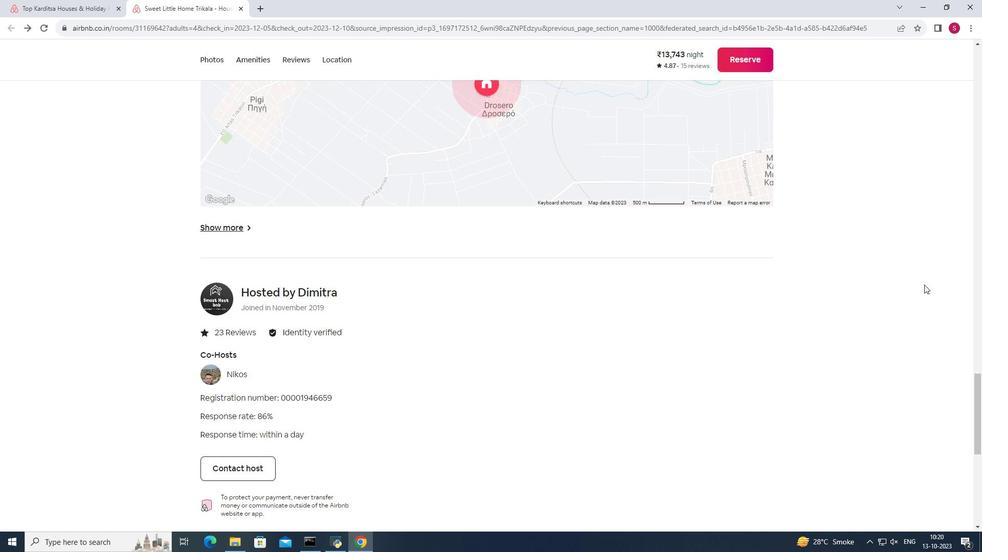 
Action: Mouse scrolled (924, 284) with delta (0, 0)
Screenshot: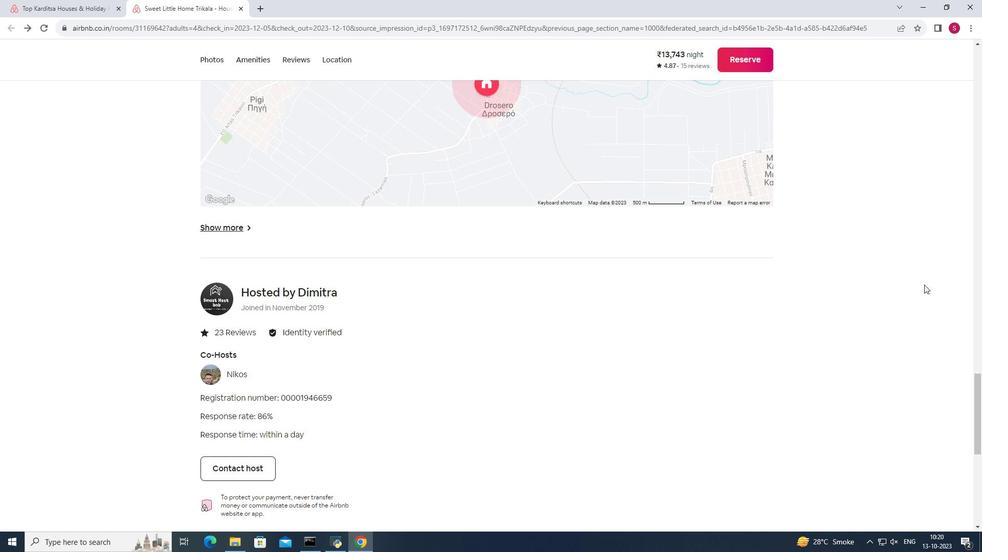 
Action: Mouse scrolled (924, 284) with delta (0, 0)
Screenshot: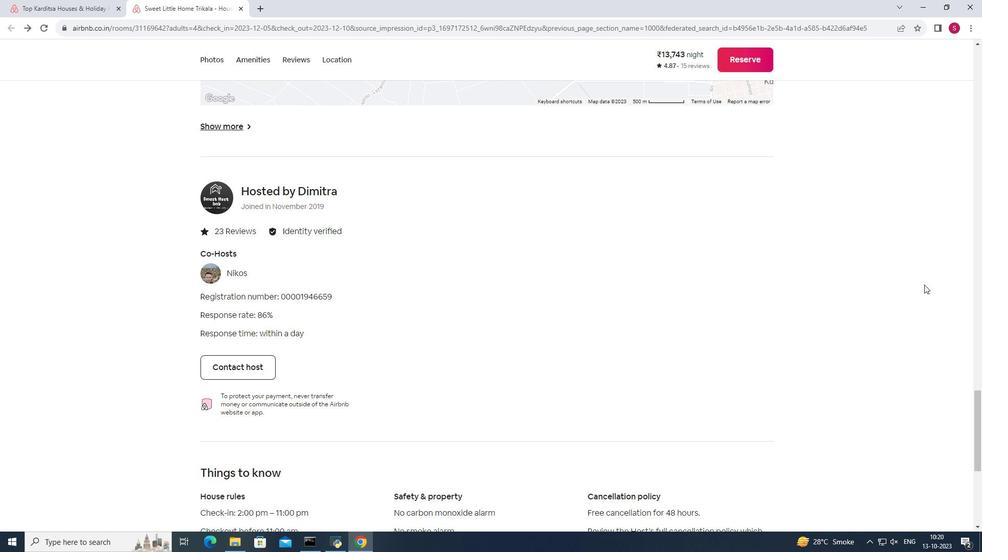 
Action: Mouse scrolled (924, 284) with delta (0, 0)
